 Task: Look for Airbnb stays in Cape Cod with amenties.
Action: Mouse moved to (432, 126)
Screenshot: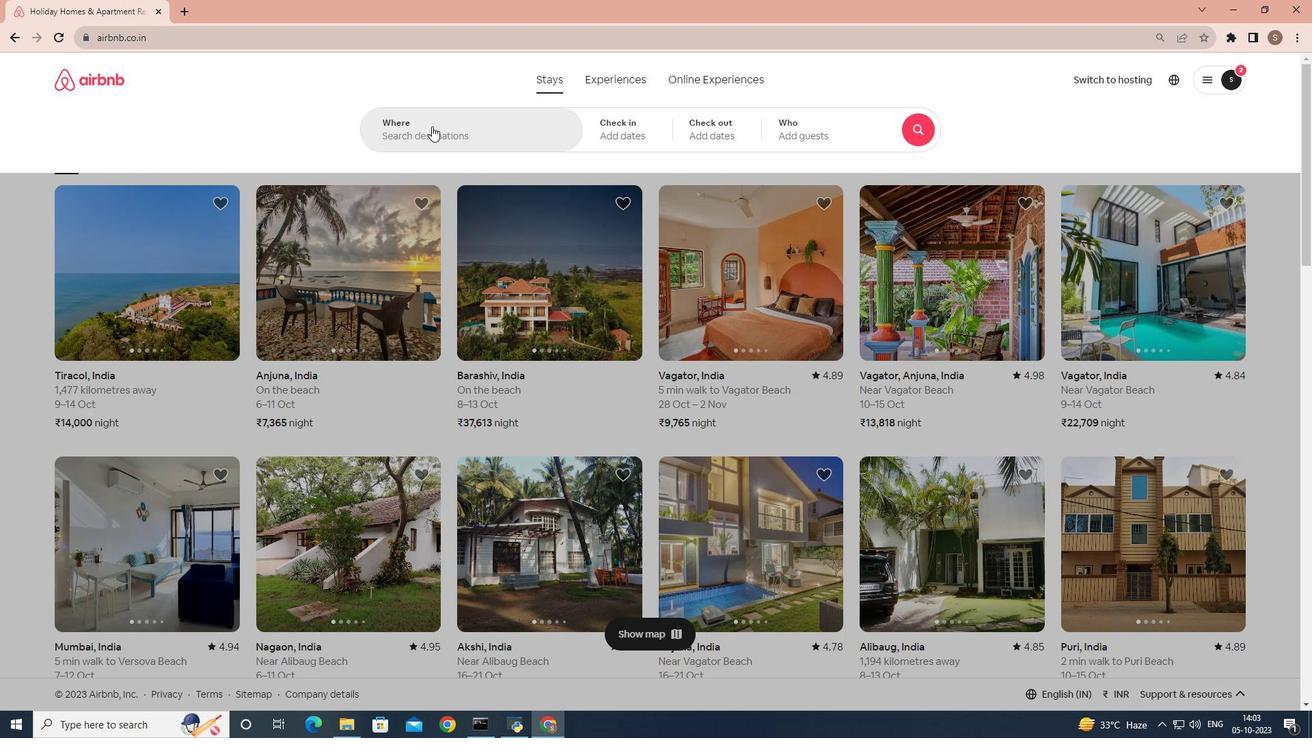 
Action: Mouse pressed left at (432, 126)
Screenshot: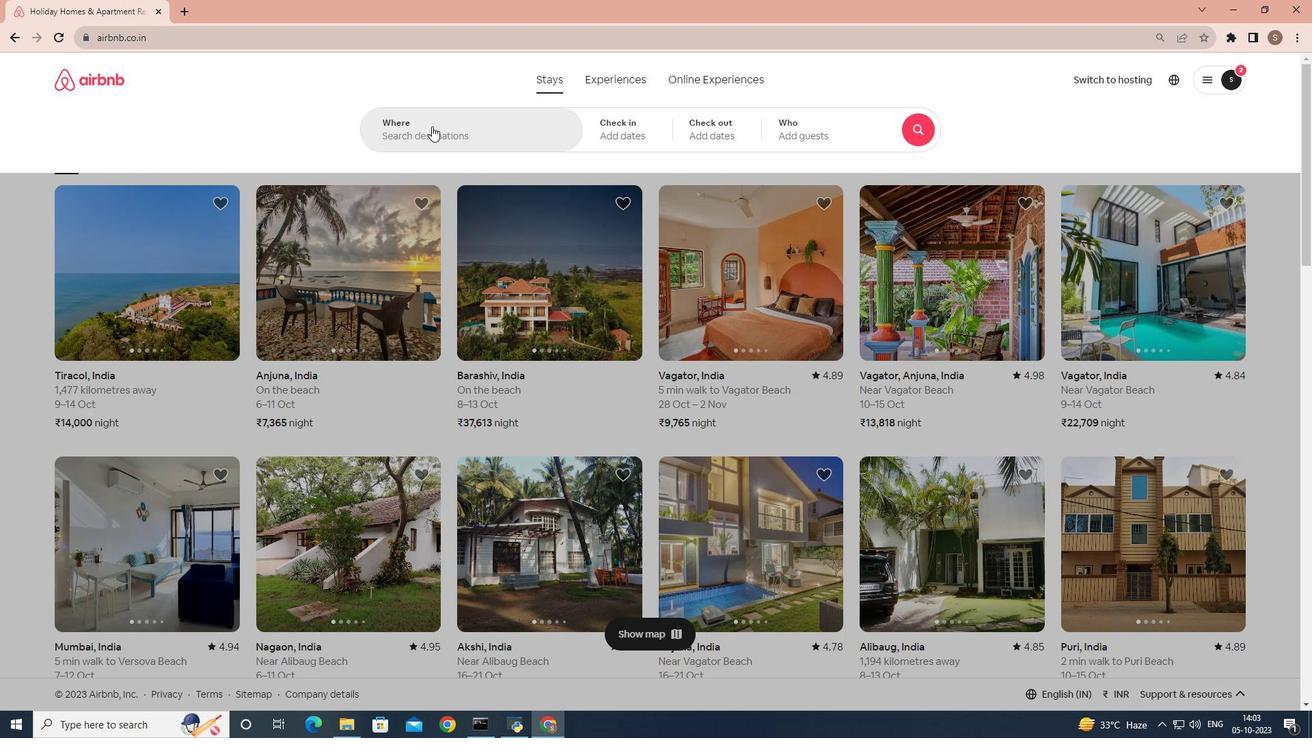 
Action: Key pressed cape<Key.space>cod
Screenshot: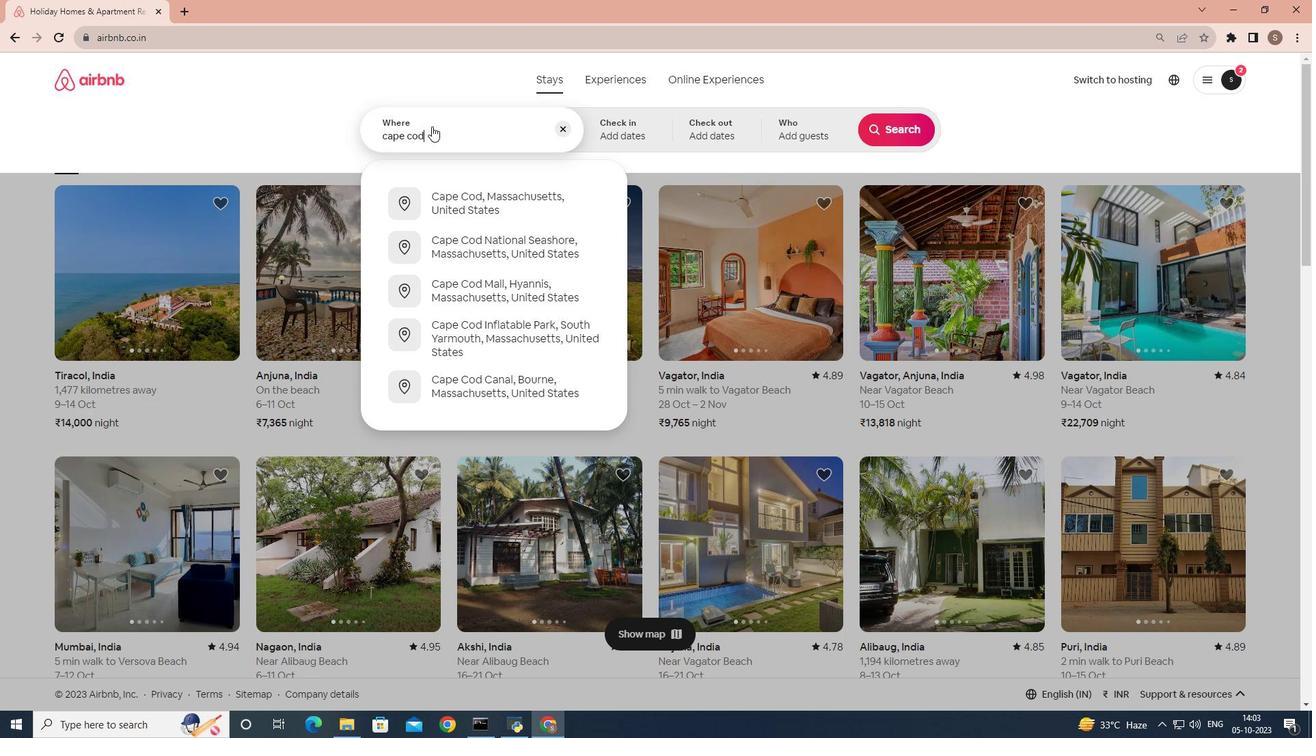
Action: Mouse moved to (438, 196)
Screenshot: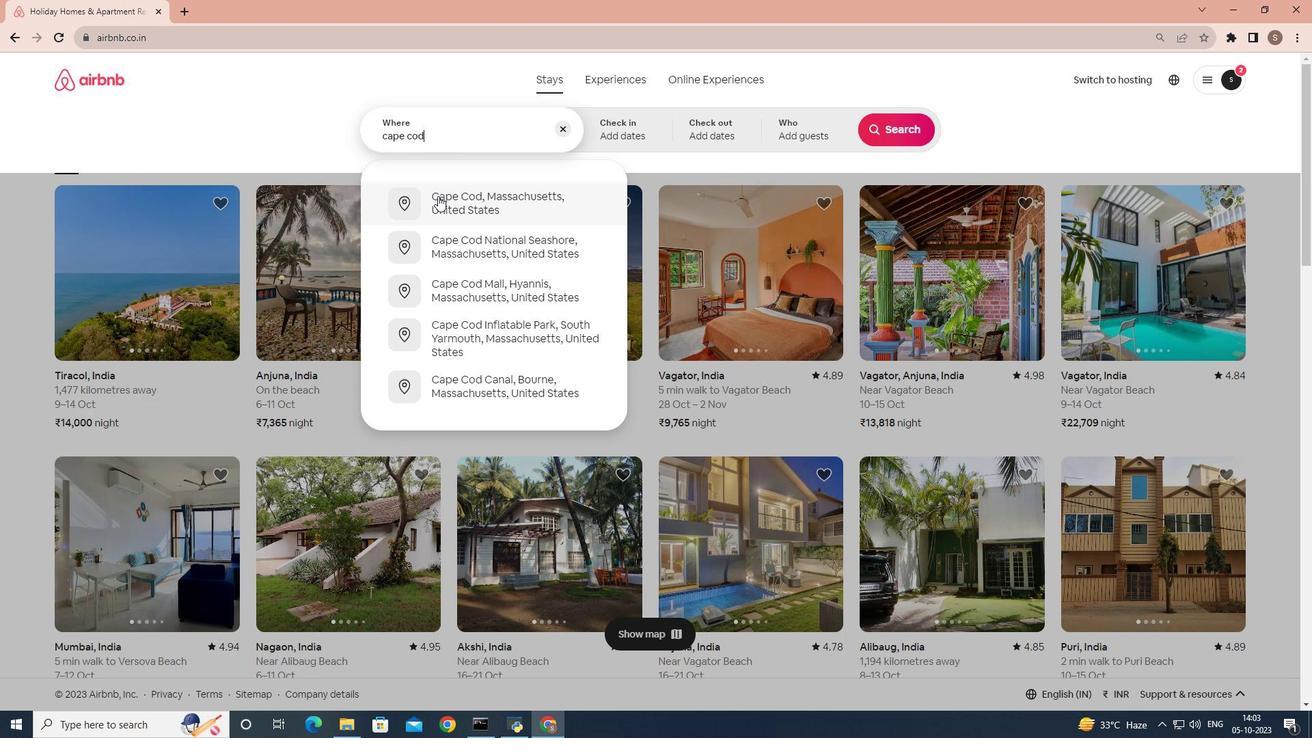 
Action: Mouse pressed left at (438, 196)
Screenshot: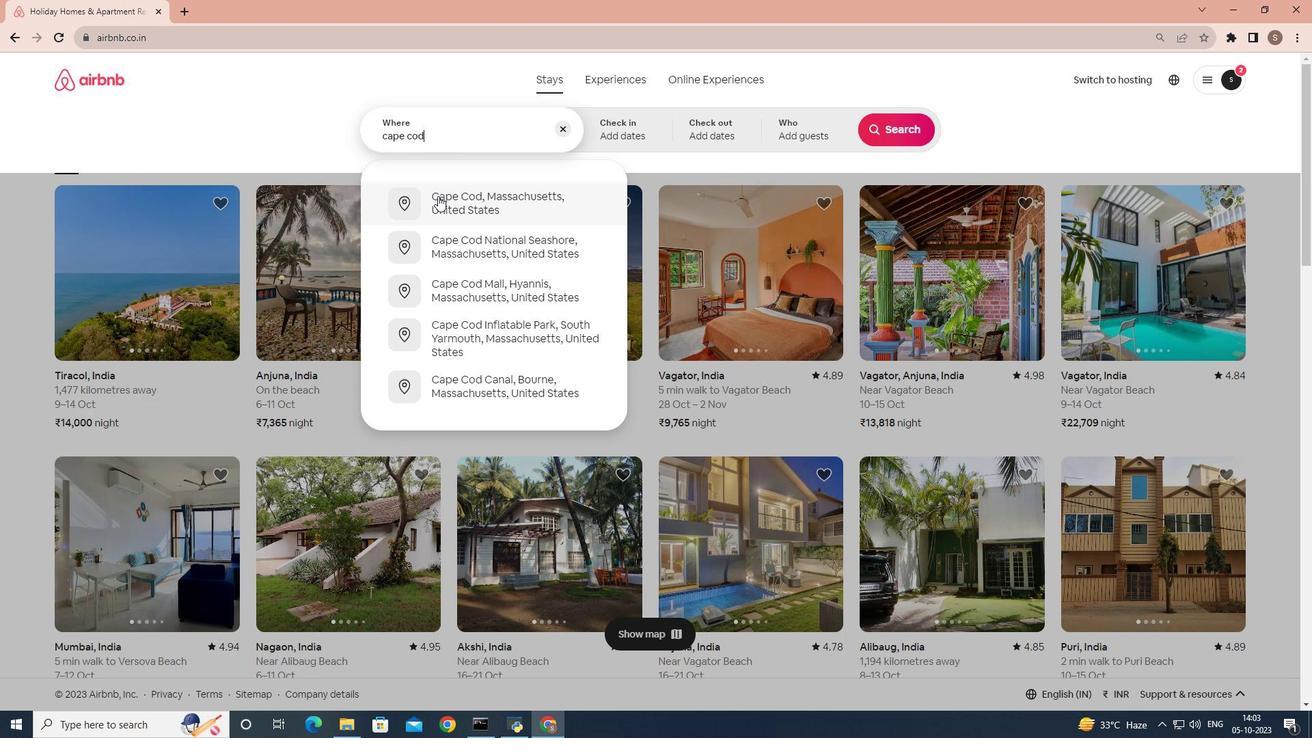 
Action: Mouse moved to (888, 130)
Screenshot: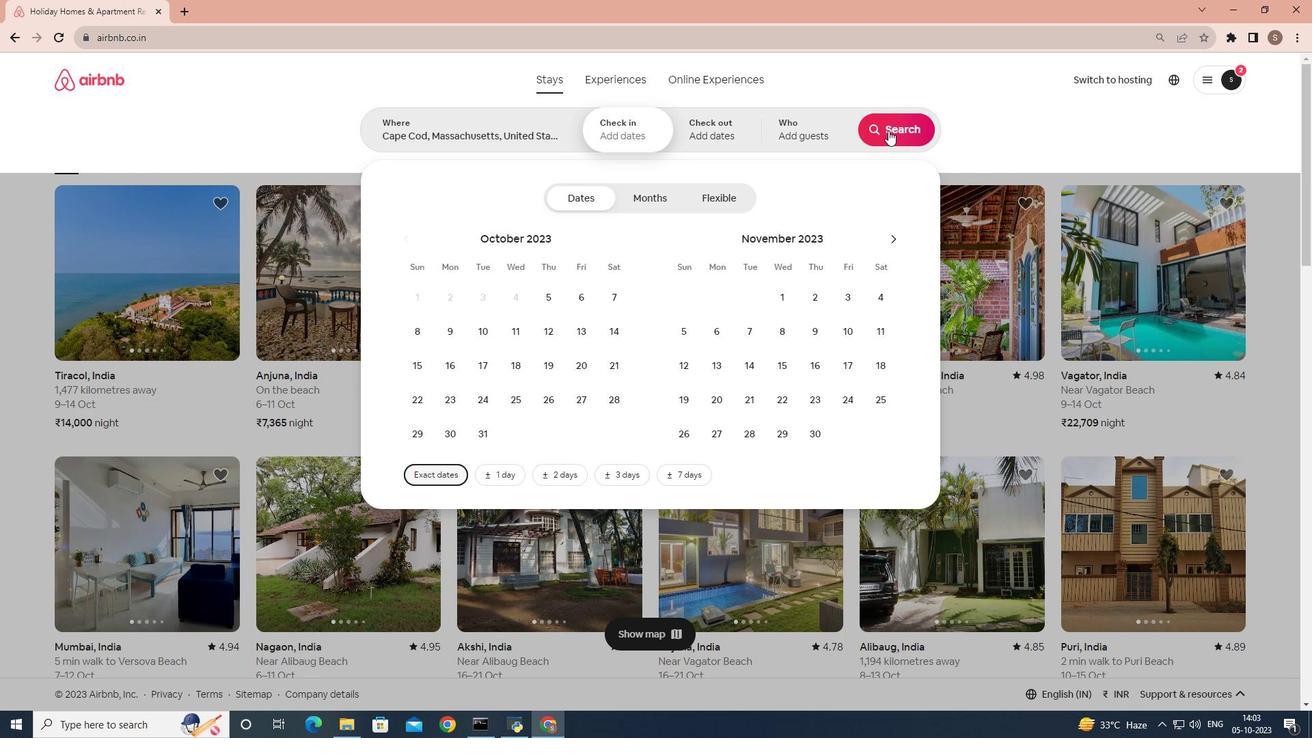 
Action: Mouse pressed left at (888, 130)
Screenshot: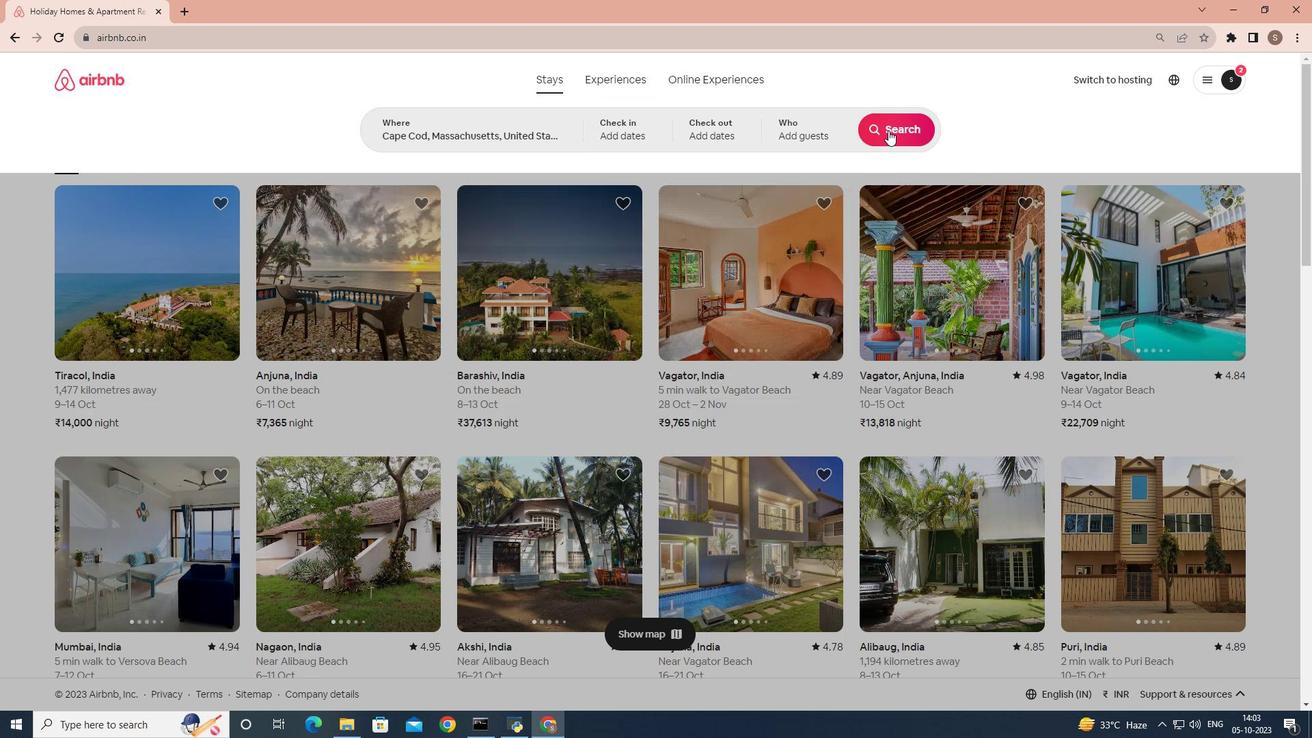 
Action: Mouse moved to (1102, 120)
Screenshot: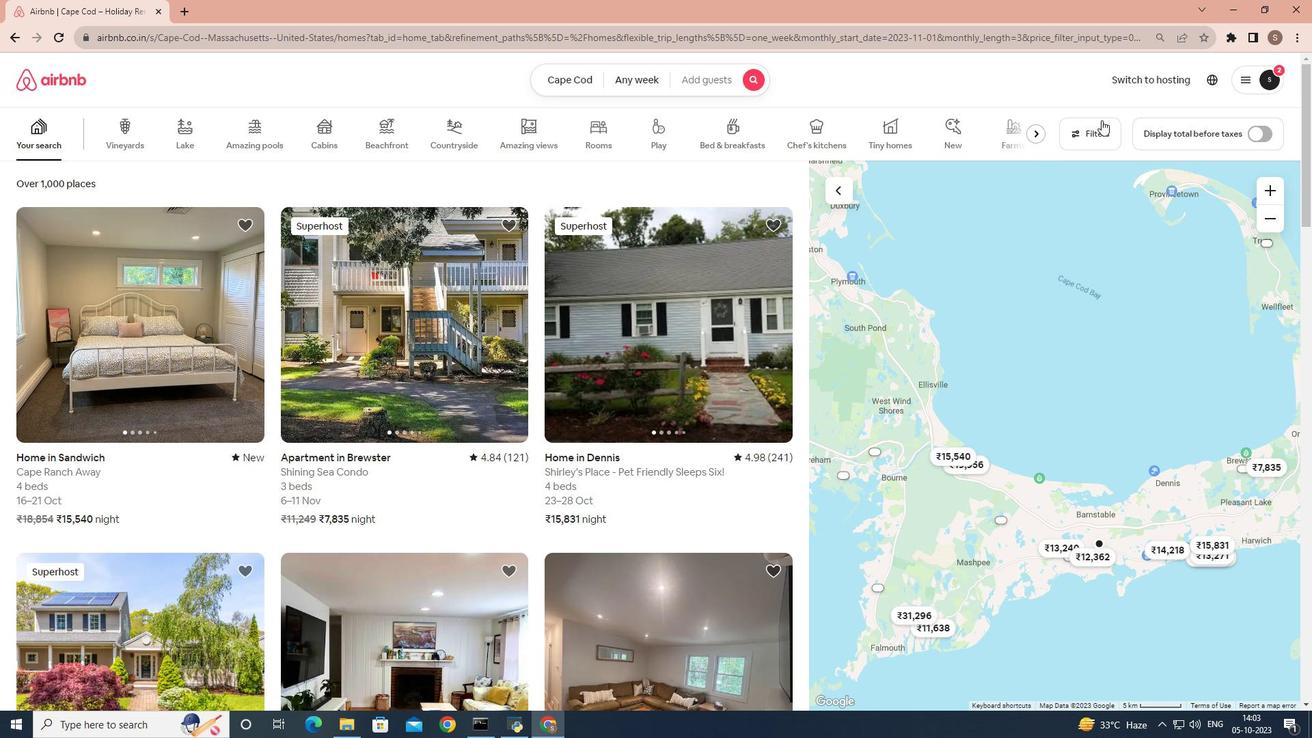 
Action: Mouse pressed left at (1102, 120)
Screenshot: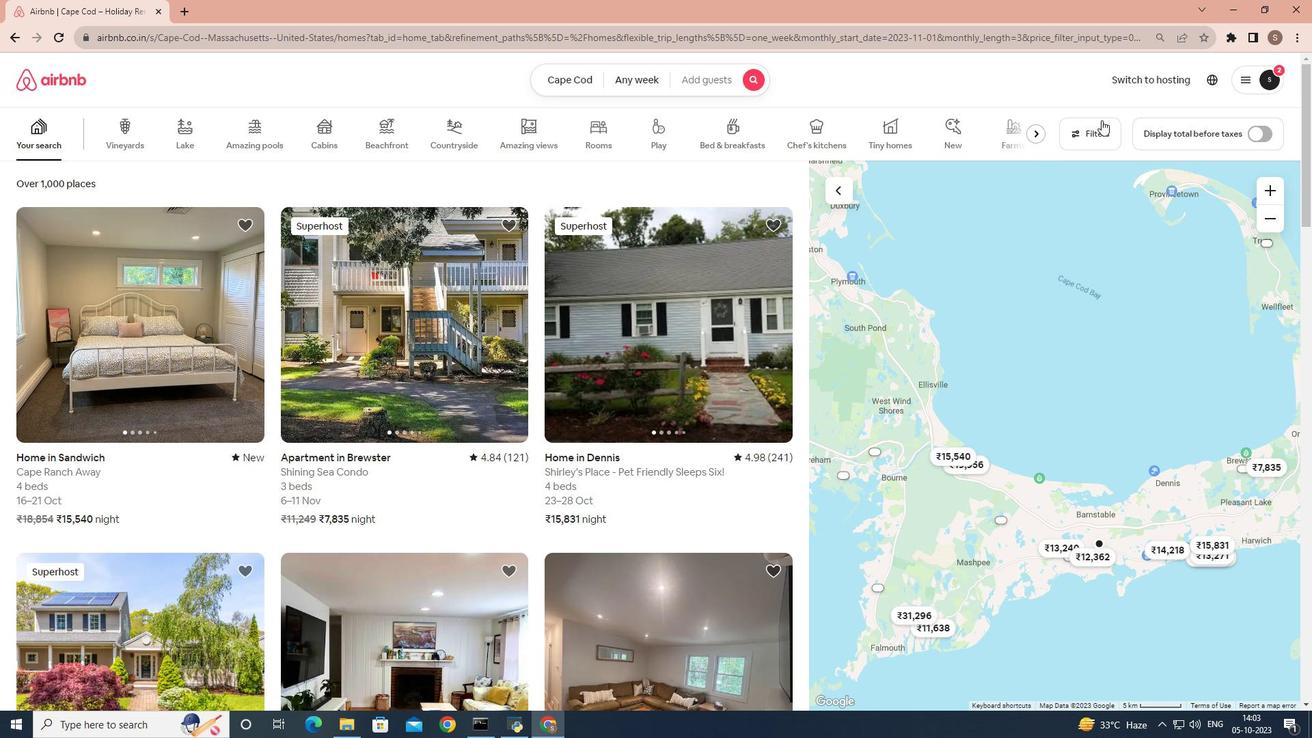 
Action: Mouse moved to (633, 329)
Screenshot: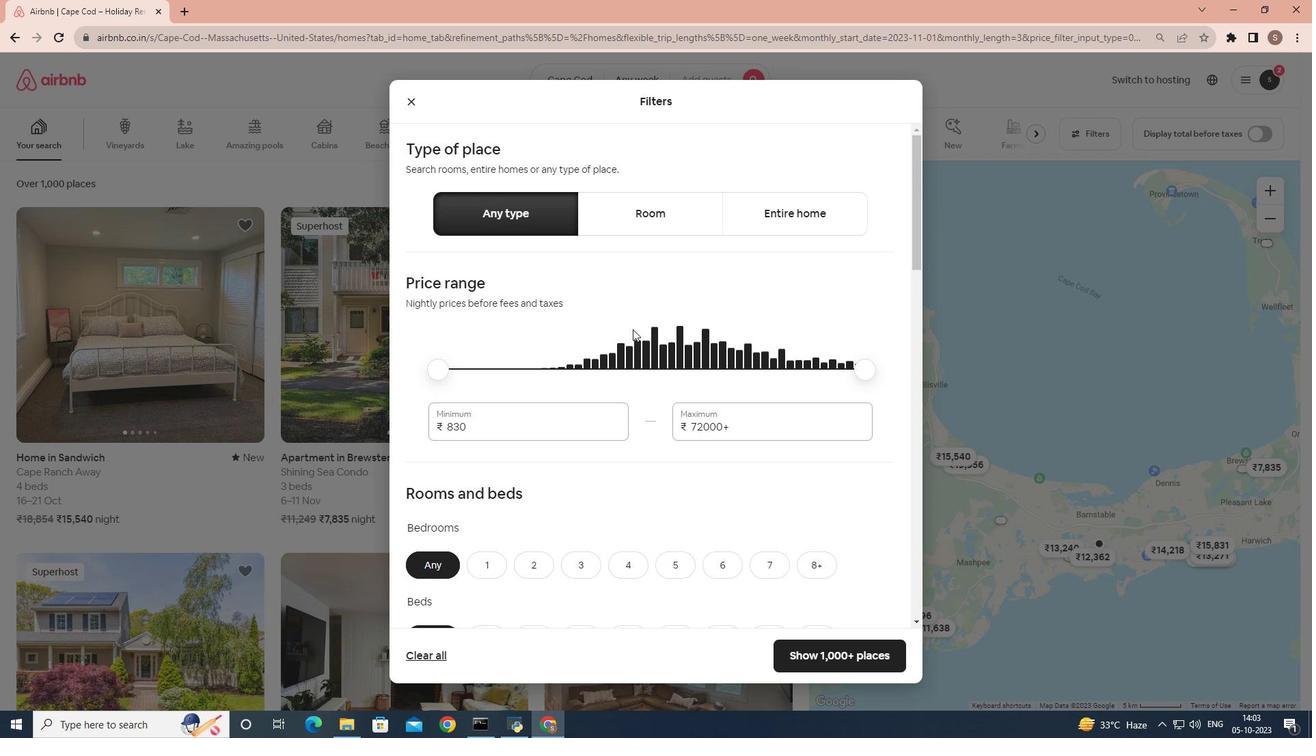 
Action: Mouse scrolled (633, 328) with delta (0, 0)
Screenshot: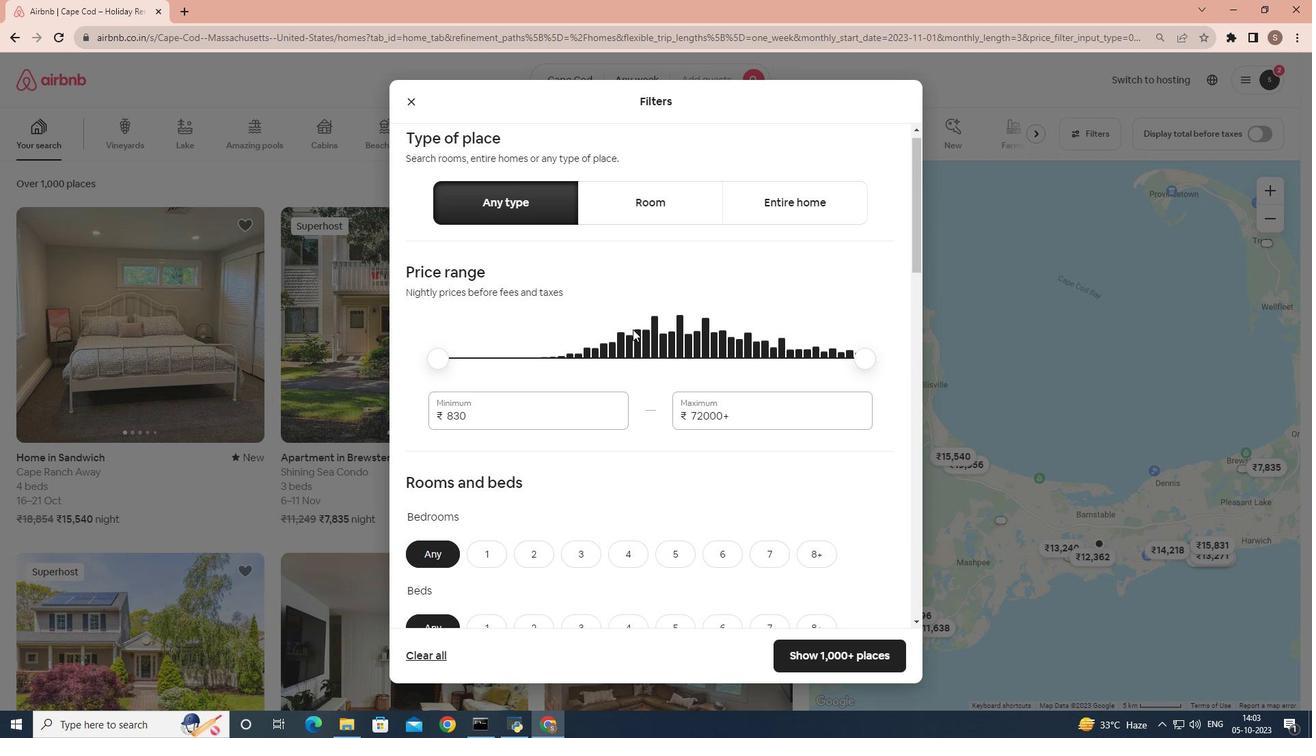 
Action: Mouse scrolled (633, 328) with delta (0, 0)
Screenshot: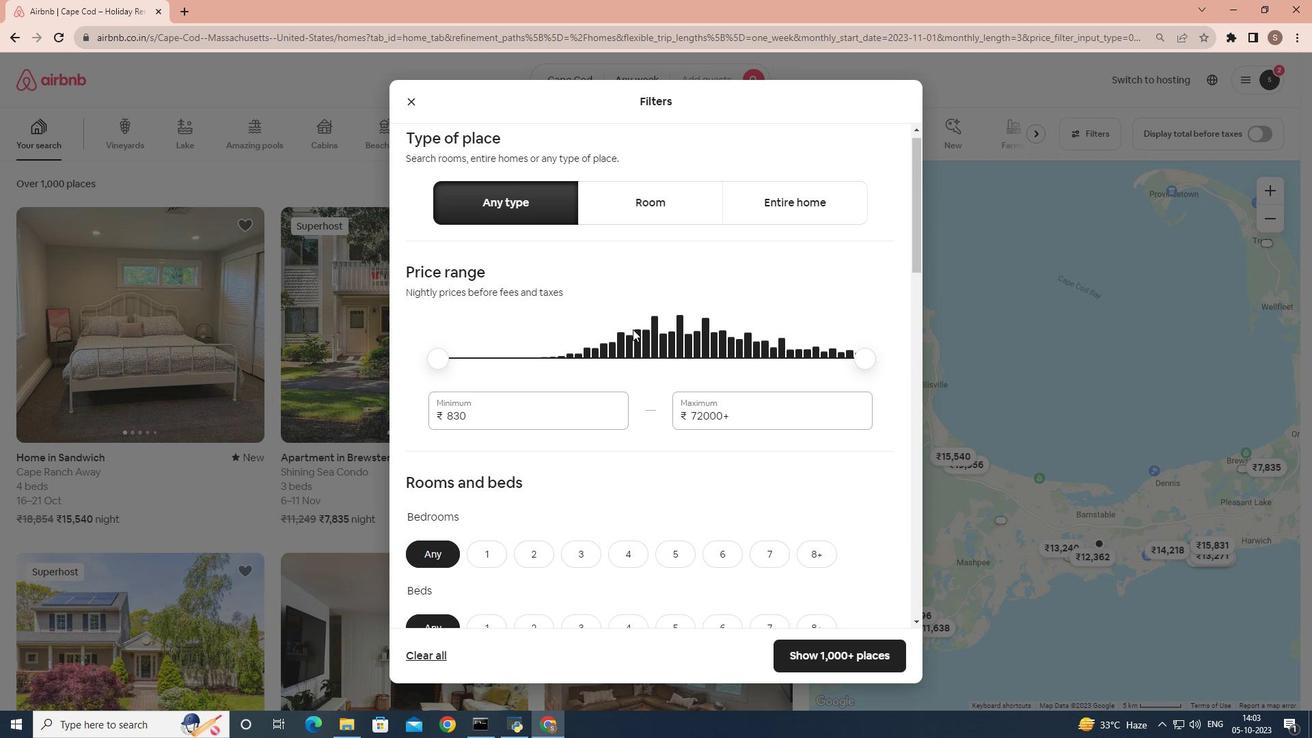 
Action: Mouse scrolled (633, 328) with delta (0, 0)
Screenshot: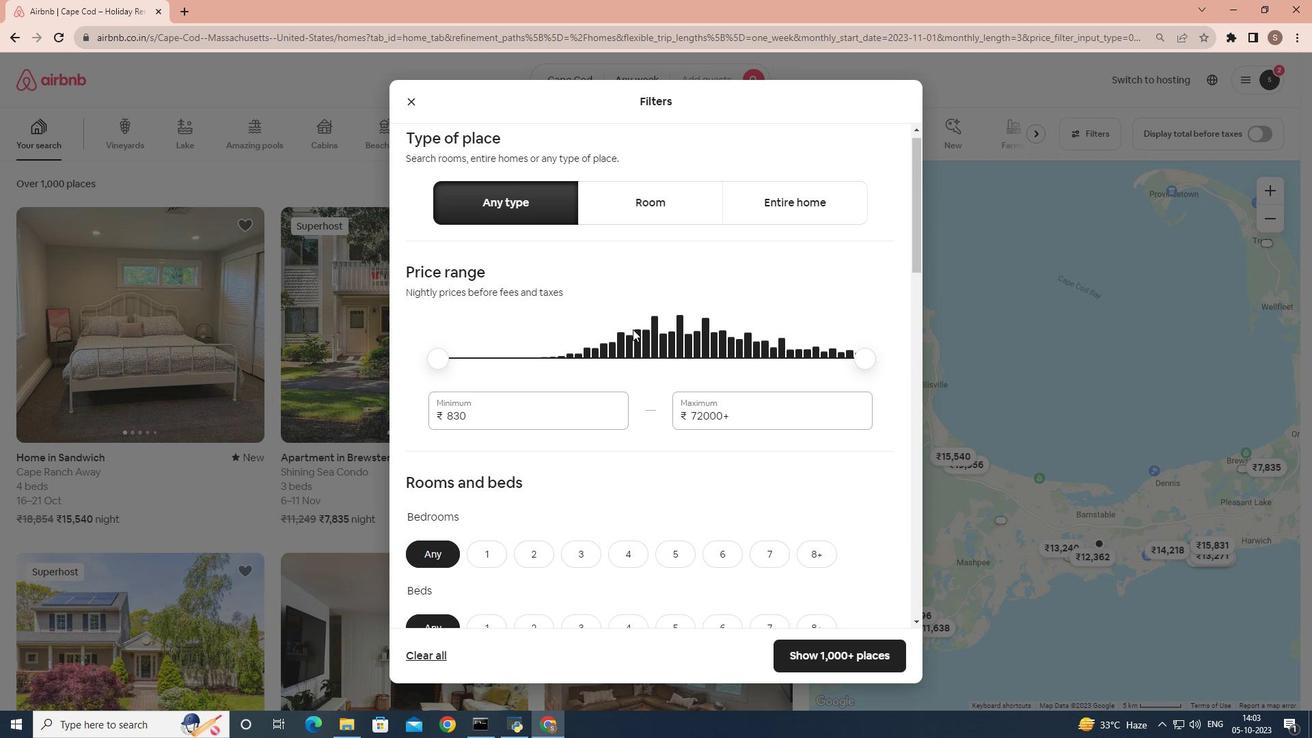 
Action: Mouse scrolled (633, 328) with delta (0, 0)
Screenshot: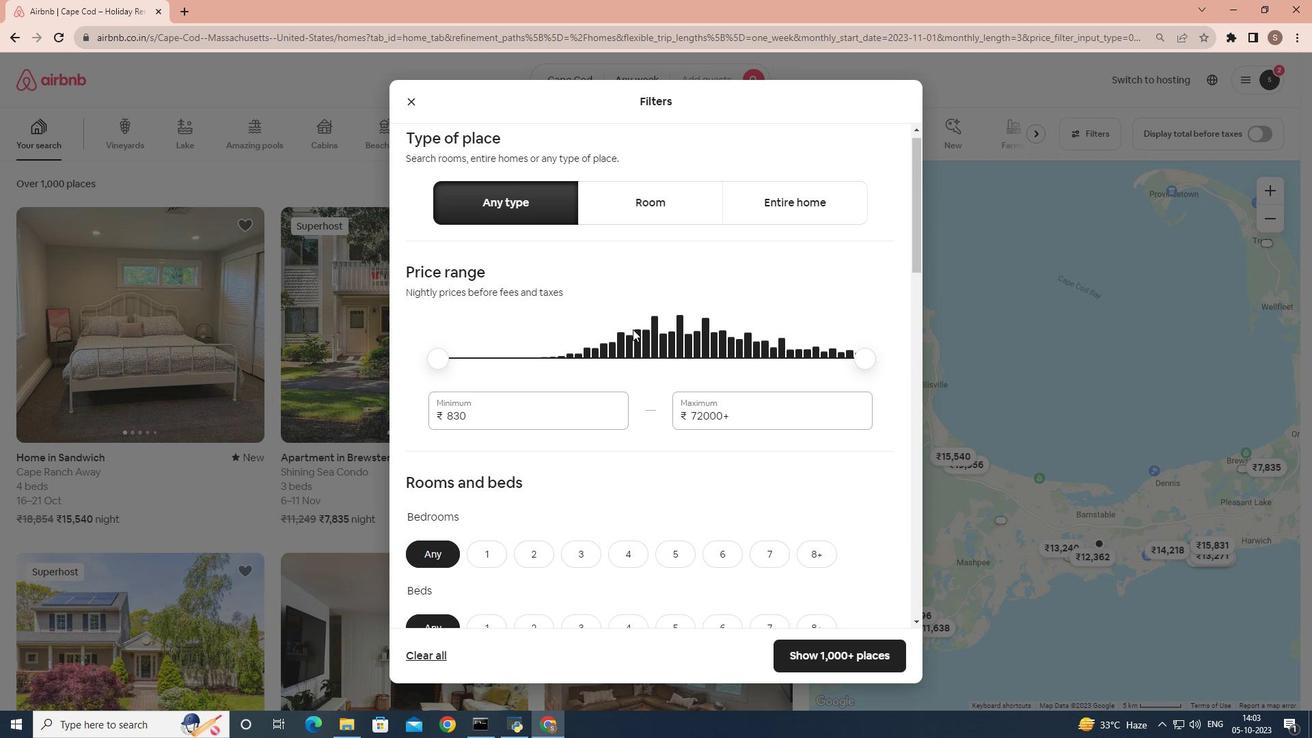 
Action: Mouse scrolled (633, 328) with delta (0, 0)
Screenshot: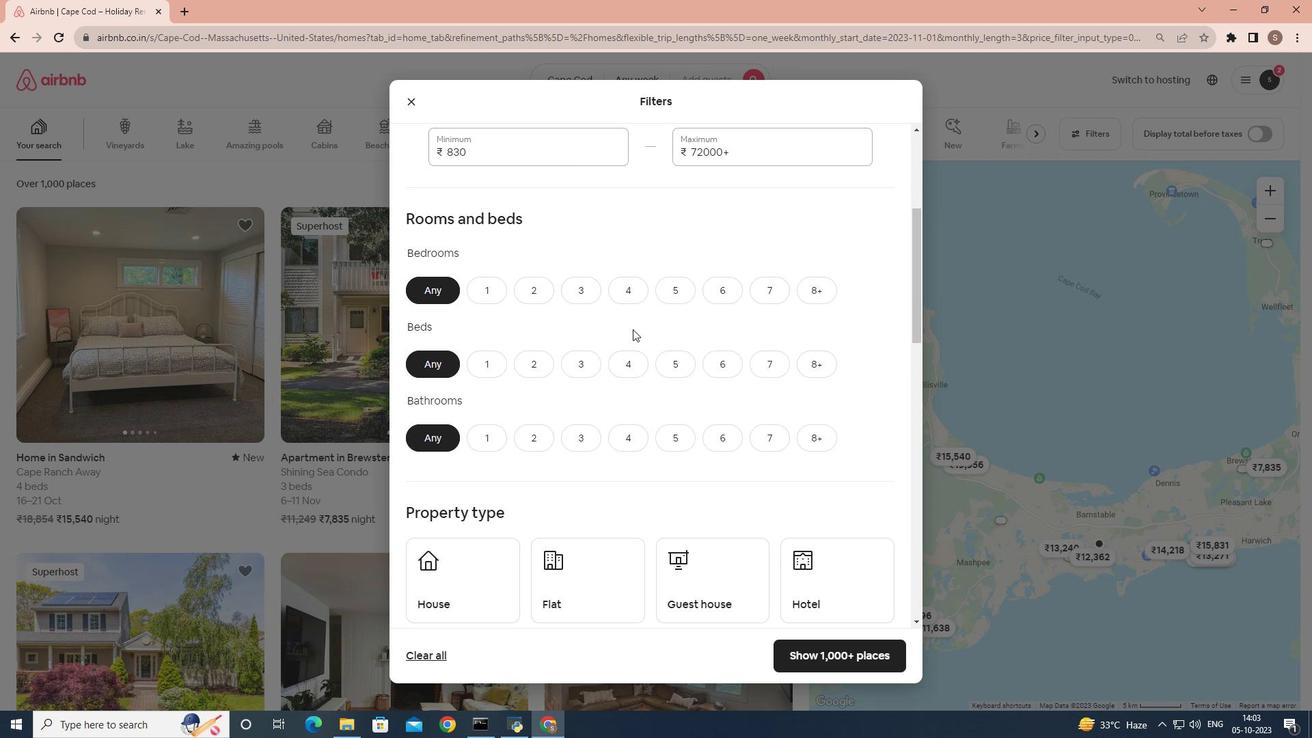 
Action: Mouse scrolled (633, 328) with delta (0, 0)
Screenshot: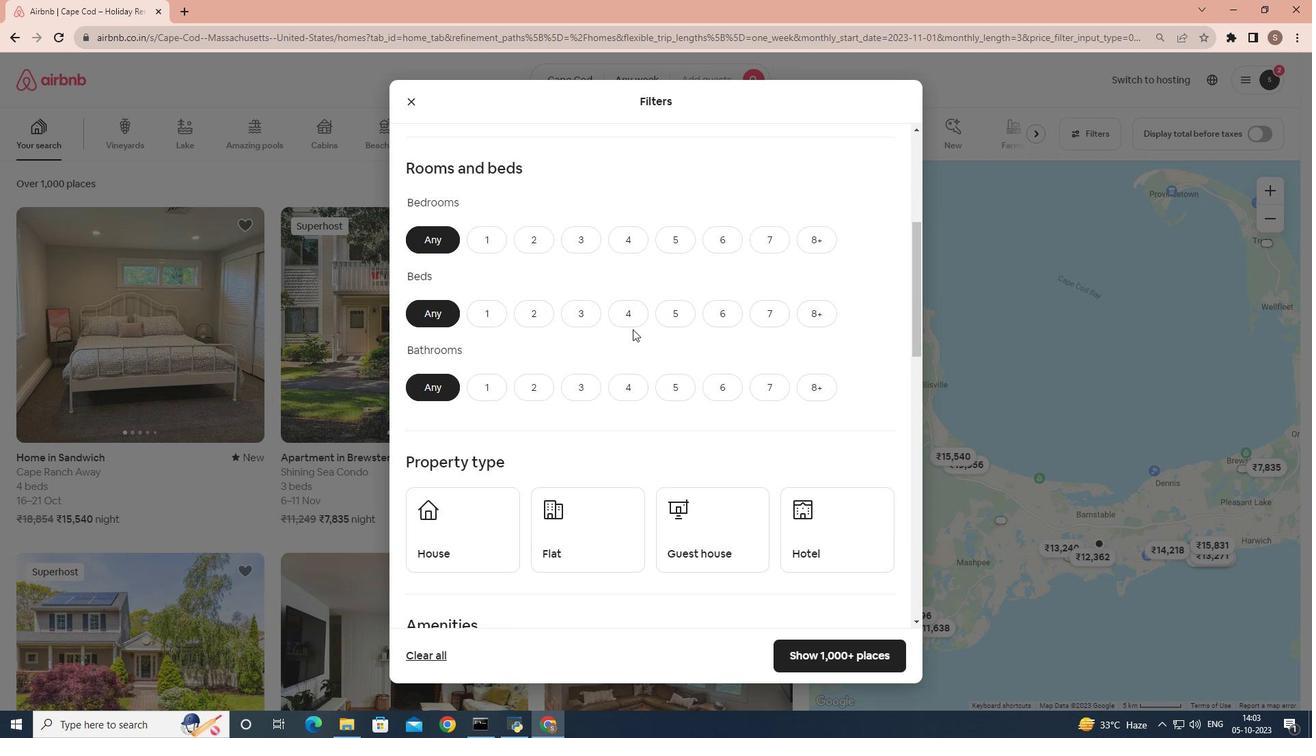 
Action: Mouse scrolled (633, 328) with delta (0, 0)
Screenshot: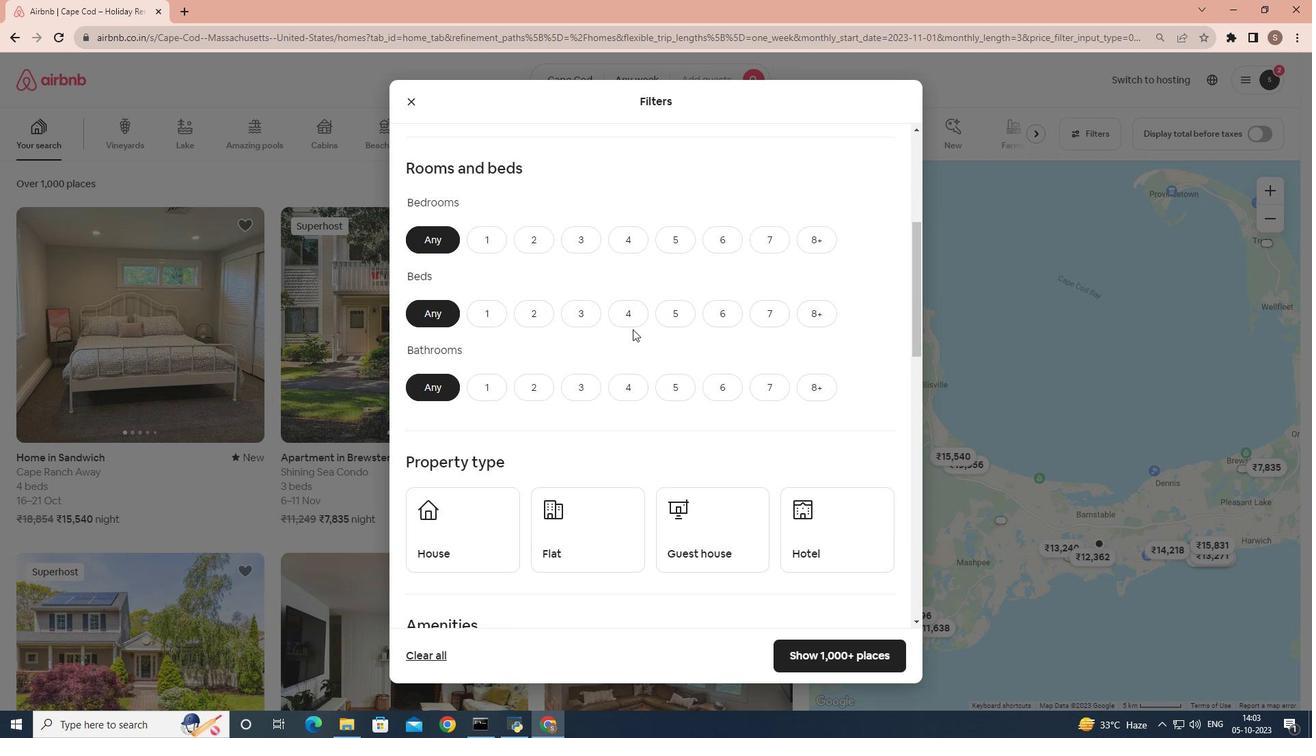 
Action: Mouse scrolled (633, 328) with delta (0, 0)
Screenshot: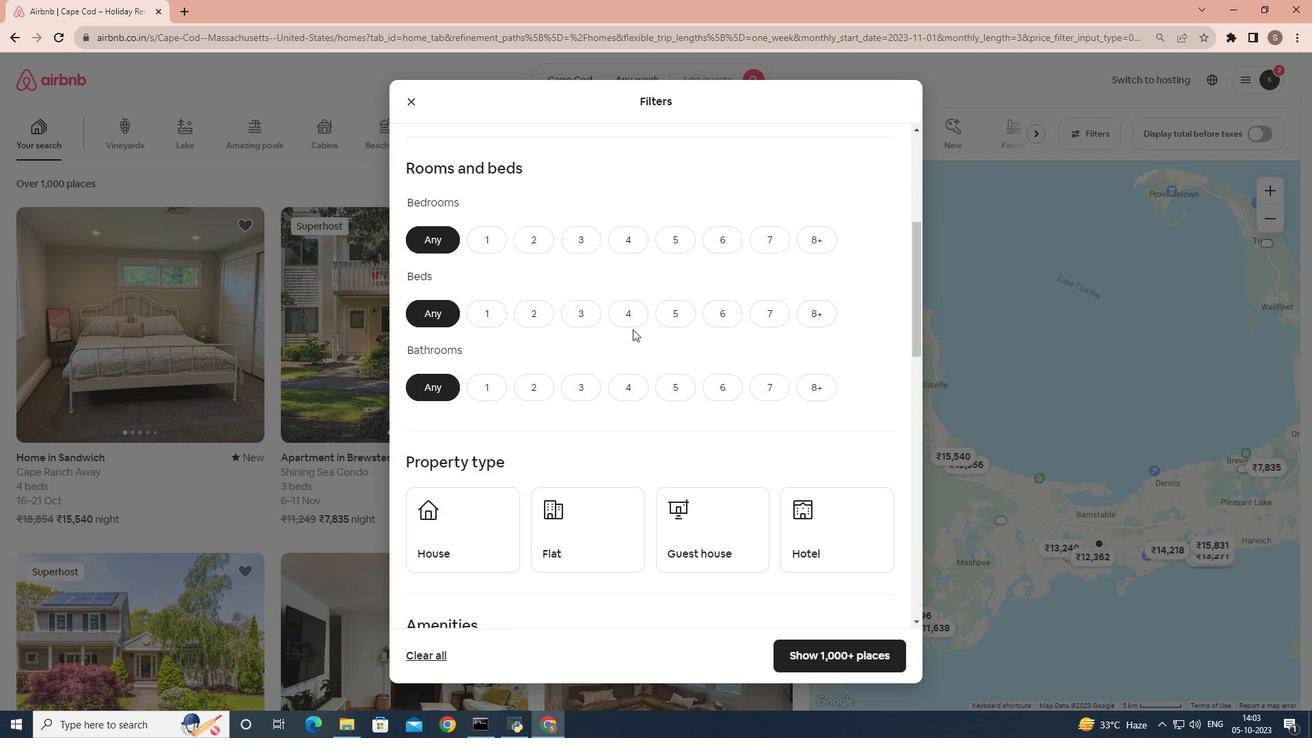 
Action: Mouse scrolled (633, 328) with delta (0, 0)
Screenshot: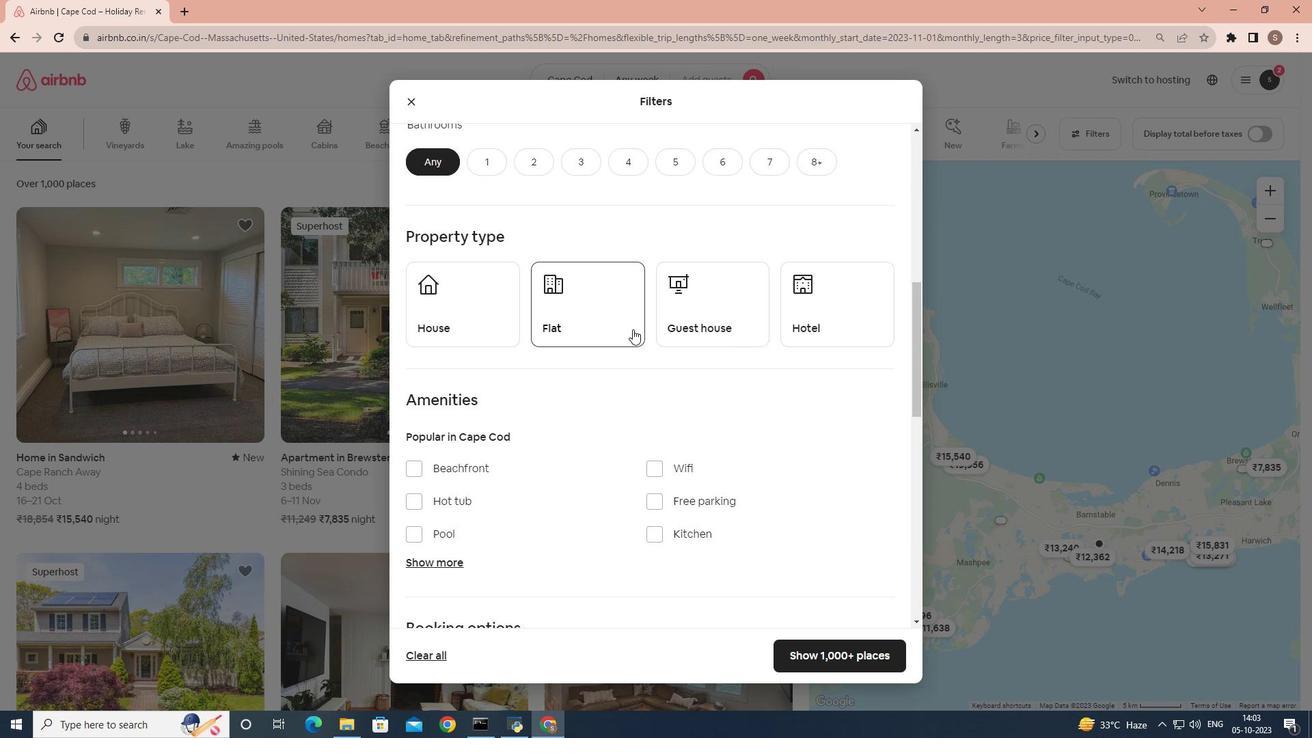 
Action: Mouse scrolled (633, 328) with delta (0, 0)
Screenshot: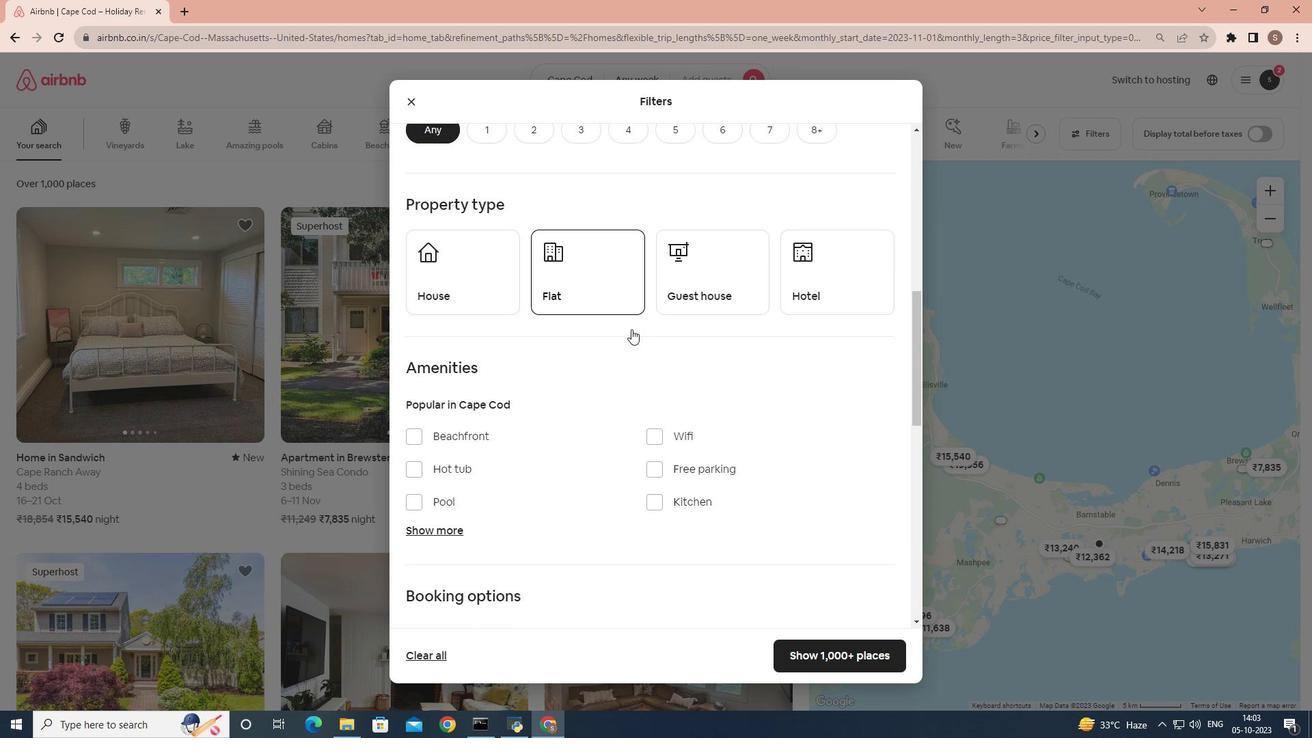
Action: Mouse moved to (461, 326)
Screenshot: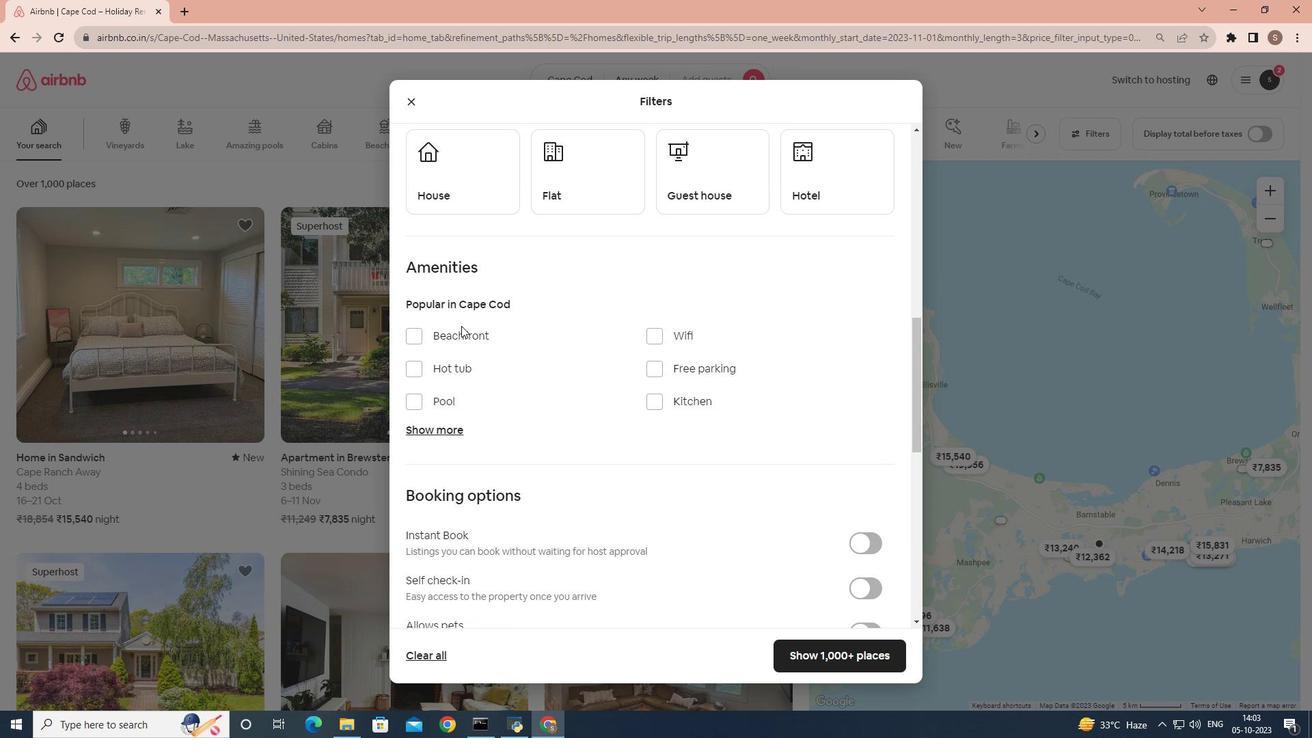 
Action: Mouse pressed left at (461, 326)
Screenshot: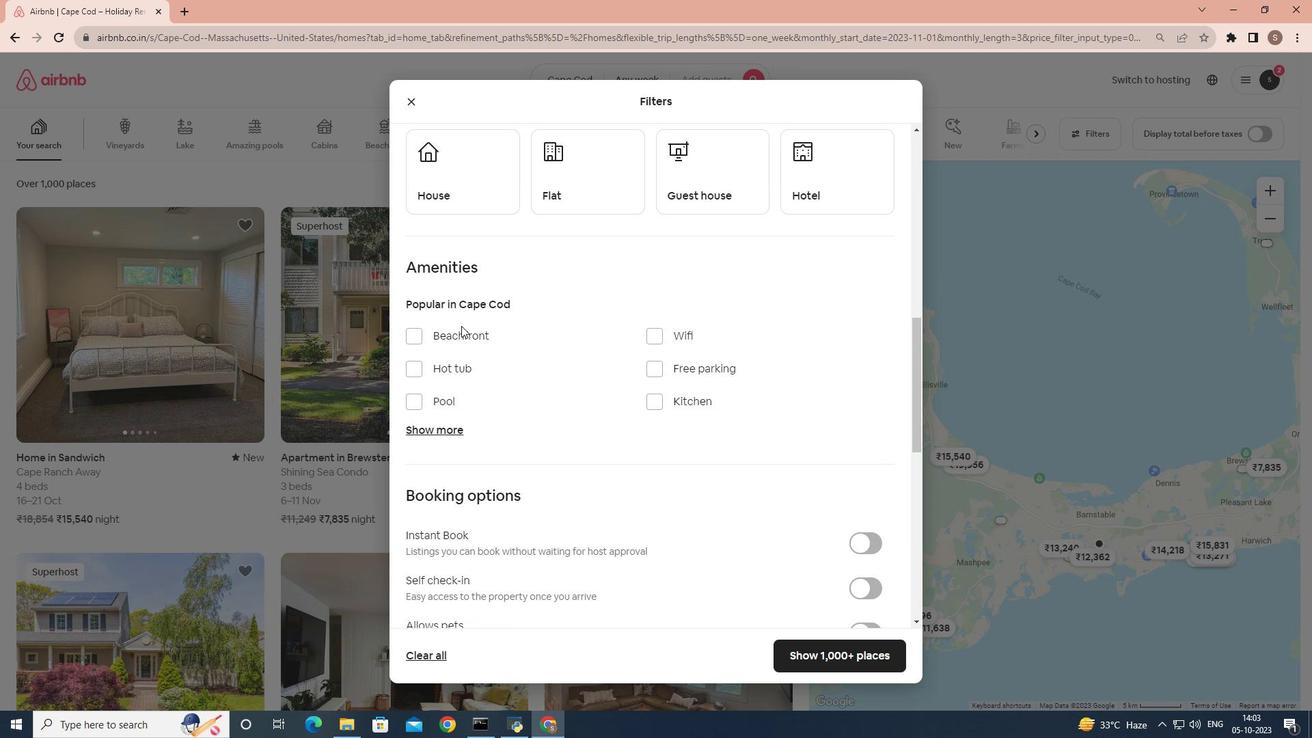 
Action: Mouse moved to (458, 332)
Screenshot: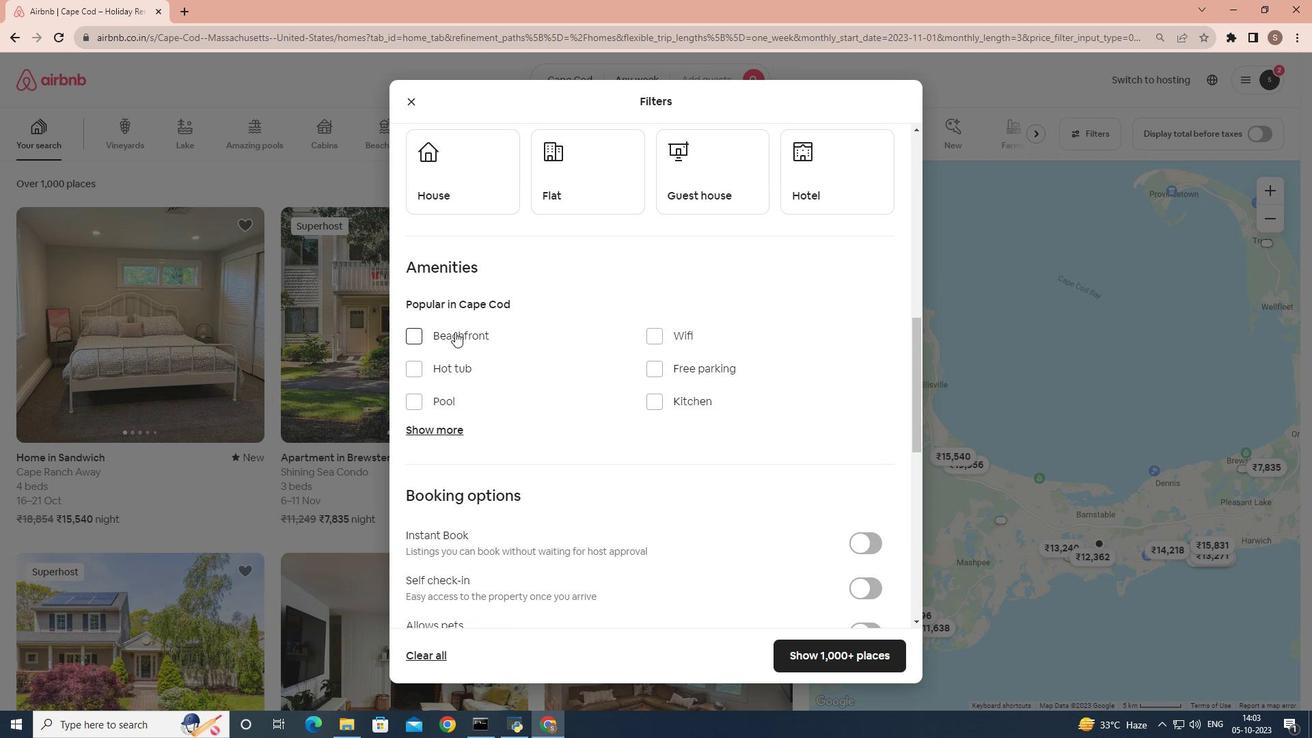 
Action: Mouse pressed left at (458, 332)
Screenshot: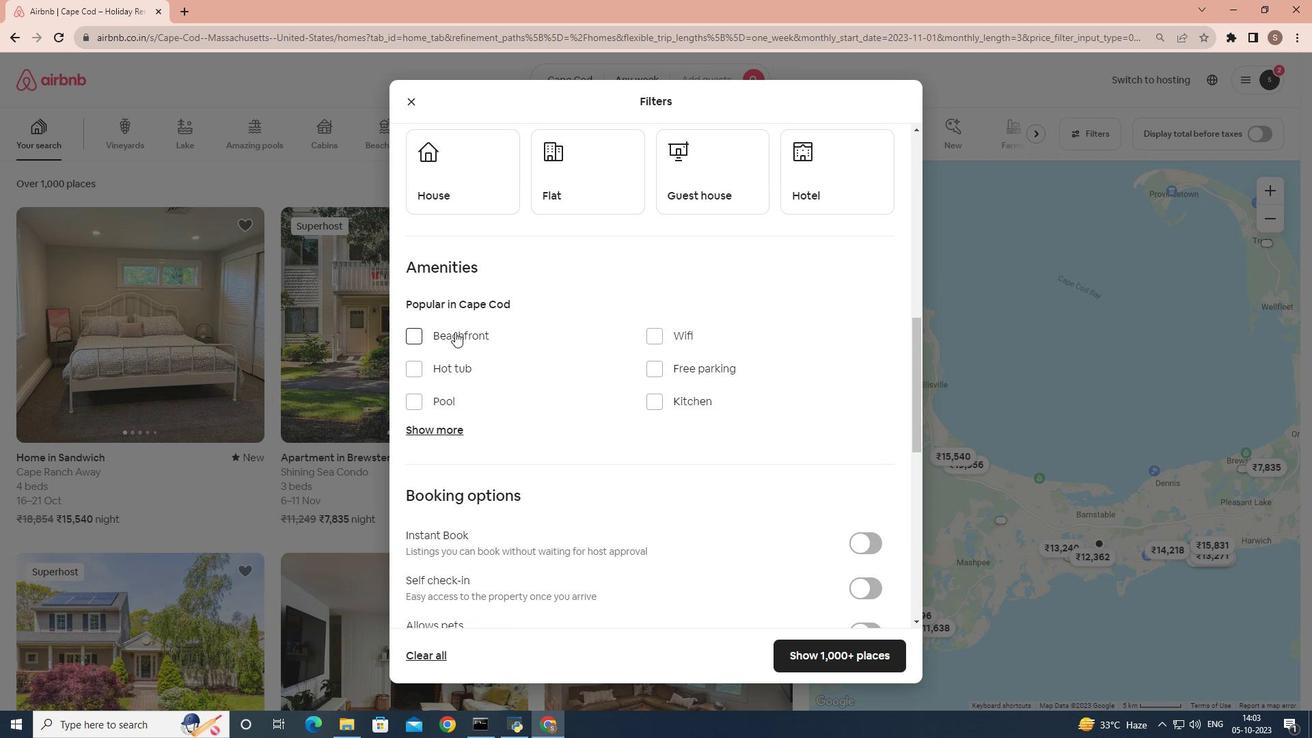 
Action: Mouse moved to (825, 659)
Screenshot: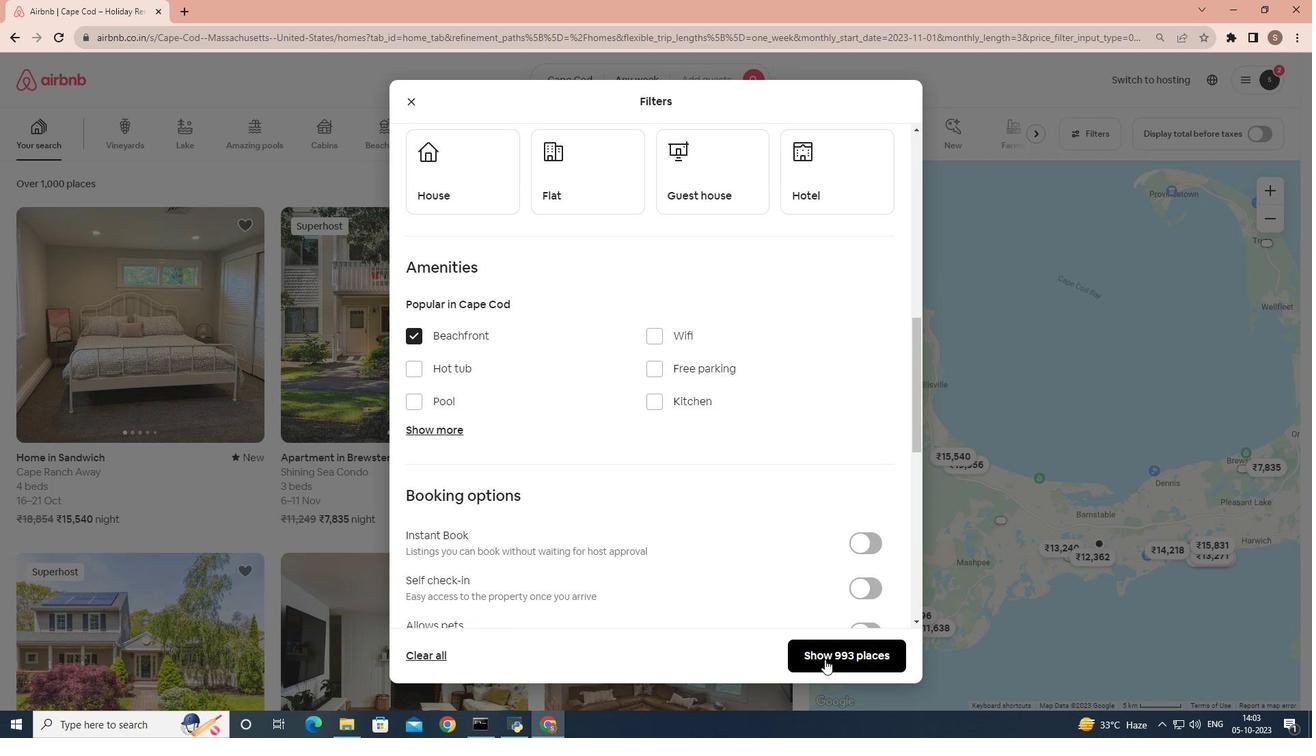
Action: Mouse pressed left at (825, 659)
Screenshot: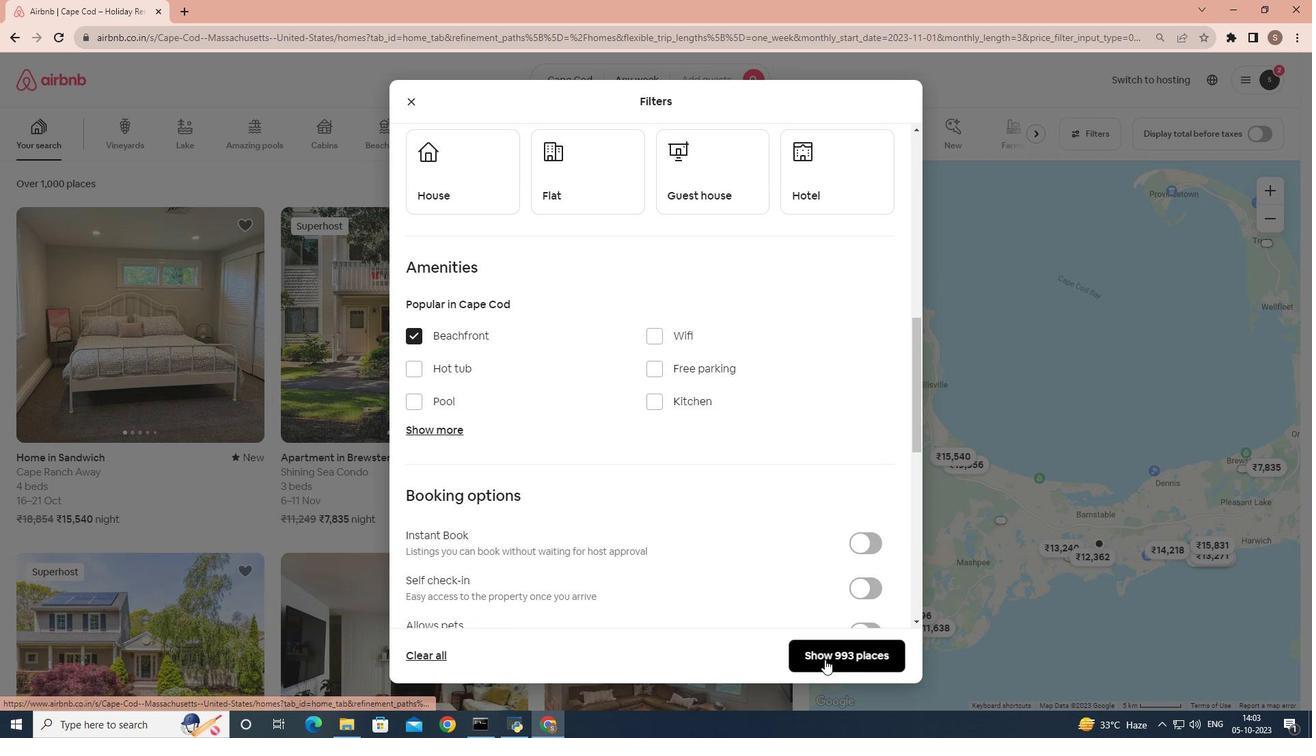 
Action: Mouse moved to (172, 322)
Screenshot: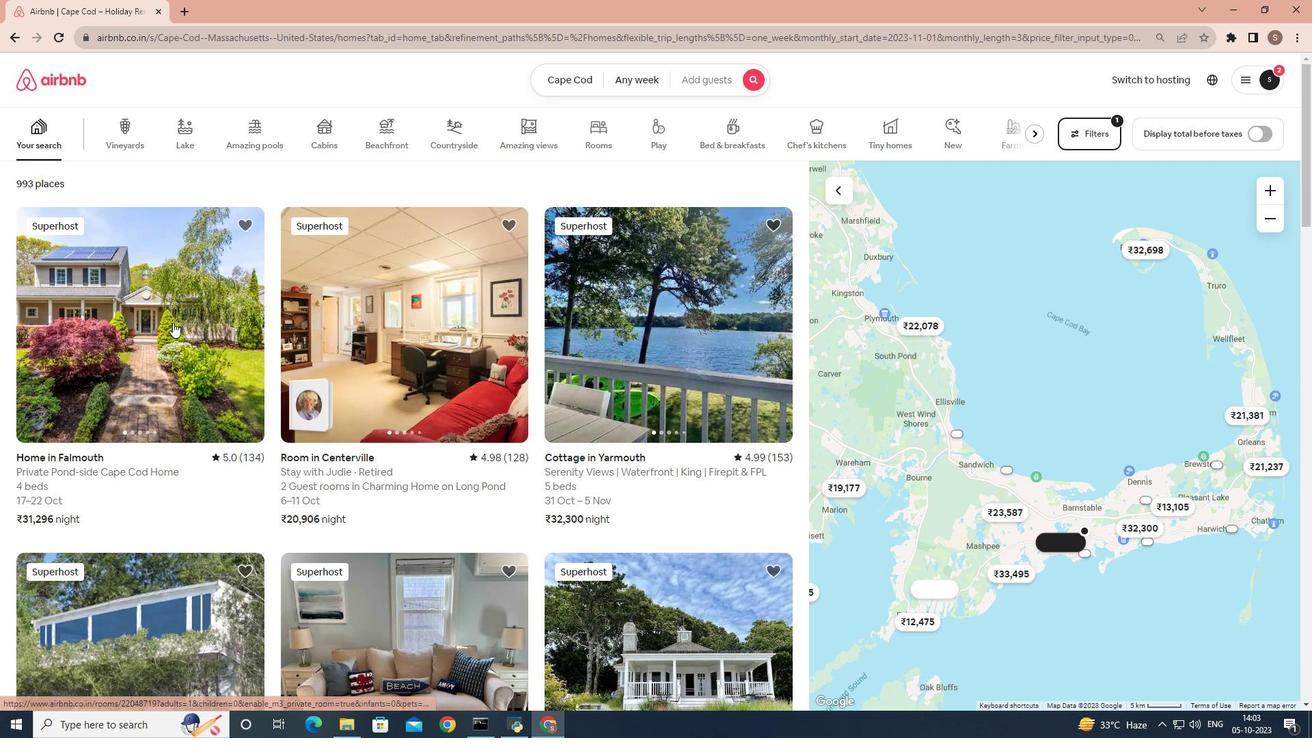 
Action: Mouse scrolled (172, 321) with delta (0, 0)
Screenshot: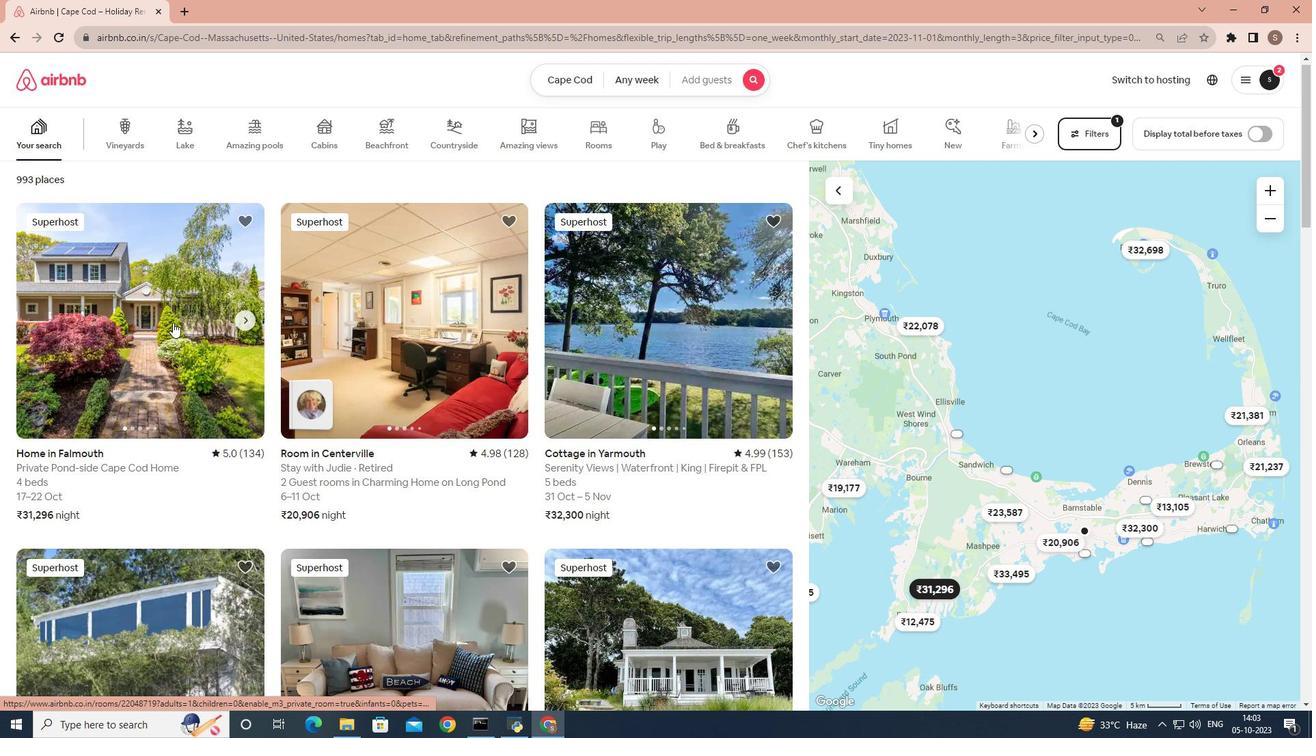 
Action: Mouse scrolled (172, 321) with delta (0, 0)
Screenshot: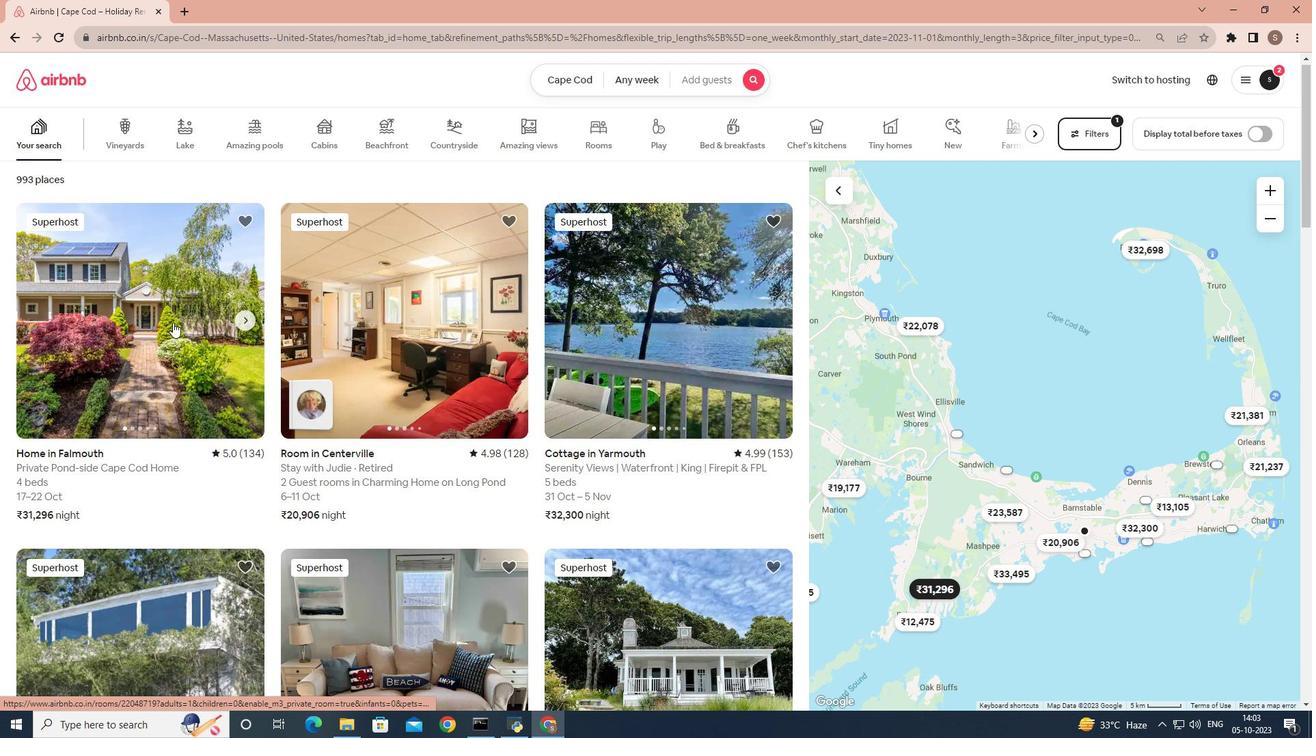 
Action: Mouse scrolled (172, 321) with delta (0, 0)
Screenshot: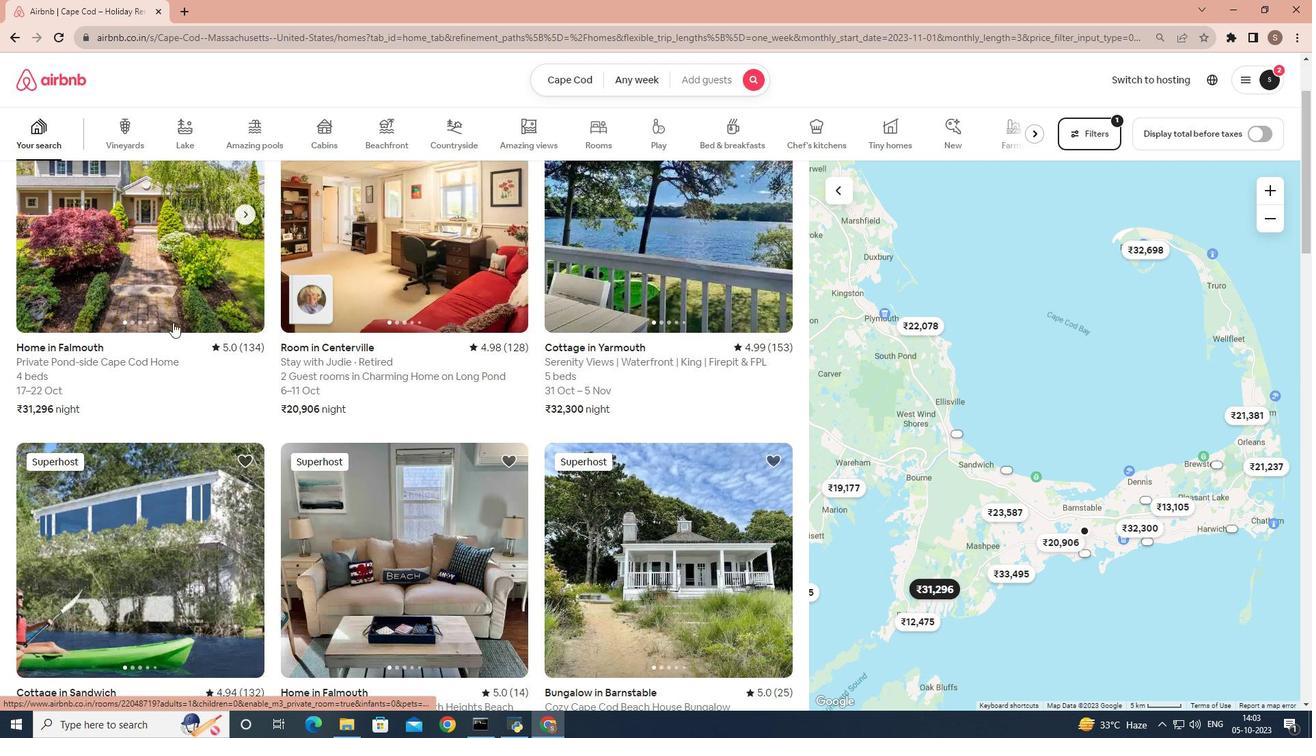 
Action: Mouse scrolled (172, 321) with delta (0, 0)
Screenshot: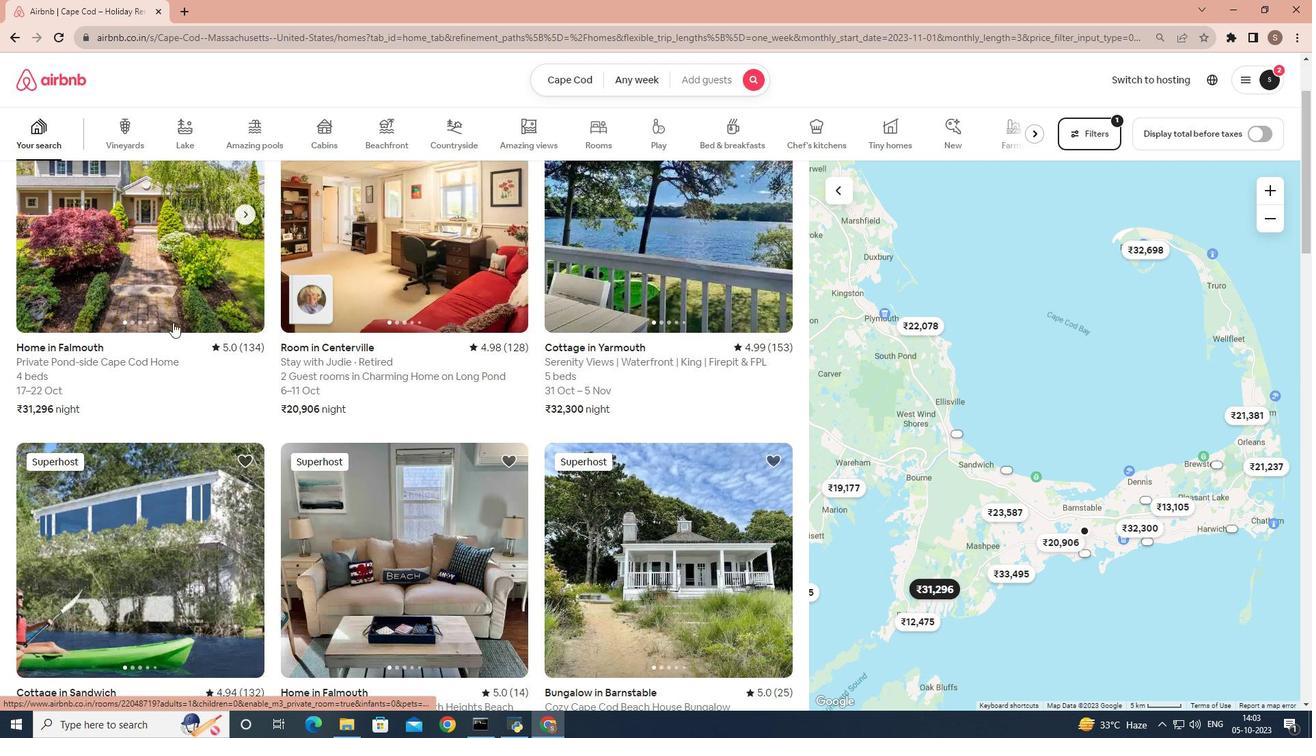 
Action: Mouse scrolled (172, 321) with delta (0, 0)
Screenshot: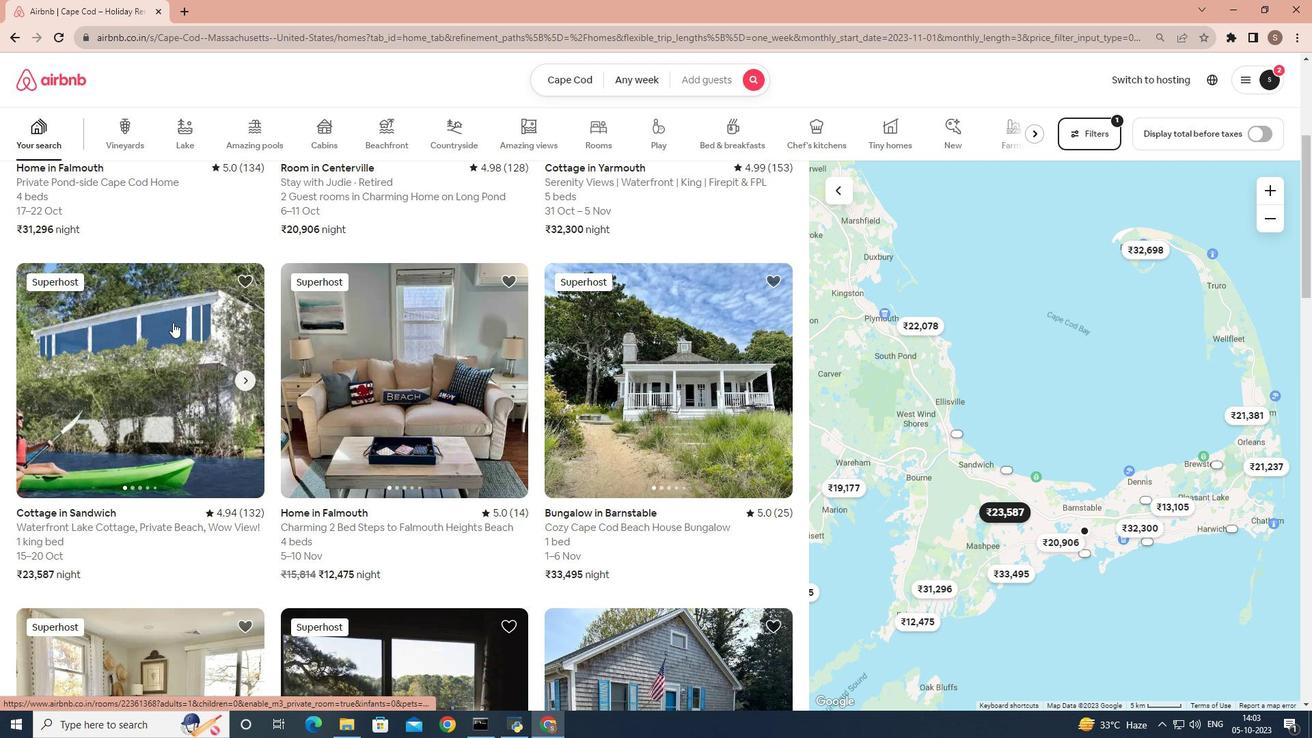 
Action: Mouse scrolled (172, 321) with delta (0, 0)
Screenshot: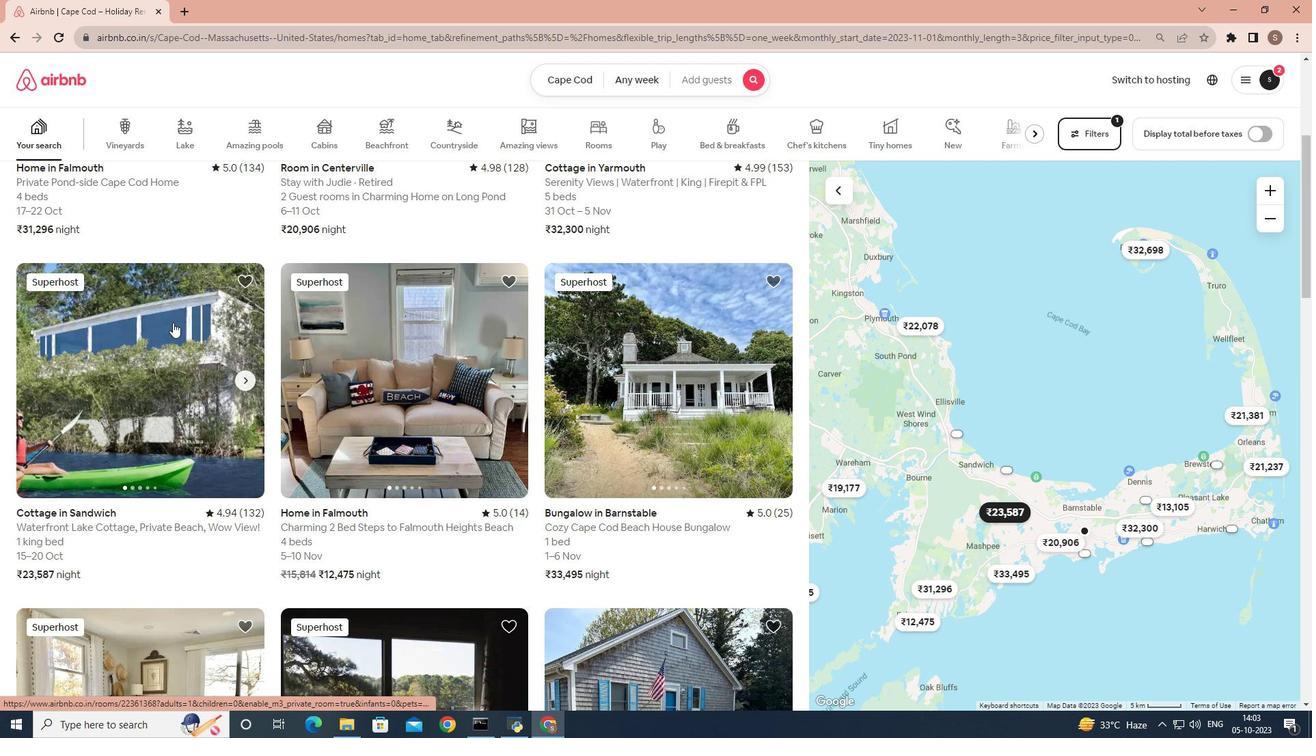 
Action: Mouse scrolled (172, 321) with delta (0, 0)
Screenshot: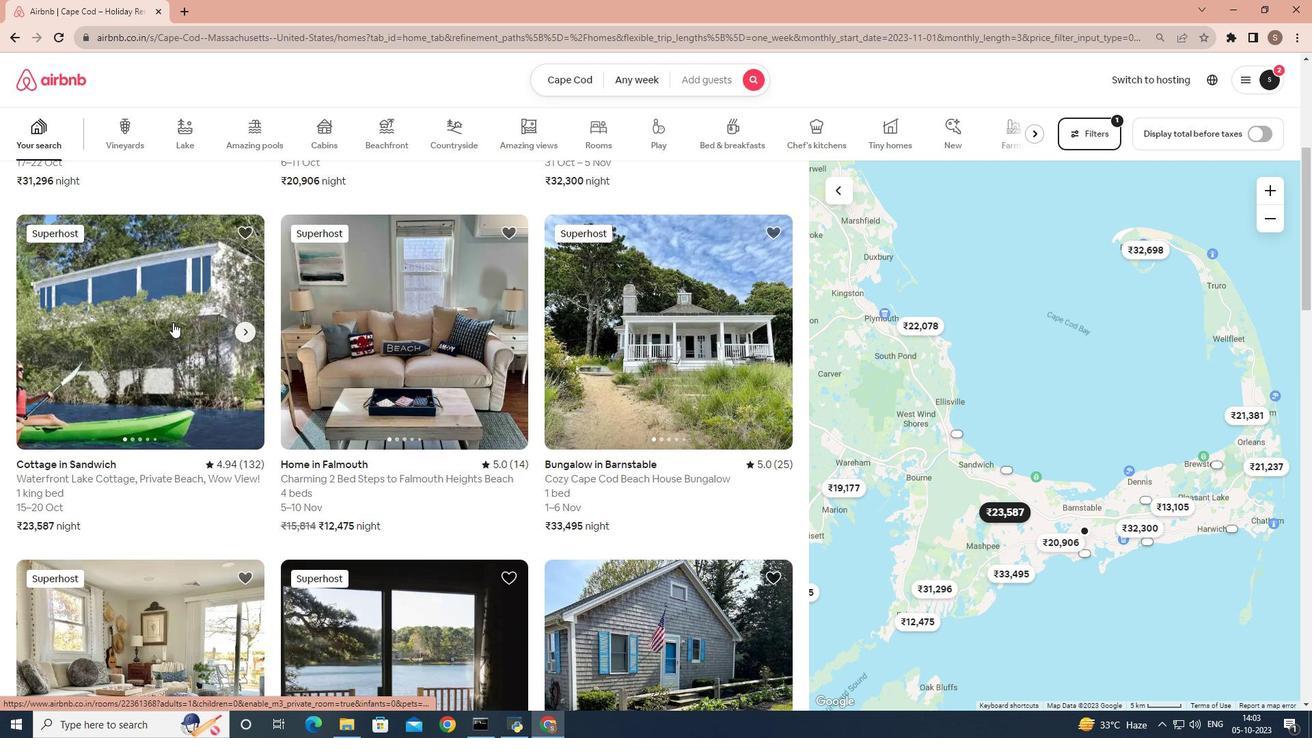 
Action: Mouse moved to (327, 246)
Screenshot: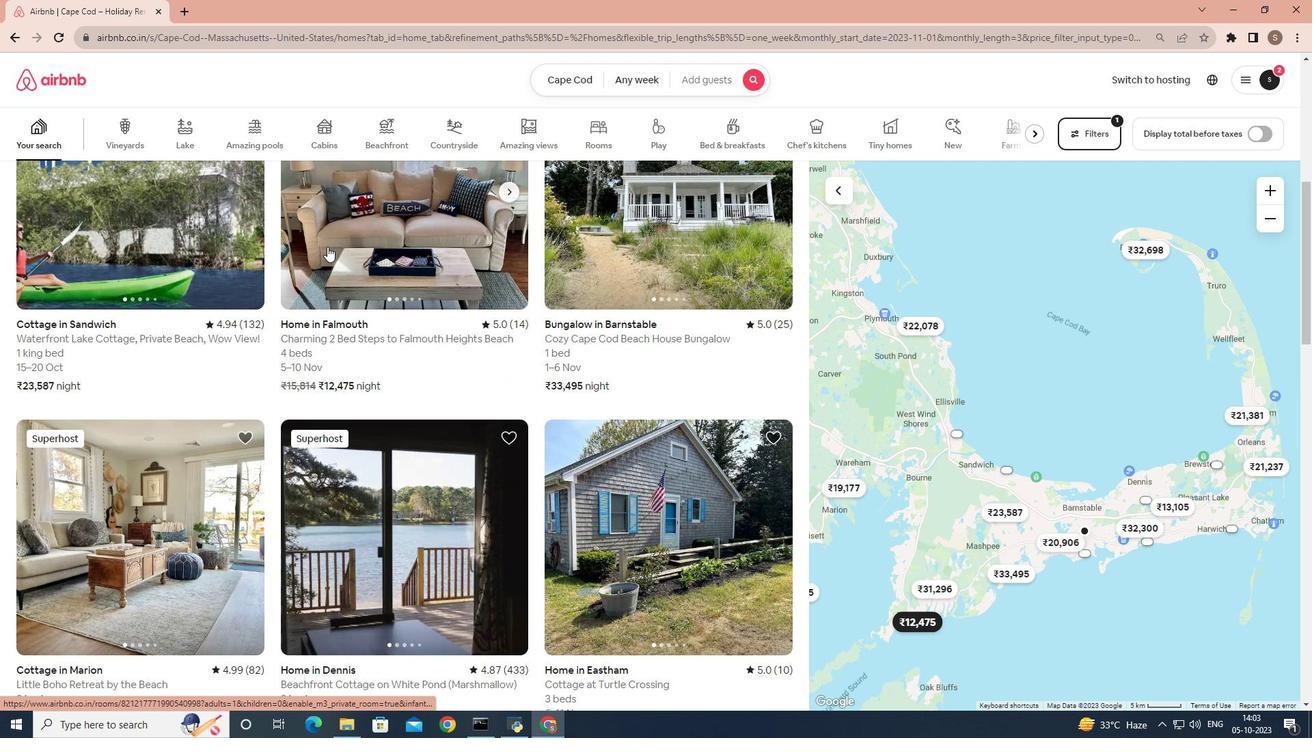 
Action: Mouse pressed left at (327, 246)
Screenshot: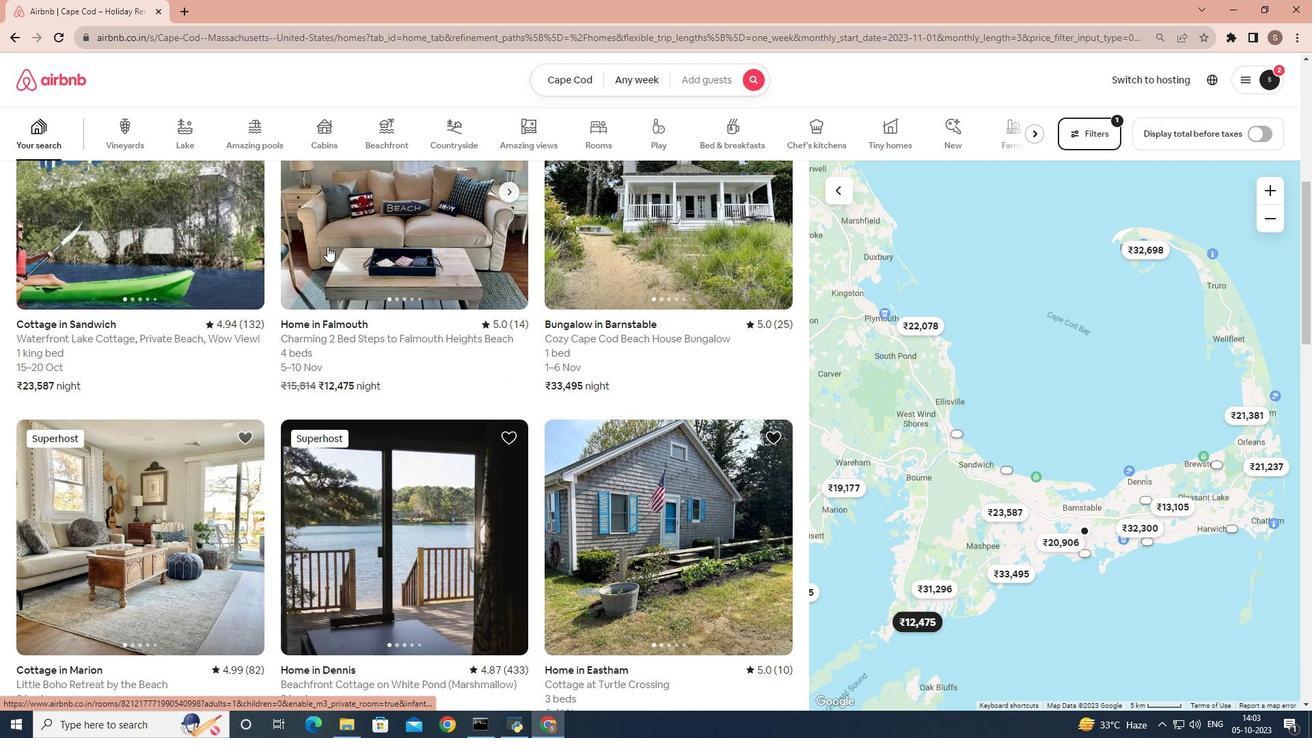 
Action: Mouse scrolled (327, 246) with delta (0, 0)
Screenshot: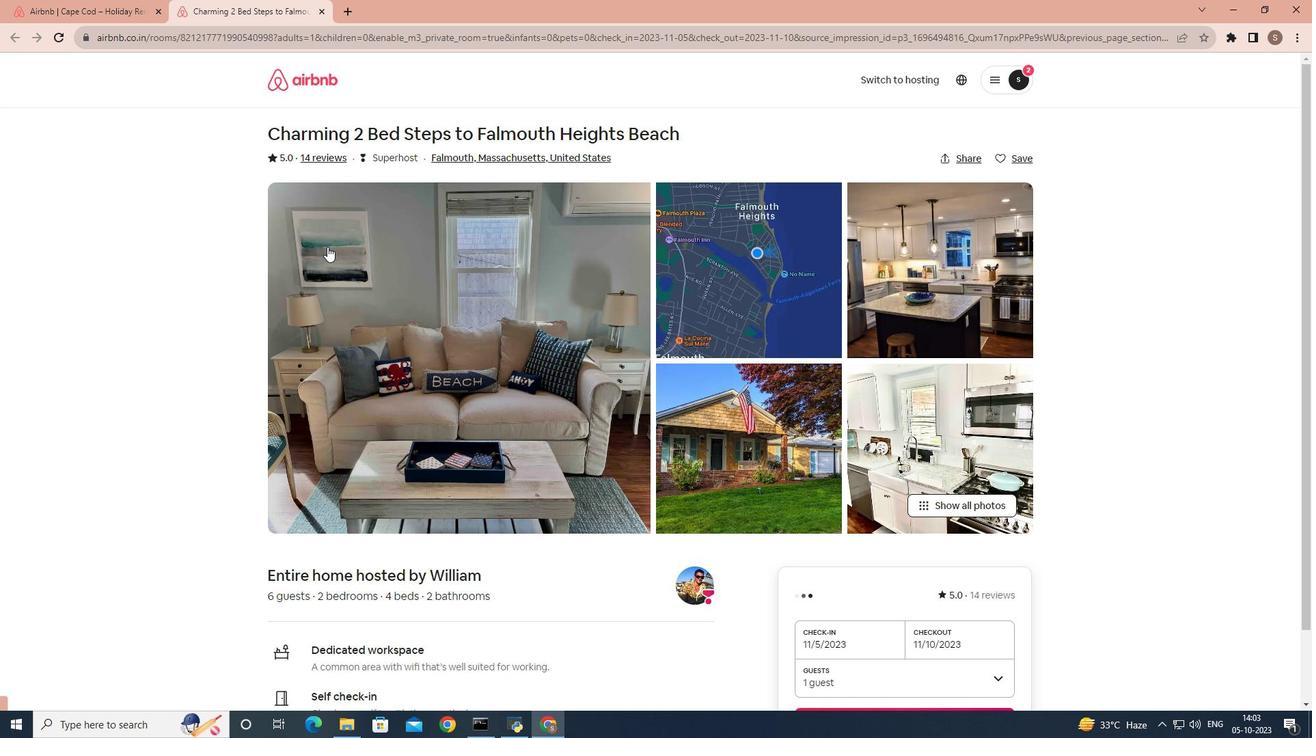 
Action: Mouse scrolled (327, 246) with delta (0, 0)
Screenshot: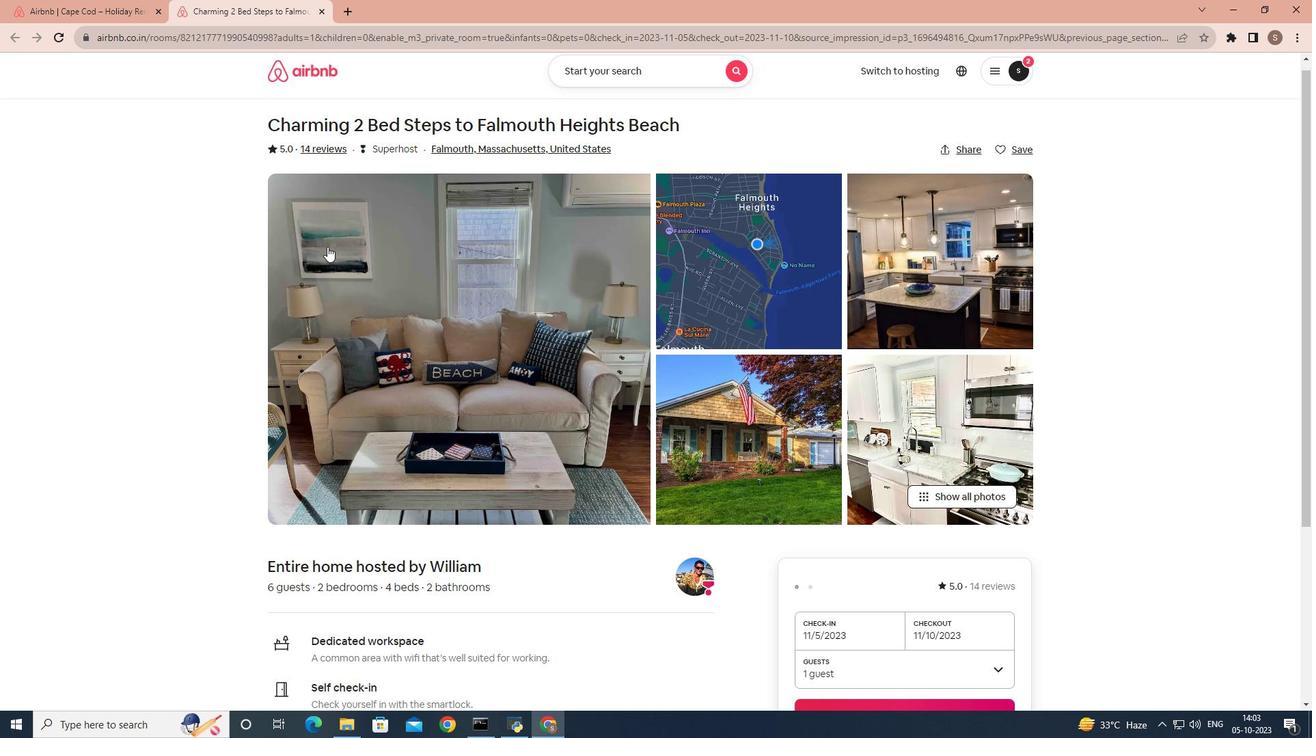 
Action: Mouse scrolled (327, 246) with delta (0, 0)
Screenshot: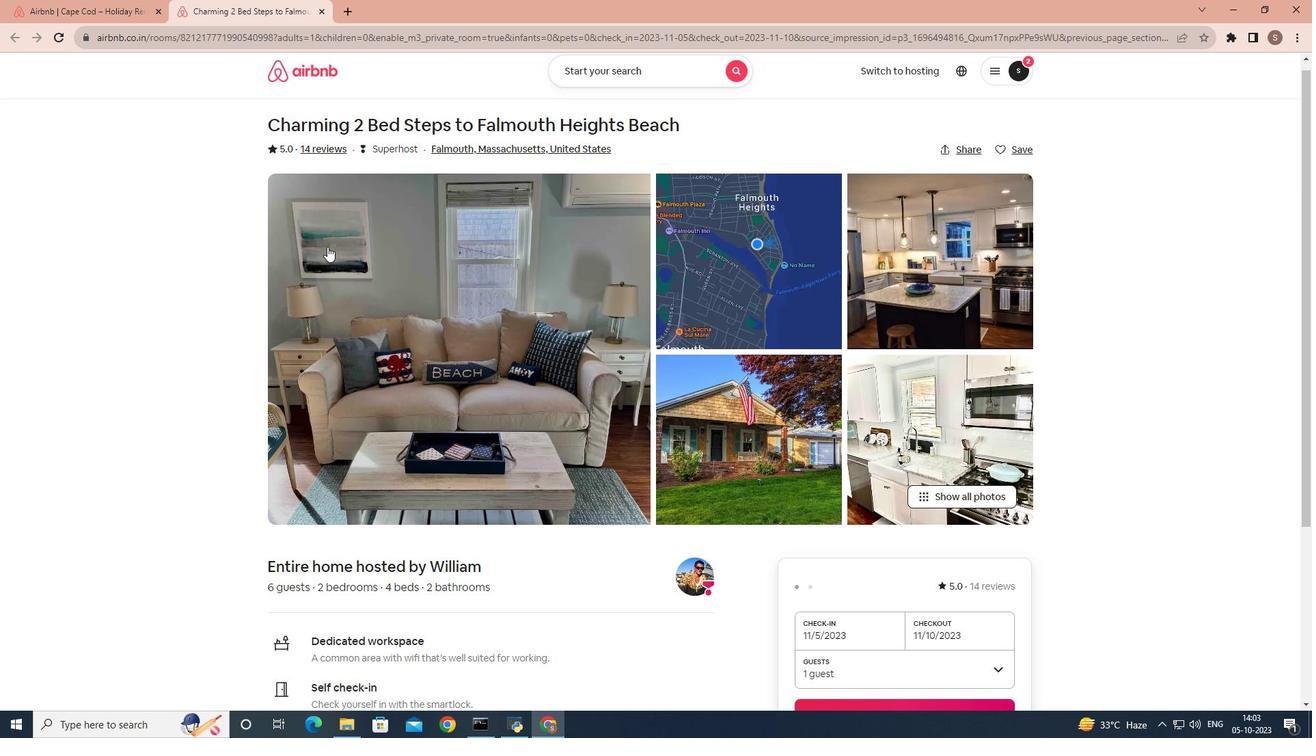 
Action: Mouse scrolled (327, 246) with delta (0, 0)
Screenshot: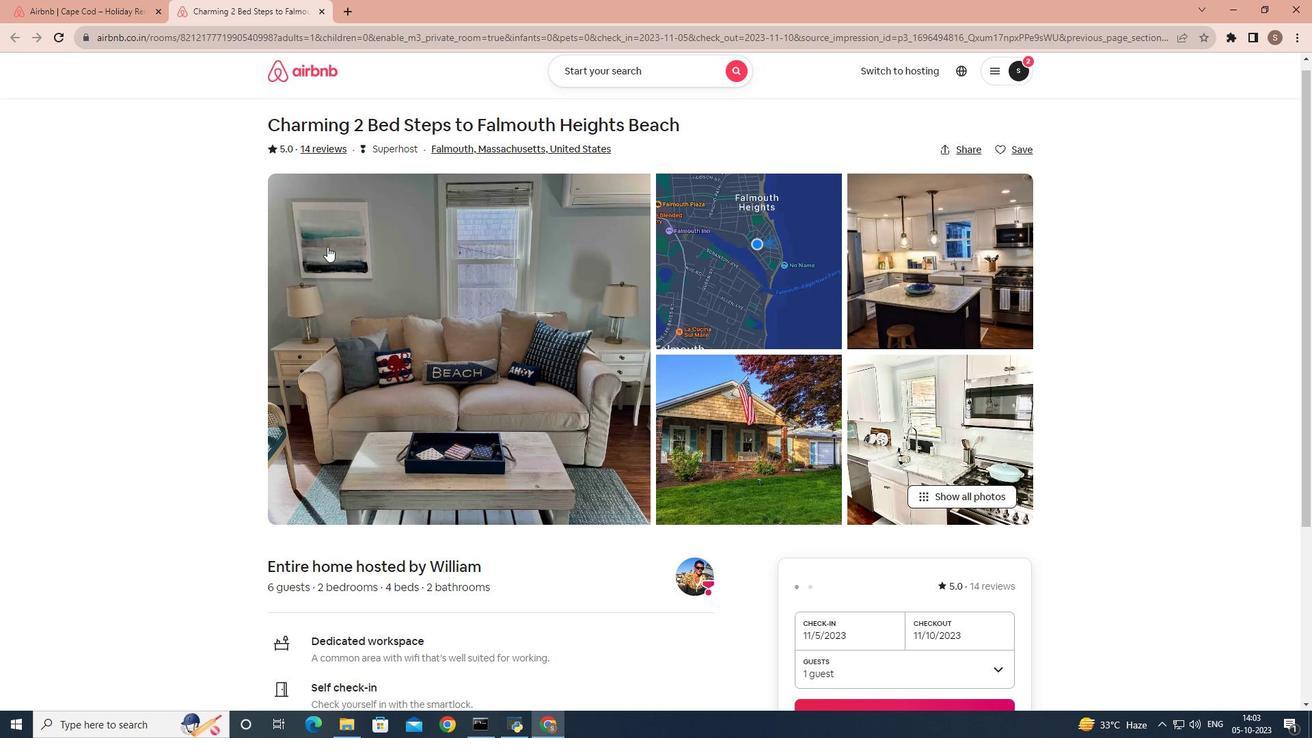 
Action: Mouse scrolled (327, 246) with delta (0, 0)
Screenshot: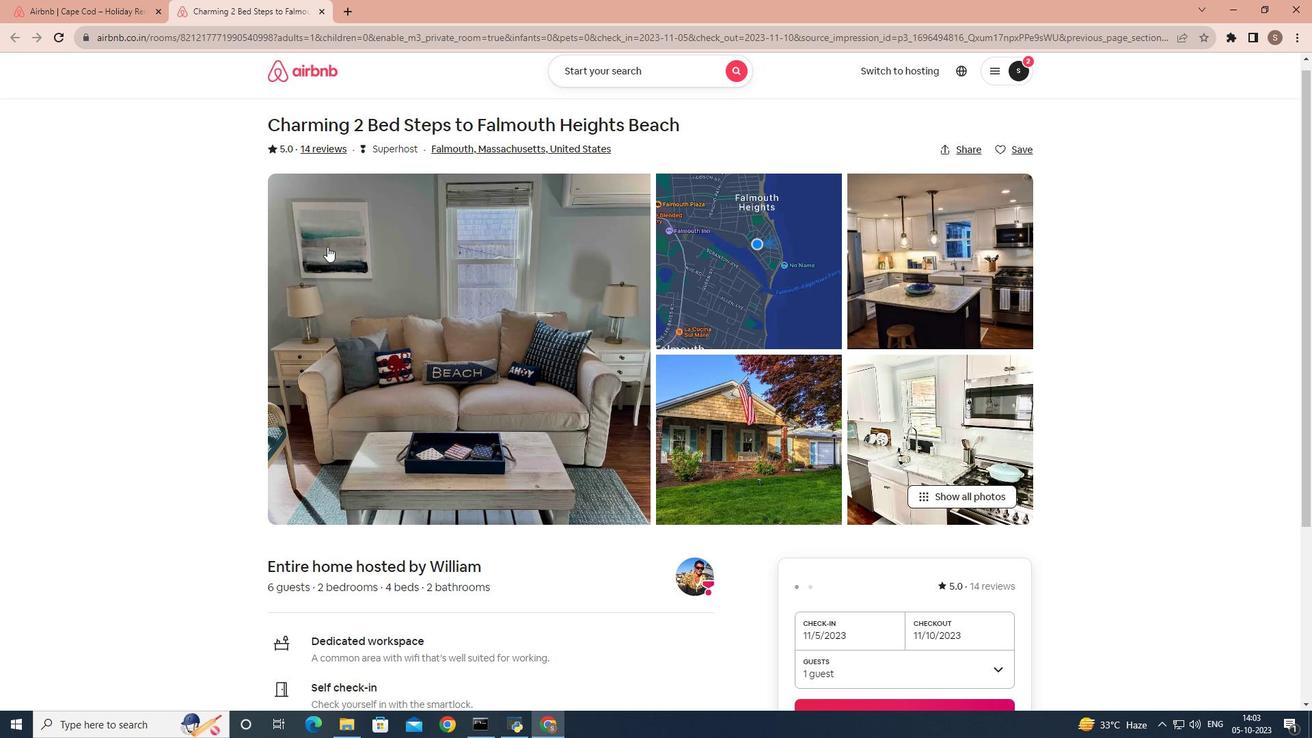 
Action: Mouse scrolled (327, 246) with delta (0, 0)
Screenshot: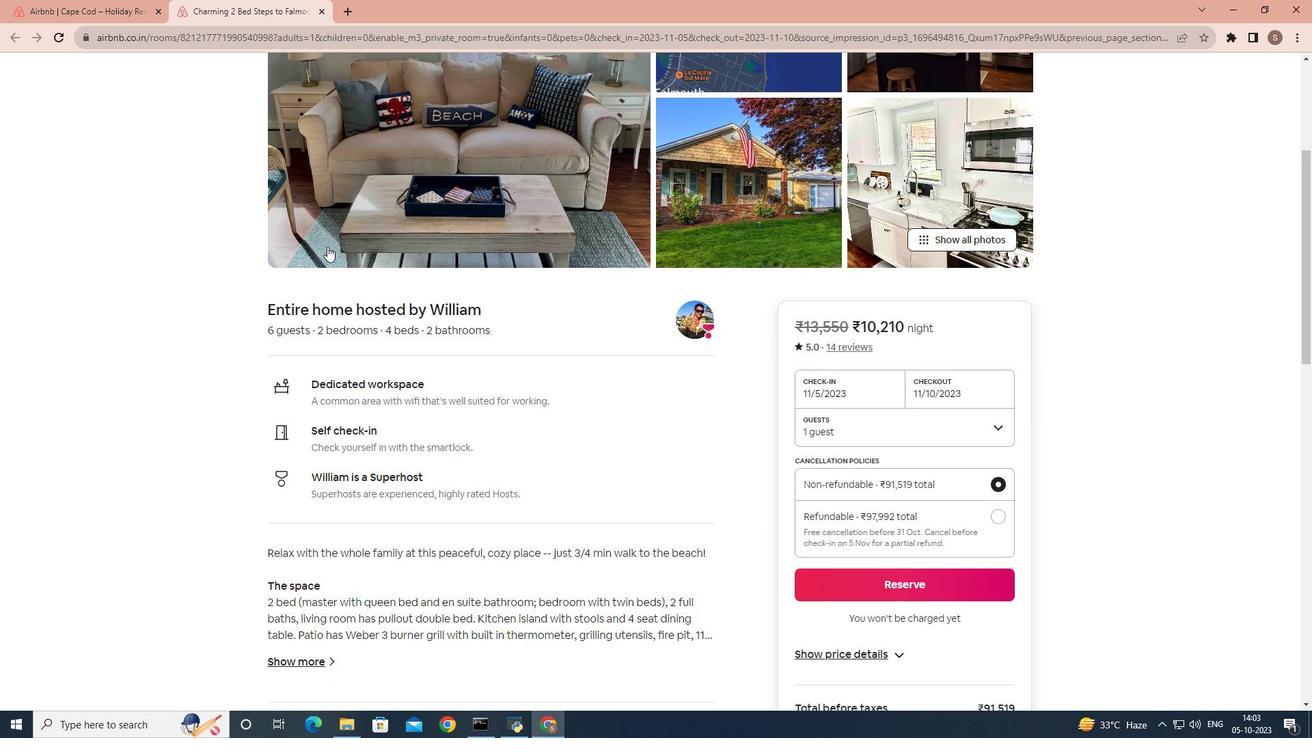 
Action: Mouse scrolled (327, 246) with delta (0, 0)
Screenshot: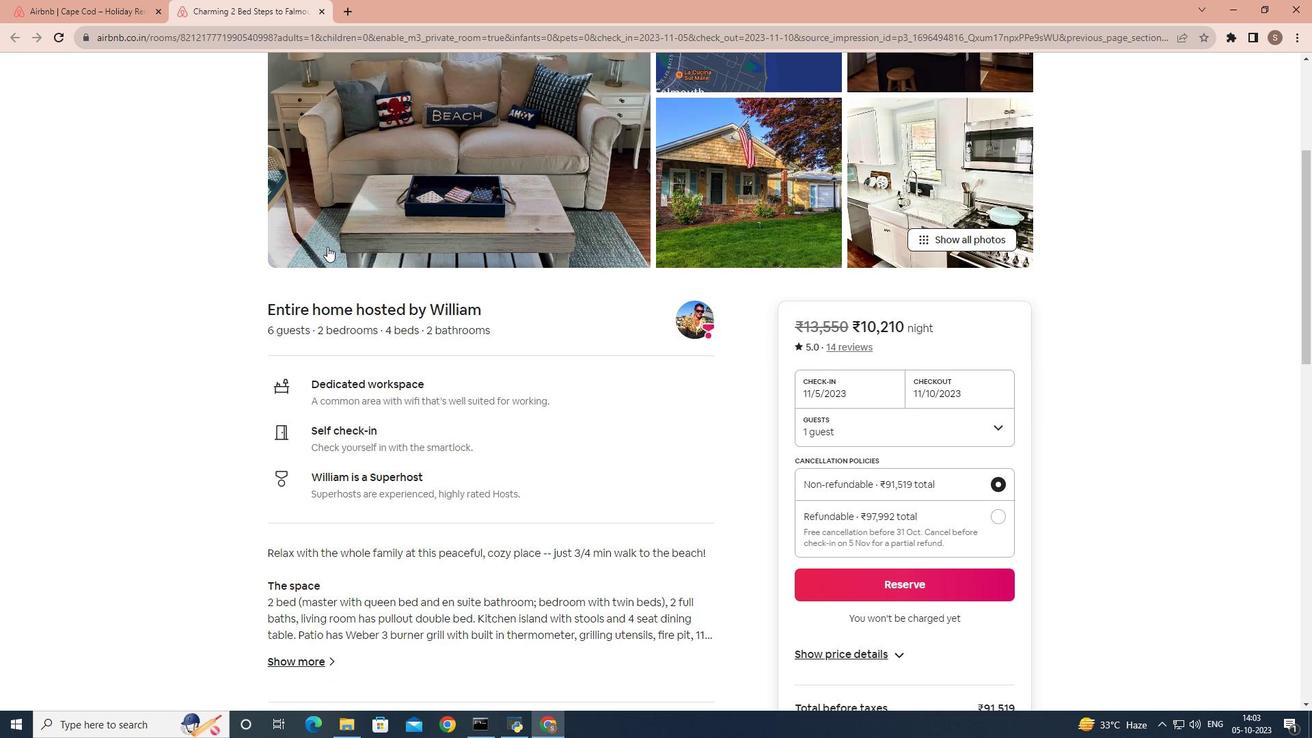 
Action: Mouse scrolled (327, 246) with delta (0, 0)
Screenshot: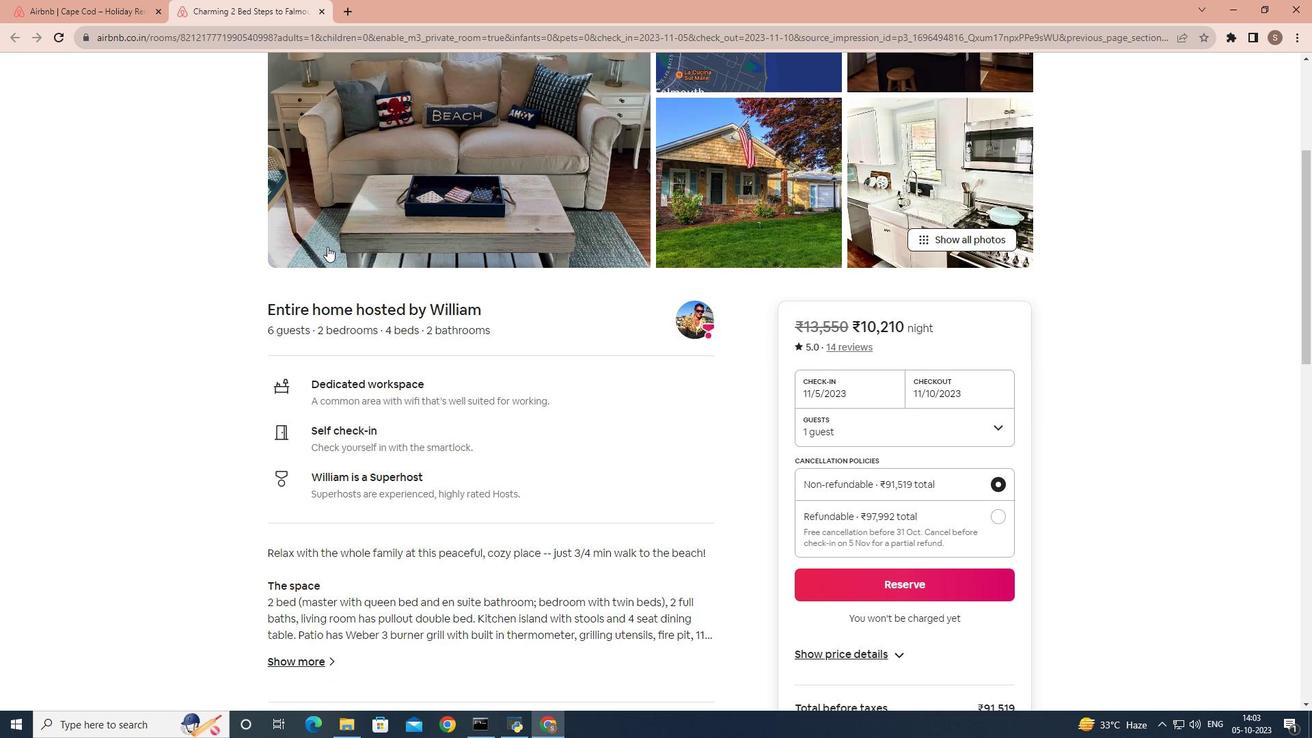 
Action: Mouse scrolled (327, 246) with delta (0, 0)
Screenshot: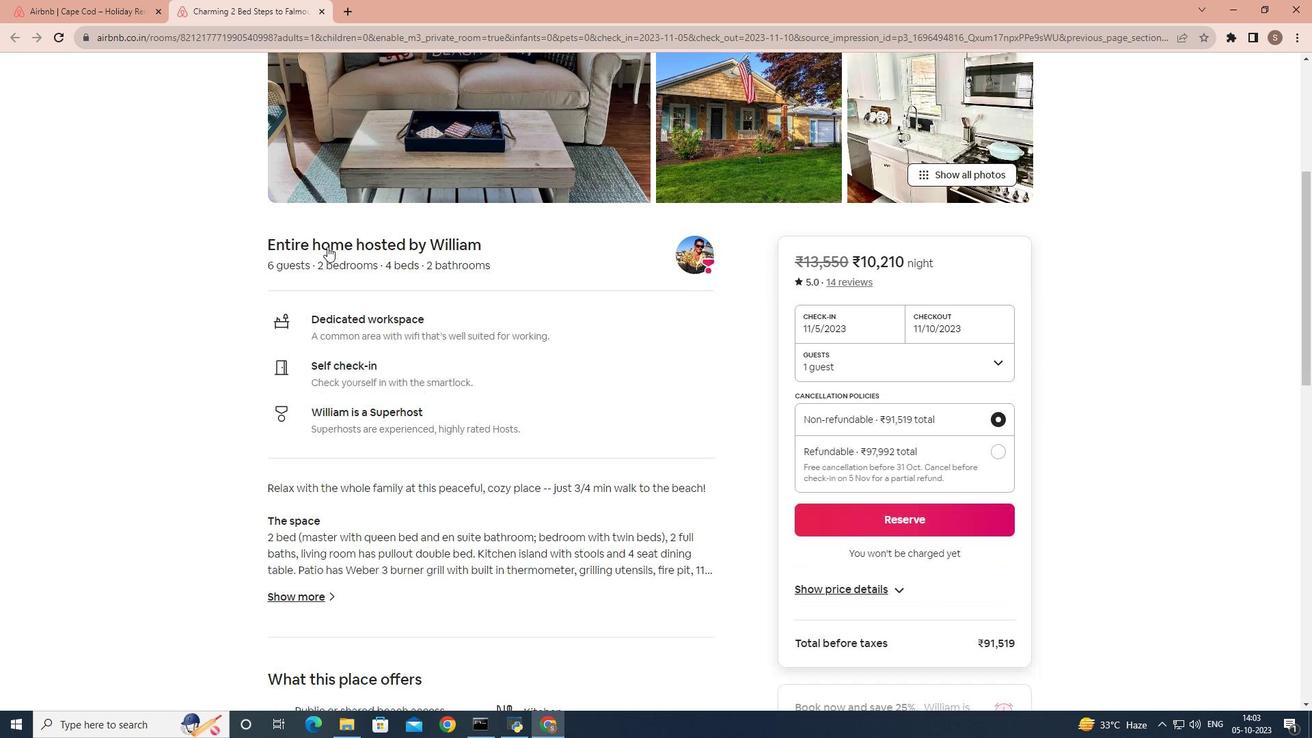 
Action: Mouse moved to (316, 409)
Screenshot: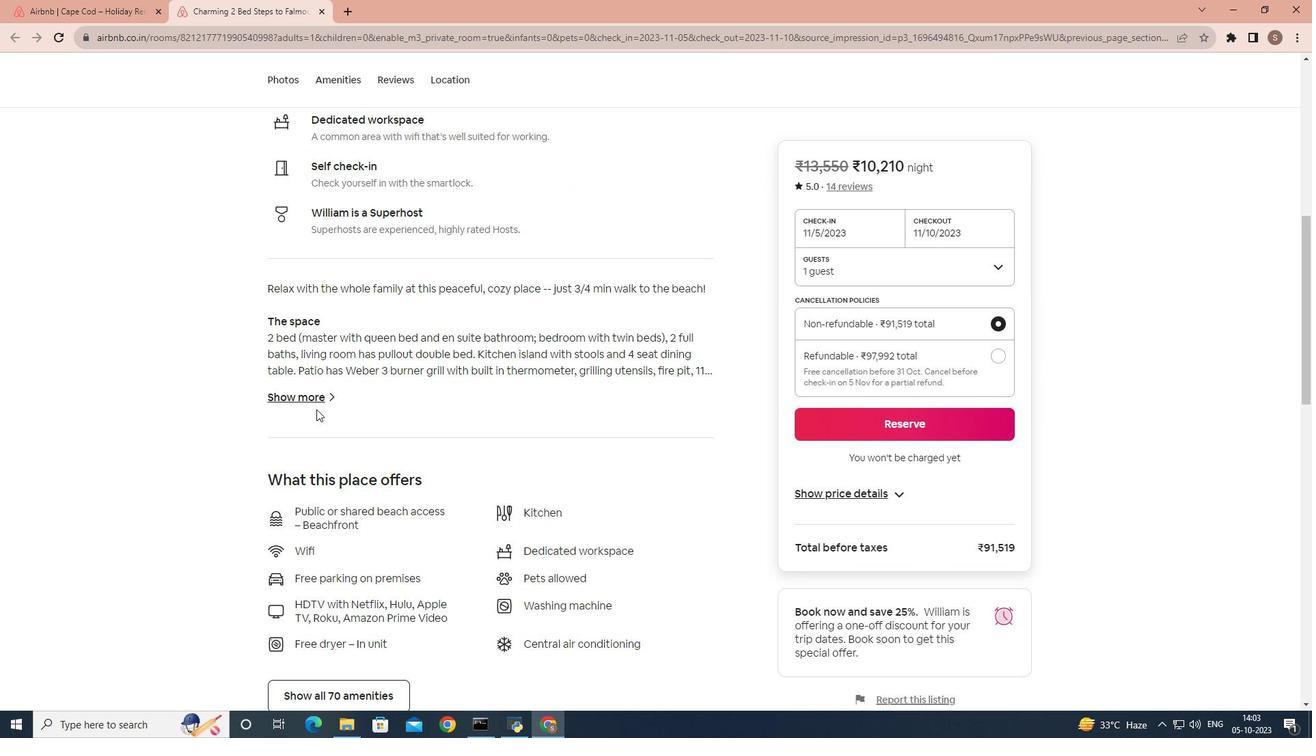 
Action: Mouse pressed left at (316, 409)
Screenshot: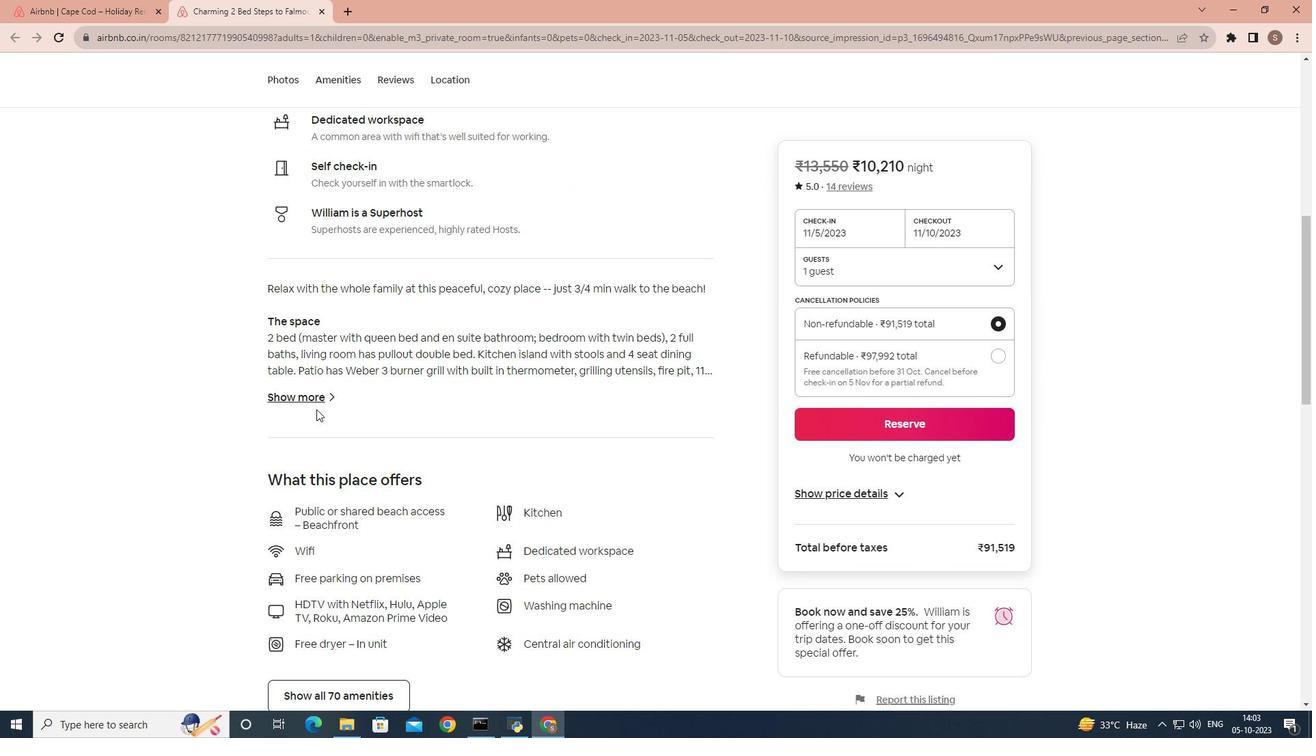 
Action: Mouse moved to (323, 394)
Screenshot: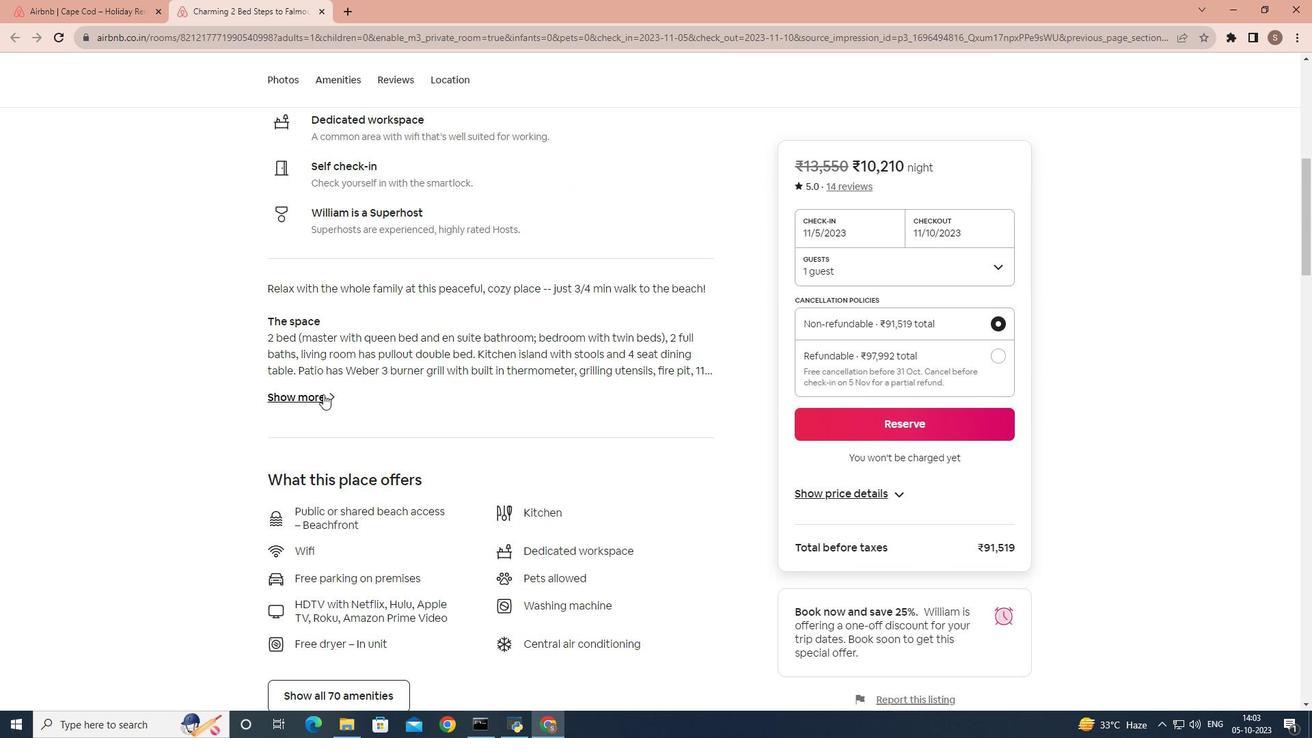 
Action: Mouse pressed left at (323, 394)
Screenshot: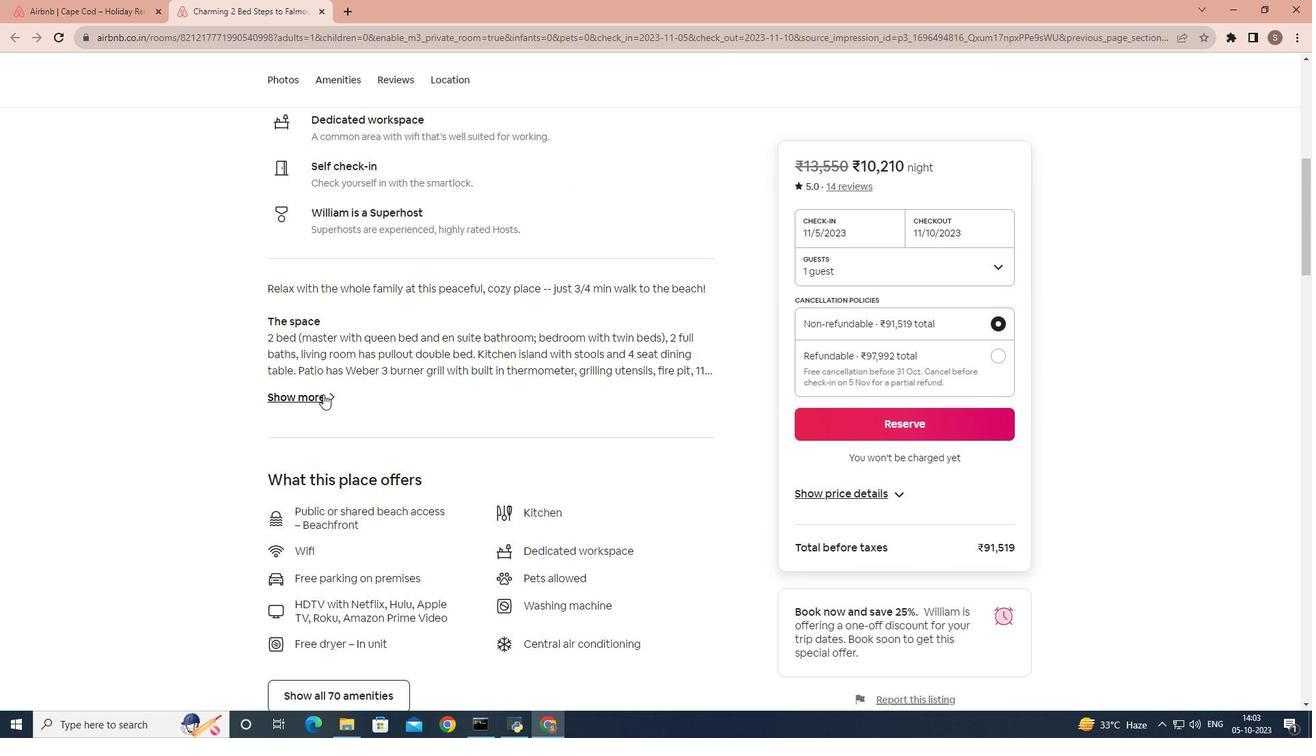 
Action: Mouse moved to (419, 261)
Screenshot: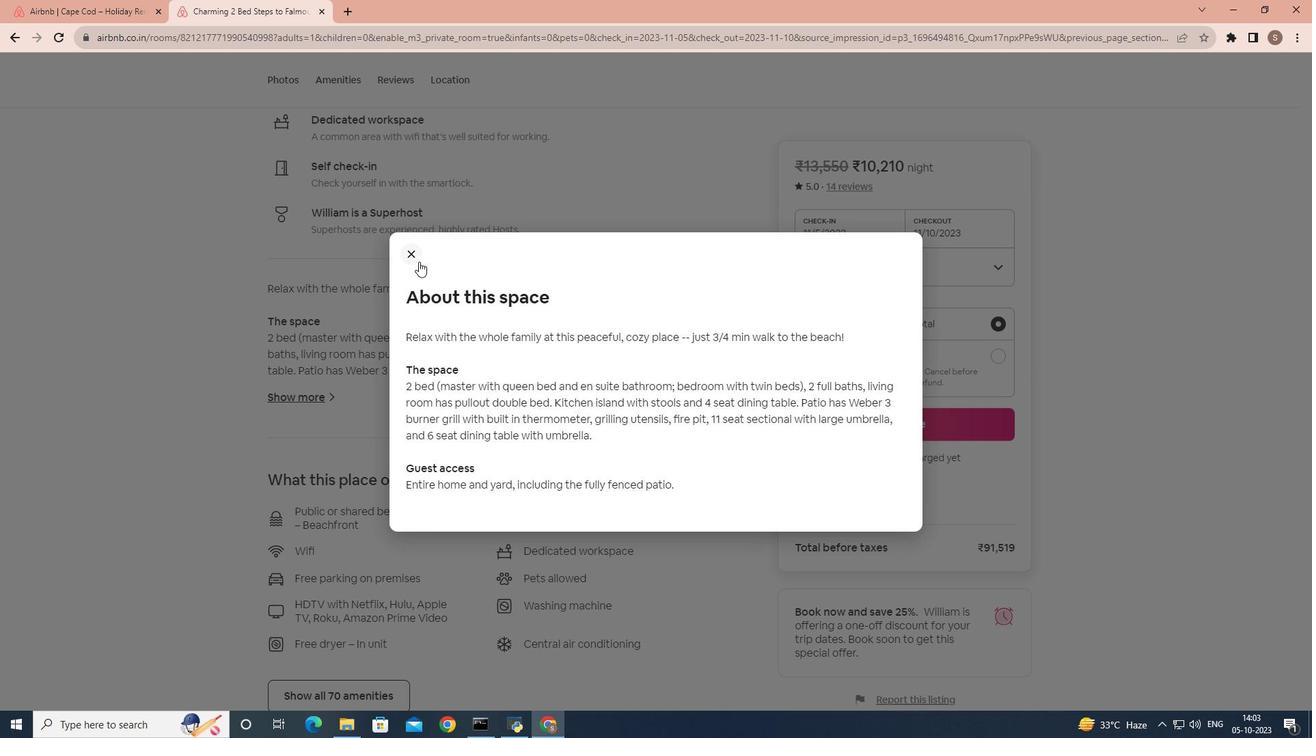 
Action: Mouse pressed left at (419, 261)
Screenshot: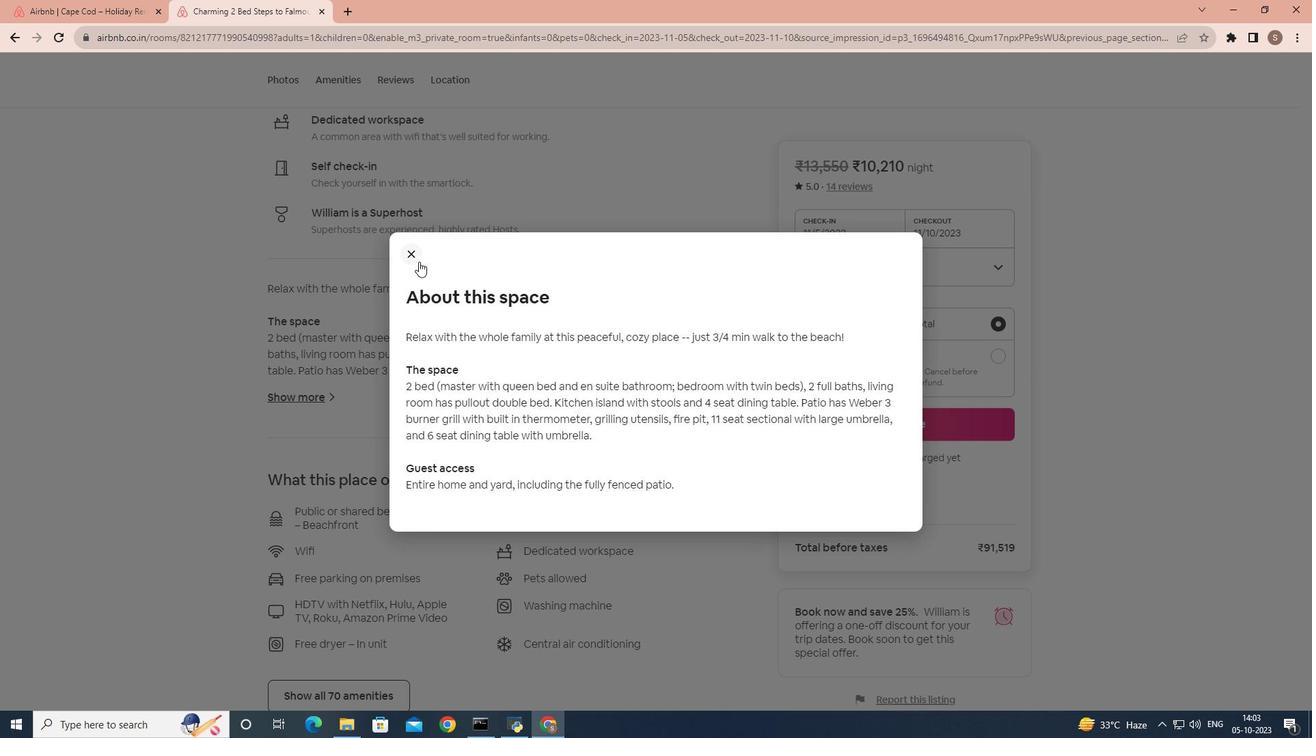 
Action: Mouse moved to (406, 248)
Screenshot: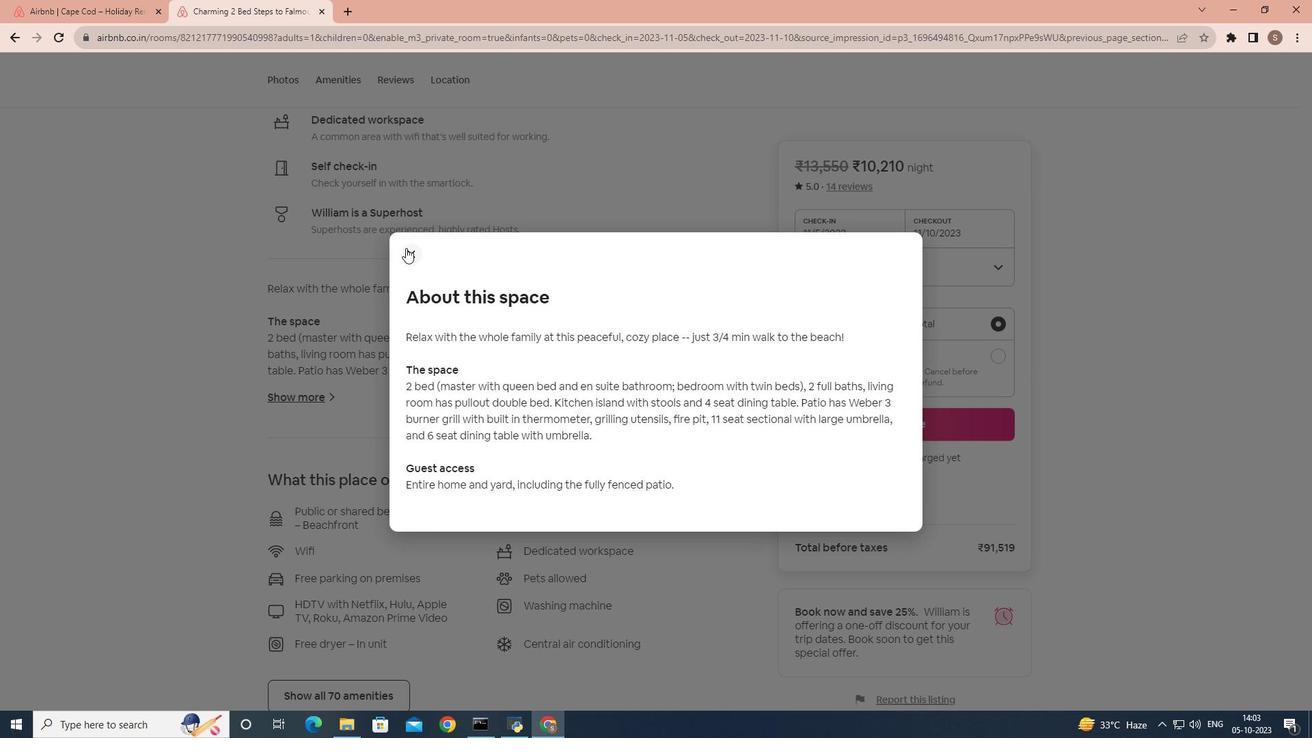 
Action: Mouse pressed left at (406, 248)
Screenshot: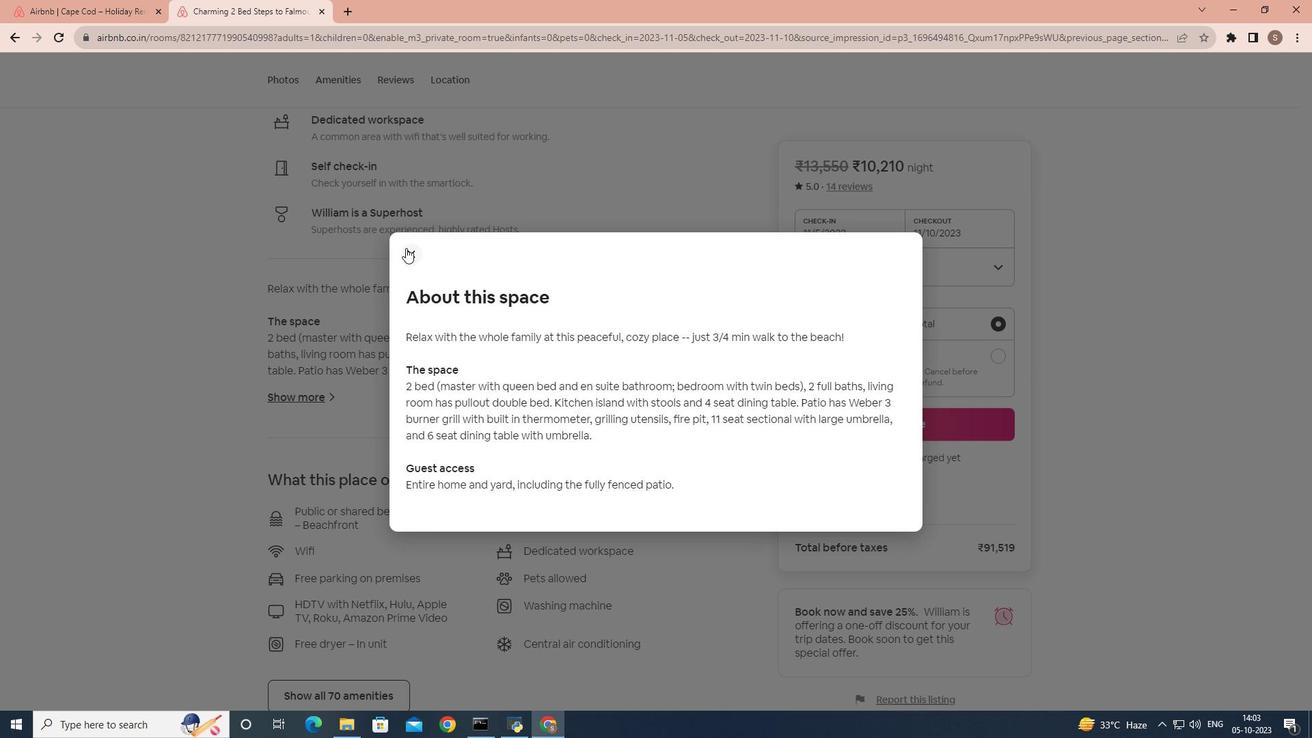 
Action: Mouse moved to (370, 313)
Screenshot: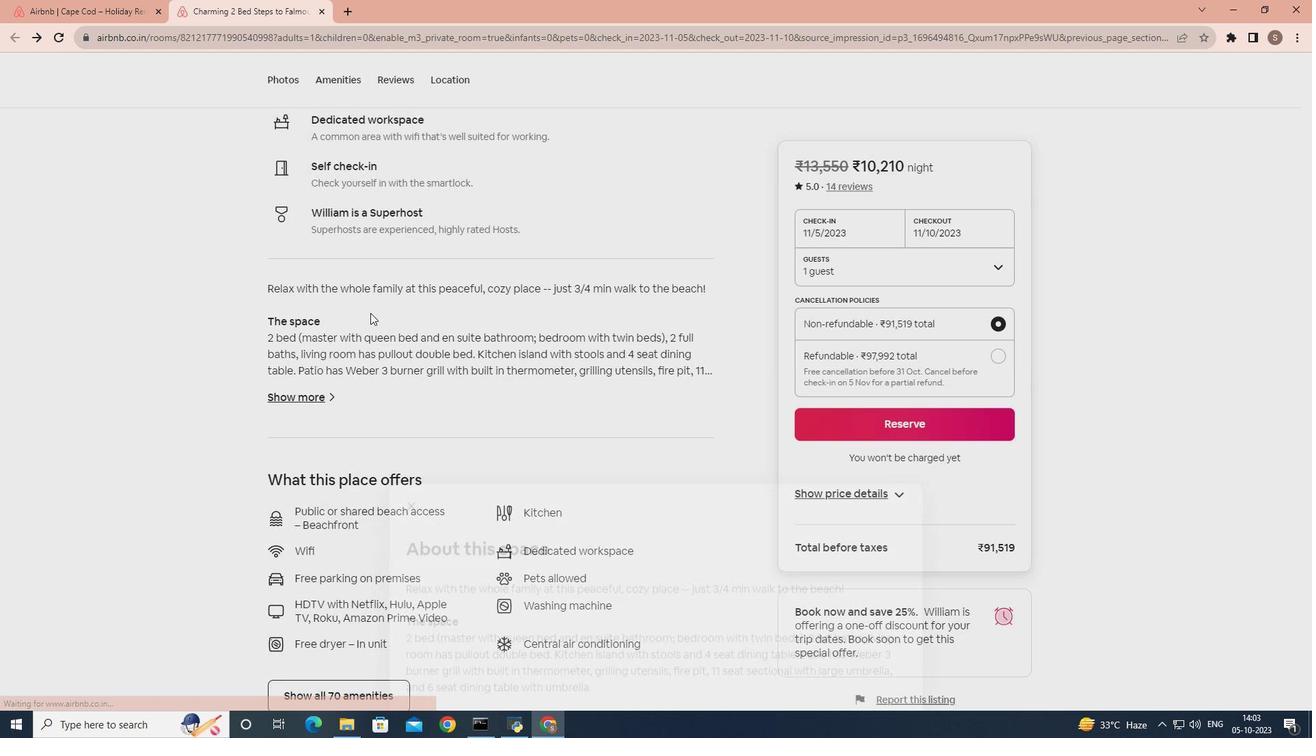 
Action: Mouse scrolled (370, 312) with delta (0, 0)
Screenshot: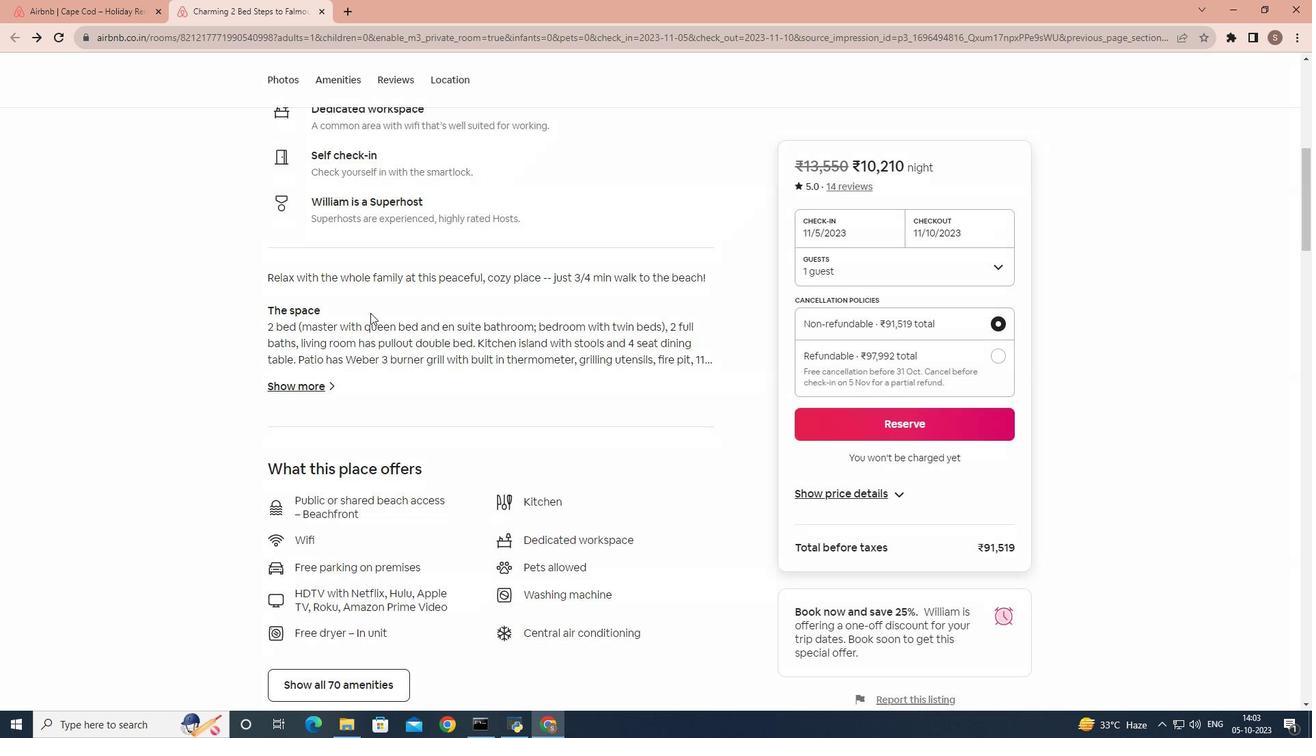 
Action: Mouse scrolled (370, 312) with delta (0, 0)
Screenshot: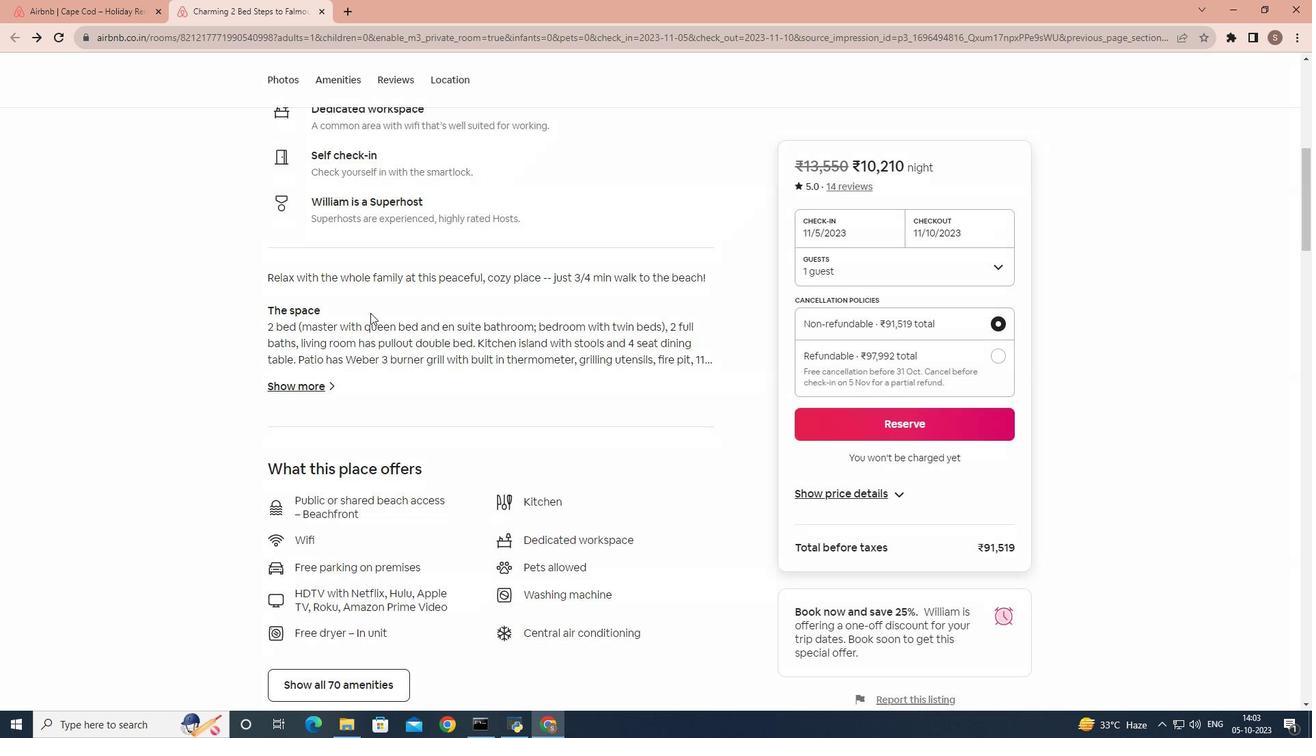 
Action: Mouse scrolled (370, 312) with delta (0, 0)
Screenshot: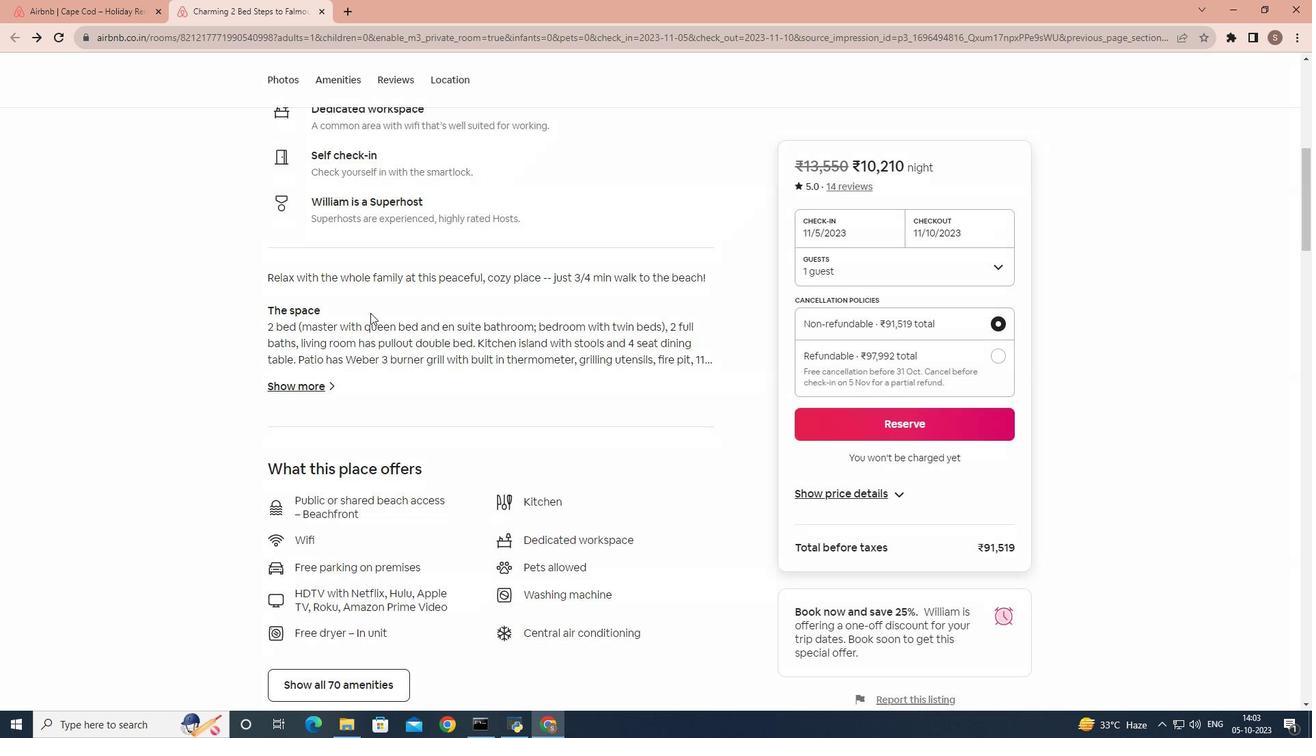 
Action: Mouse scrolled (370, 312) with delta (0, 0)
Screenshot: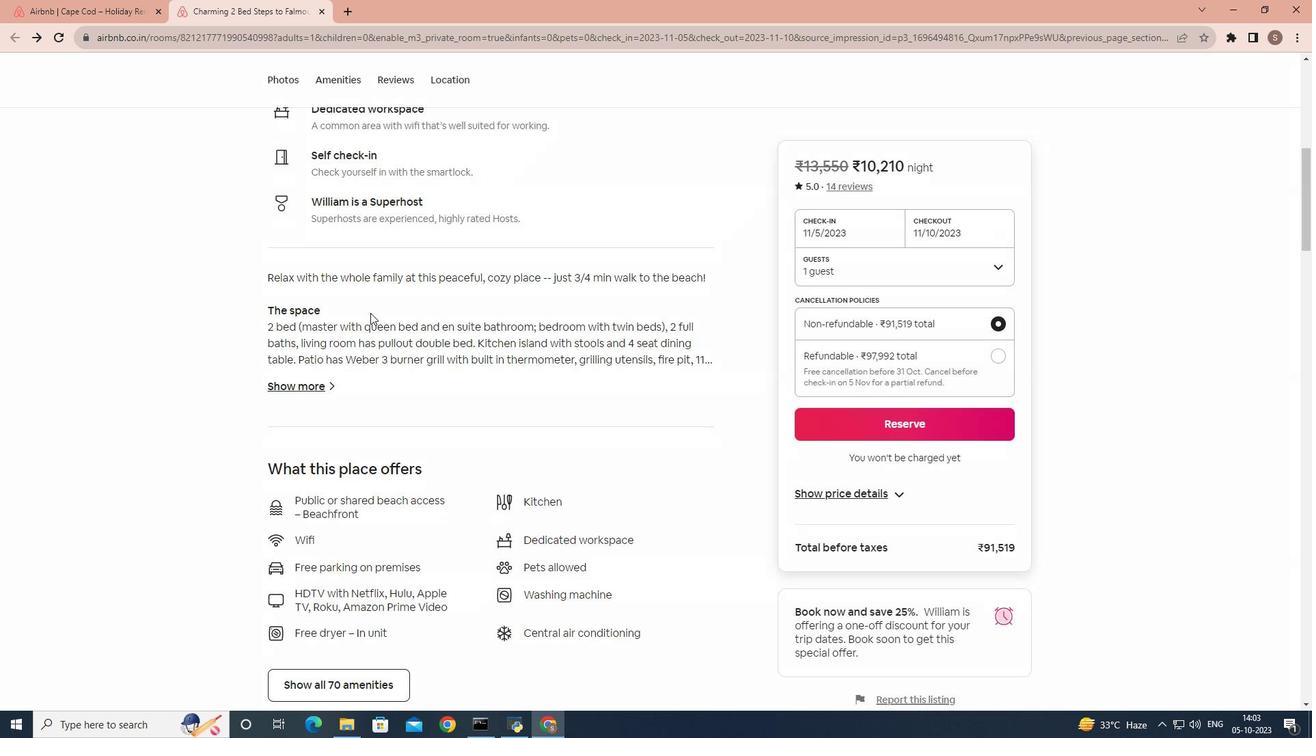 
Action: Mouse scrolled (370, 312) with delta (0, 0)
Screenshot: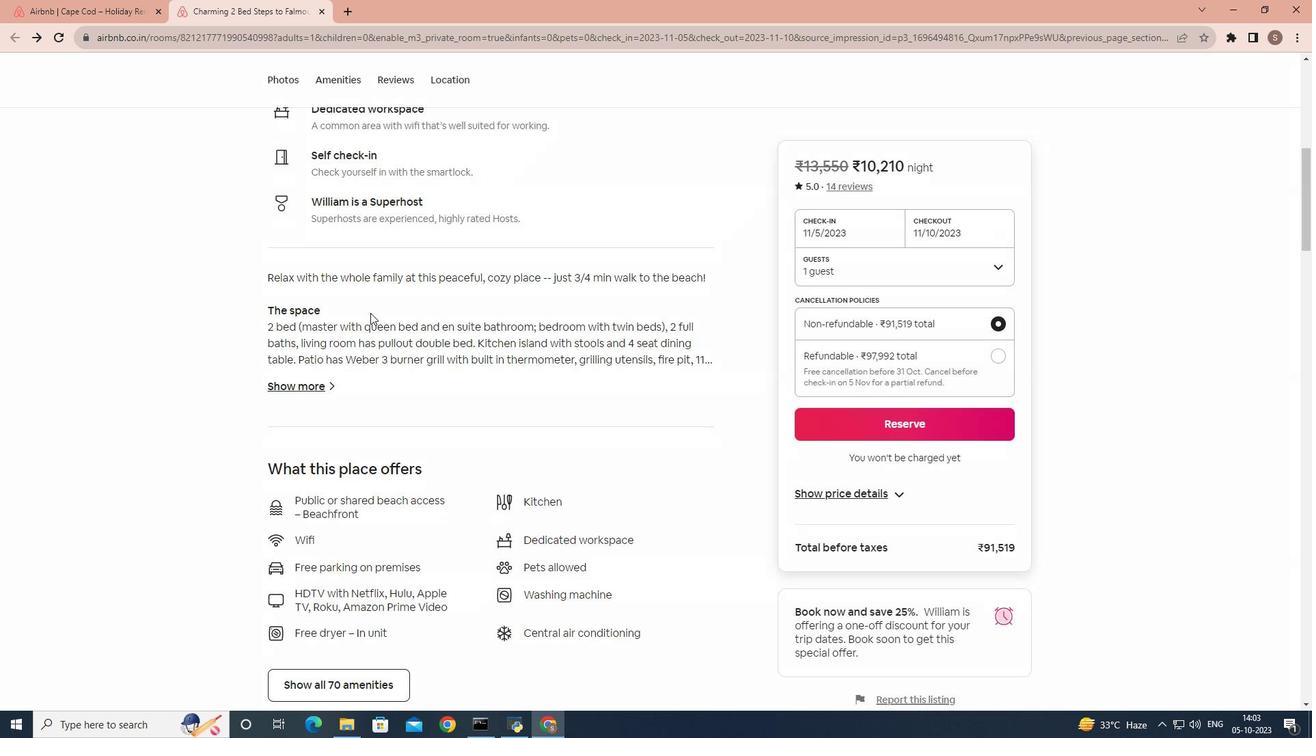 
Action: Mouse scrolled (370, 312) with delta (0, 0)
Screenshot: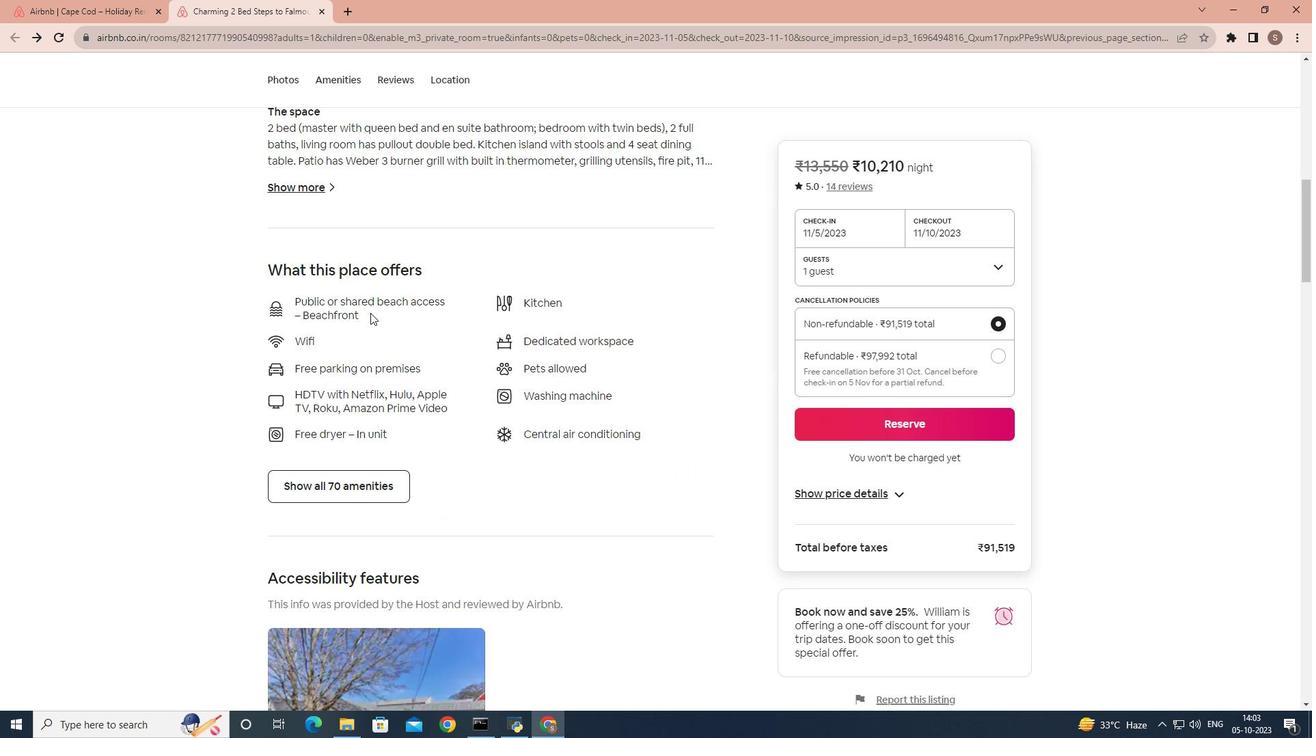 
Action: Mouse scrolled (370, 312) with delta (0, 0)
Screenshot: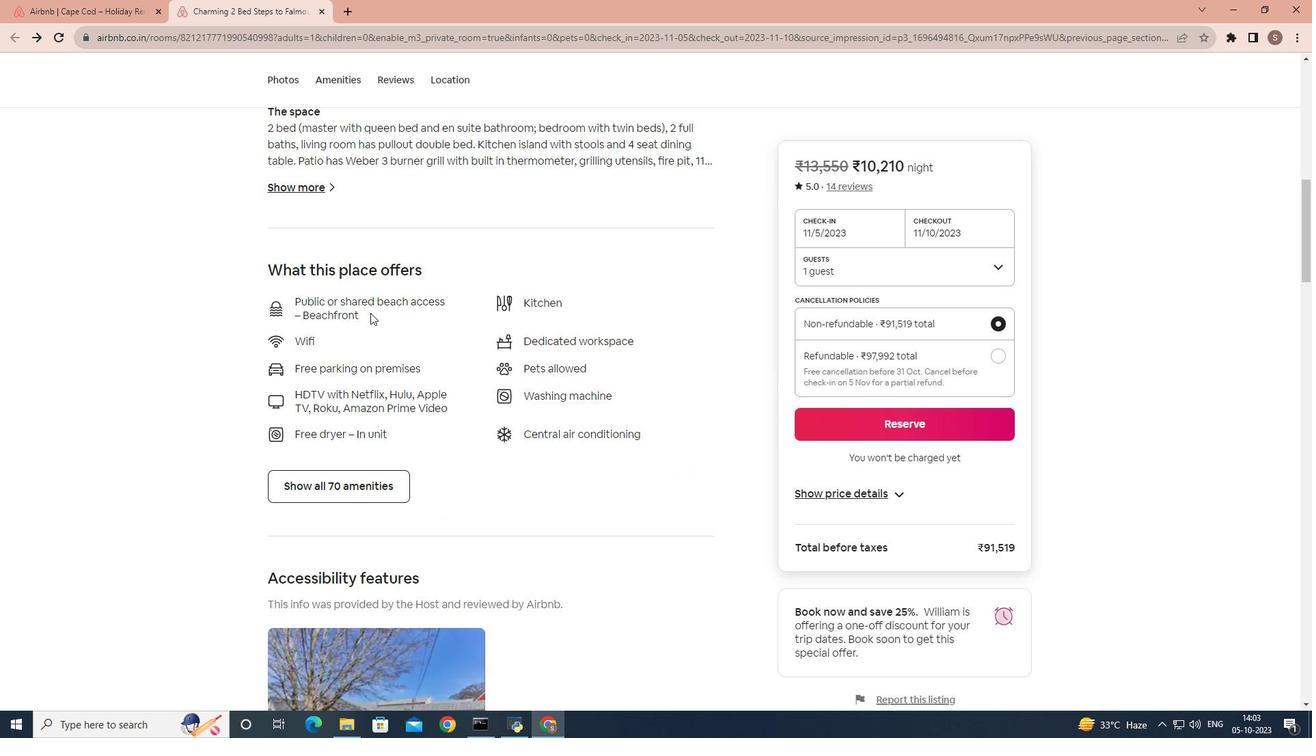 
Action: Mouse scrolled (370, 312) with delta (0, 0)
Screenshot: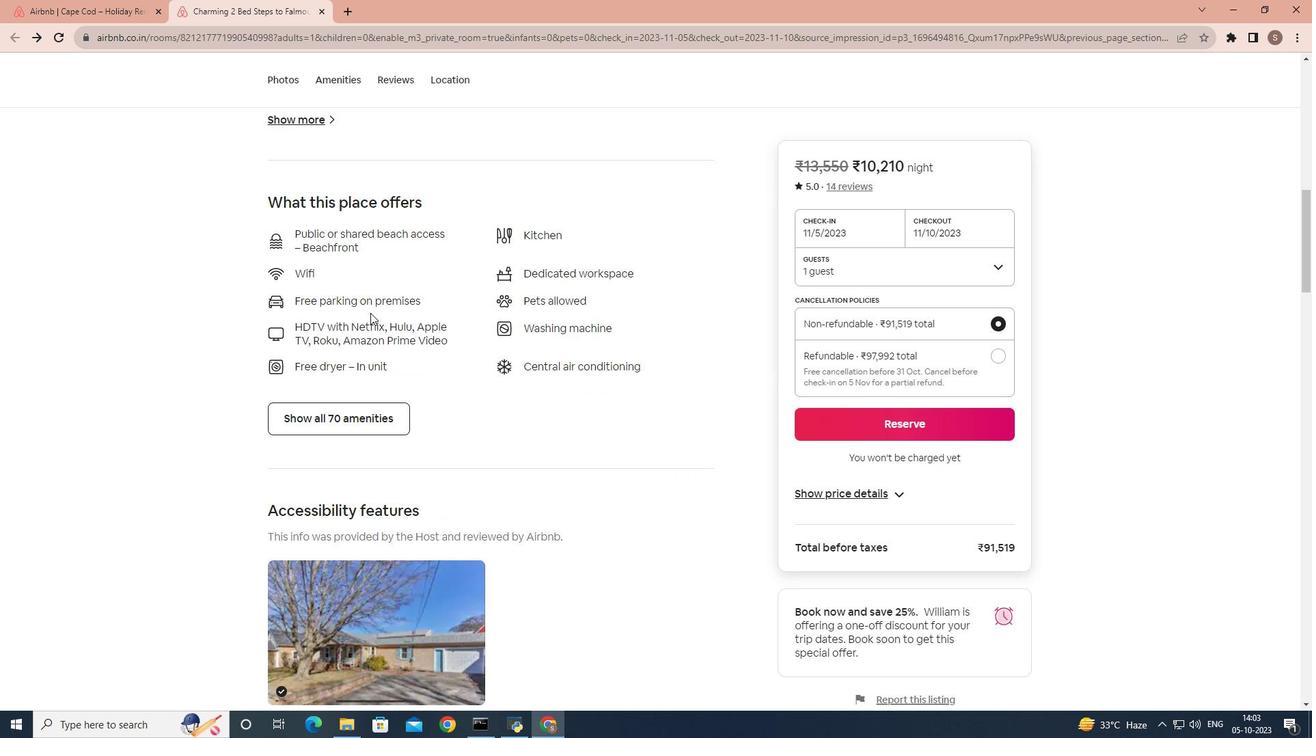 
Action: Mouse moved to (370, 287)
Screenshot: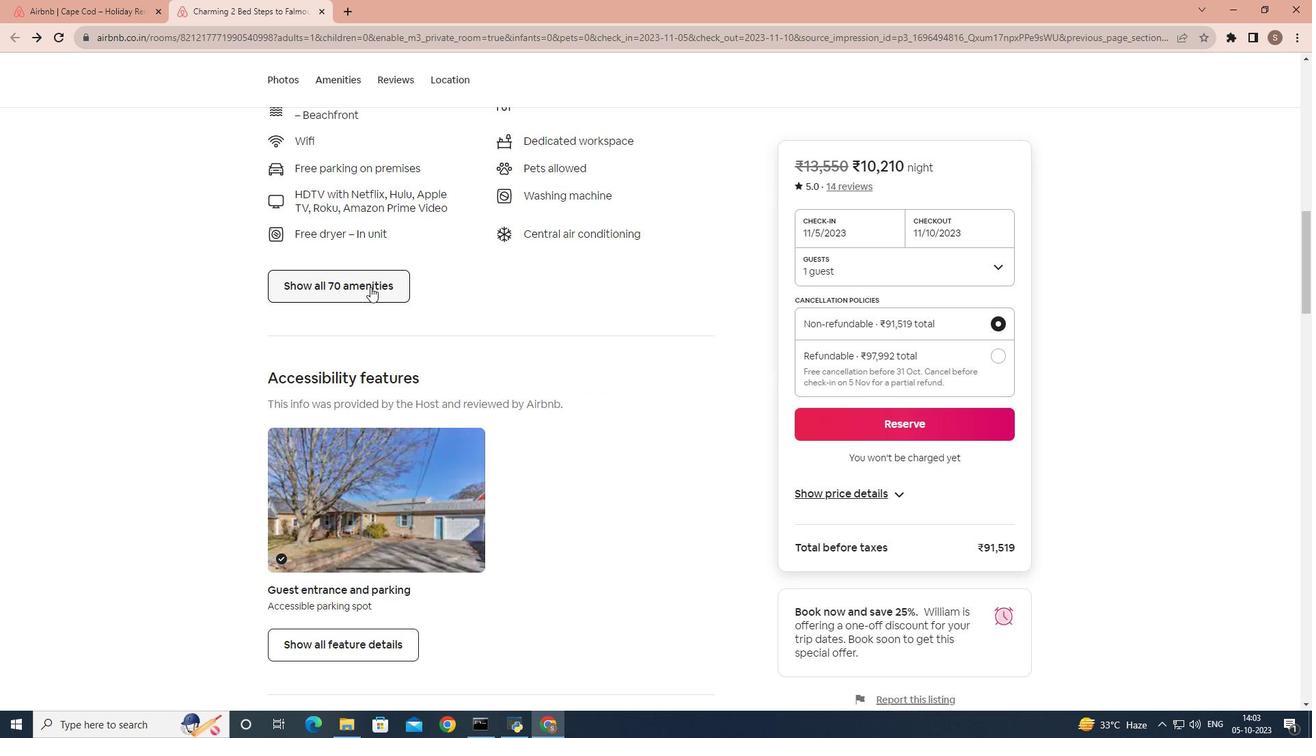
Action: Mouse pressed left at (370, 287)
Screenshot: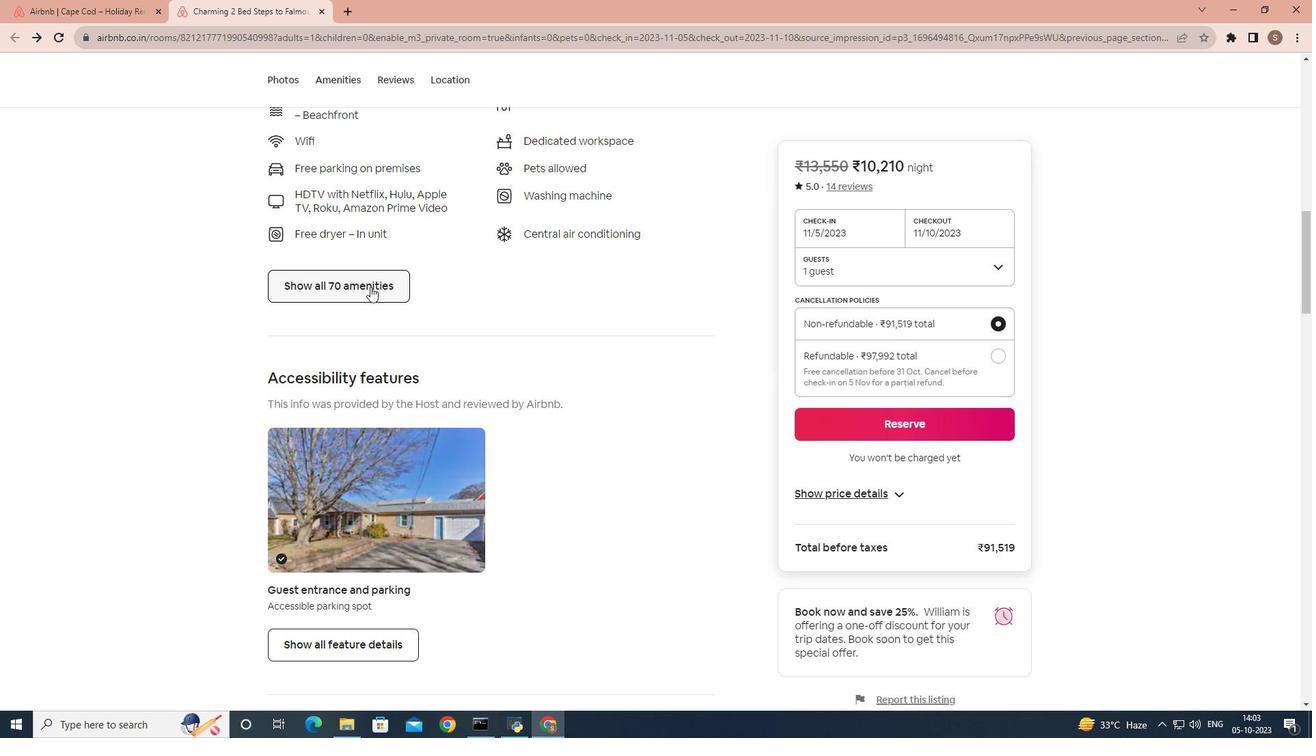 
Action: Mouse moved to (523, 308)
Screenshot: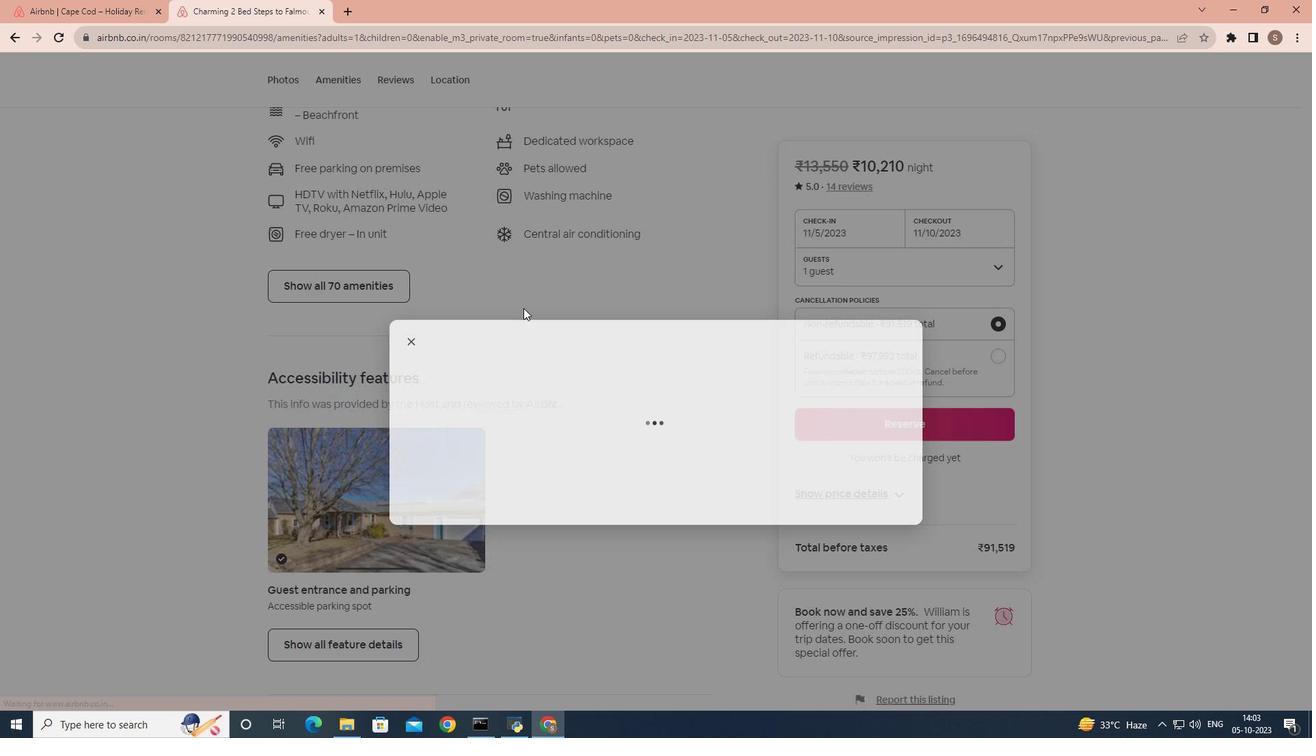 
Action: Mouse scrolled (523, 307) with delta (0, 0)
Screenshot: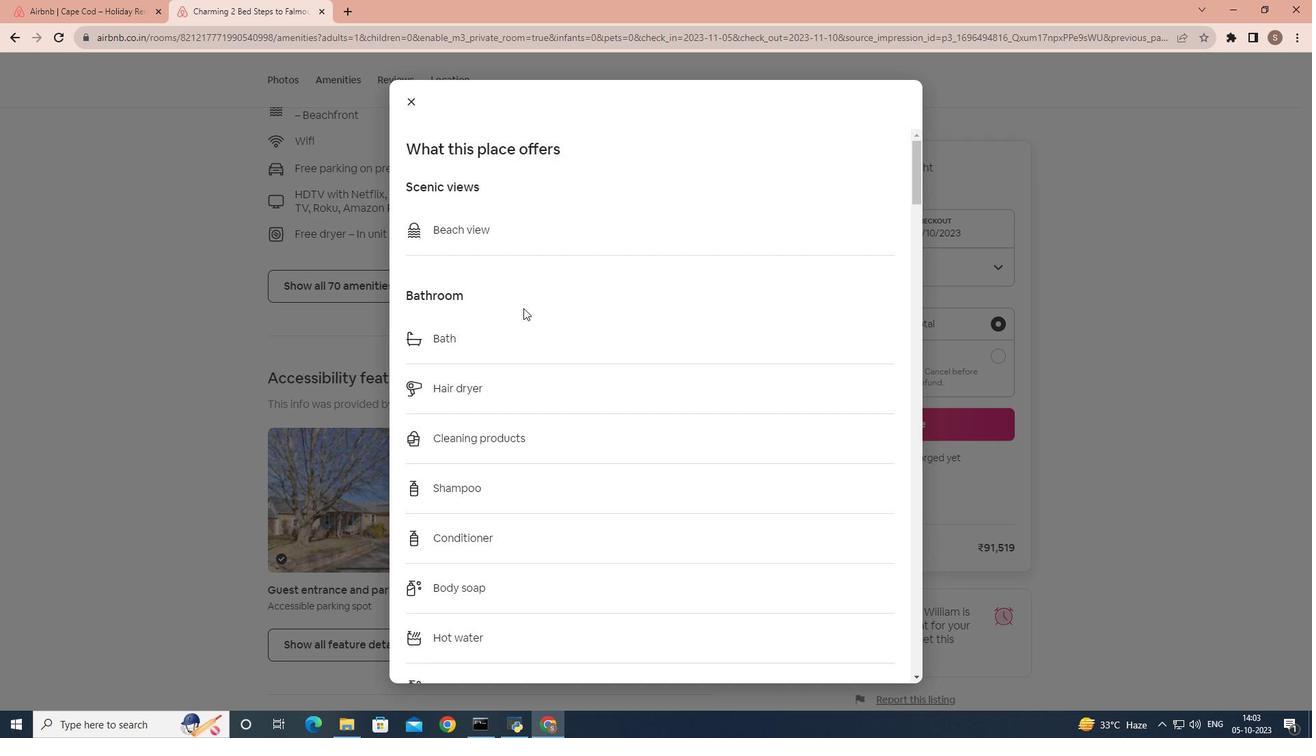 
Action: Mouse scrolled (523, 307) with delta (0, 0)
Screenshot: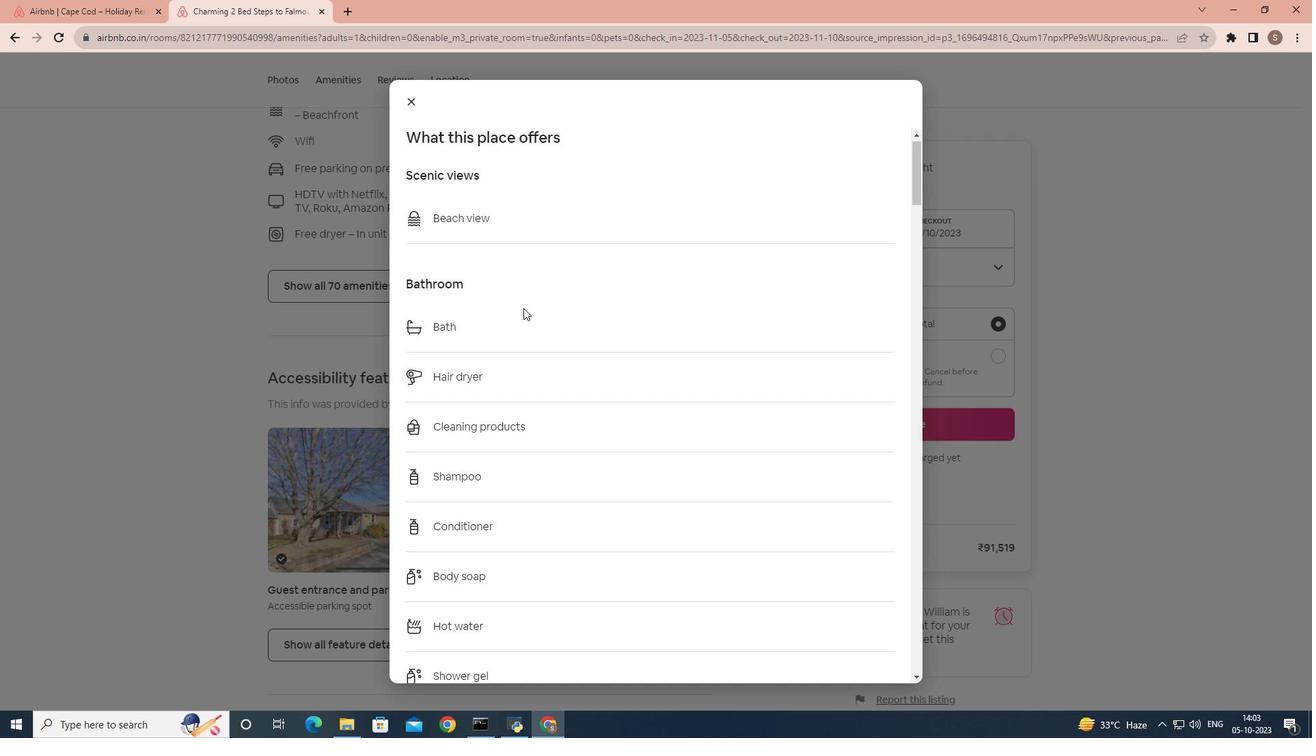 
Action: Mouse scrolled (523, 307) with delta (0, 0)
Screenshot: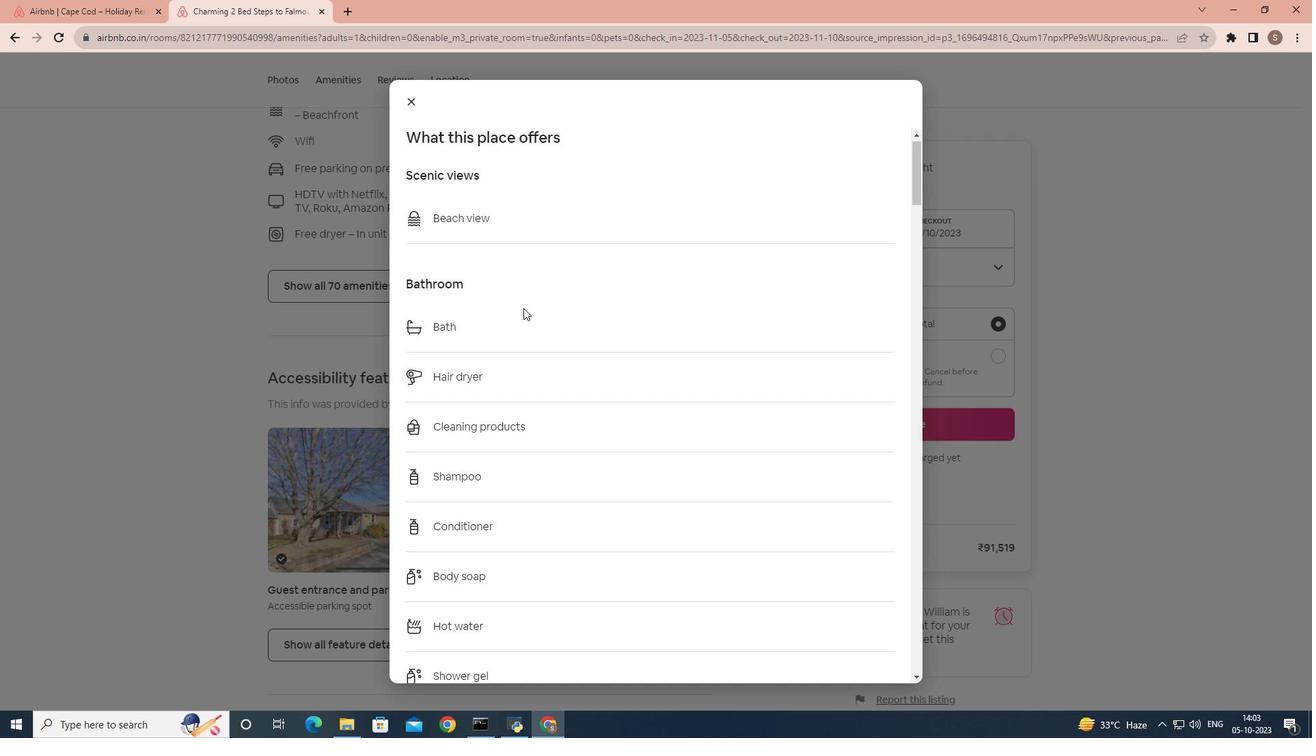 
Action: Mouse scrolled (523, 307) with delta (0, 0)
Screenshot: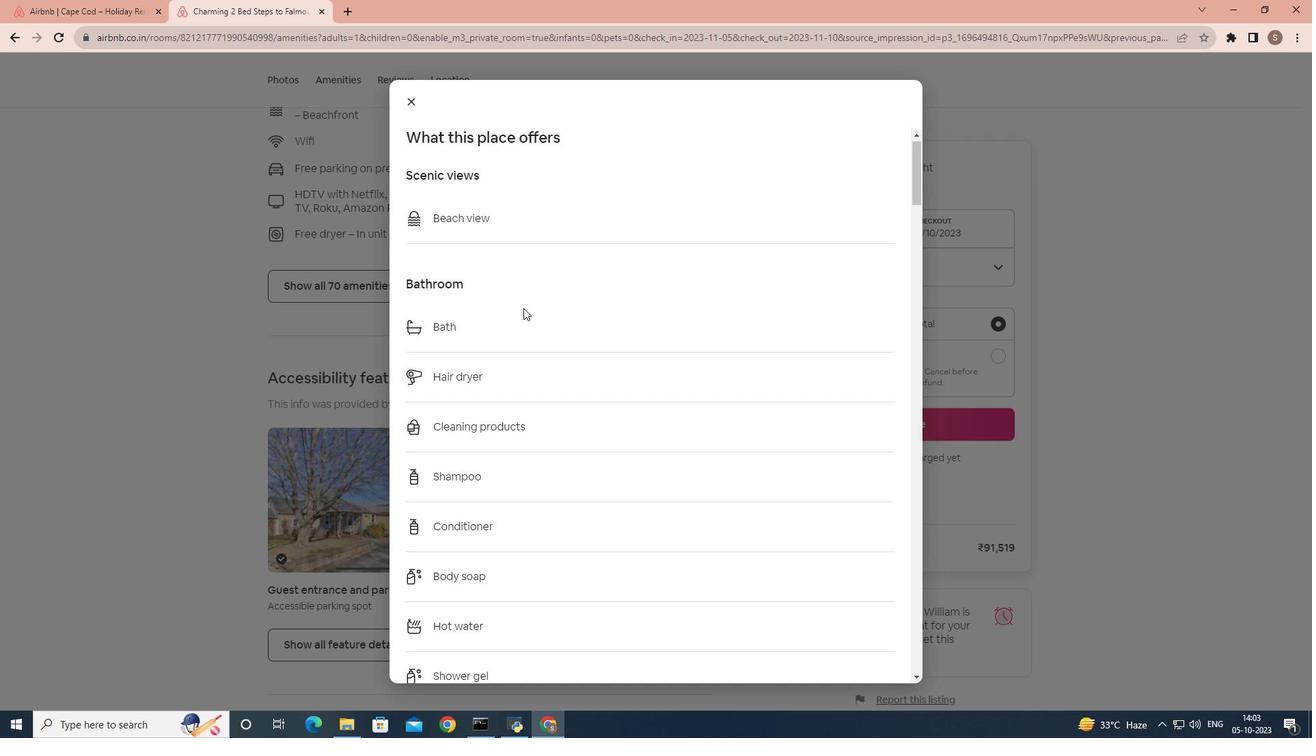 
Action: Mouse scrolled (523, 307) with delta (0, 0)
Screenshot: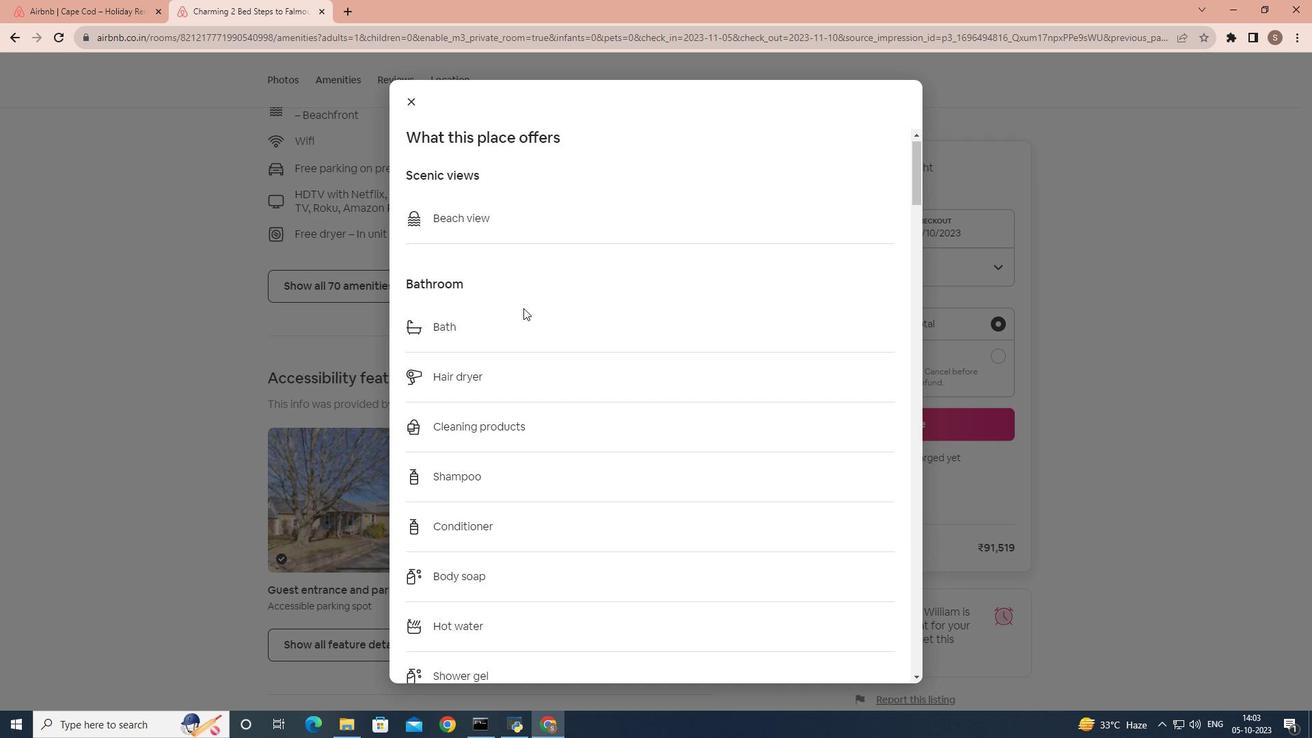 
Action: Mouse scrolled (523, 307) with delta (0, 0)
Screenshot: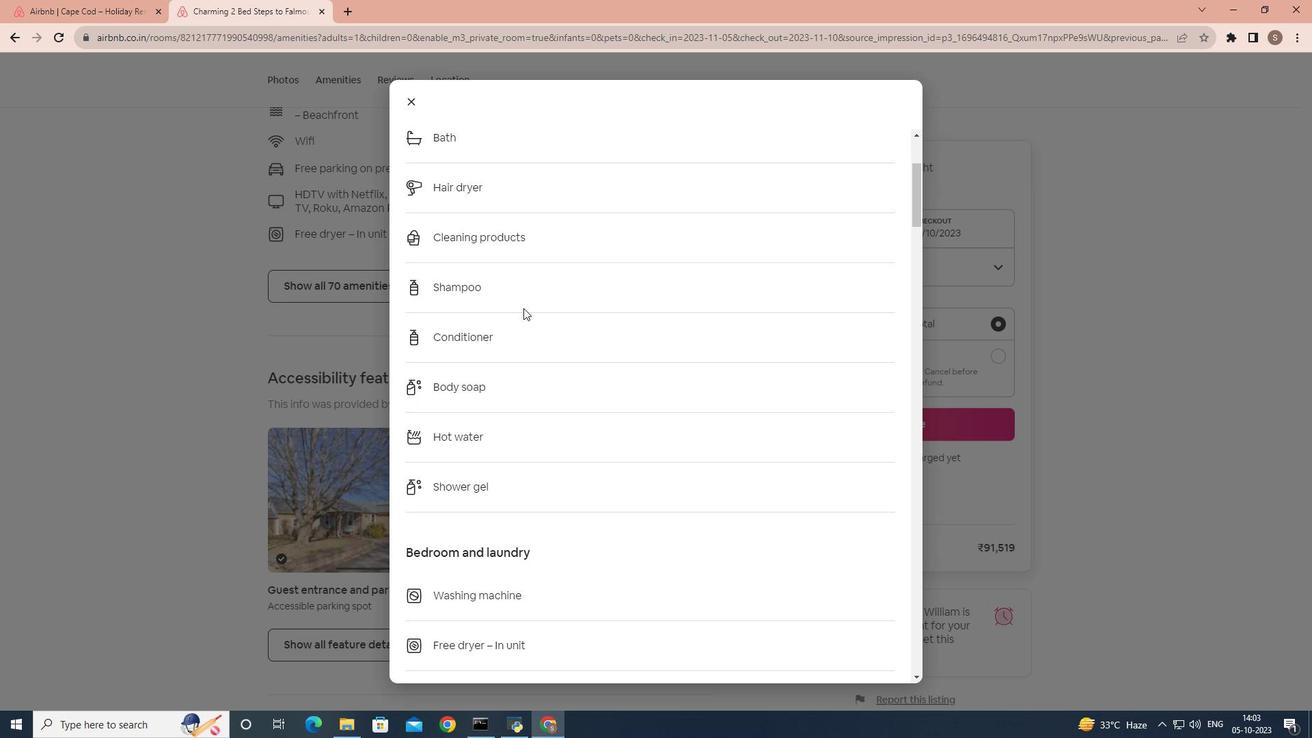 
Action: Mouse scrolled (523, 307) with delta (0, 0)
Screenshot: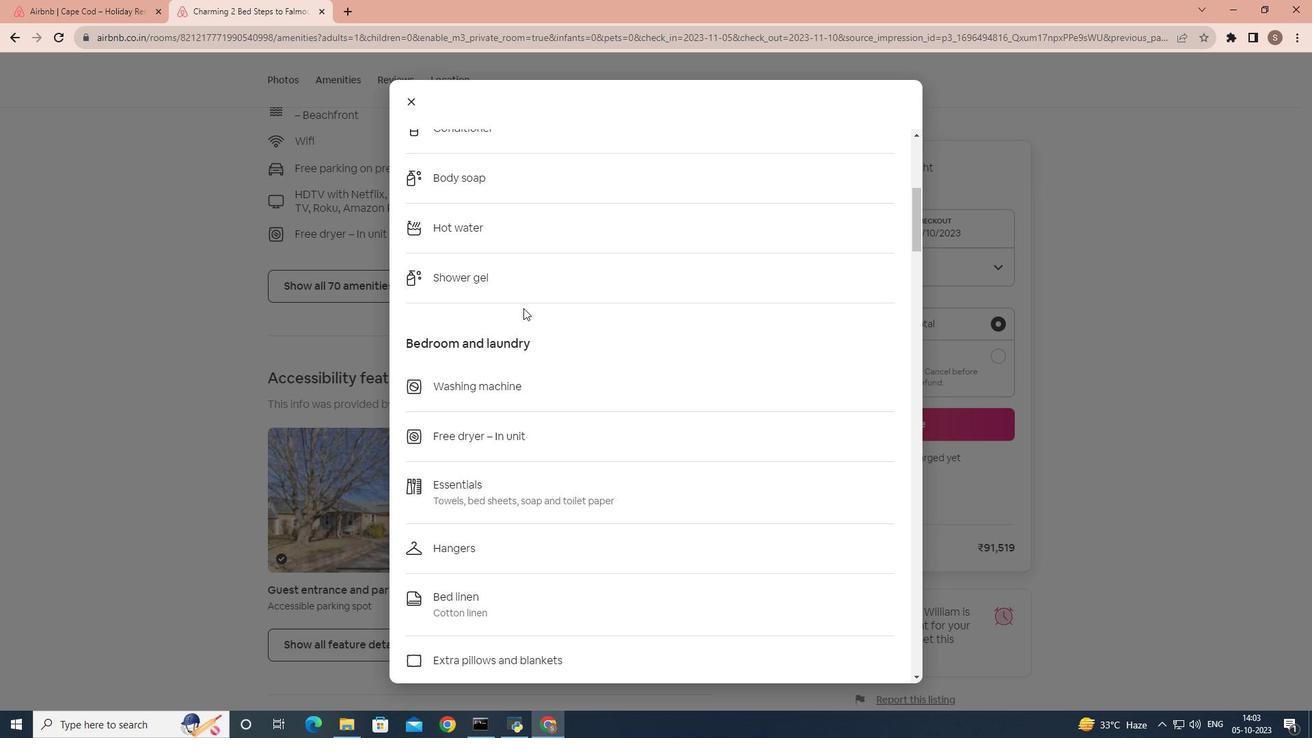 
Action: Mouse scrolled (523, 307) with delta (0, 0)
Screenshot: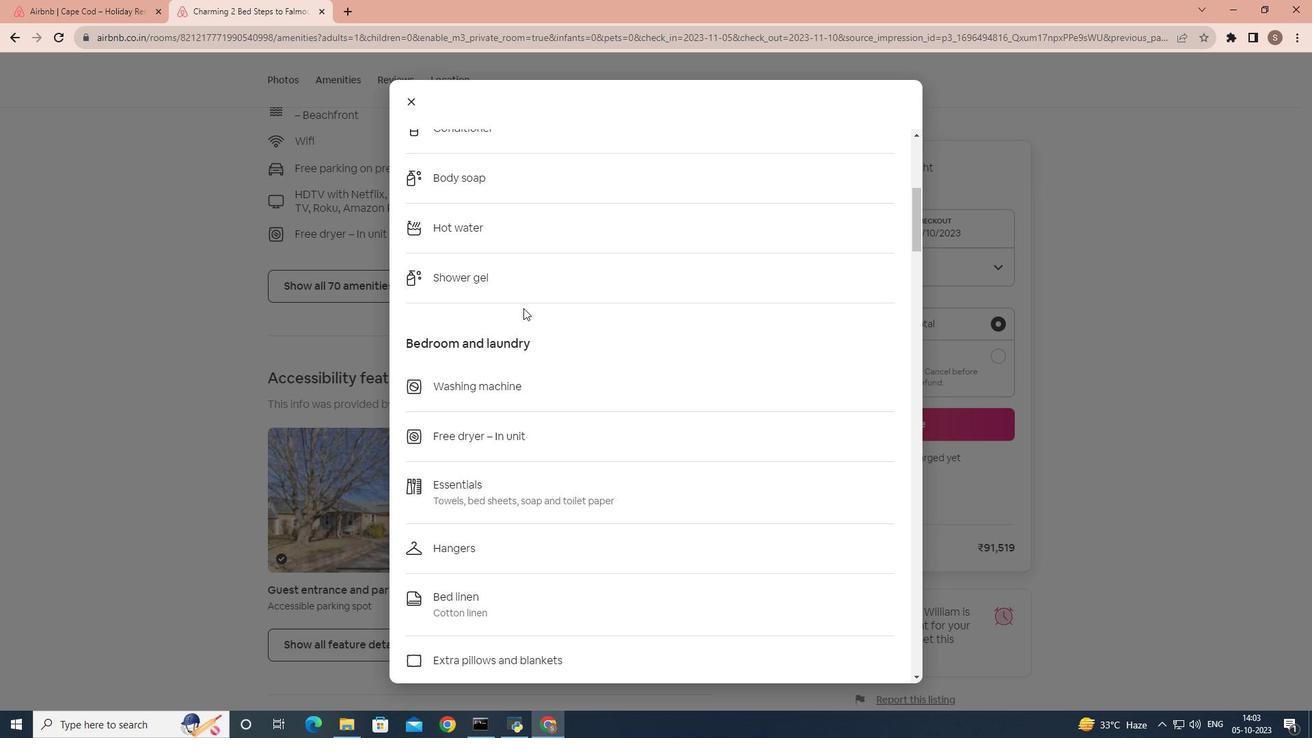 
Action: Mouse scrolled (523, 307) with delta (0, 0)
Screenshot: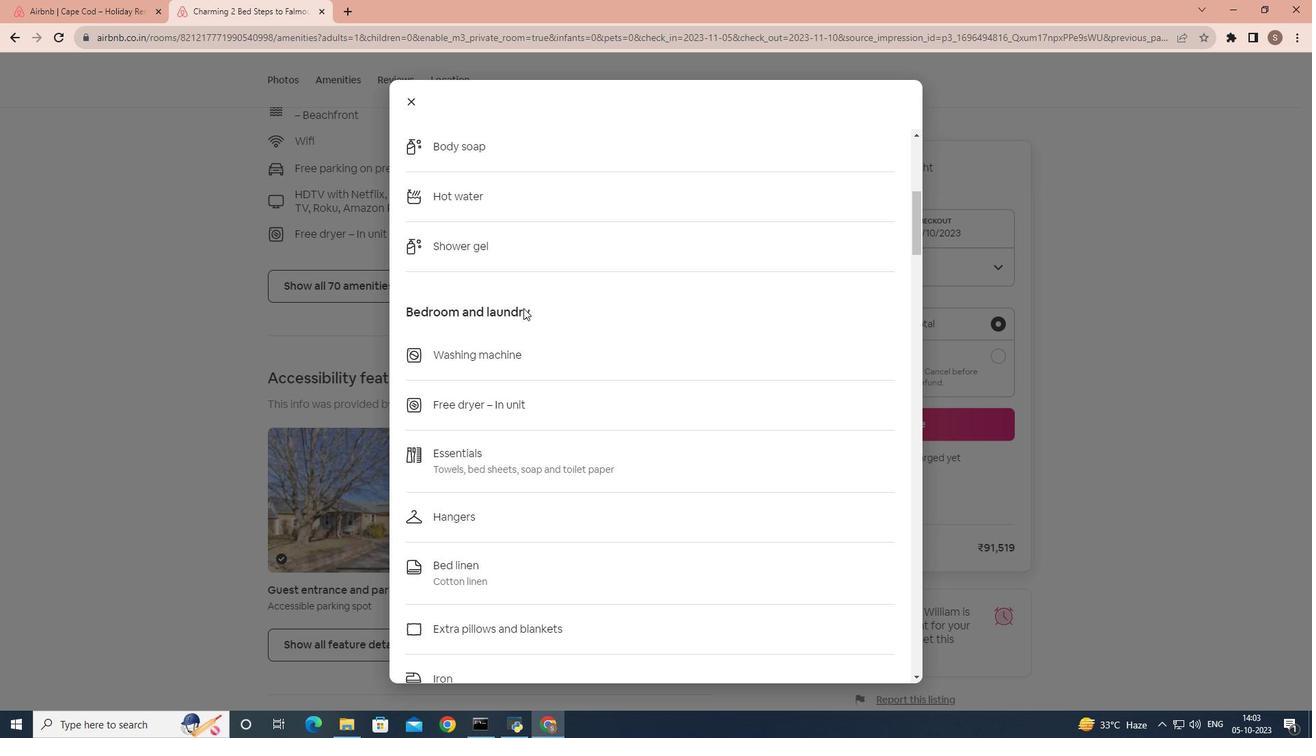 
Action: Mouse scrolled (523, 307) with delta (0, 0)
Screenshot: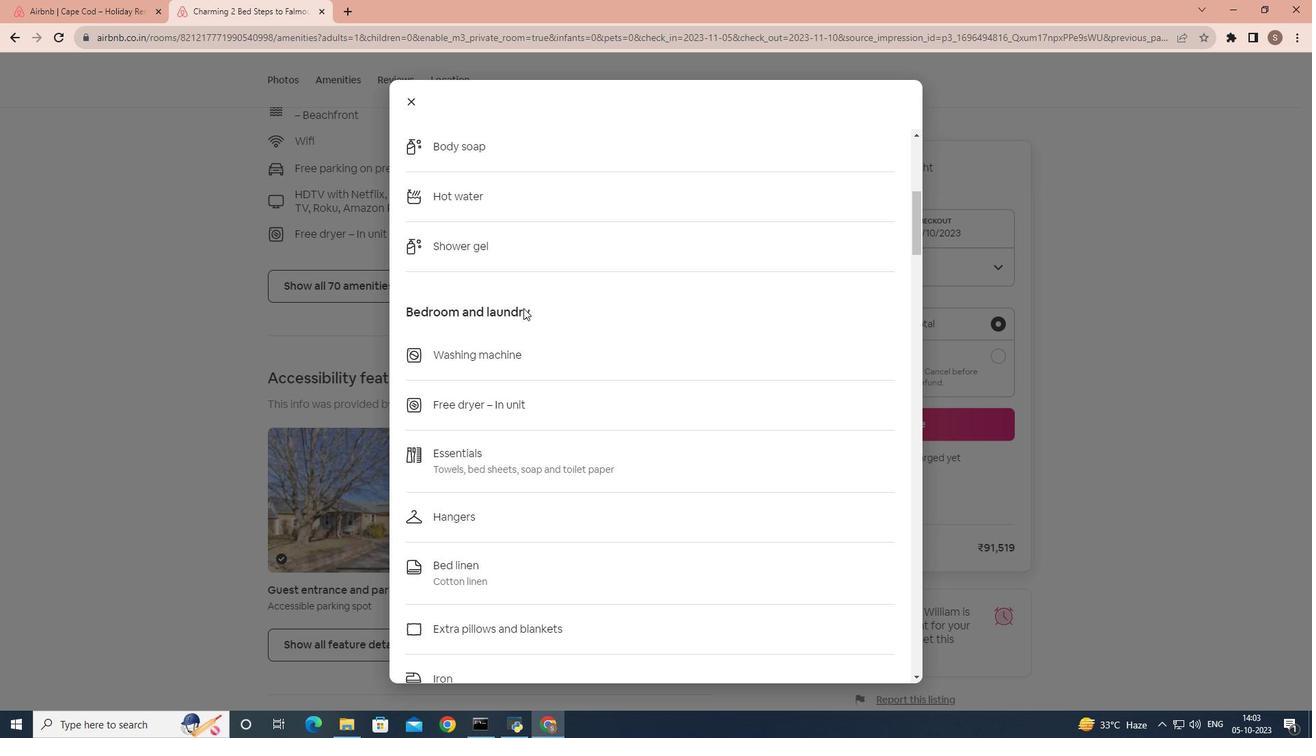 
Action: Mouse scrolled (523, 307) with delta (0, 0)
Screenshot: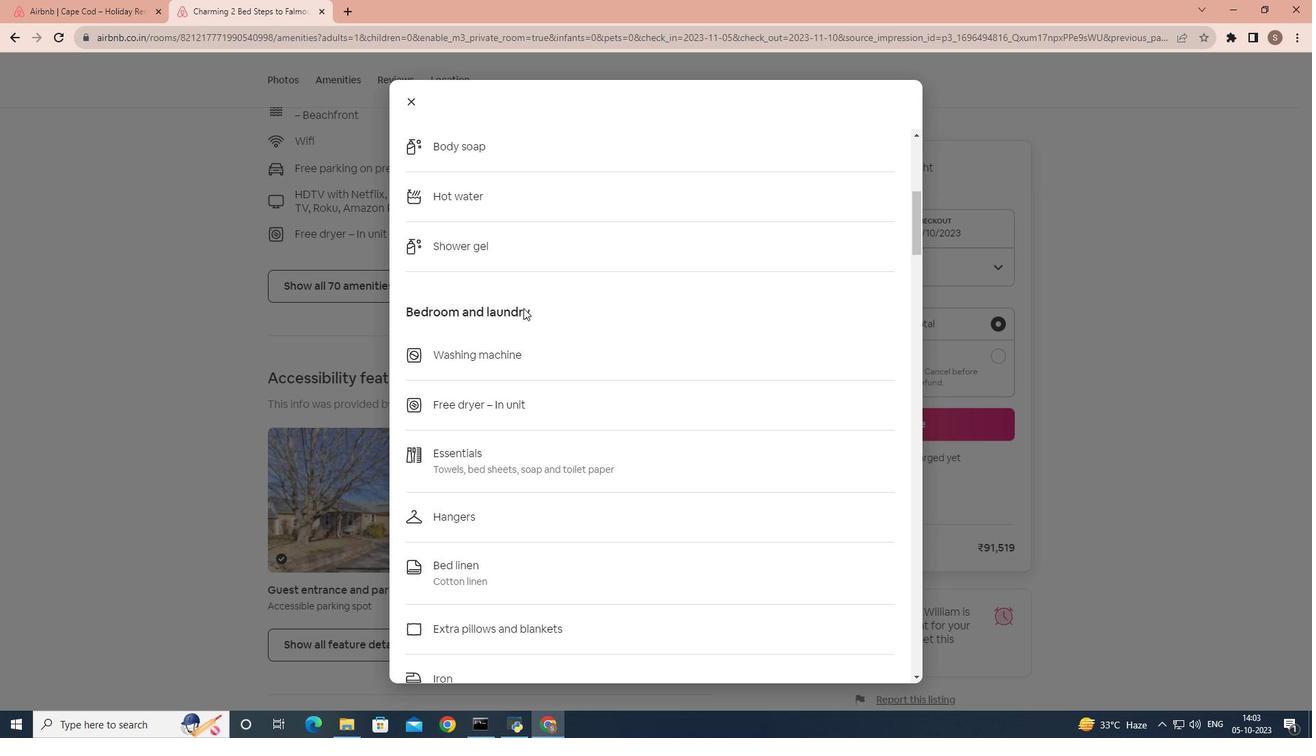 
Action: Mouse scrolled (523, 307) with delta (0, 0)
Screenshot: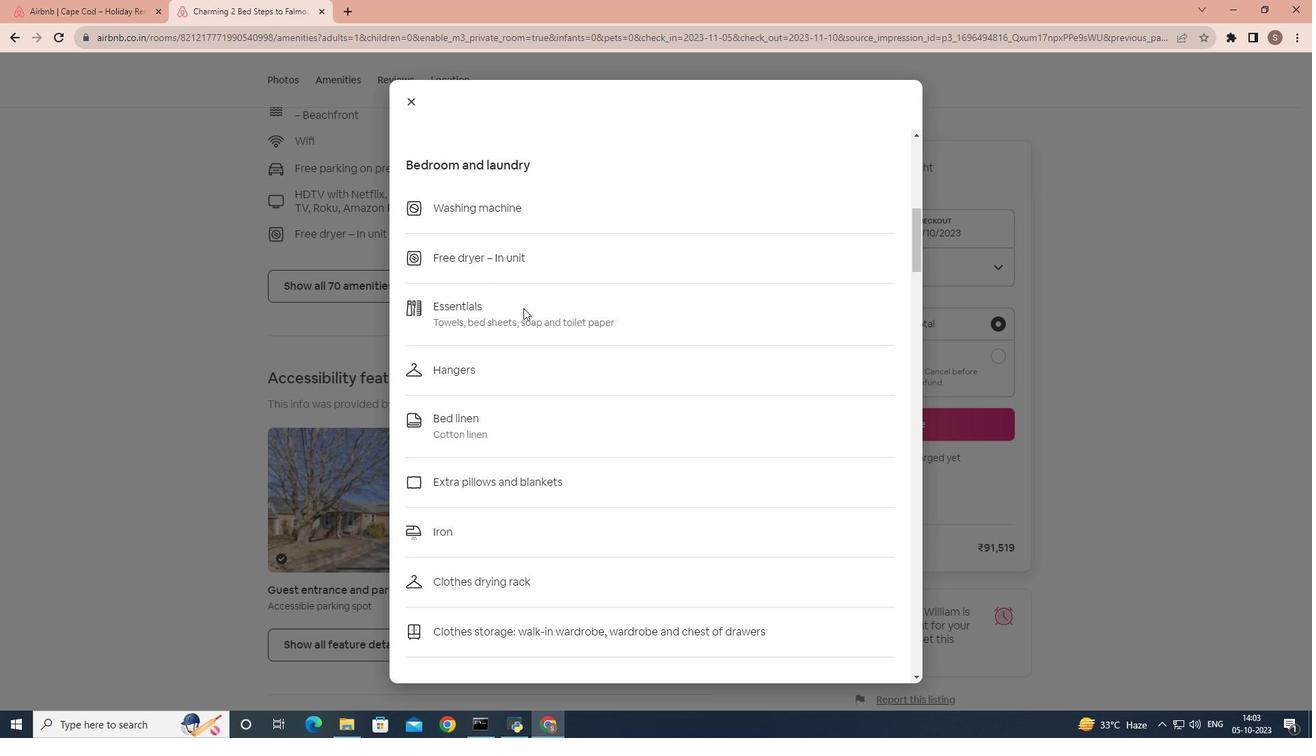 
Action: Mouse scrolled (523, 307) with delta (0, 0)
Screenshot: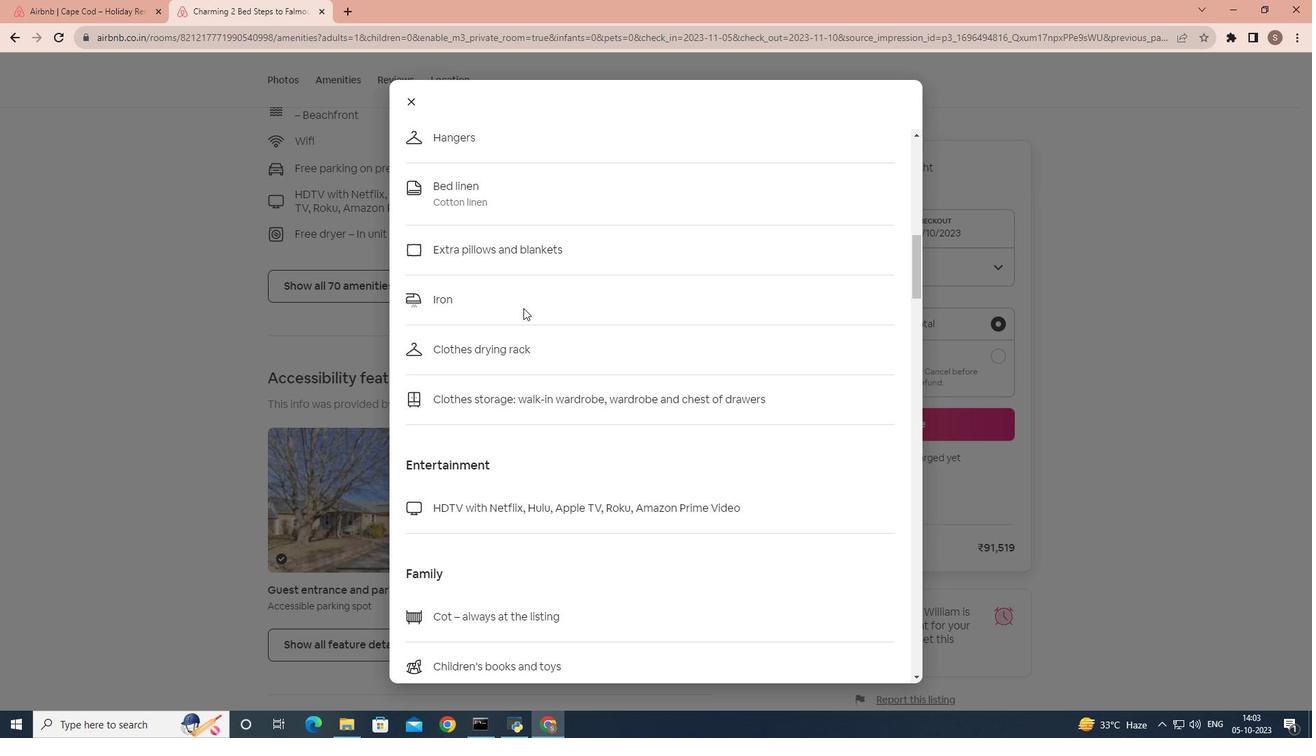 
Action: Mouse scrolled (523, 307) with delta (0, 0)
Screenshot: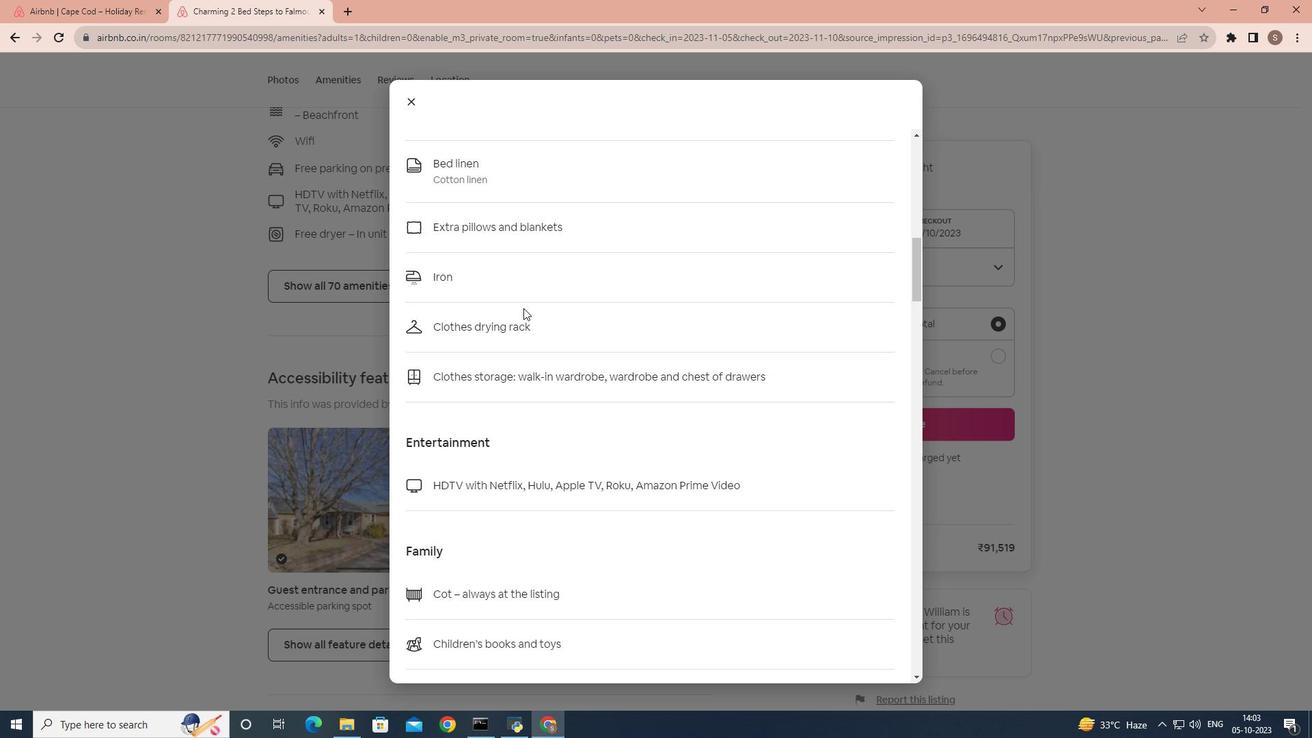 
Action: Mouse scrolled (523, 307) with delta (0, 0)
Screenshot: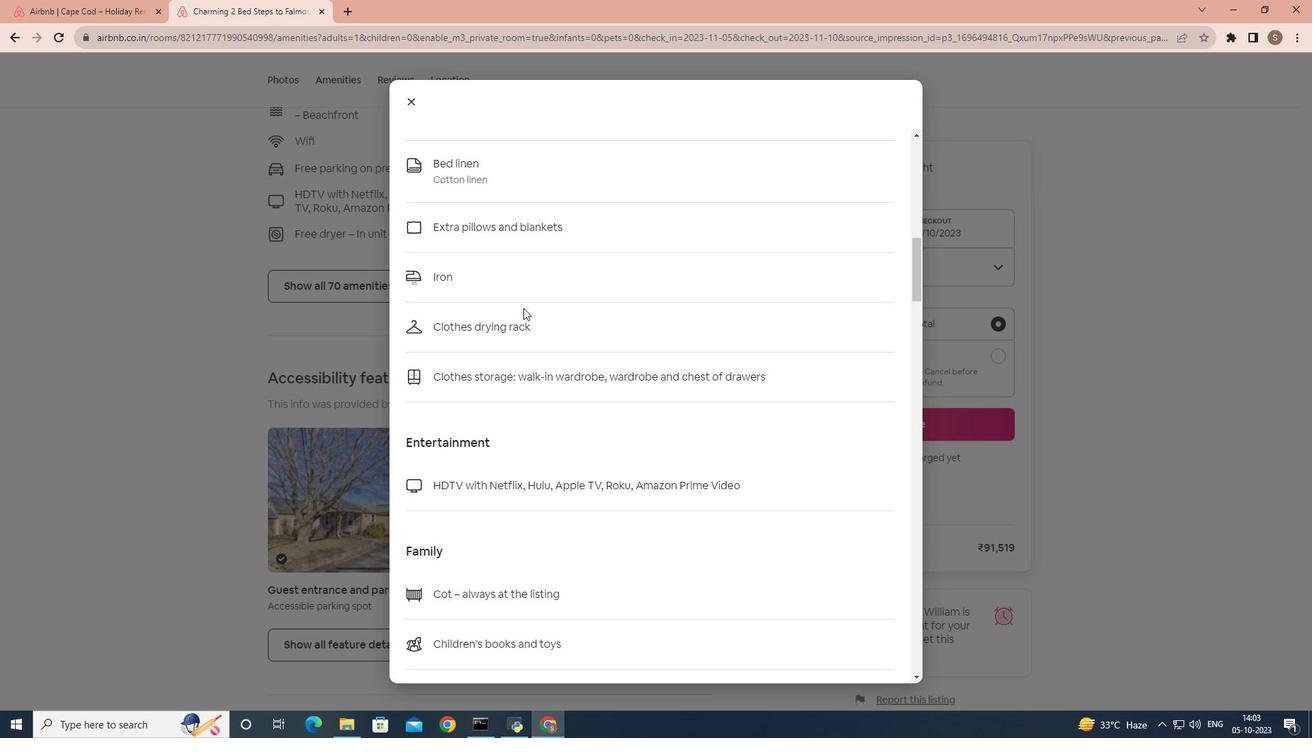 
Action: Mouse scrolled (523, 307) with delta (0, 0)
Screenshot: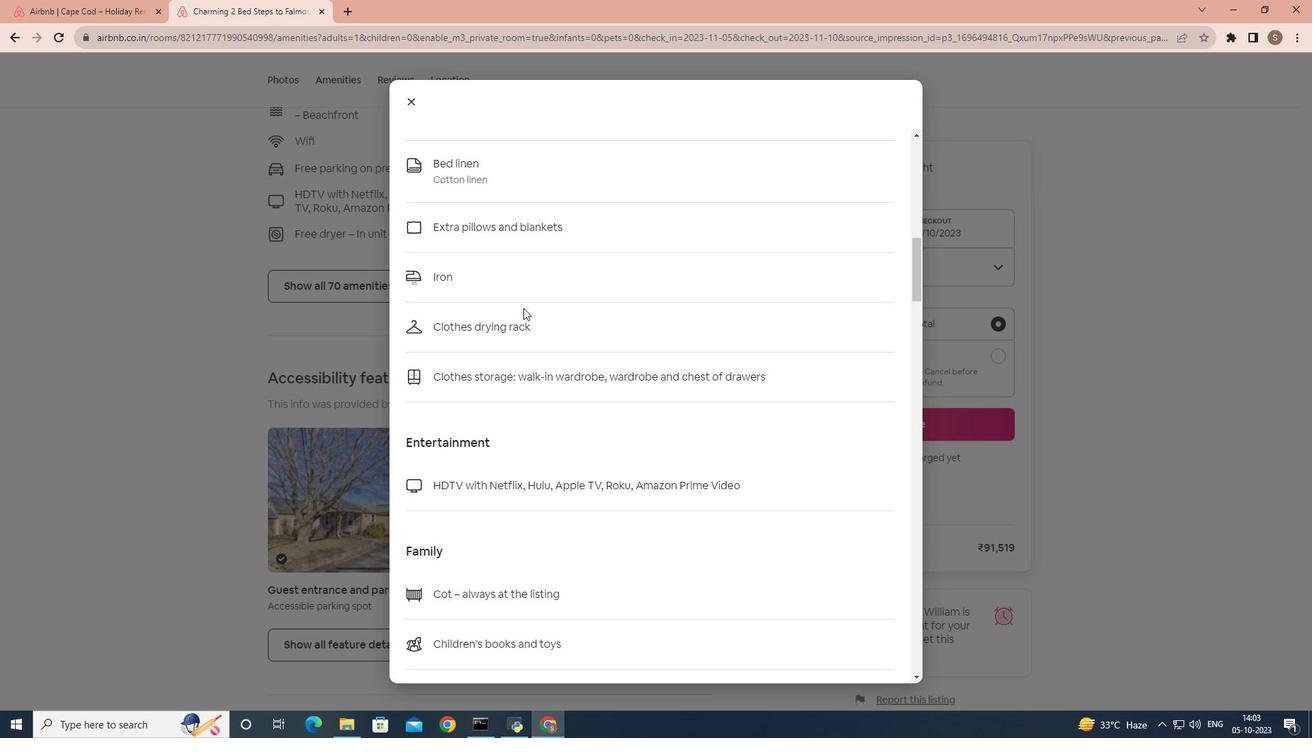 
Action: Mouse scrolled (523, 307) with delta (0, 0)
Screenshot: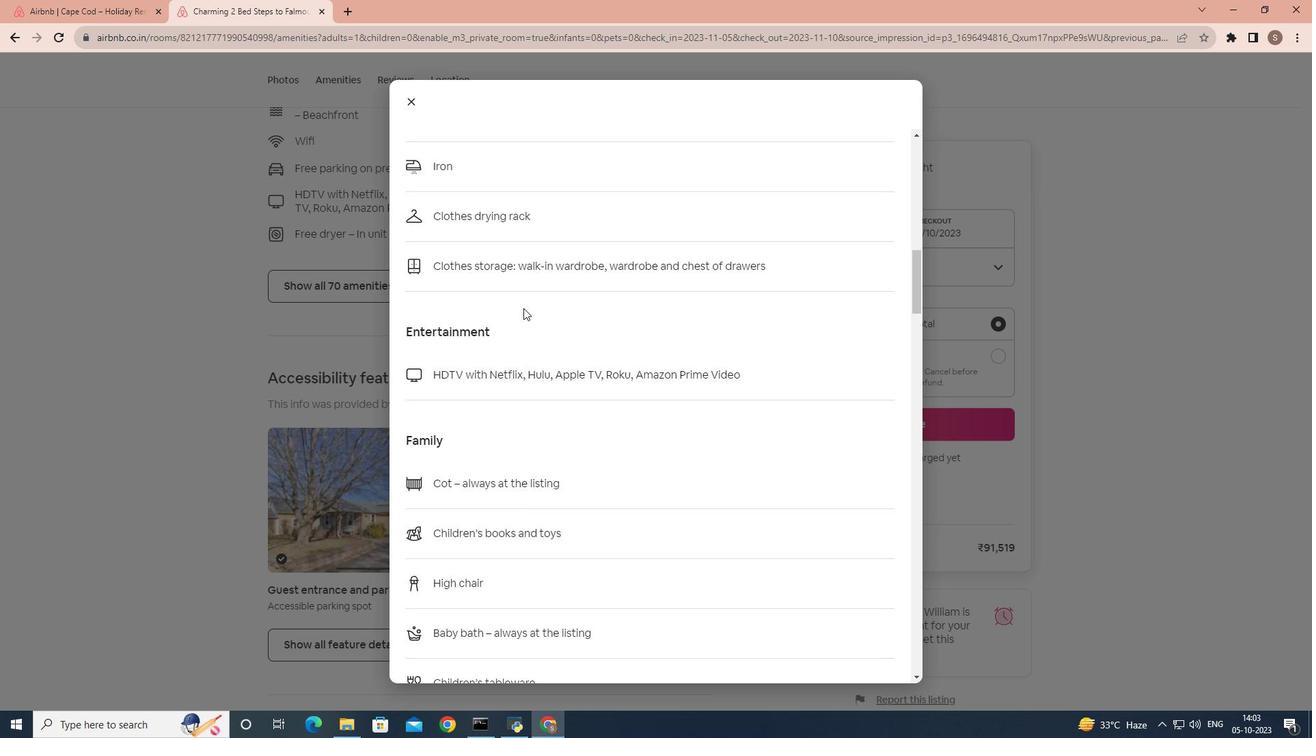 
Action: Mouse scrolled (523, 307) with delta (0, 0)
Screenshot: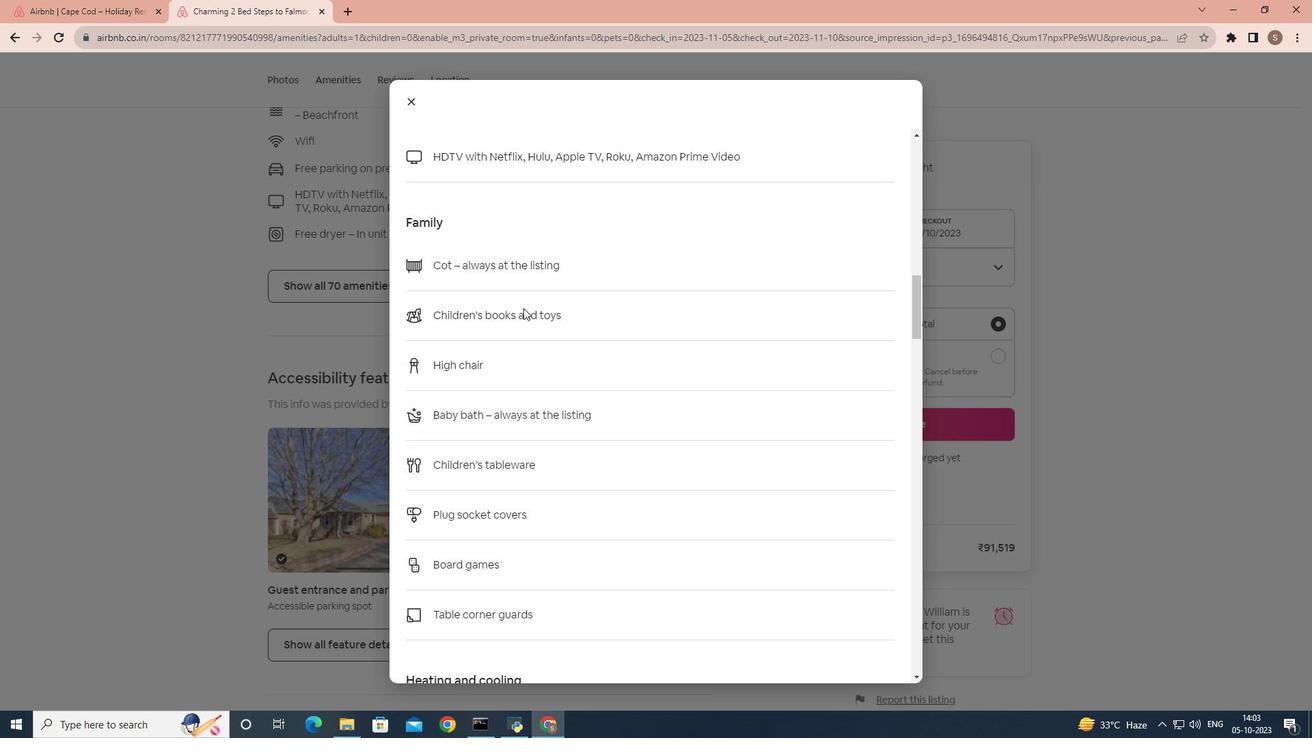 
Action: Mouse scrolled (523, 307) with delta (0, 0)
Screenshot: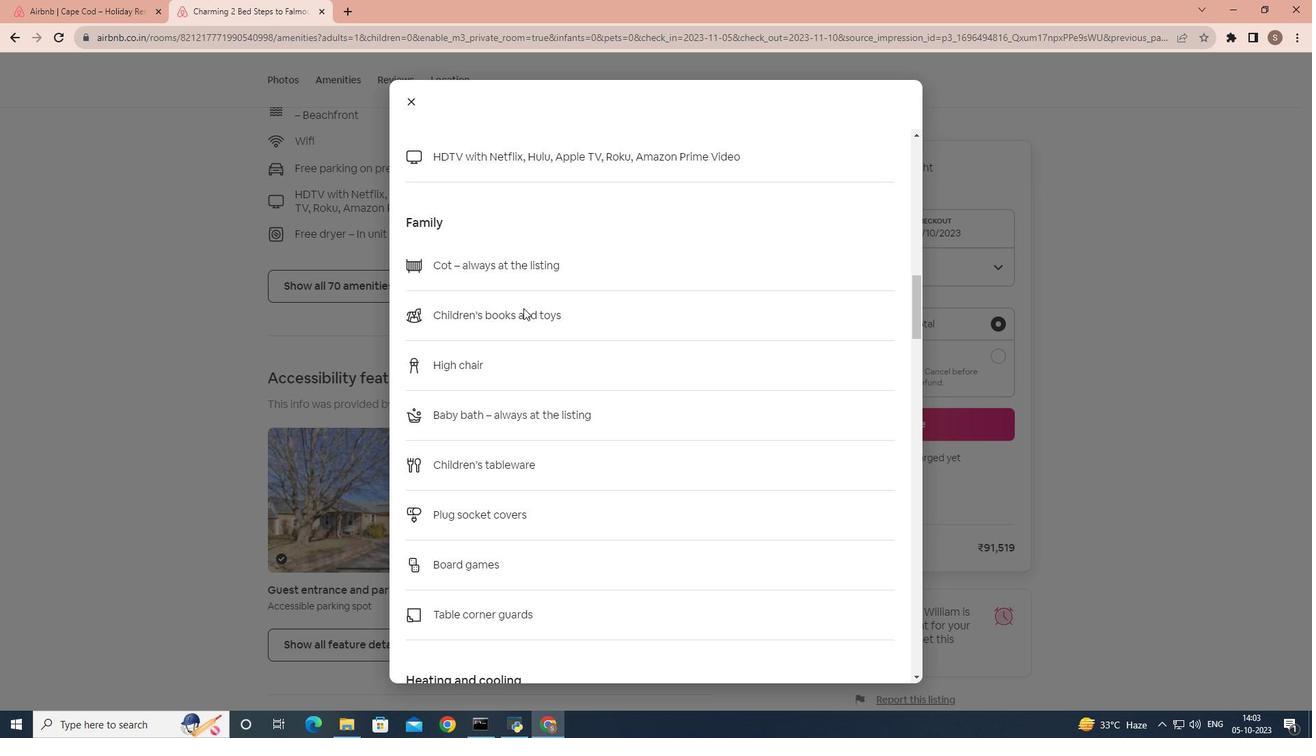 
Action: Mouse scrolled (523, 307) with delta (0, 0)
Screenshot: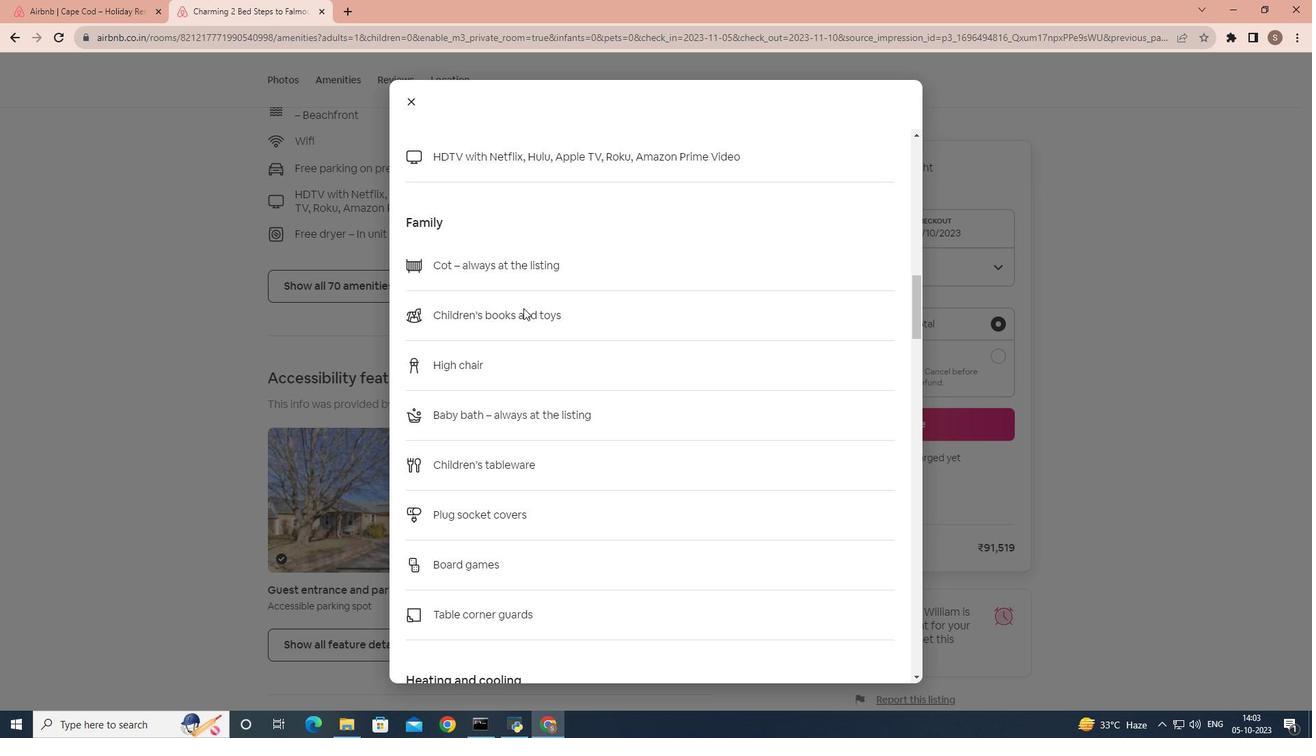 
Action: Mouse scrolled (523, 307) with delta (0, 0)
Screenshot: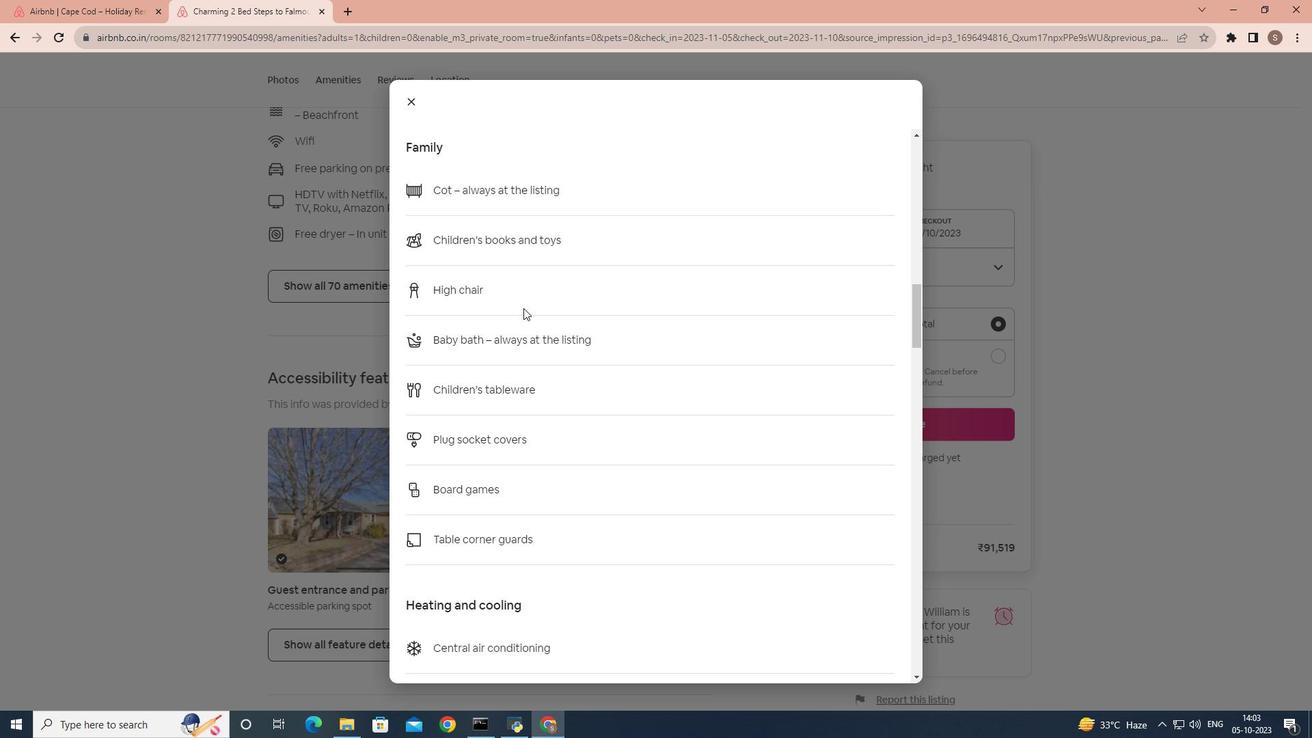 
Action: Mouse scrolled (523, 307) with delta (0, 0)
Screenshot: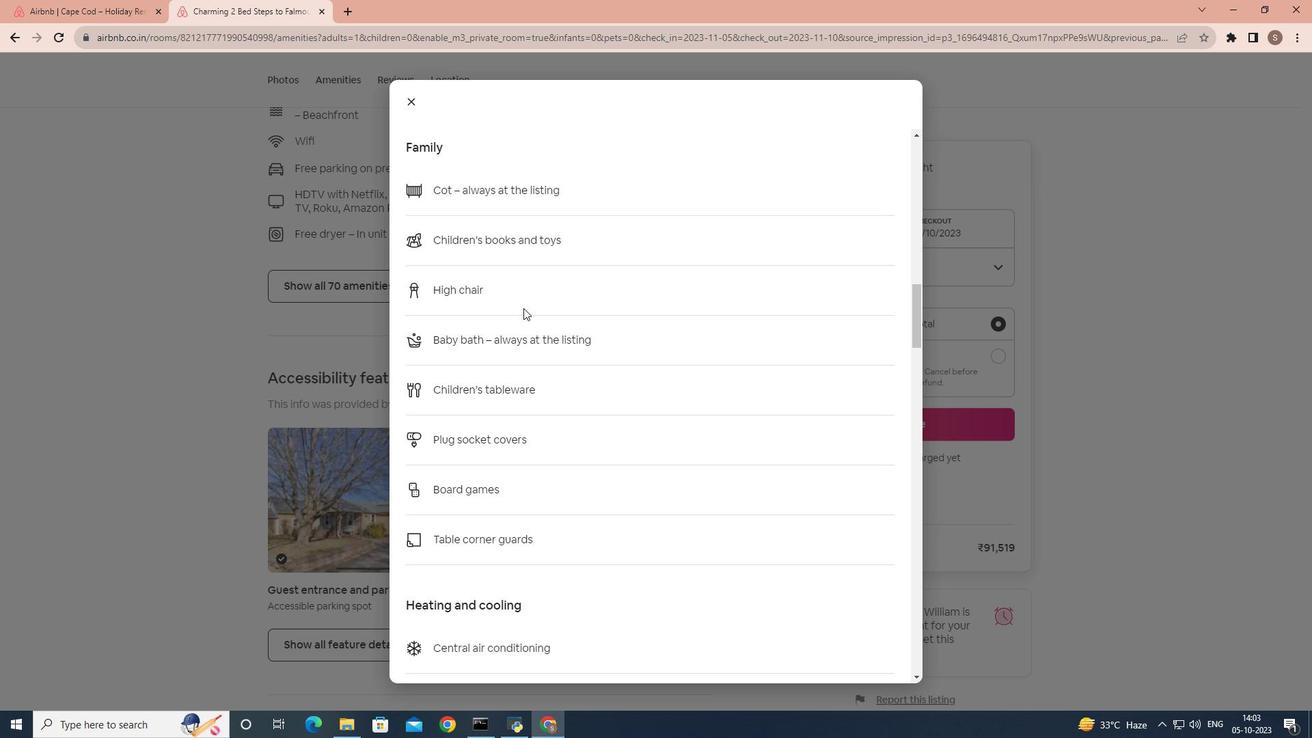
Action: Mouse scrolled (523, 307) with delta (0, 0)
Screenshot: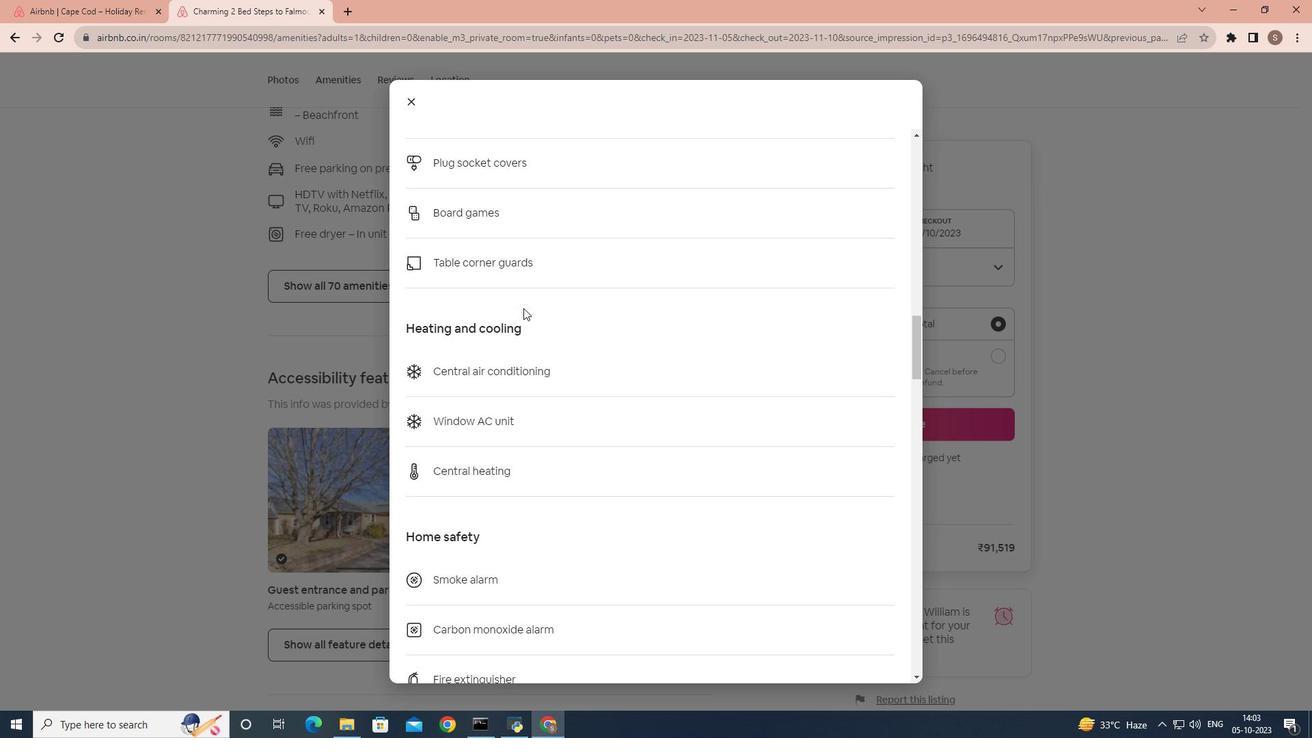 
Action: Mouse scrolled (523, 307) with delta (0, 0)
Screenshot: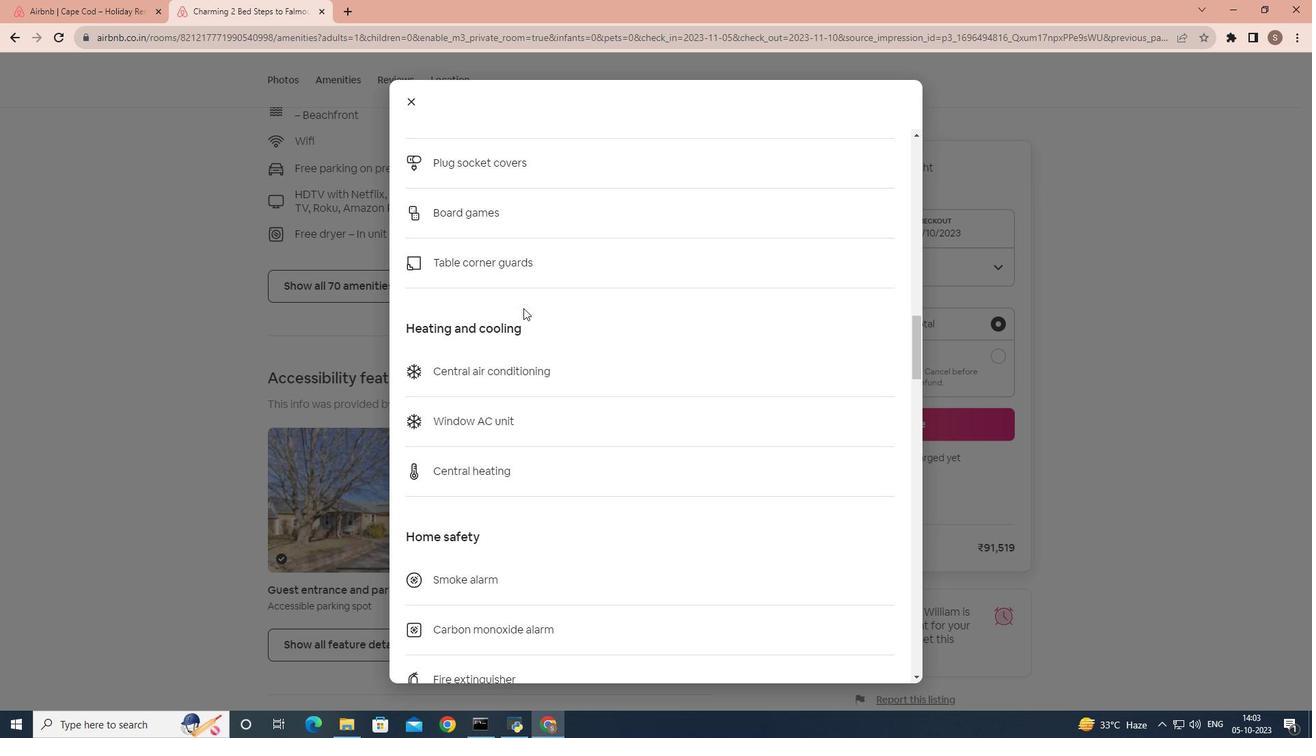 
Action: Mouse scrolled (523, 307) with delta (0, 0)
Screenshot: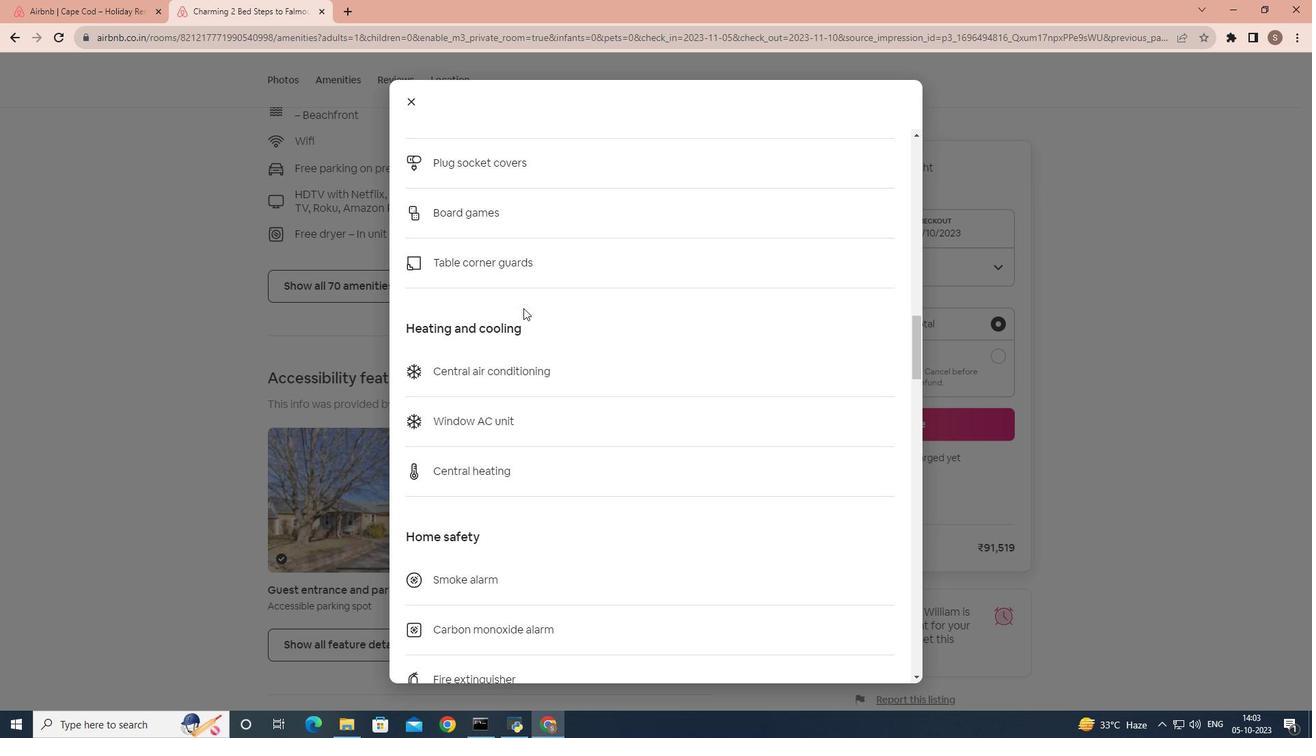 
Action: Mouse scrolled (523, 307) with delta (0, 0)
Screenshot: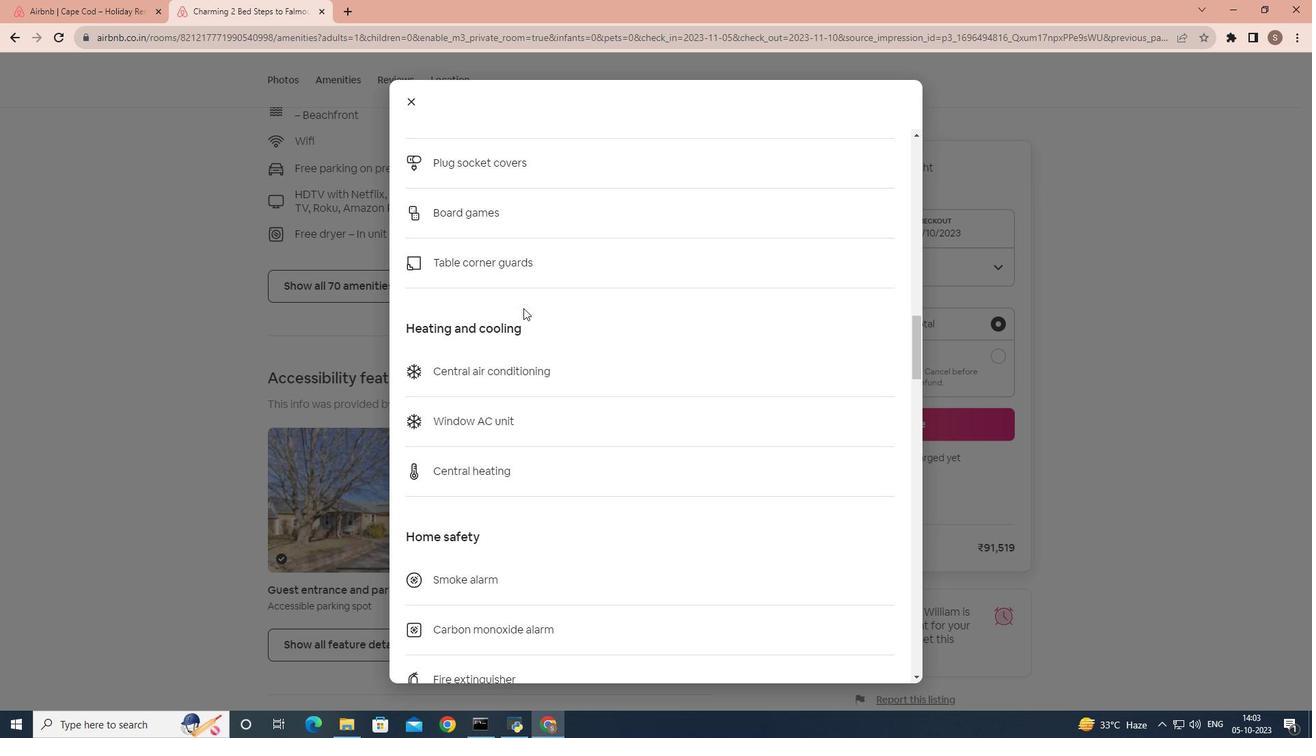
Action: Mouse scrolled (523, 307) with delta (0, 0)
Screenshot: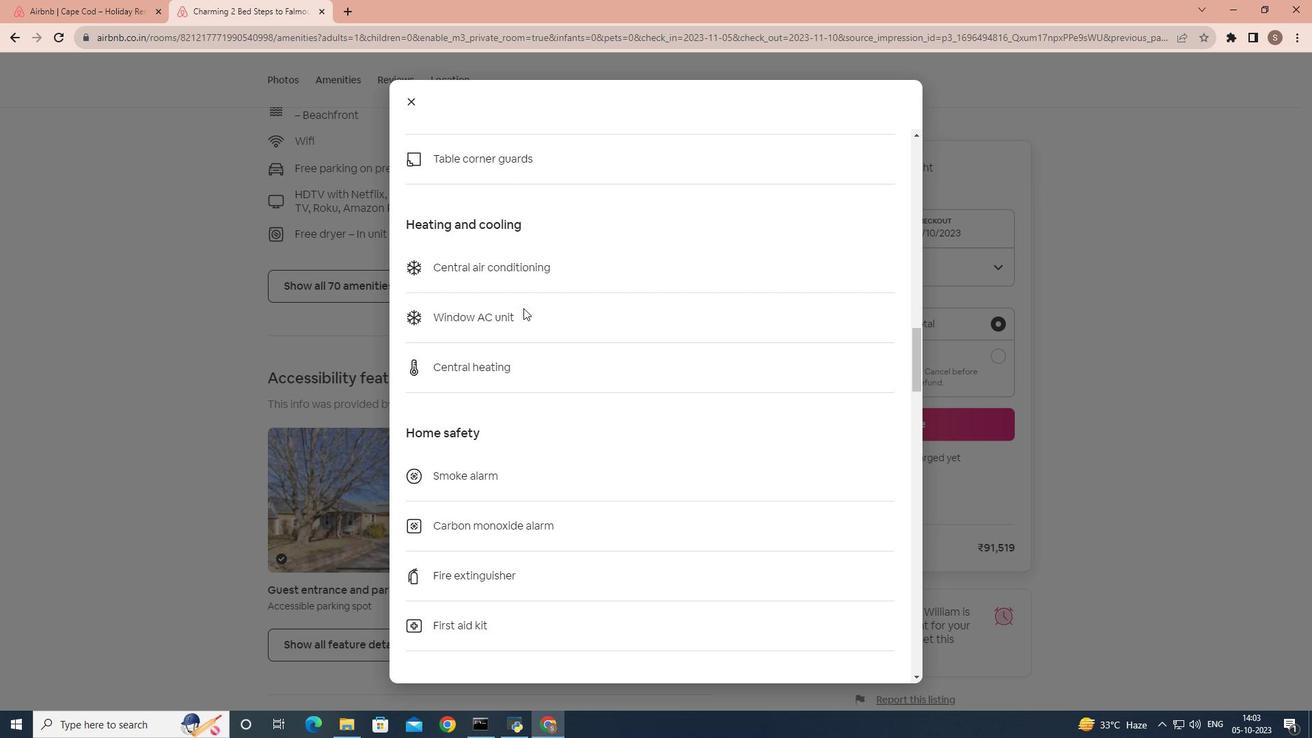 
Action: Mouse scrolled (523, 307) with delta (0, 0)
Screenshot: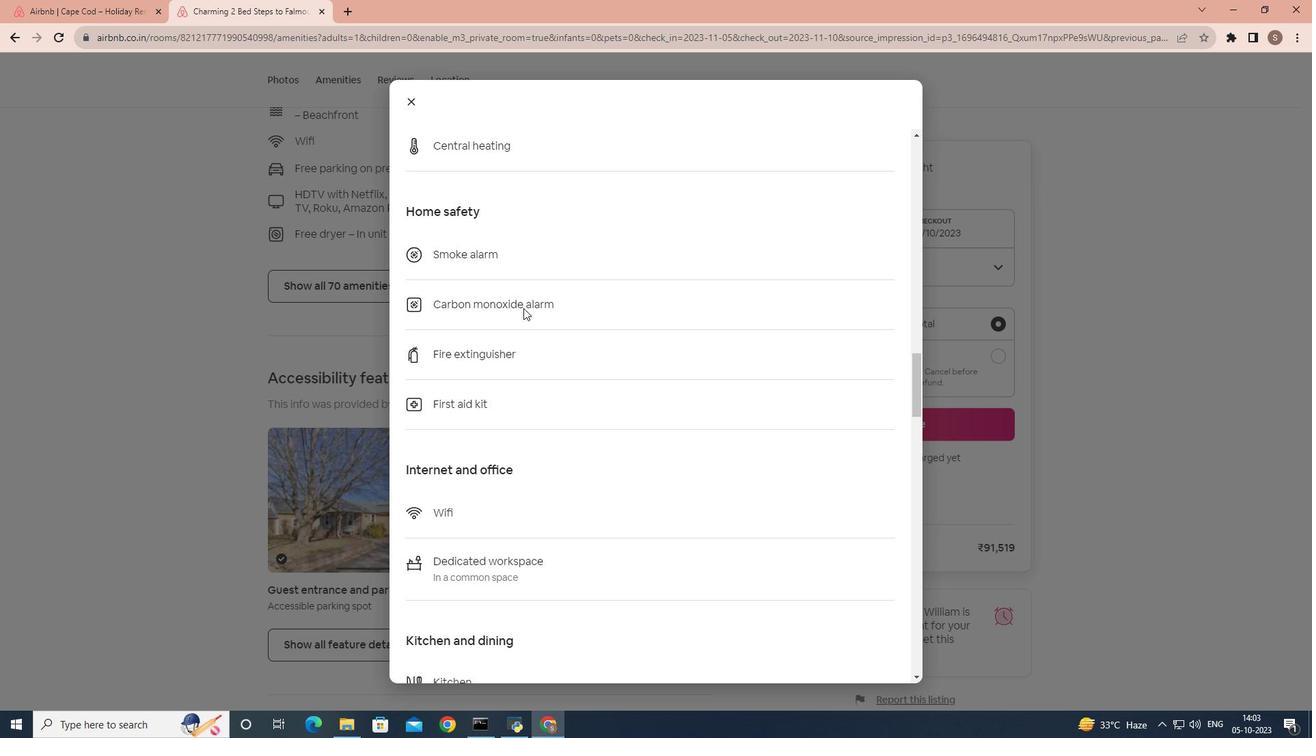 
Action: Mouse scrolled (523, 307) with delta (0, 0)
Screenshot: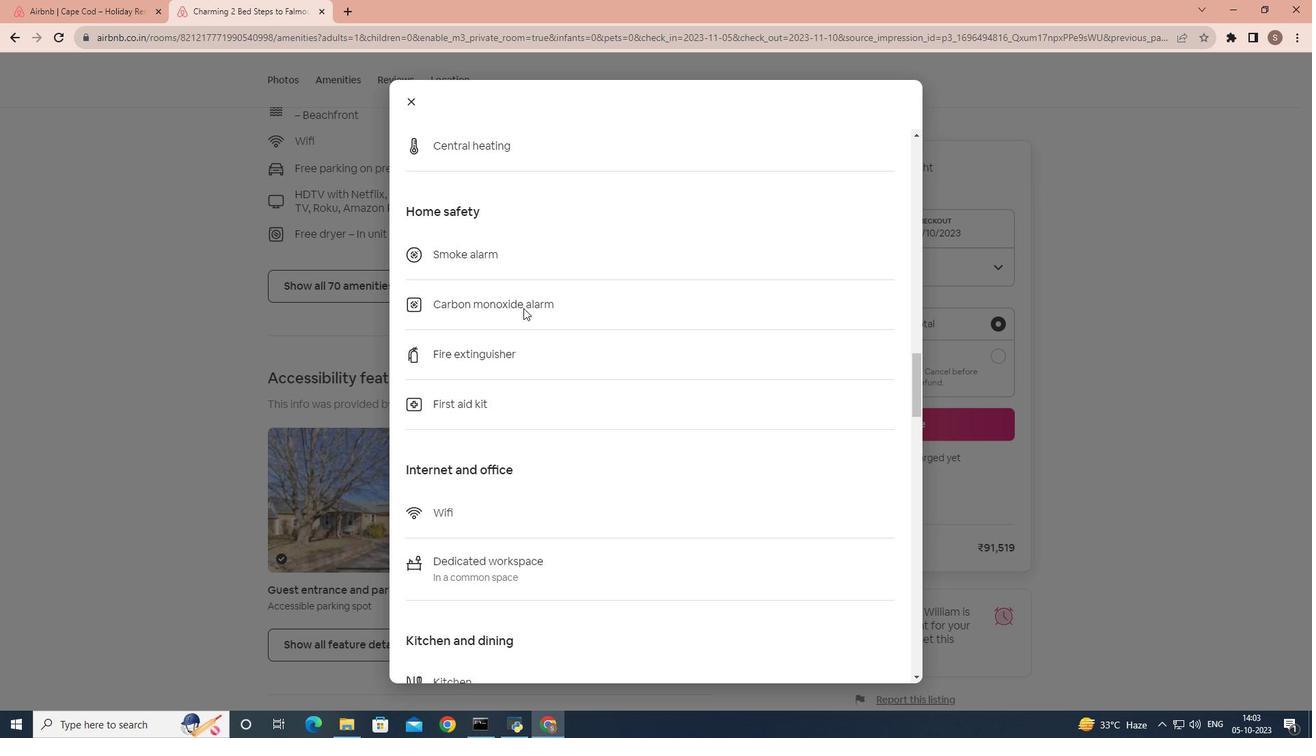 
Action: Mouse scrolled (523, 307) with delta (0, 0)
Screenshot: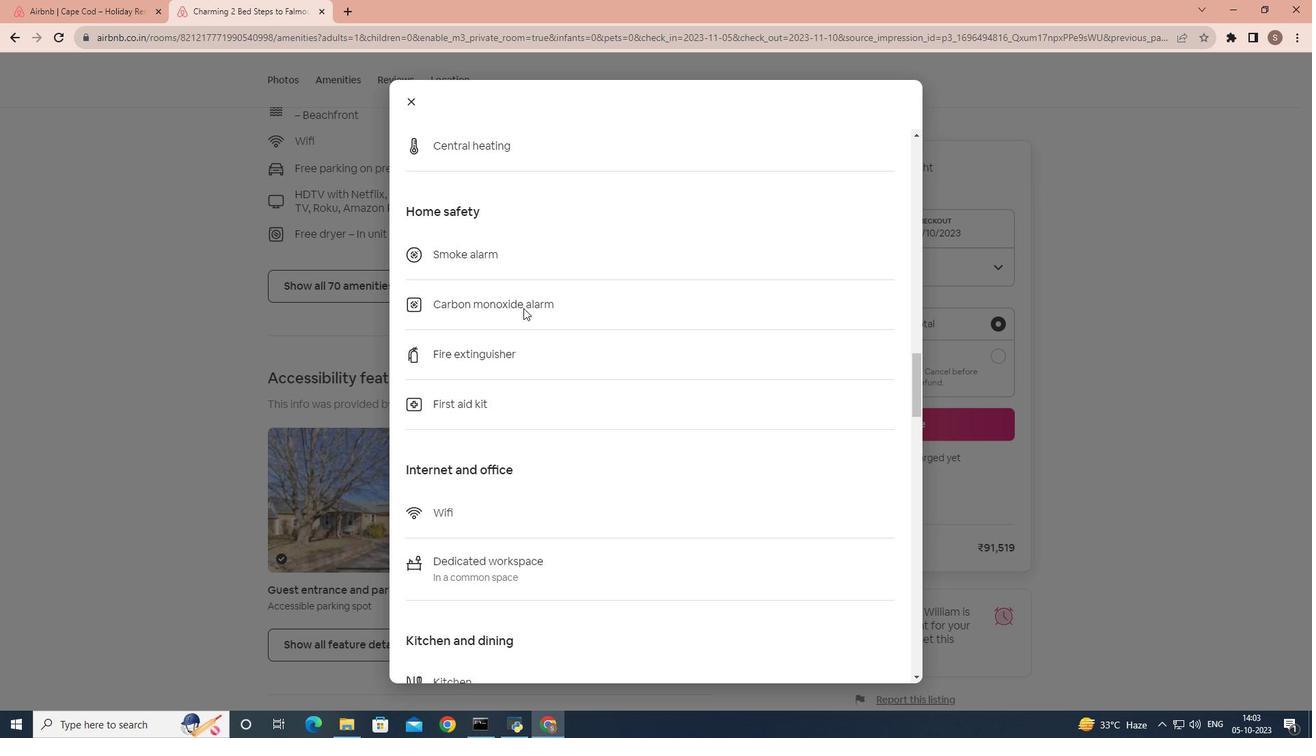 
Action: Mouse scrolled (523, 307) with delta (0, 0)
Screenshot: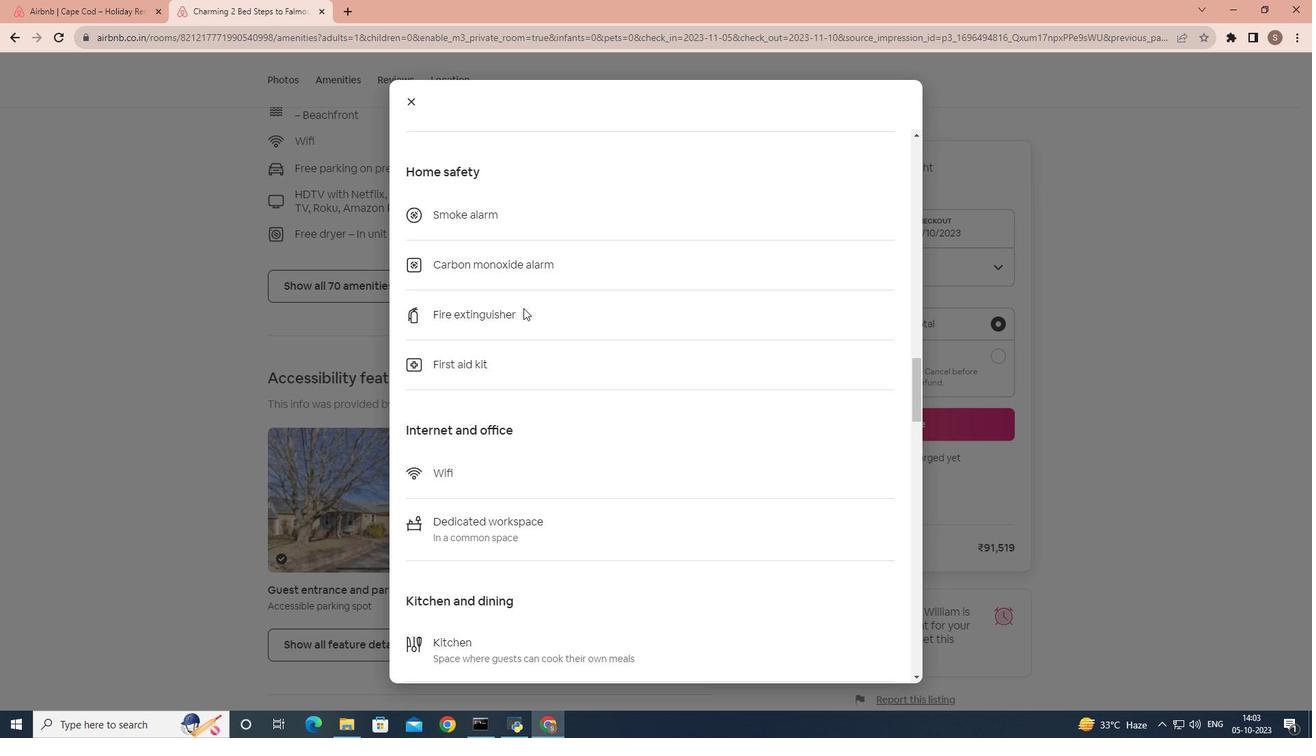 
Action: Mouse scrolled (523, 307) with delta (0, 0)
Screenshot: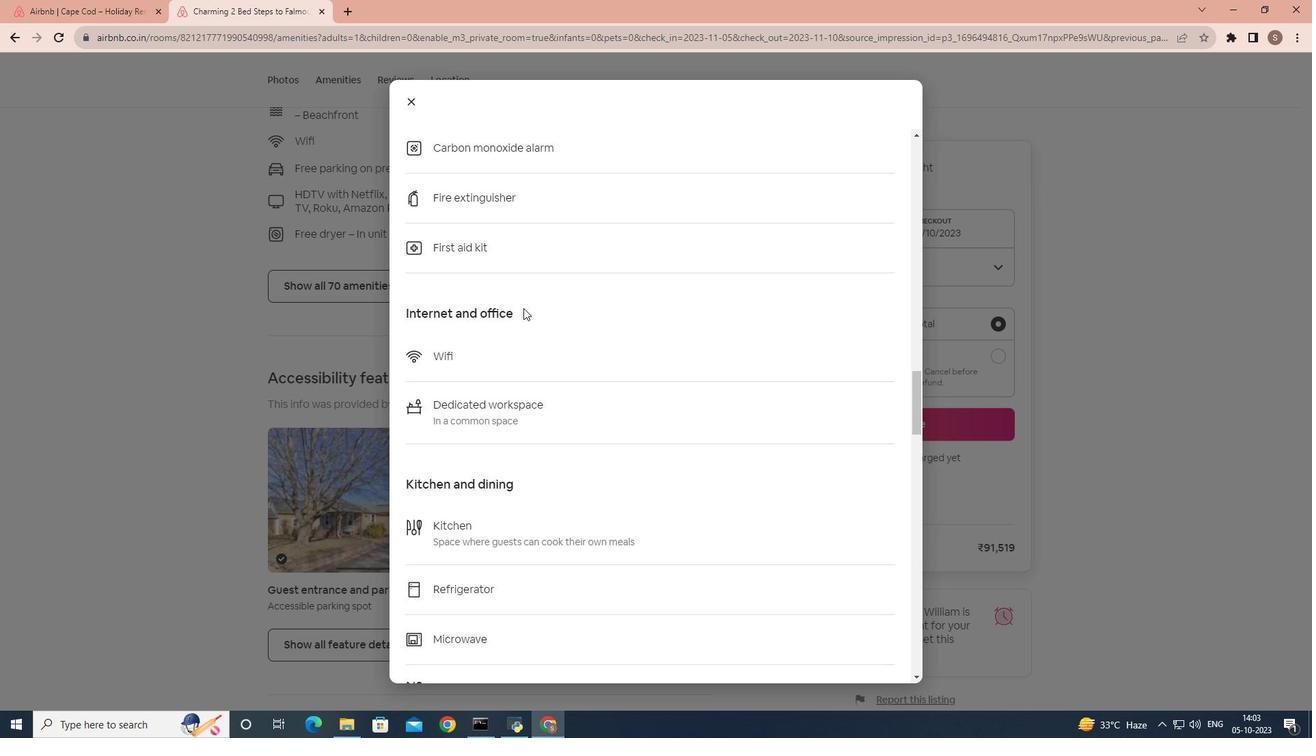 
Action: Mouse scrolled (523, 307) with delta (0, 0)
Screenshot: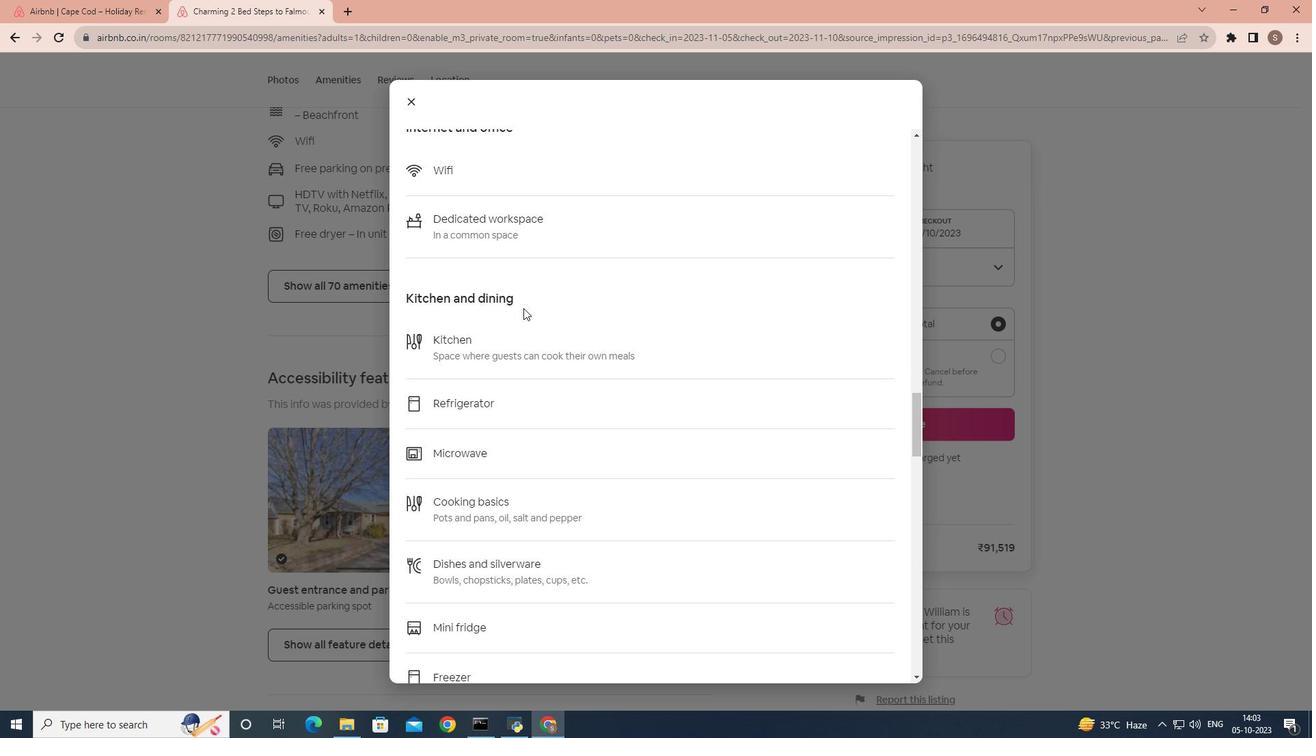 
Action: Mouse scrolled (523, 307) with delta (0, 0)
Screenshot: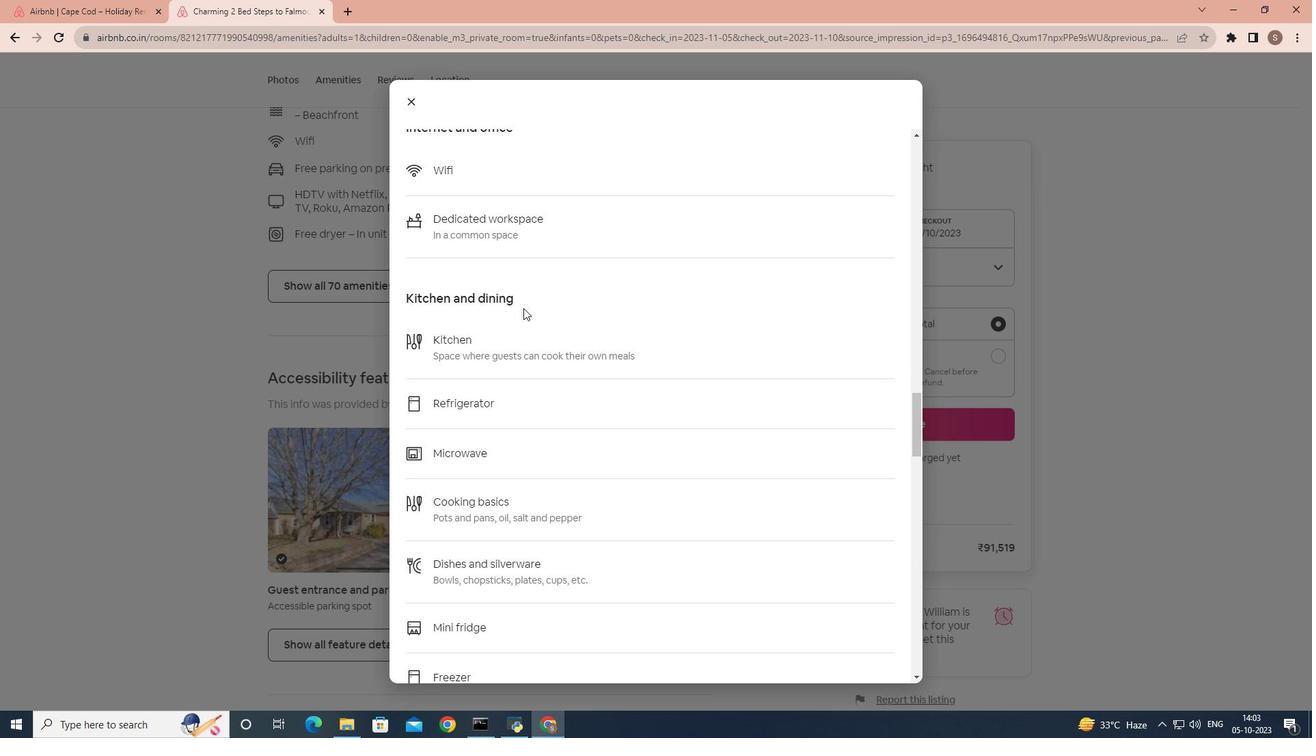 
Action: Mouse scrolled (523, 307) with delta (0, 0)
Screenshot: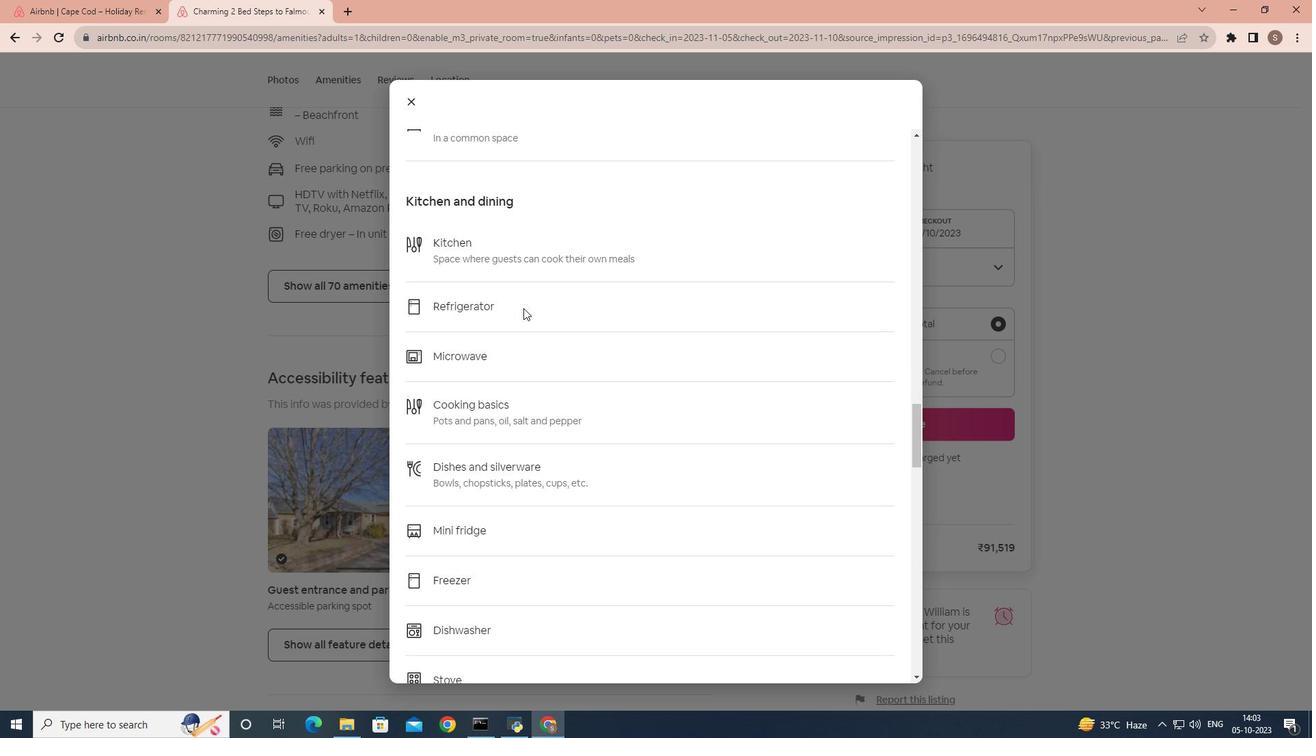 
Action: Mouse scrolled (523, 307) with delta (0, 0)
Screenshot: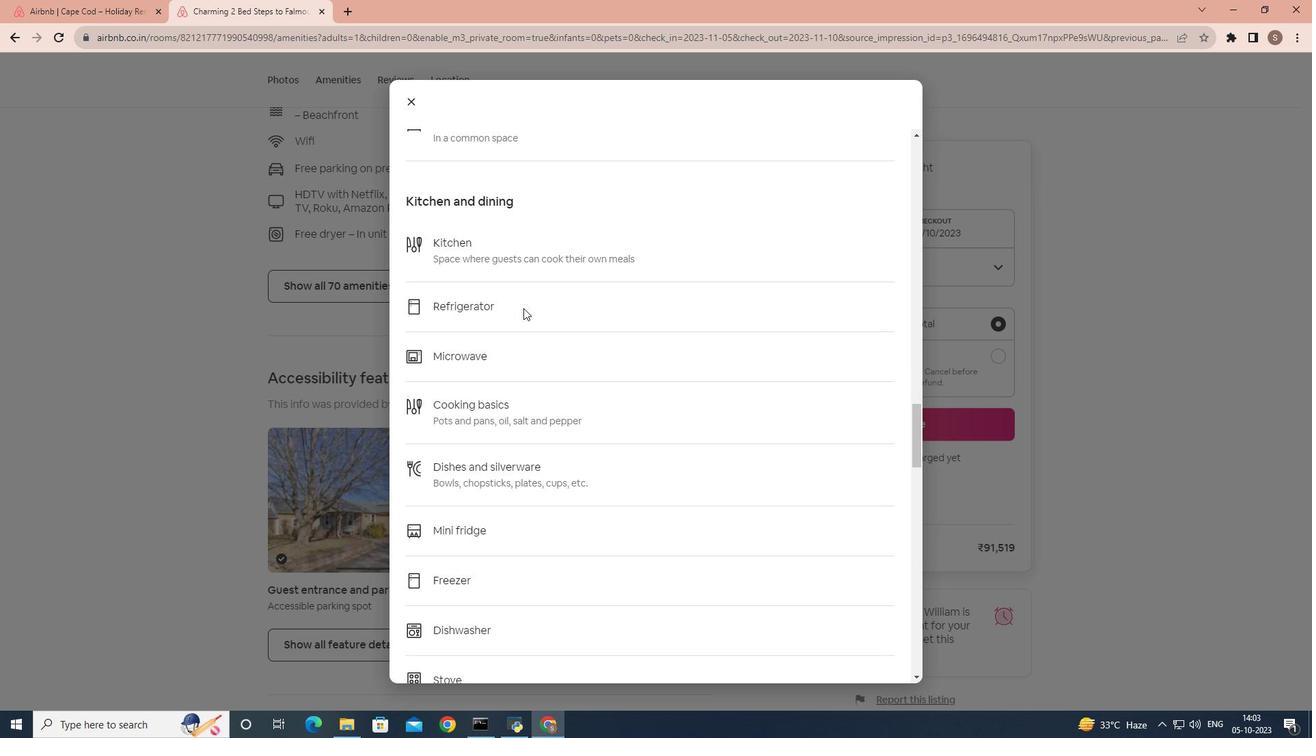 
Action: Mouse scrolled (523, 307) with delta (0, 0)
Screenshot: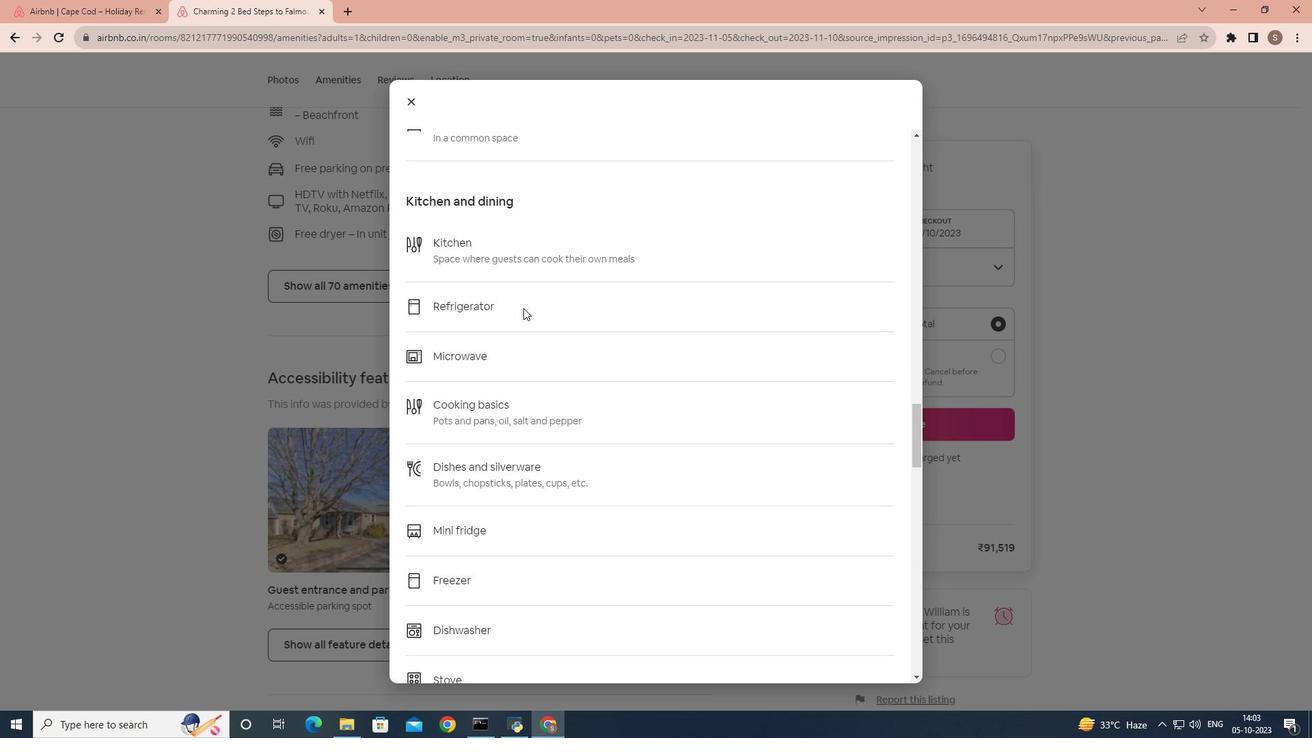 
Action: Mouse scrolled (523, 307) with delta (0, 0)
Screenshot: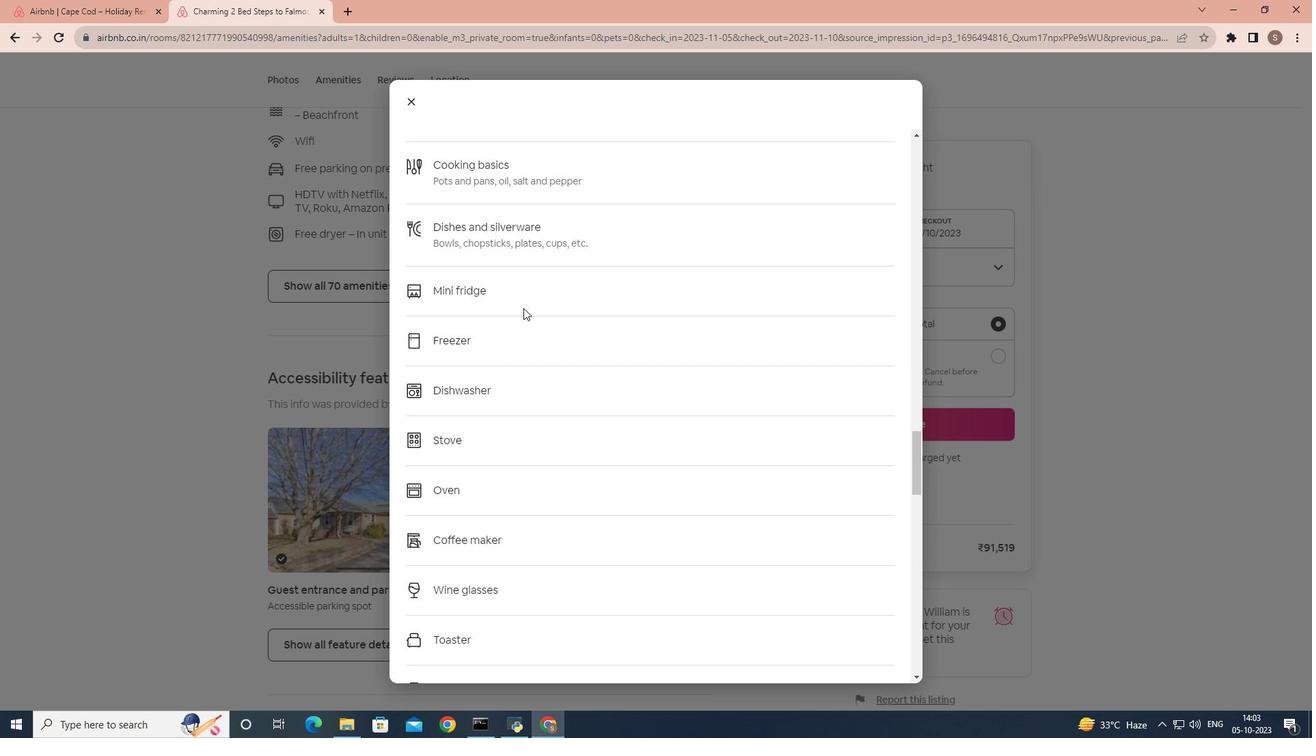 
Action: Mouse scrolled (523, 307) with delta (0, 0)
Screenshot: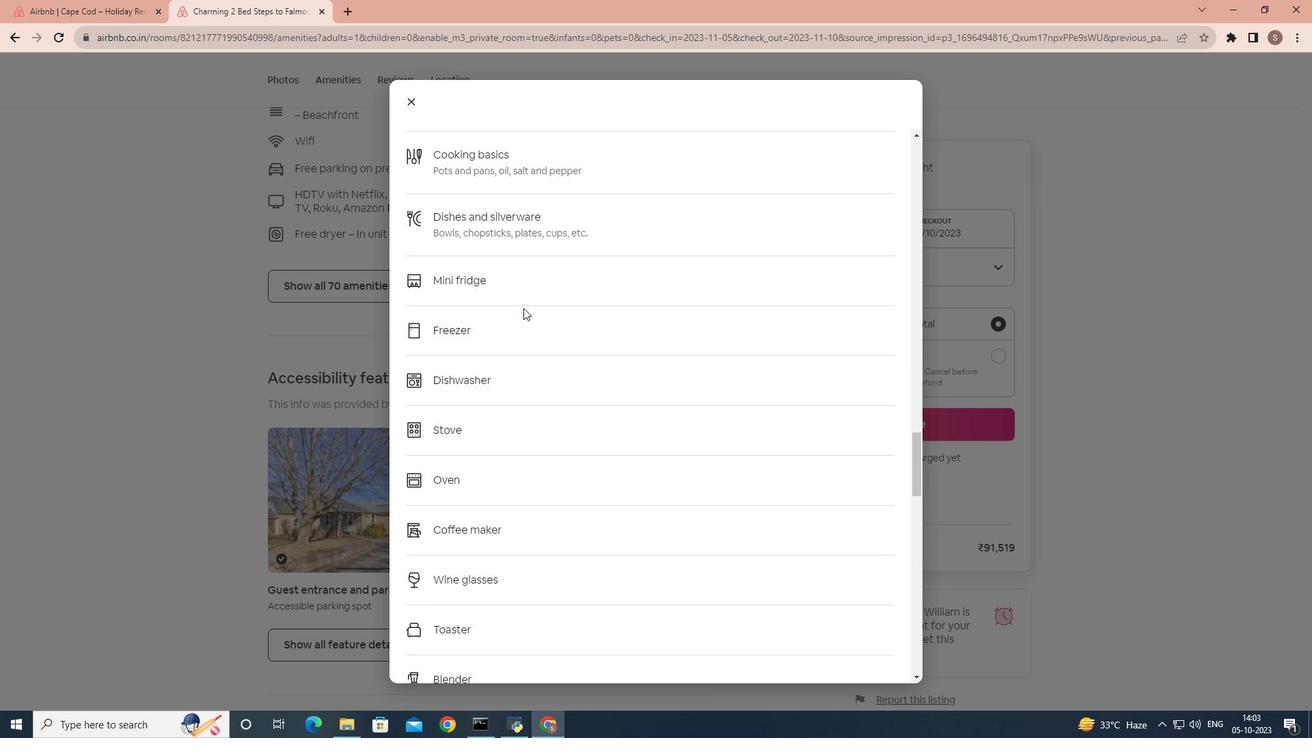 
Action: Mouse scrolled (523, 307) with delta (0, 0)
Screenshot: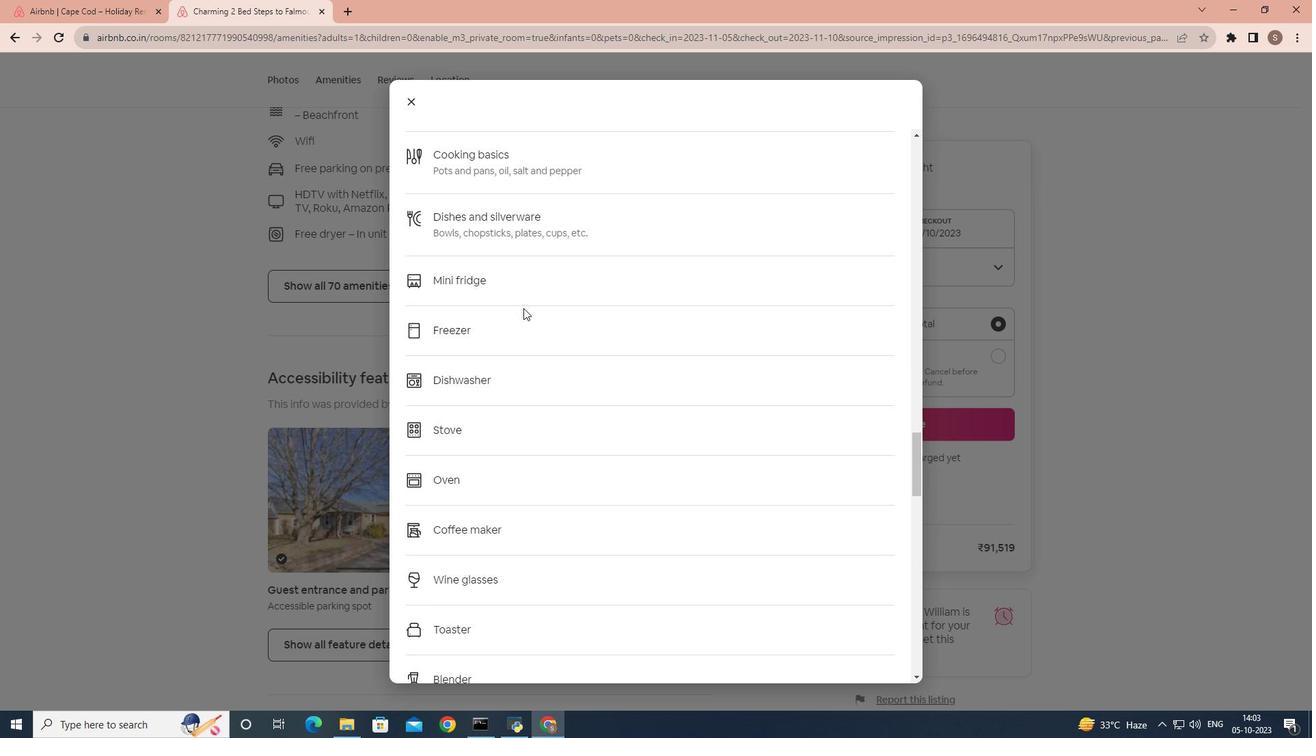 
Action: Mouse scrolled (523, 307) with delta (0, 0)
Screenshot: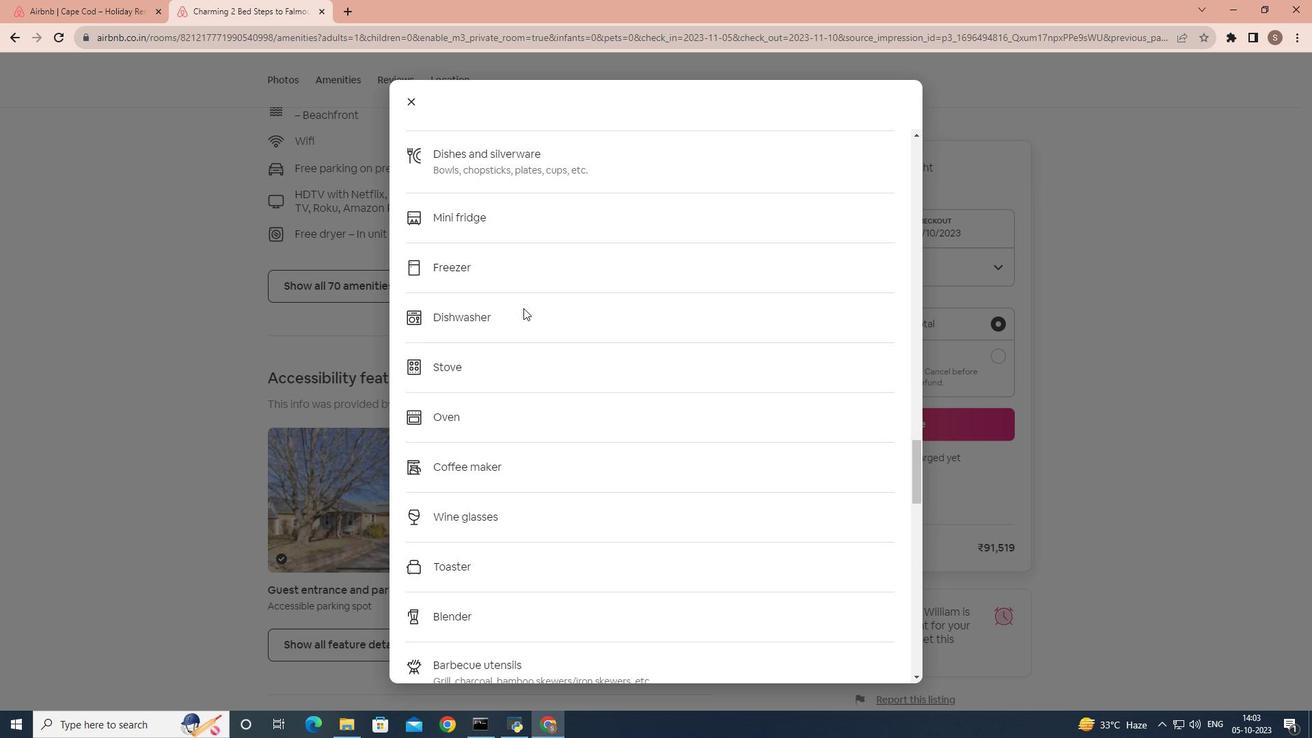 
Action: Mouse scrolled (523, 307) with delta (0, 0)
Screenshot: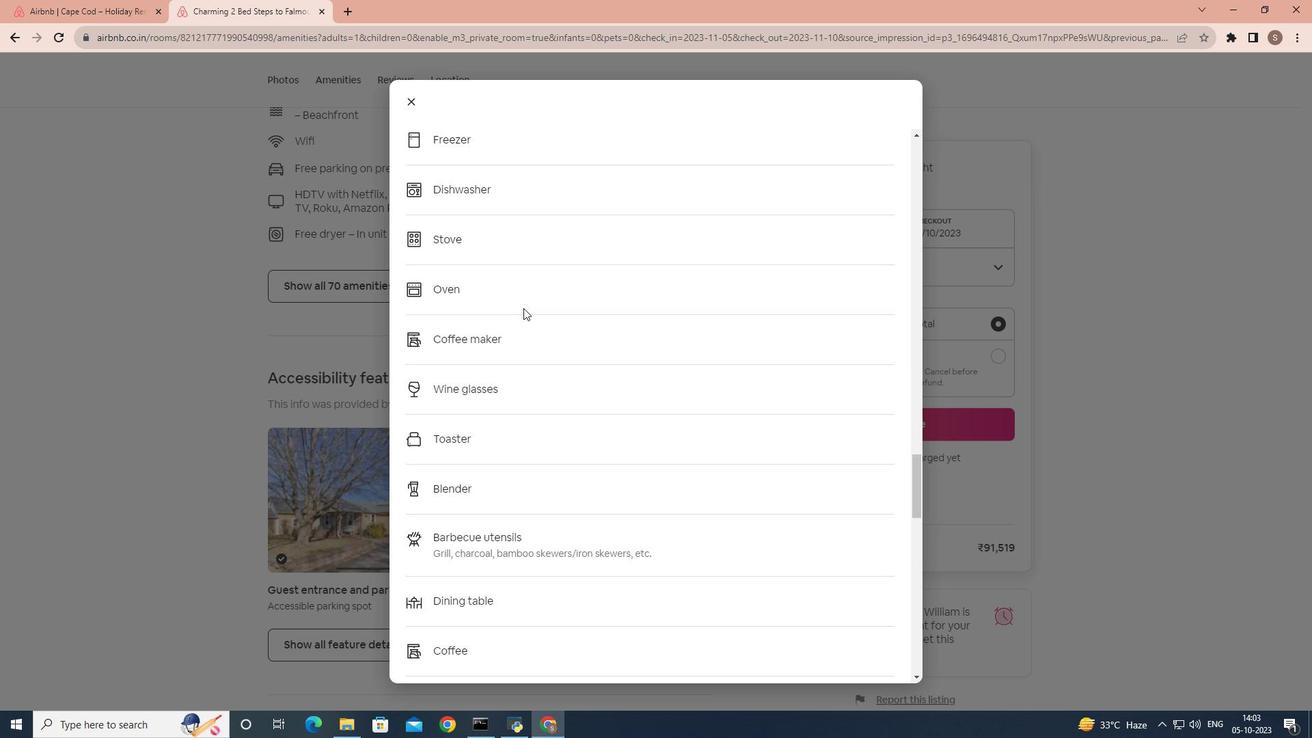 
Action: Mouse scrolled (523, 309) with delta (0, 0)
Screenshot: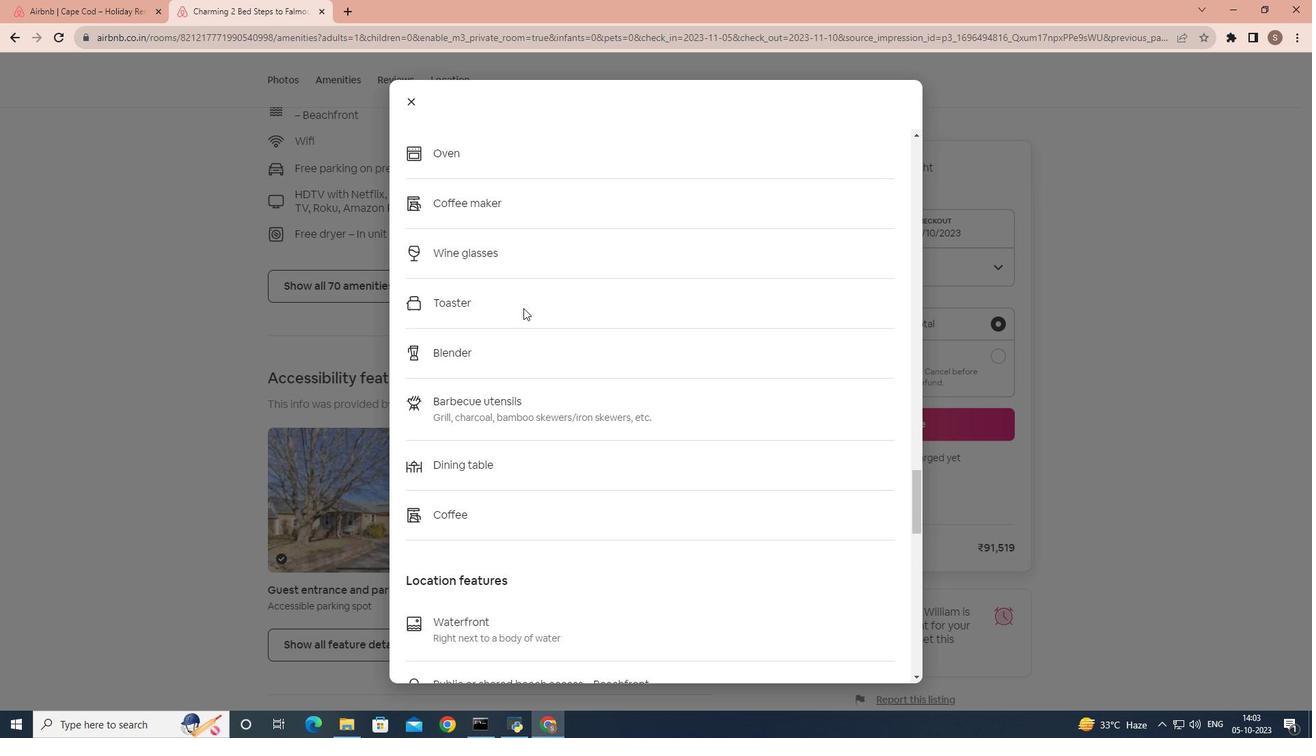 
Action: Mouse scrolled (523, 307) with delta (0, 0)
Screenshot: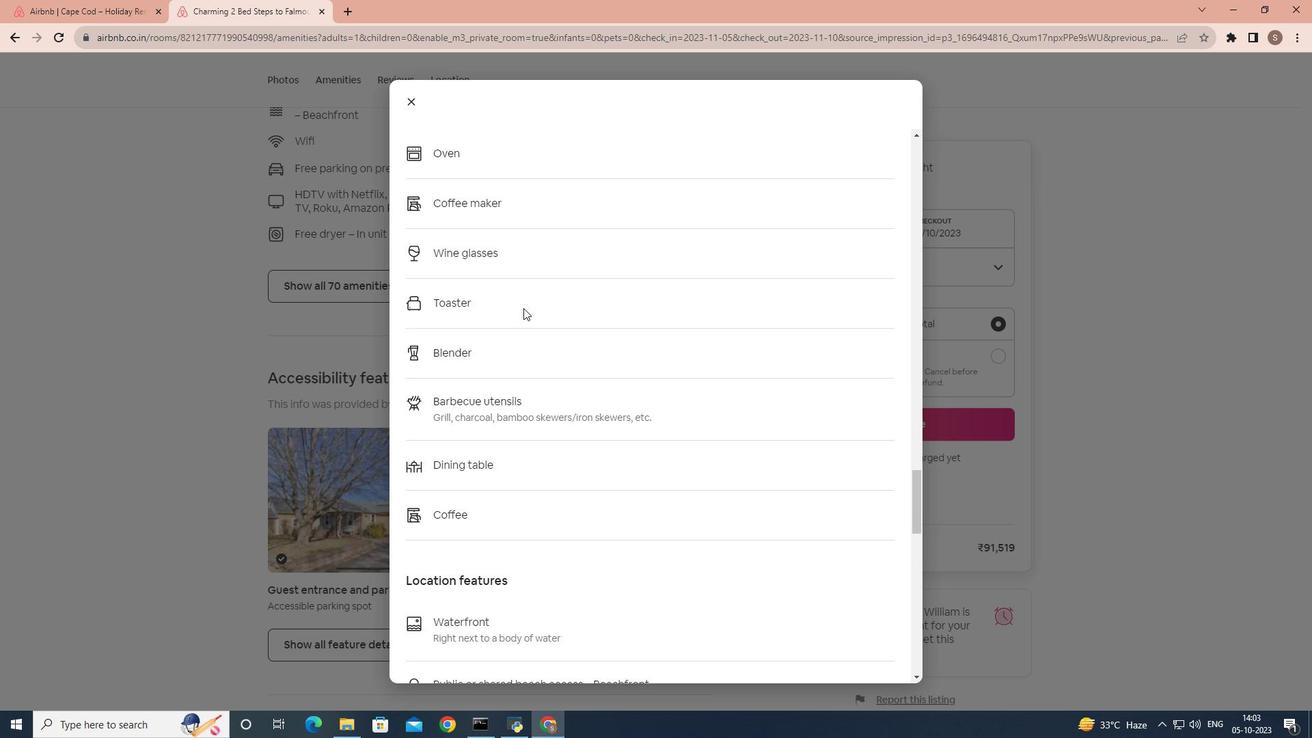 
Action: Mouse scrolled (523, 307) with delta (0, 0)
Screenshot: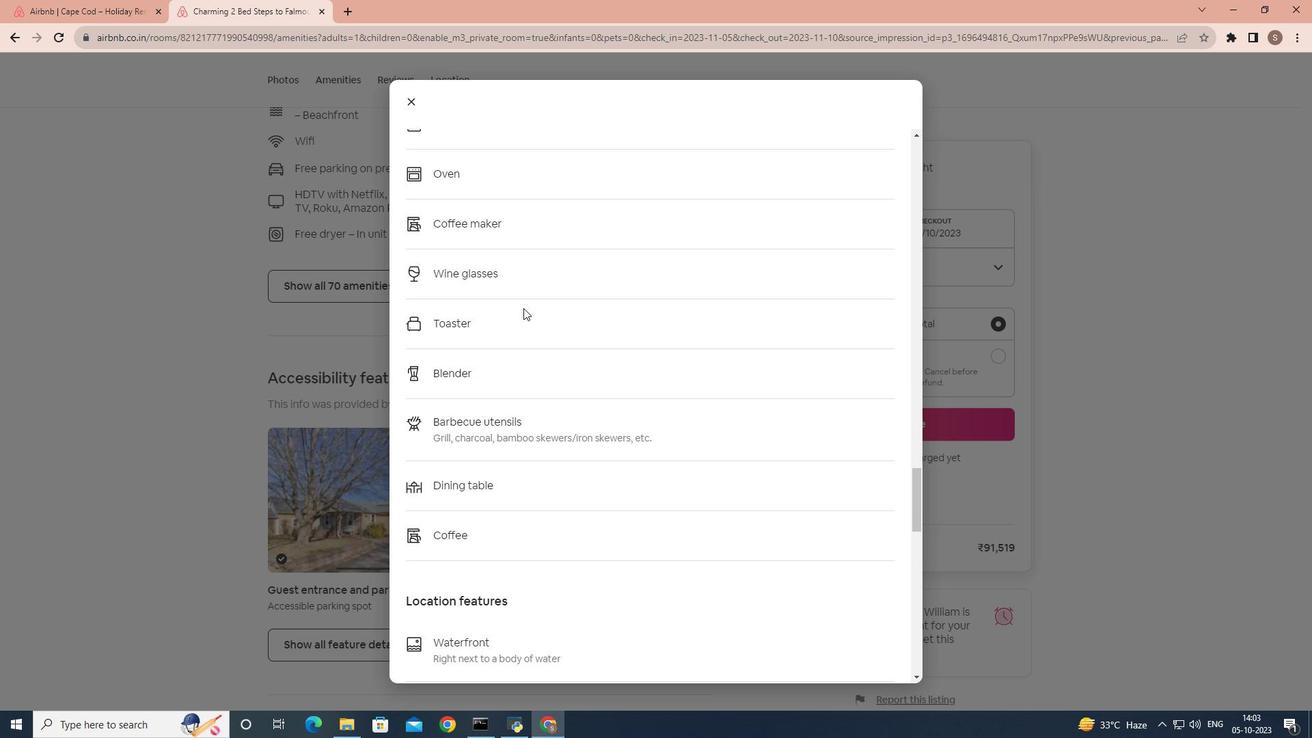 
Action: Mouse scrolled (523, 307) with delta (0, 0)
Screenshot: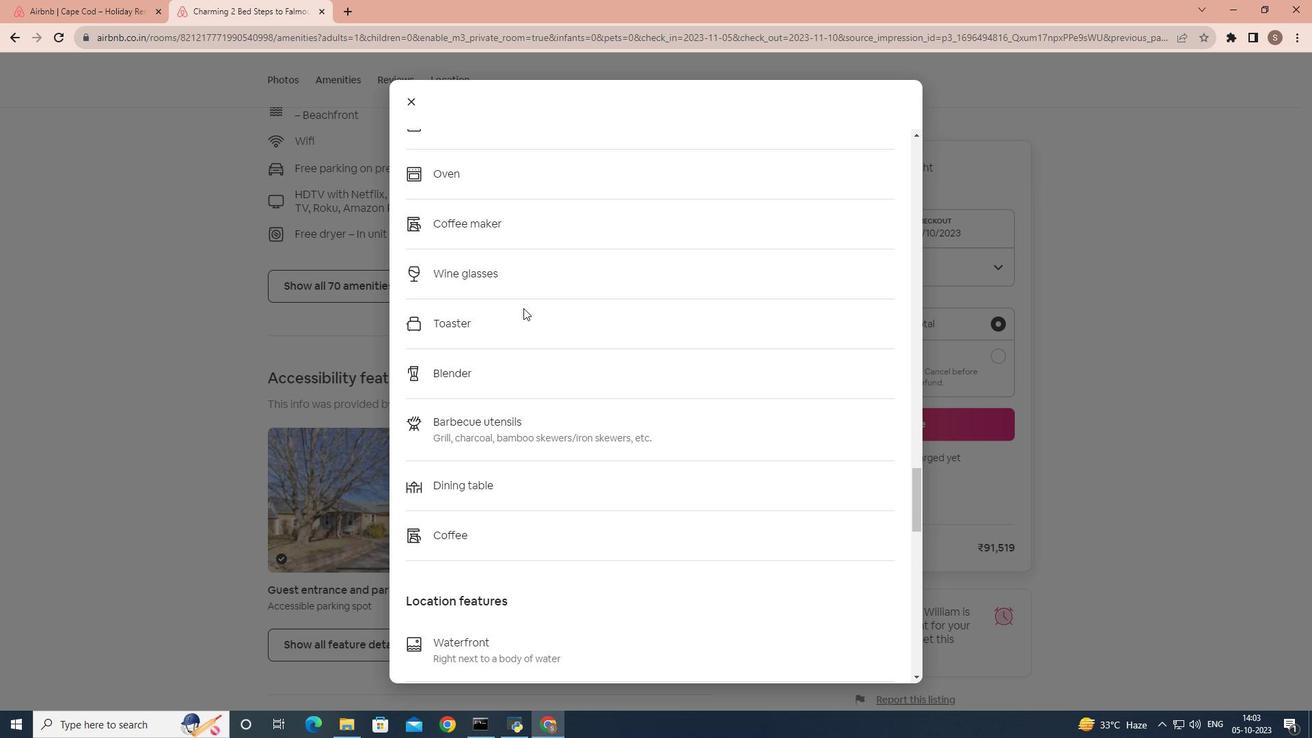 
Action: Mouse scrolled (523, 307) with delta (0, 0)
Screenshot: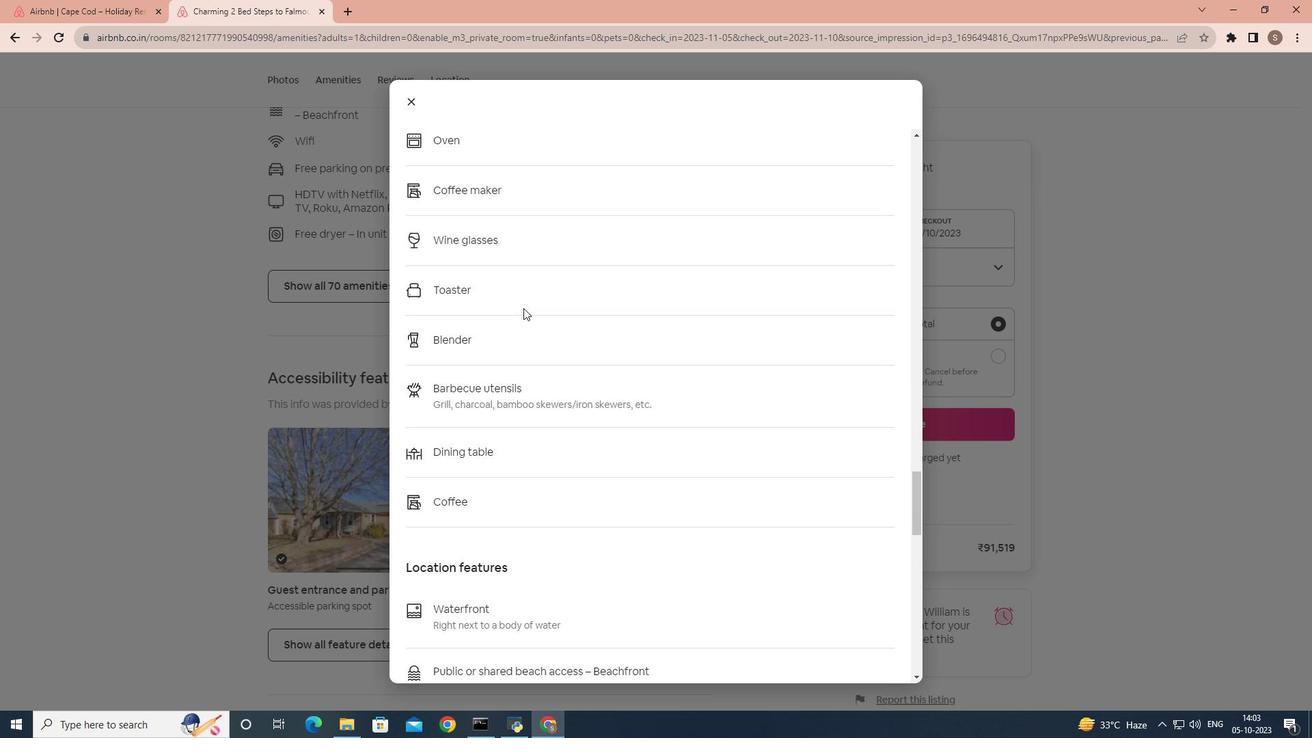 
Action: Mouse scrolled (523, 309) with delta (0, 0)
Screenshot: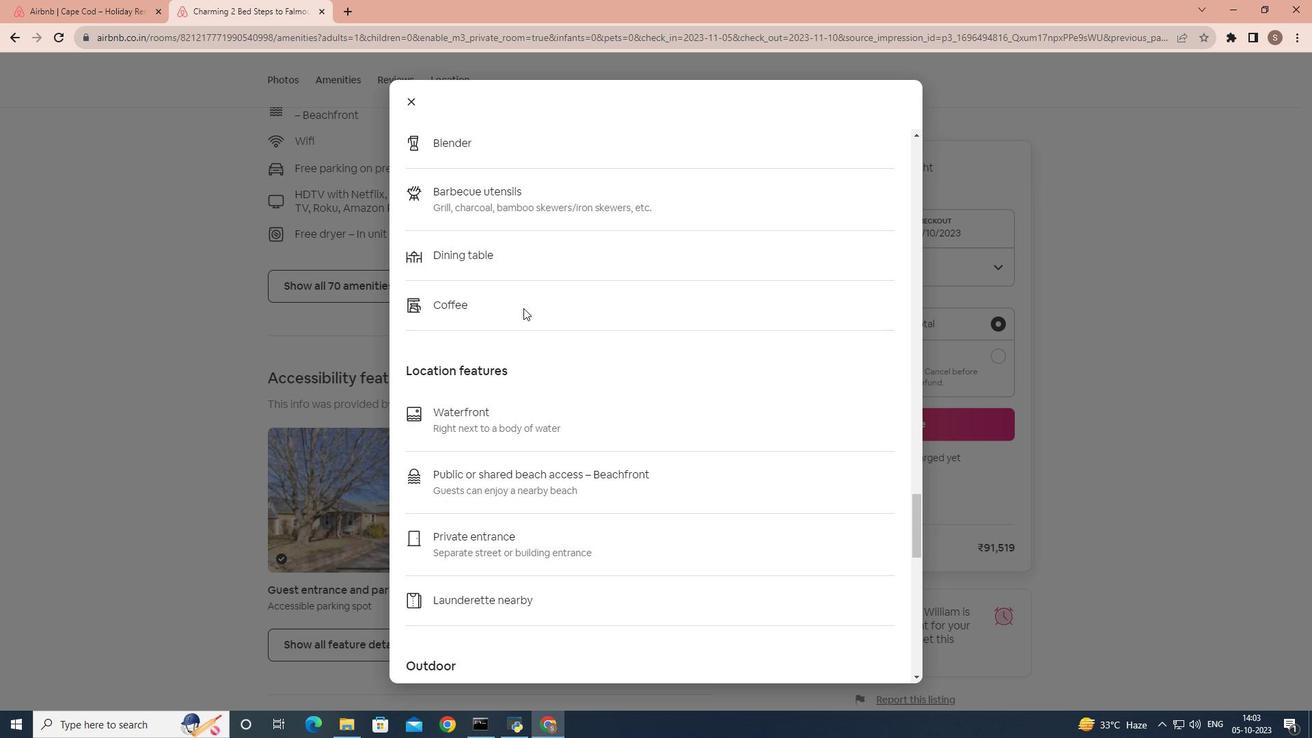 
Action: Mouse scrolled (523, 307) with delta (0, 0)
Screenshot: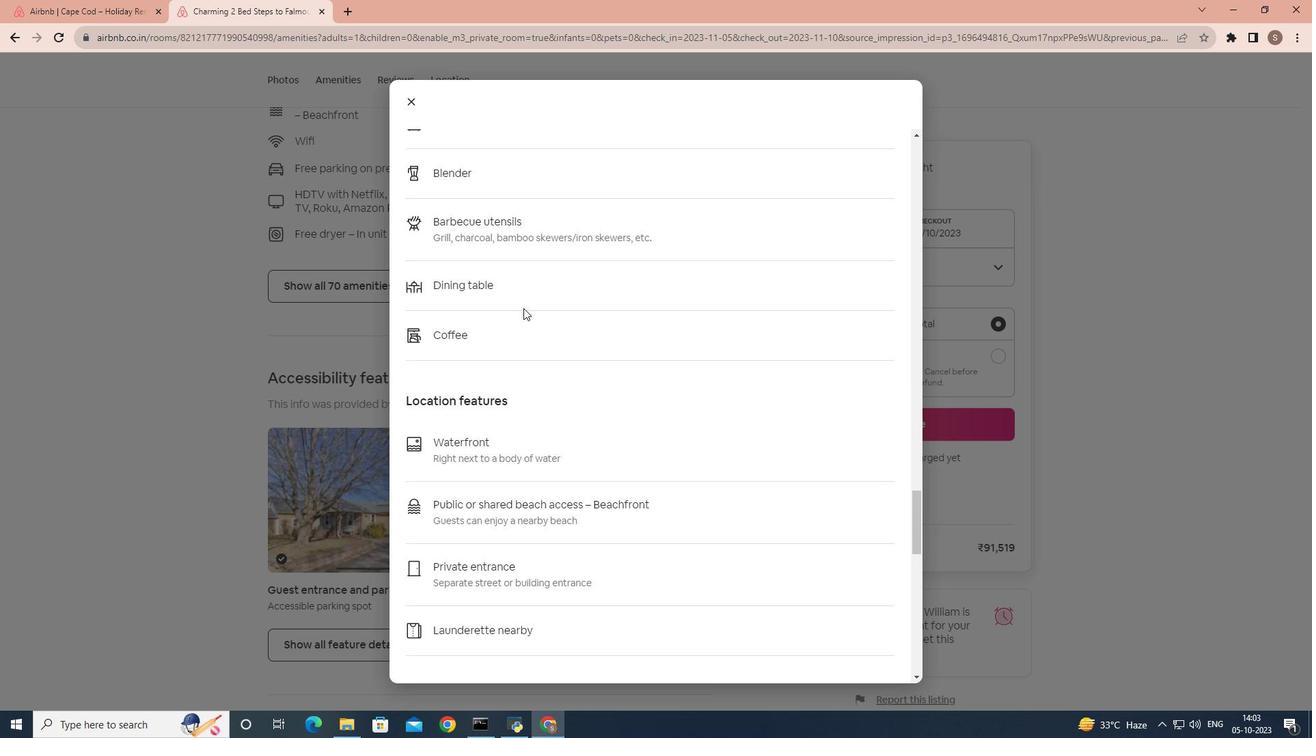 
Action: Mouse scrolled (523, 307) with delta (0, 0)
Screenshot: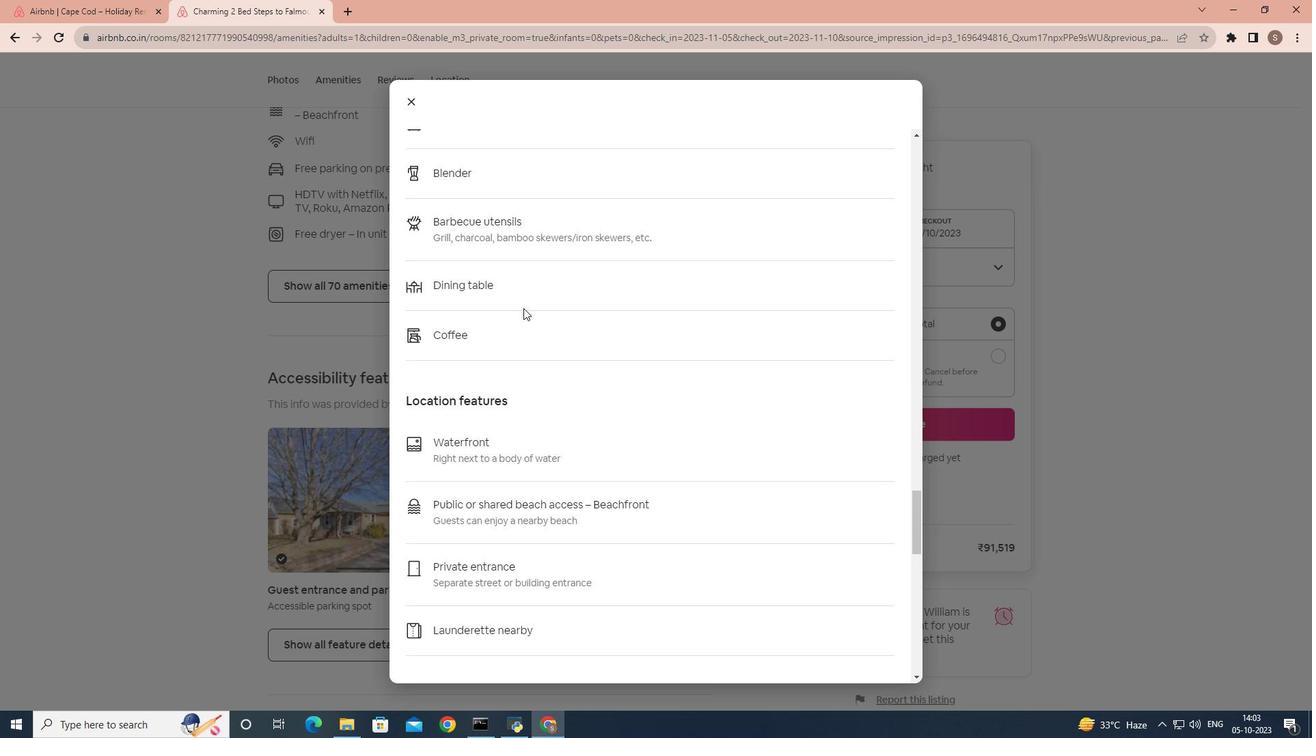 
Action: Mouse scrolled (523, 307) with delta (0, 0)
Screenshot: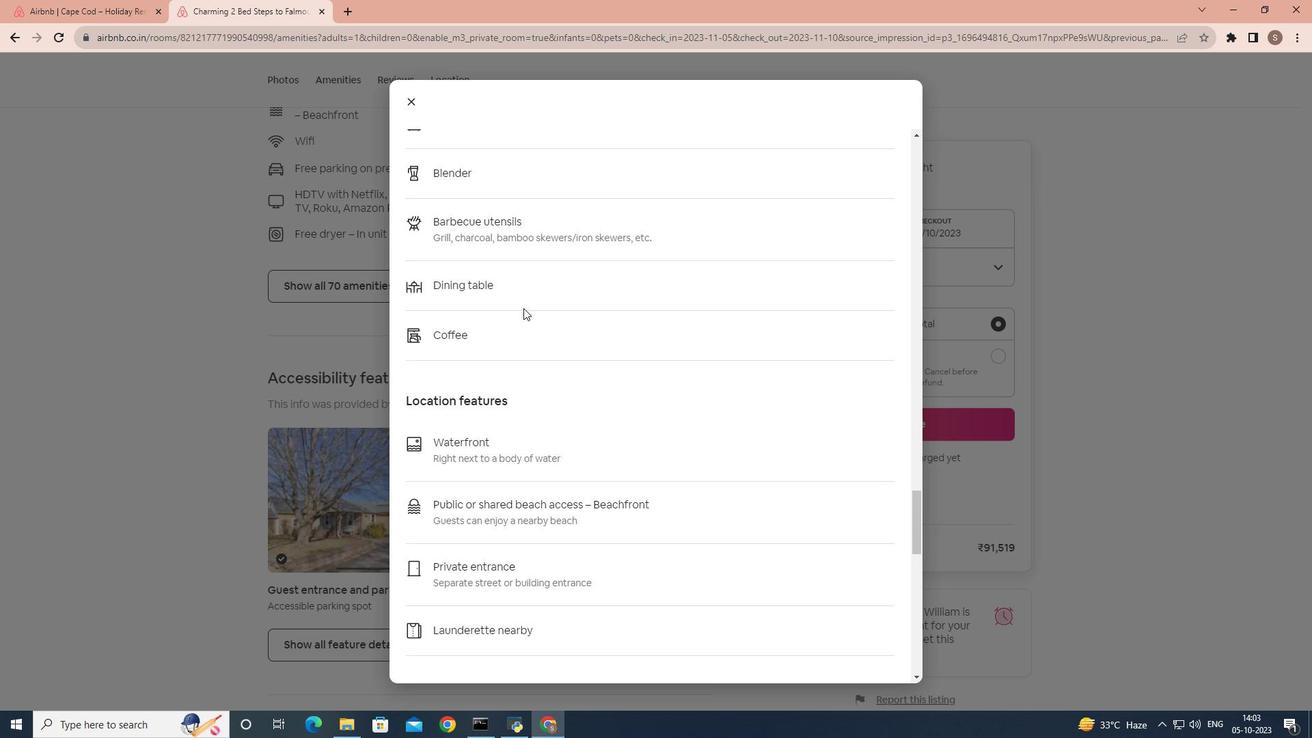 
Action: Mouse scrolled (523, 307) with delta (0, 0)
Screenshot: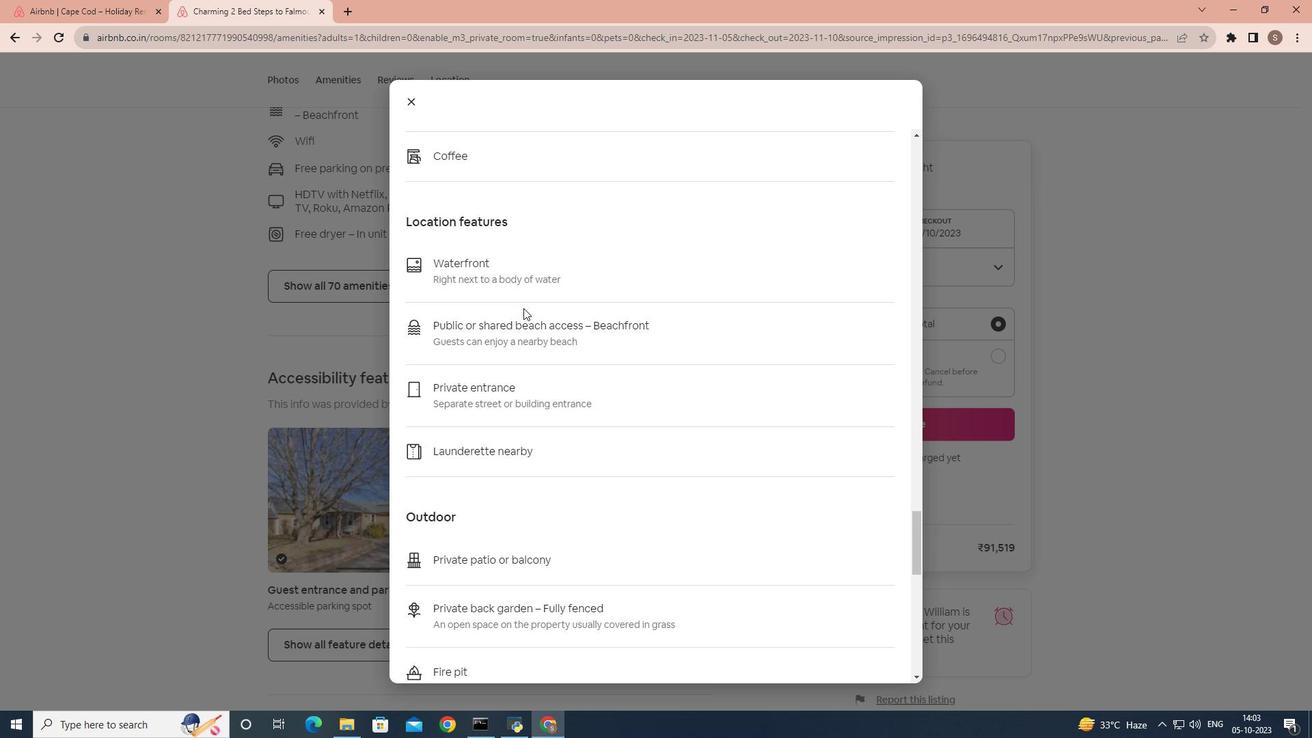 
Action: Mouse scrolled (523, 307) with delta (0, 0)
Screenshot: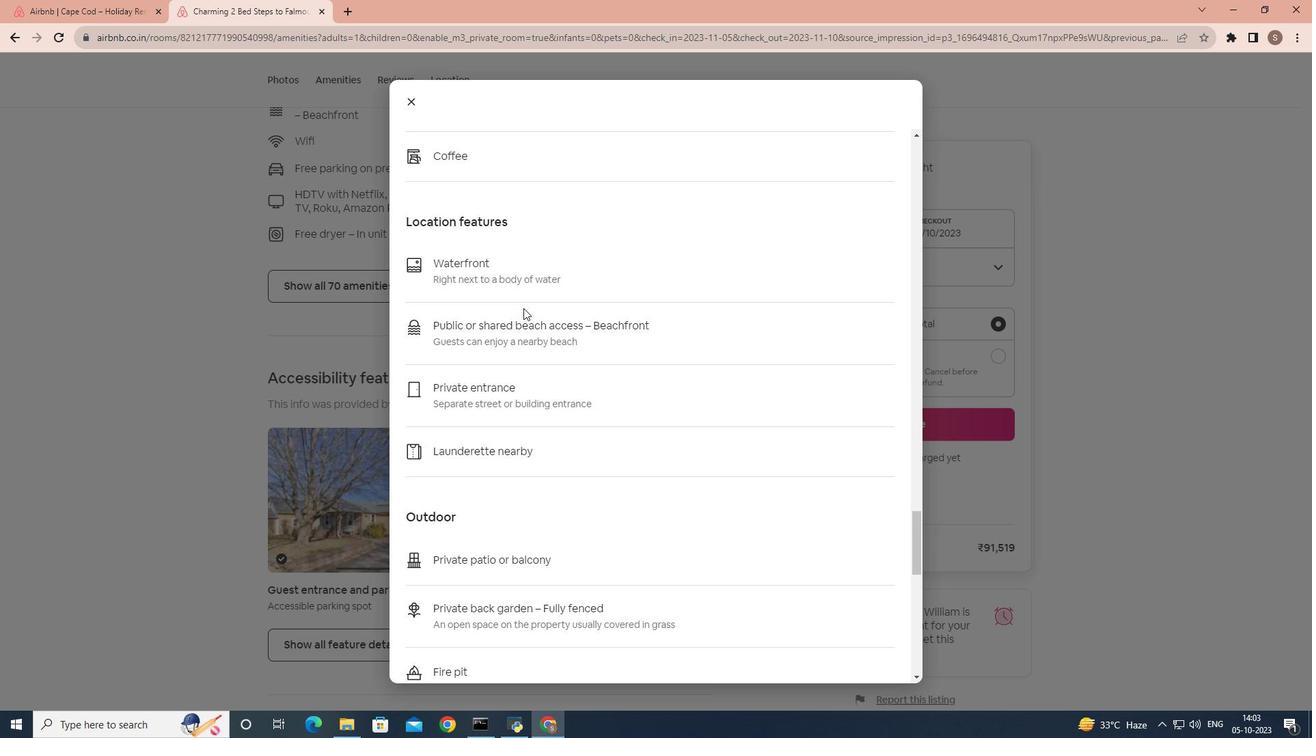 
Action: Mouse scrolled (523, 307) with delta (0, 0)
Screenshot: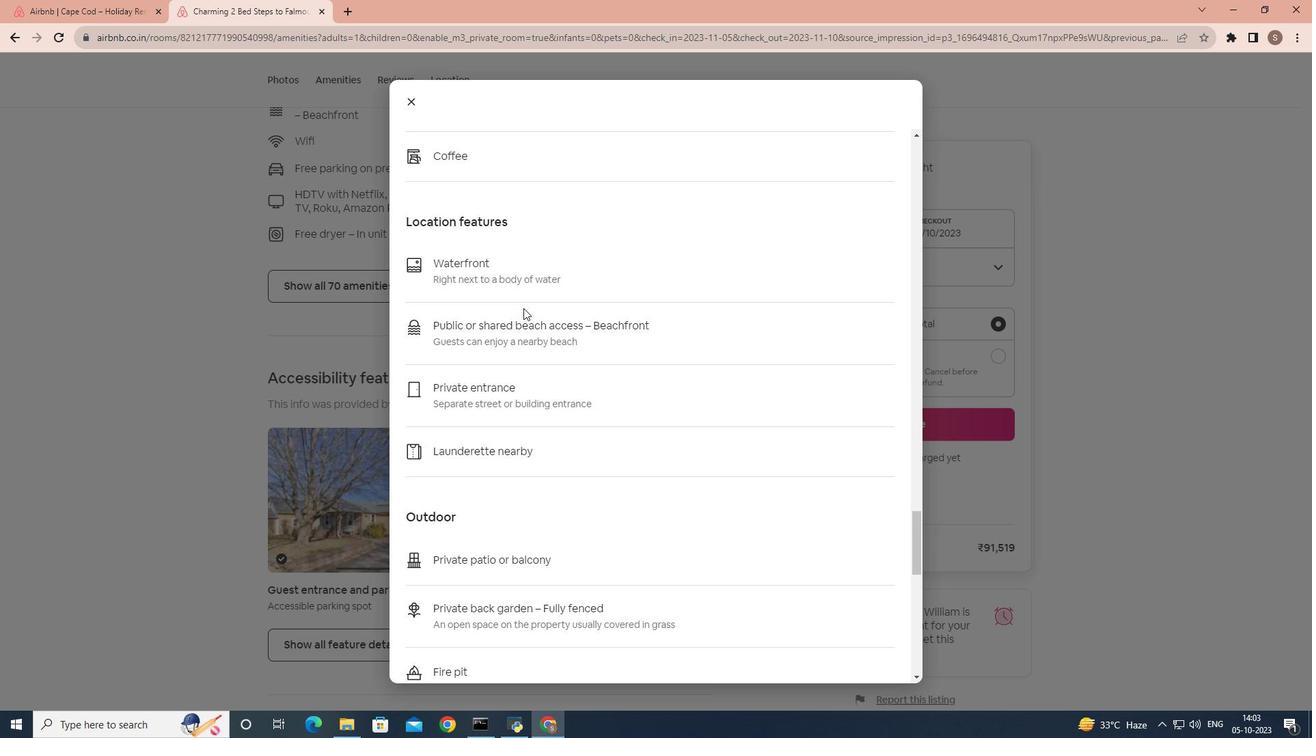 
Action: Mouse scrolled (523, 307) with delta (0, 0)
Screenshot: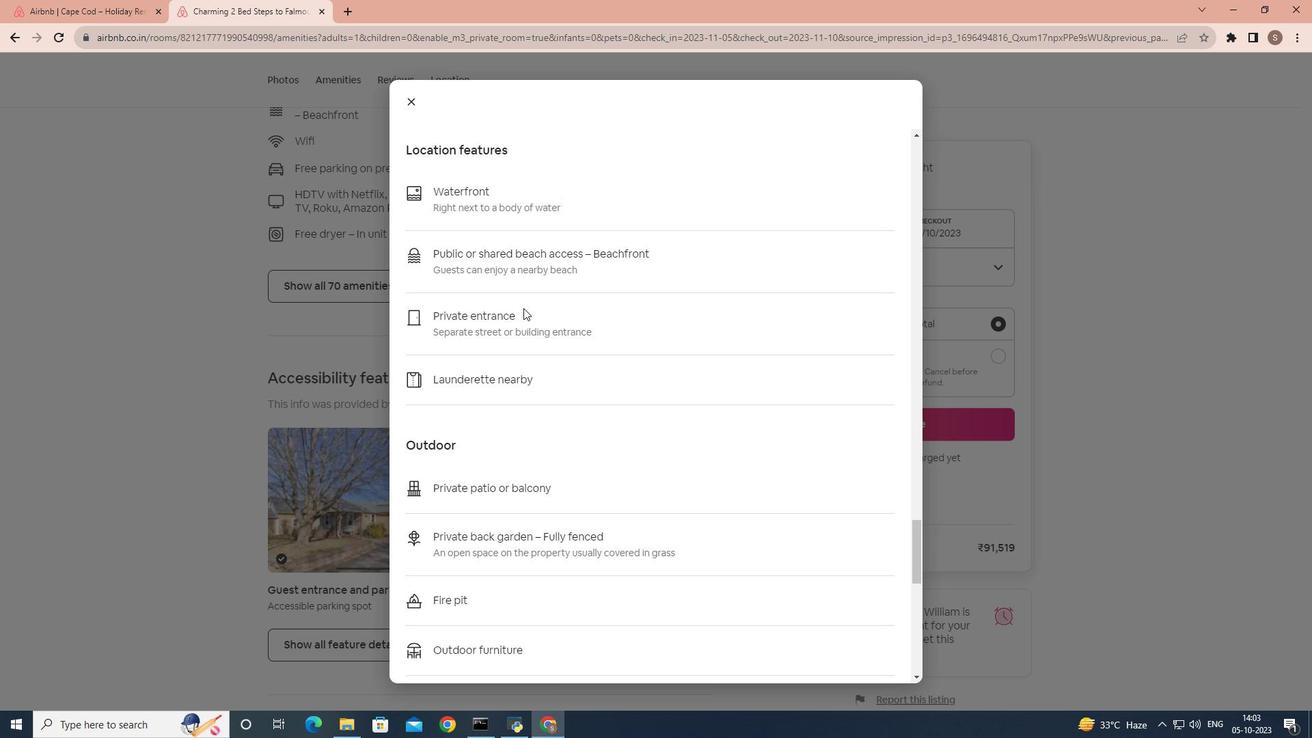 
Action: Mouse scrolled (523, 307) with delta (0, 0)
Screenshot: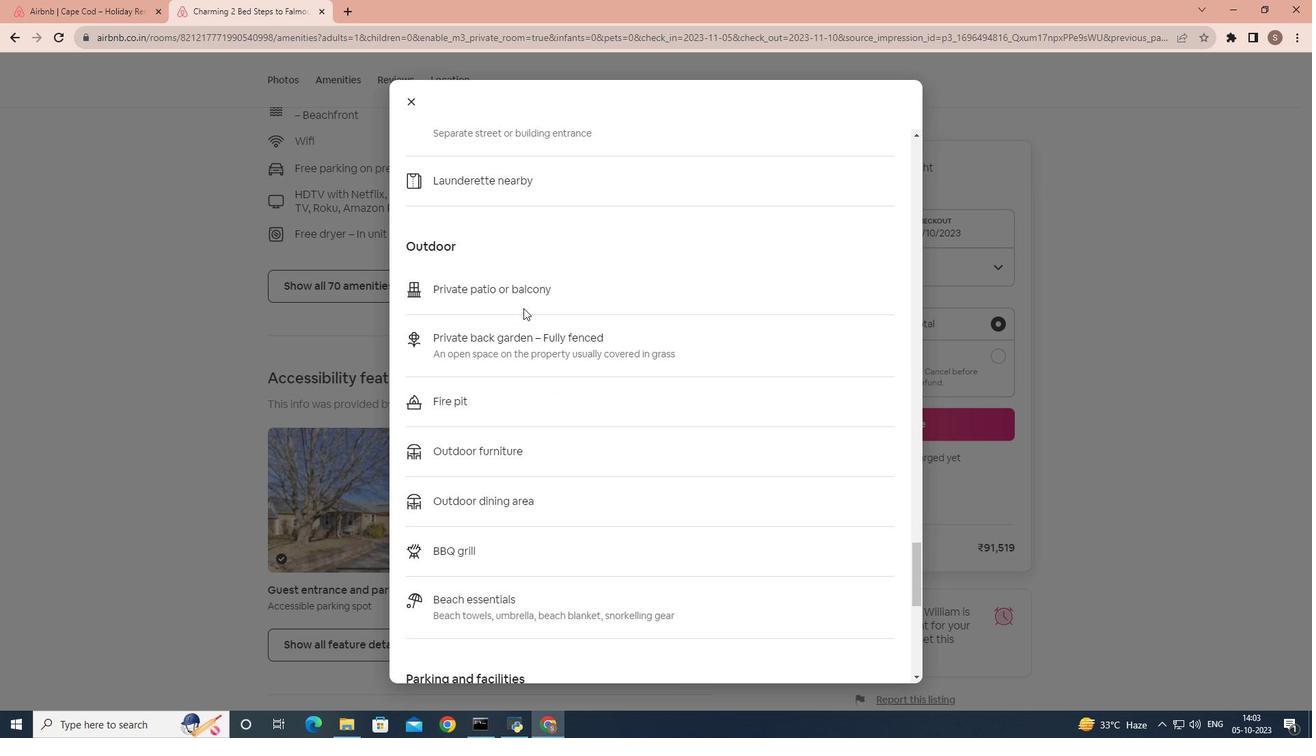 
Action: Mouse scrolled (523, 307) with delta (0, 0)
Screenshot: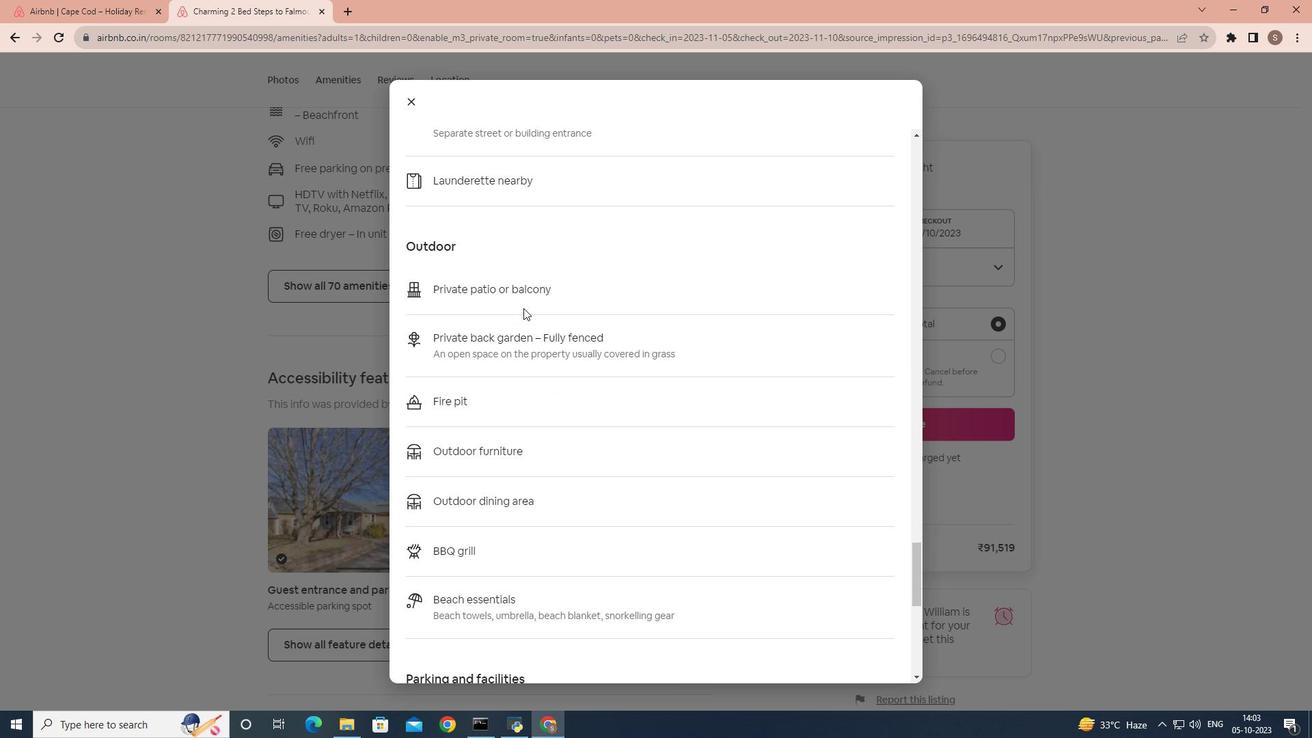 
Action: Mouse scrolled (523, 307) with delta (0, 0)
Screenshot: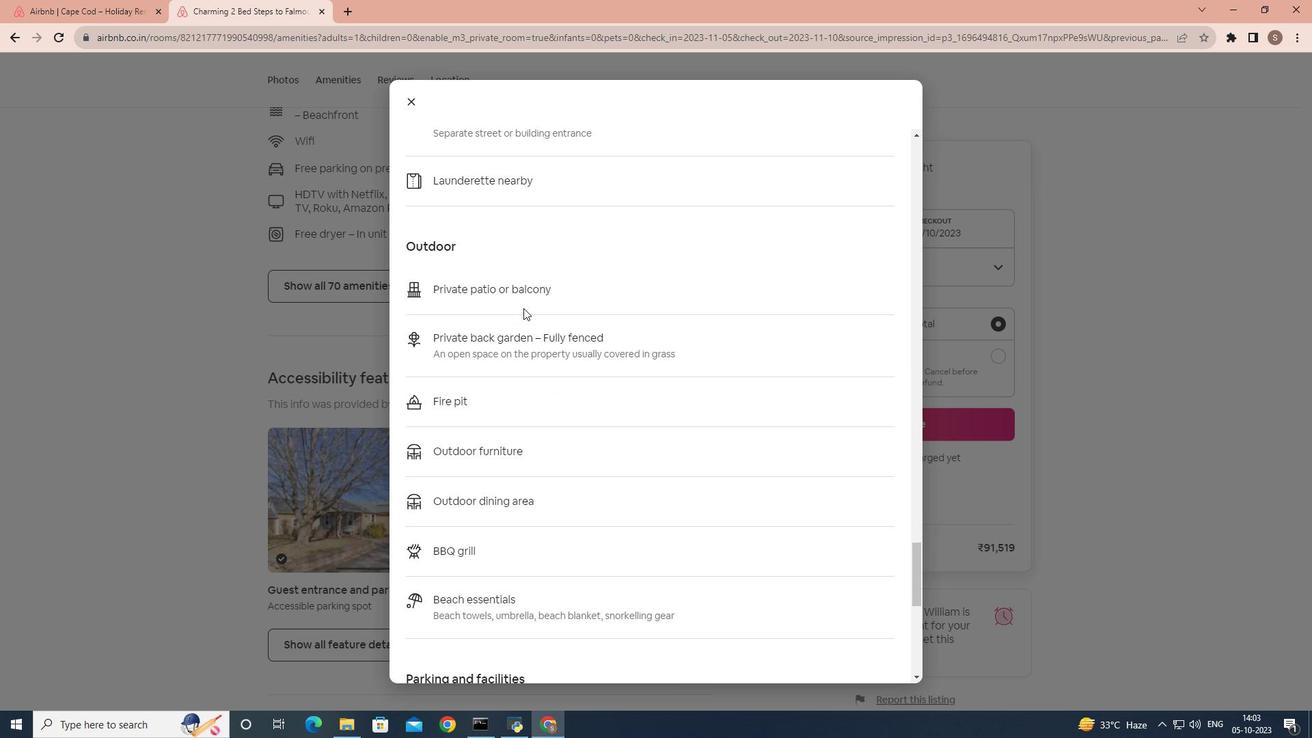 
Action: Mouse scrolled (523, 307) with delta (0, 0)
Screenshot: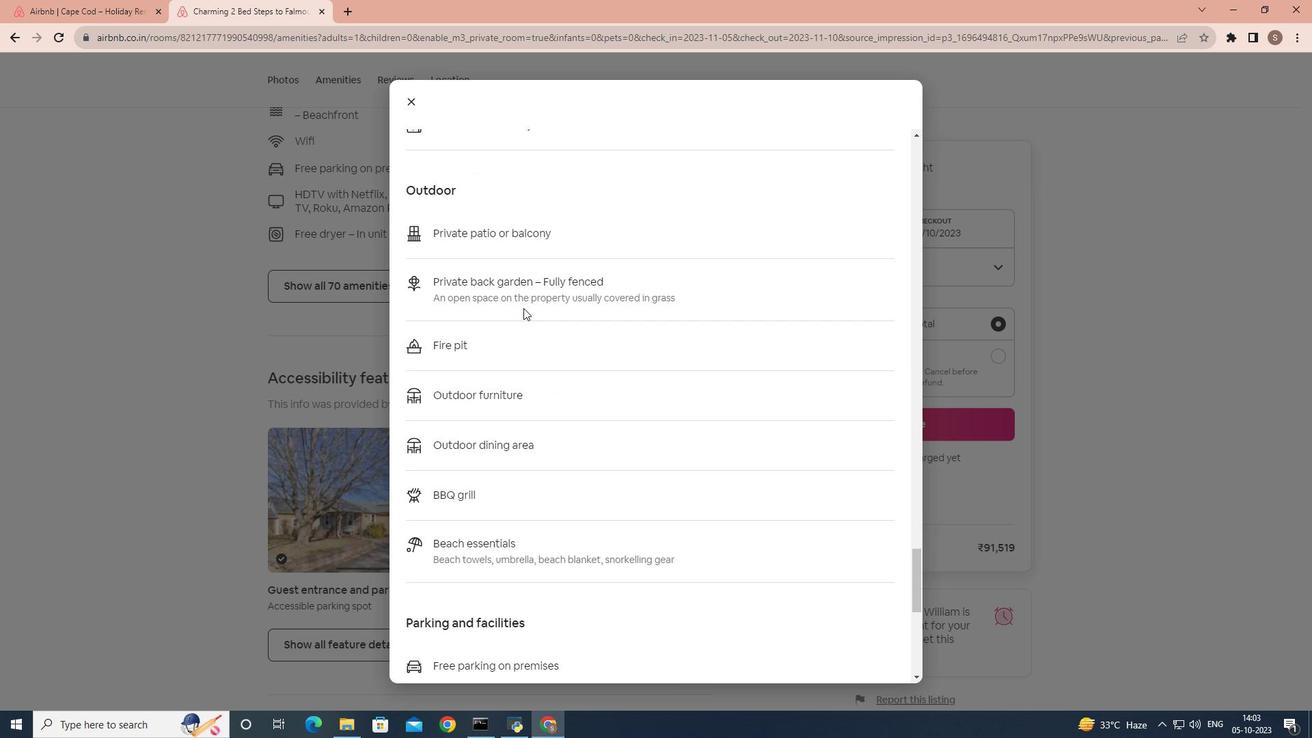 
Action: Mouse moved to (520, 289)
Screenshot: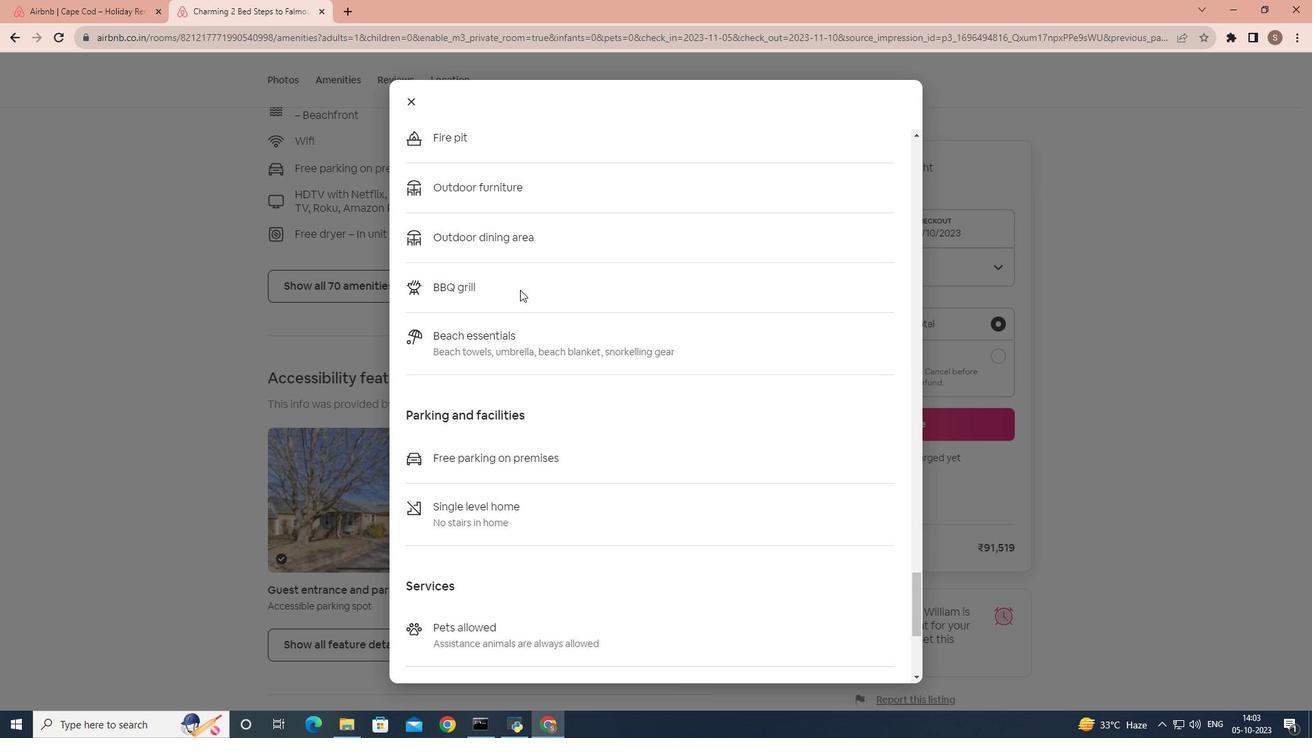 
Action: Mouse scrolled (520, 289) with delta (0, 0)
Screenshot: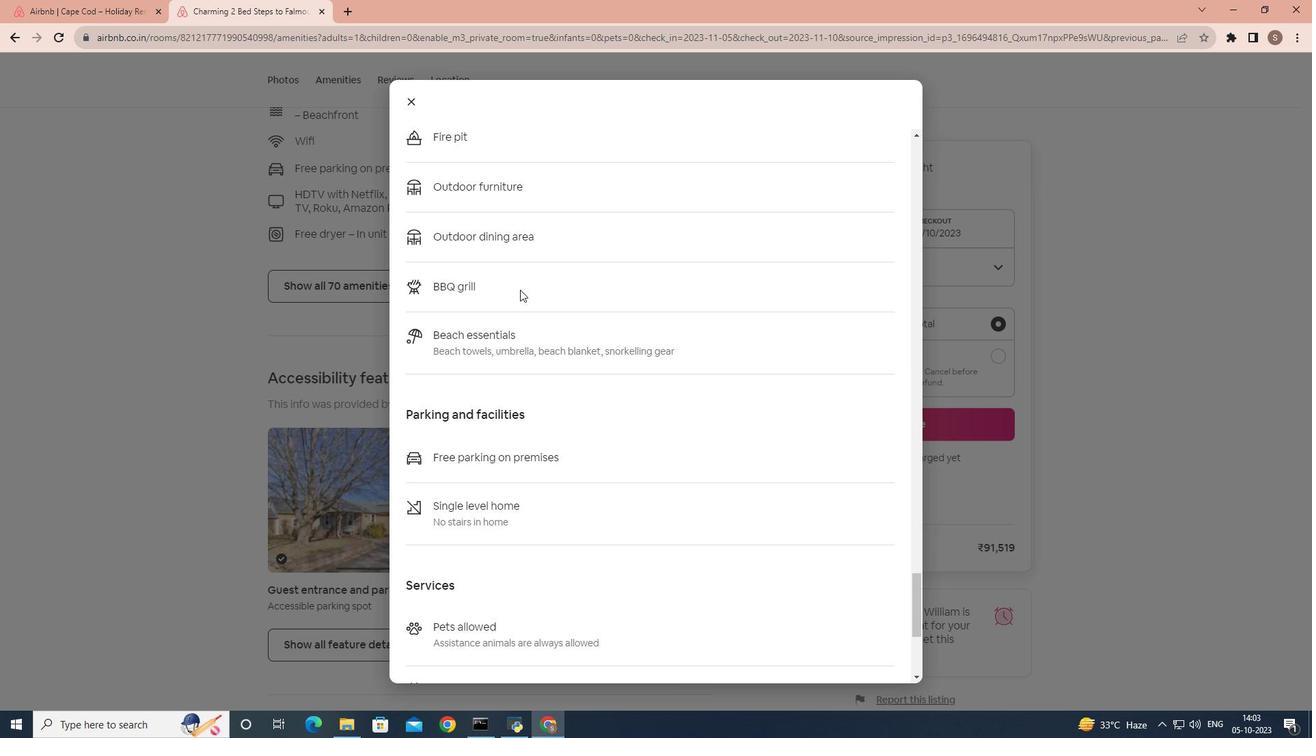 
Action: Mouse scrolled (520, 289) with delta (0, 0)
Screenshot: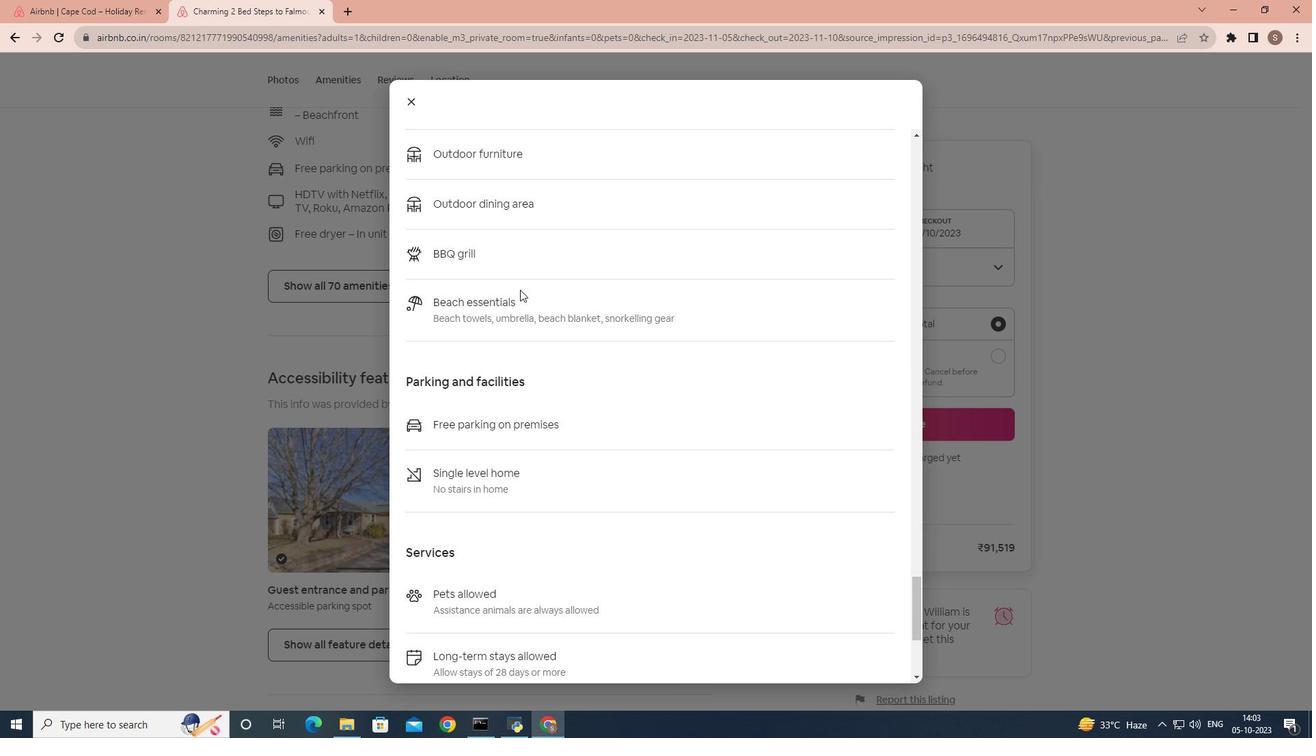 
Action: Mouse scrolled (520, 289) with delta (0, 0)
Screenshot: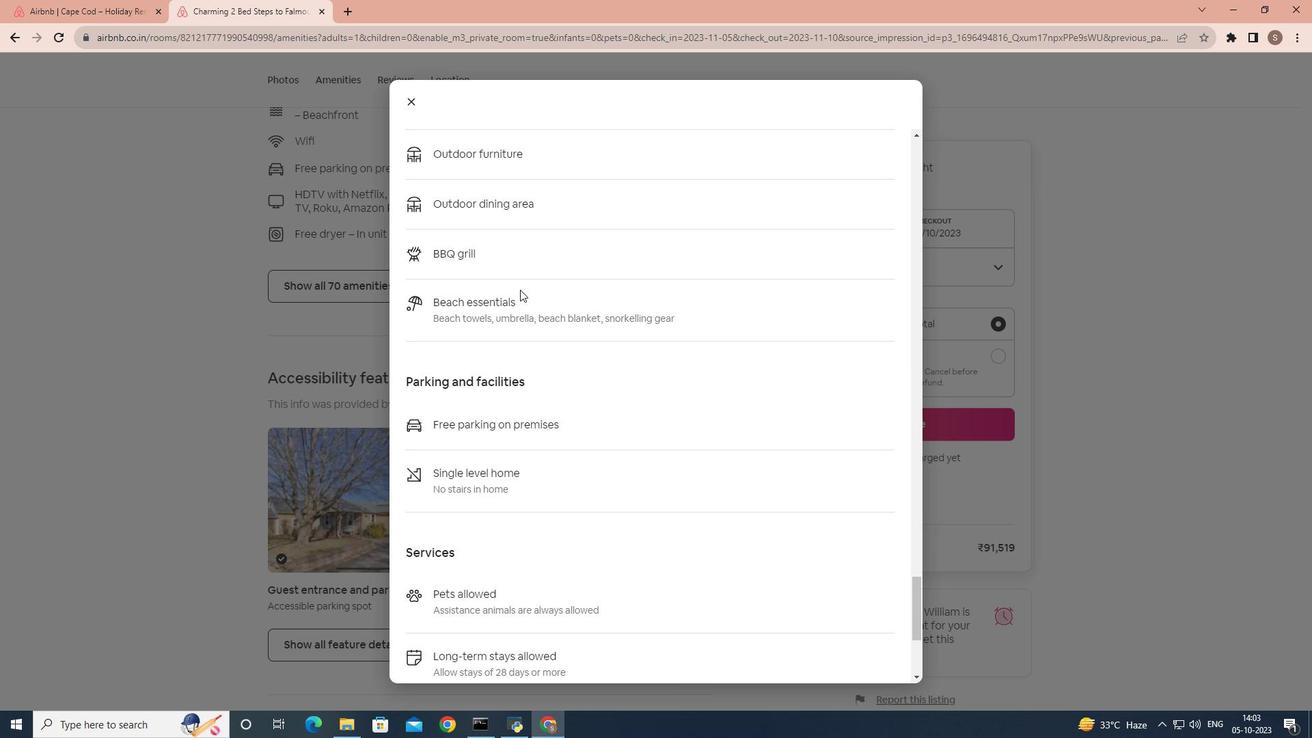
Action: Mouse scrolled (520, 289) with delta (0, 0)
Screenshot: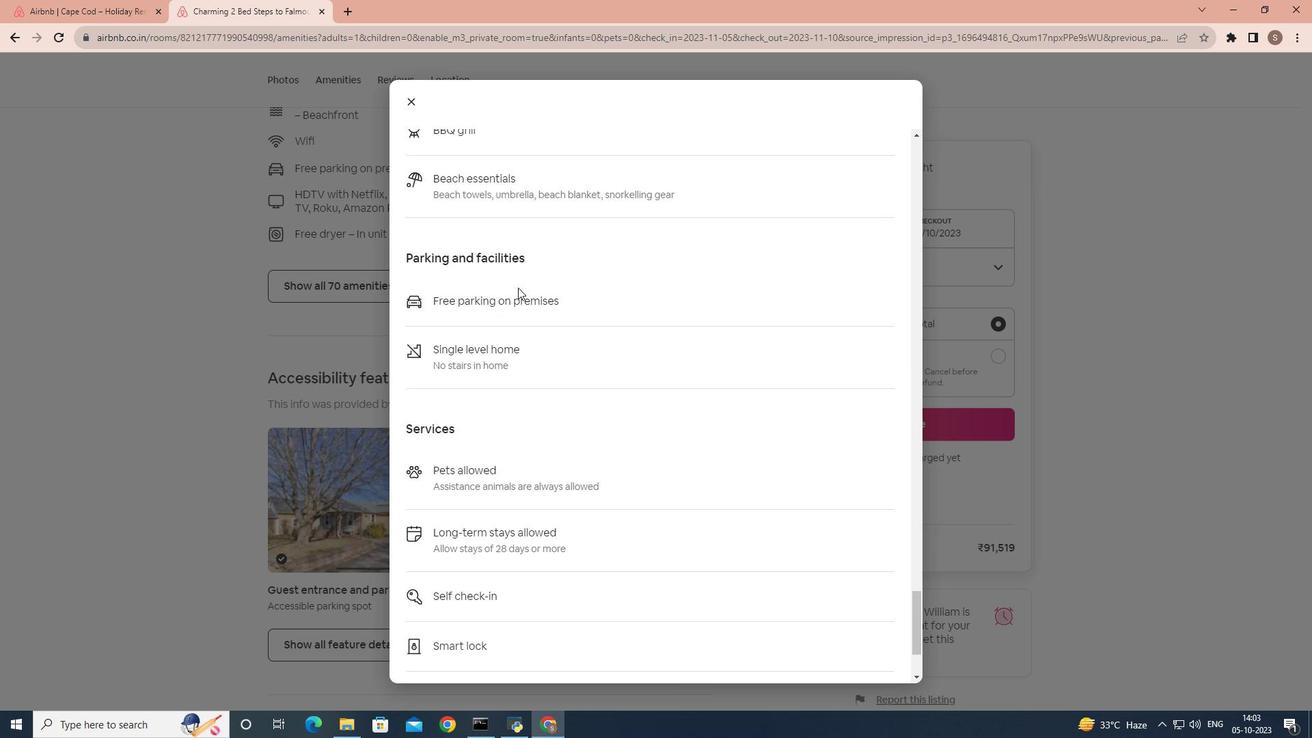 
Action: Mouse moved to (519, 288)
Screenshot: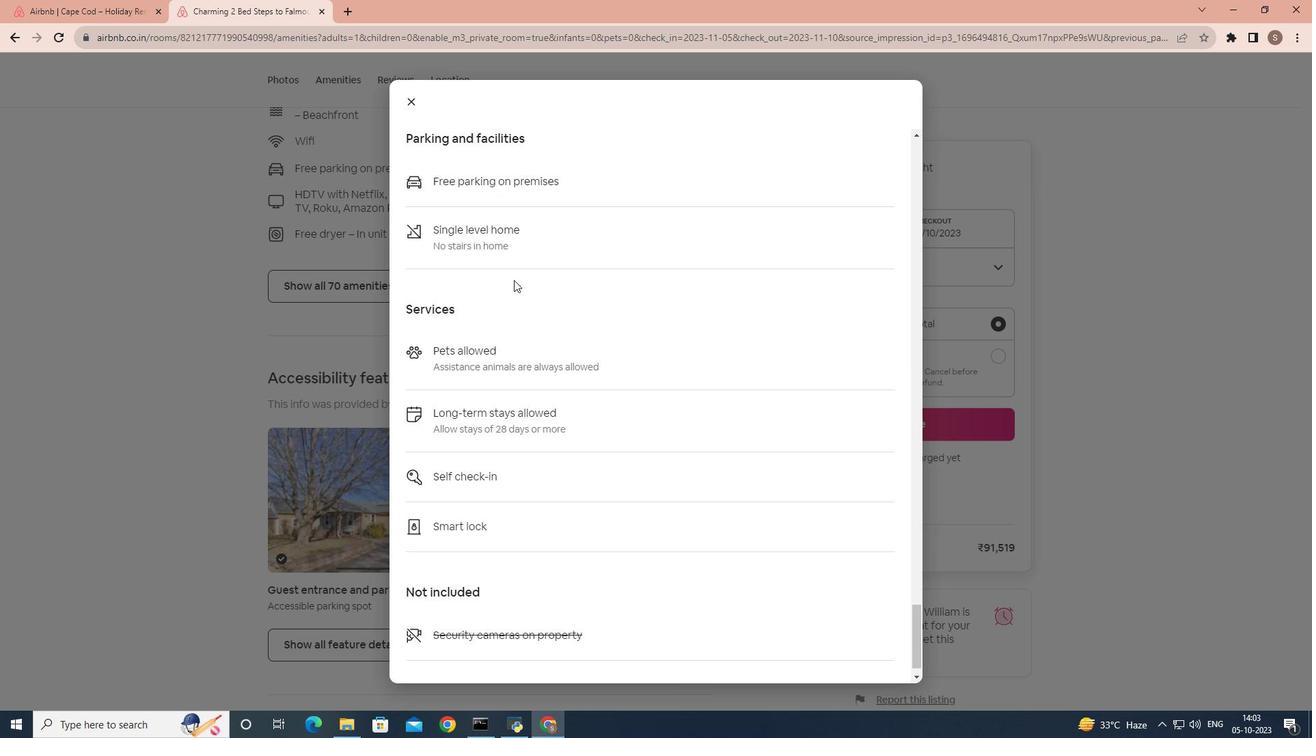 
Action: Mouse scrolled (519, 289) with delta (0, 0)
Screenshot: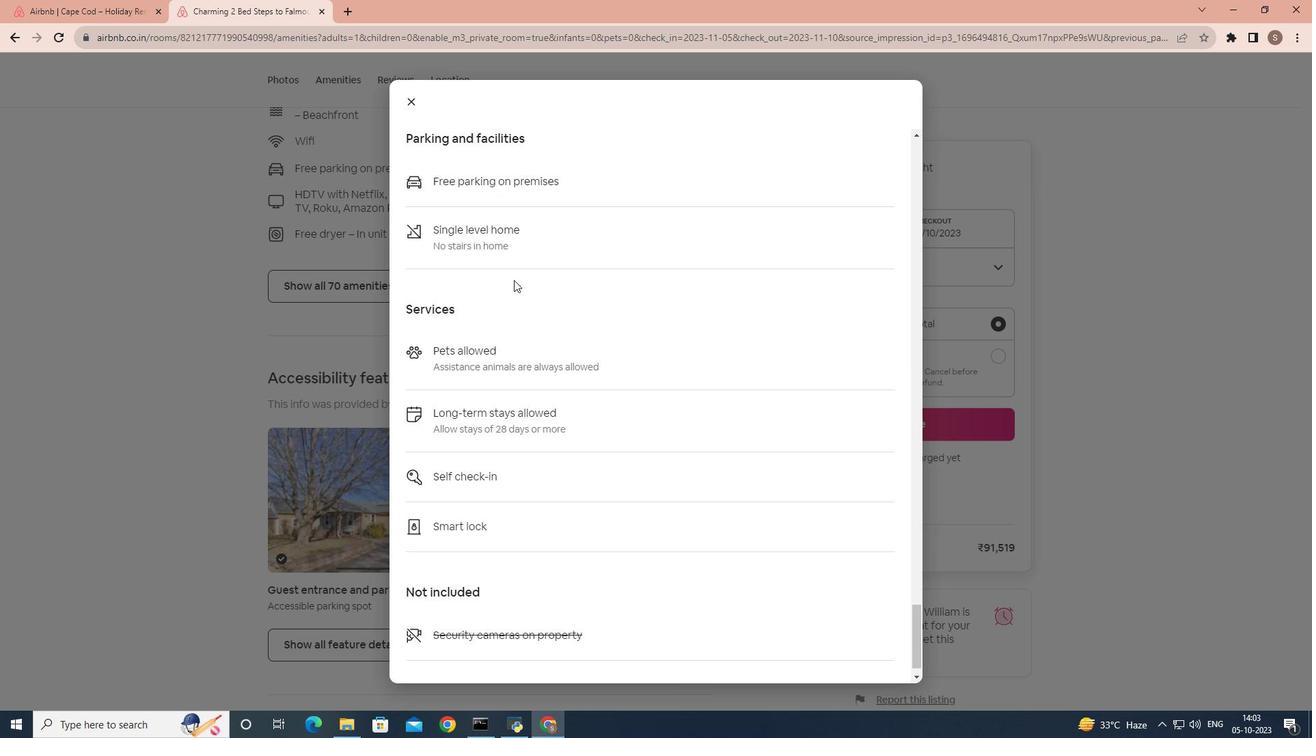 
Action: Mouse moved to (438, 172)
Screenshot: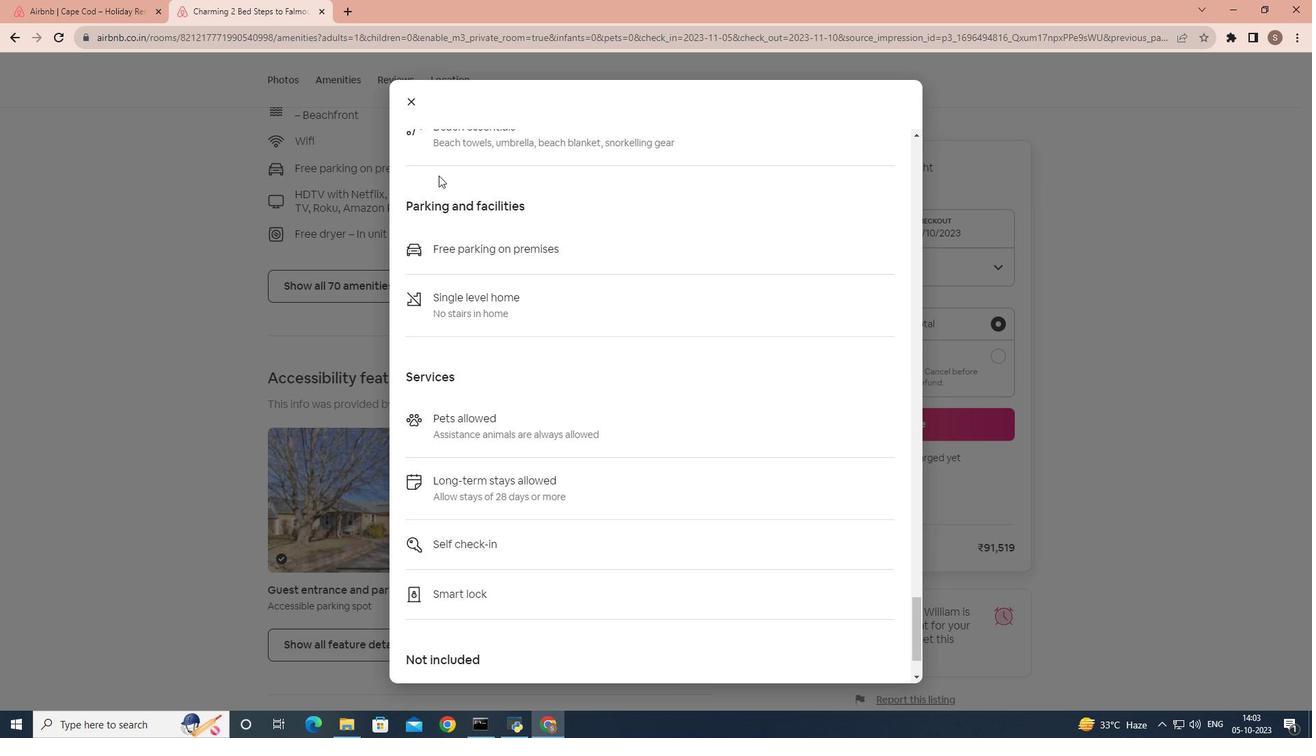 
Action: Mouse scrolled (438, 172) with delta (0, 0)
Screenshot: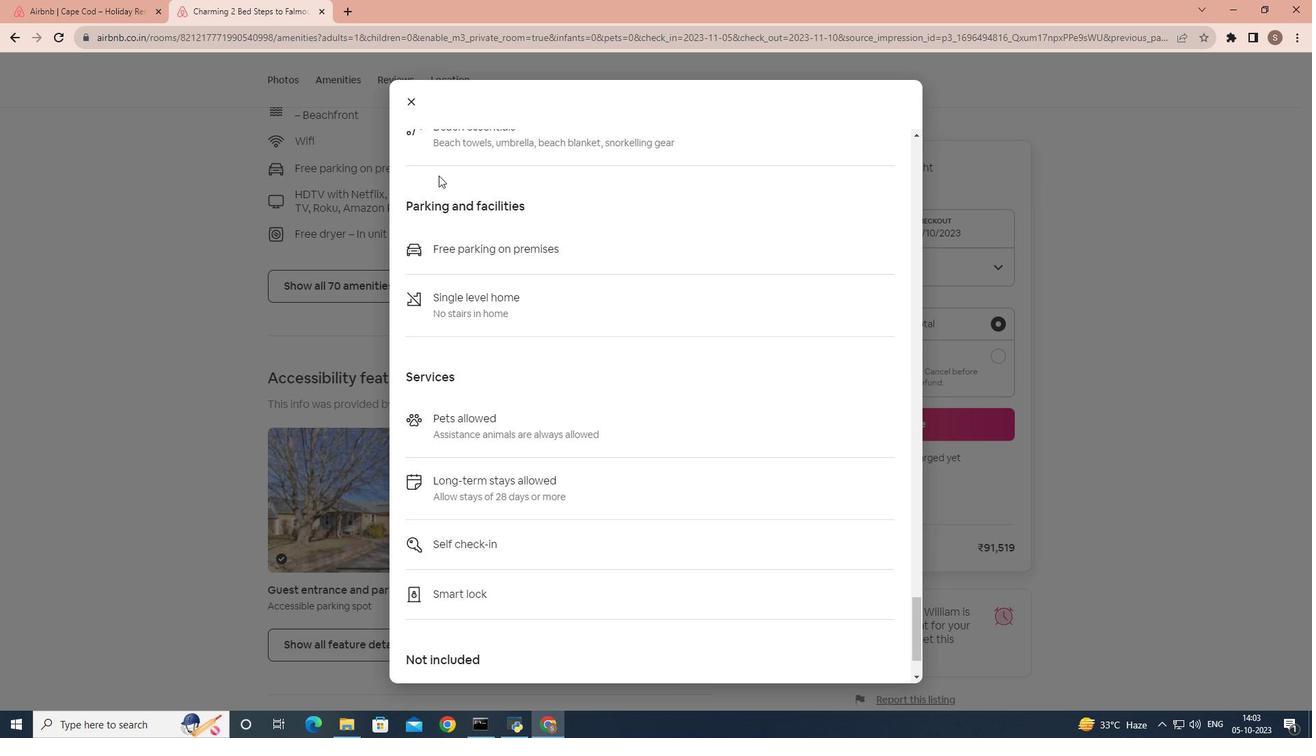 
Action: Mouse moved to (438, 175)
Screenshot: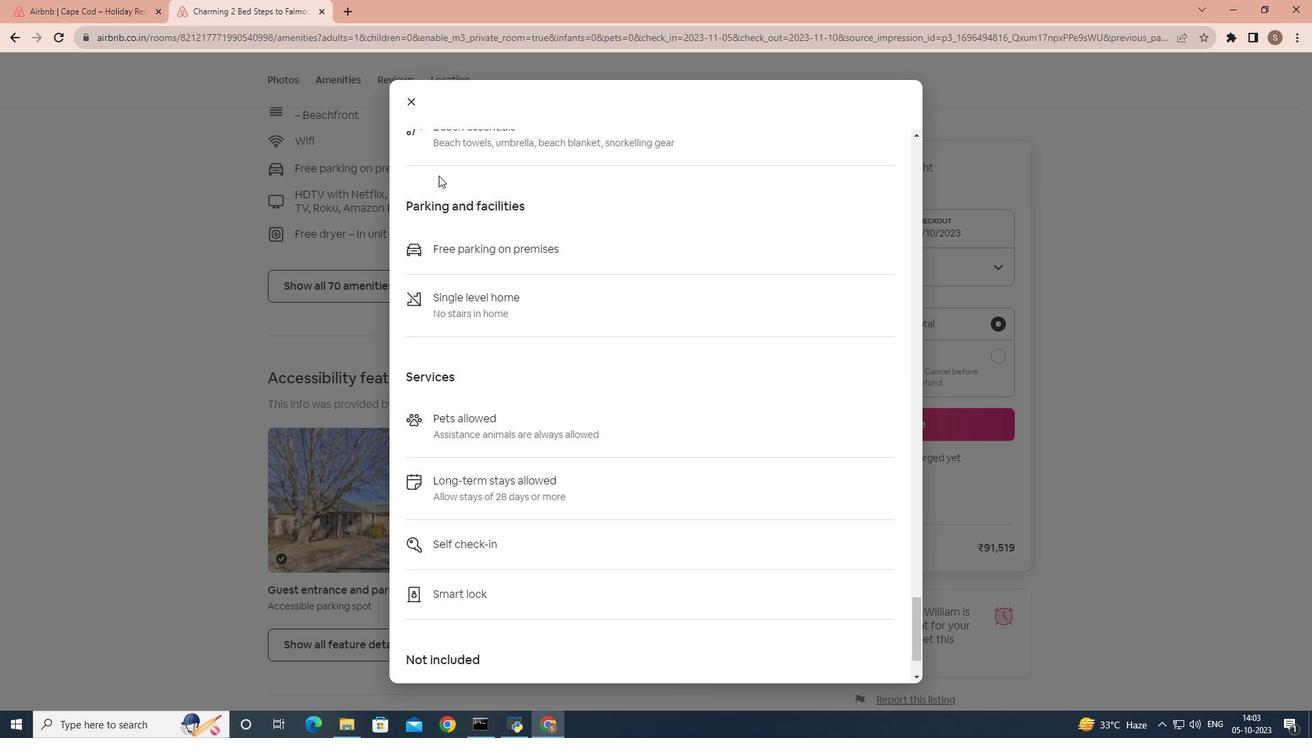 
Action: Mouse scrolled (438, 174) with delta (0, 0)
Screenshot: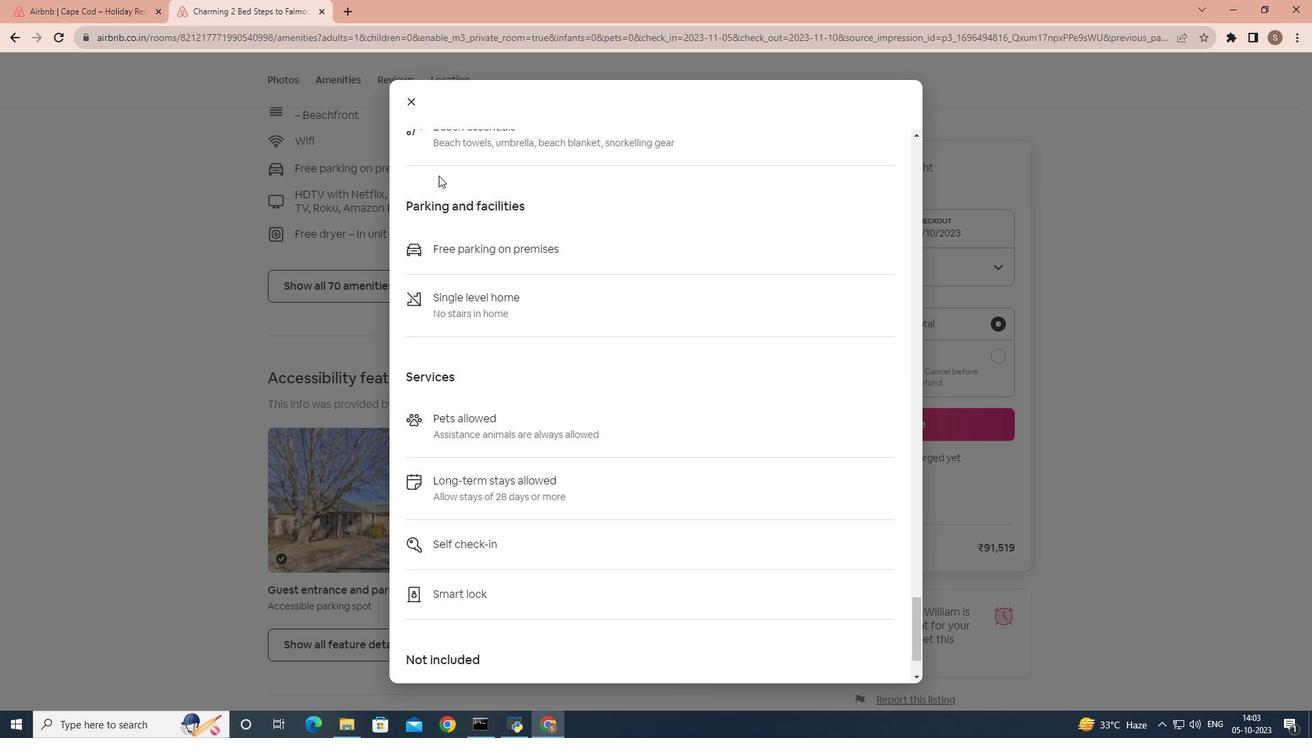 
Action: Mouse moved to (438, 175)
Screenshot: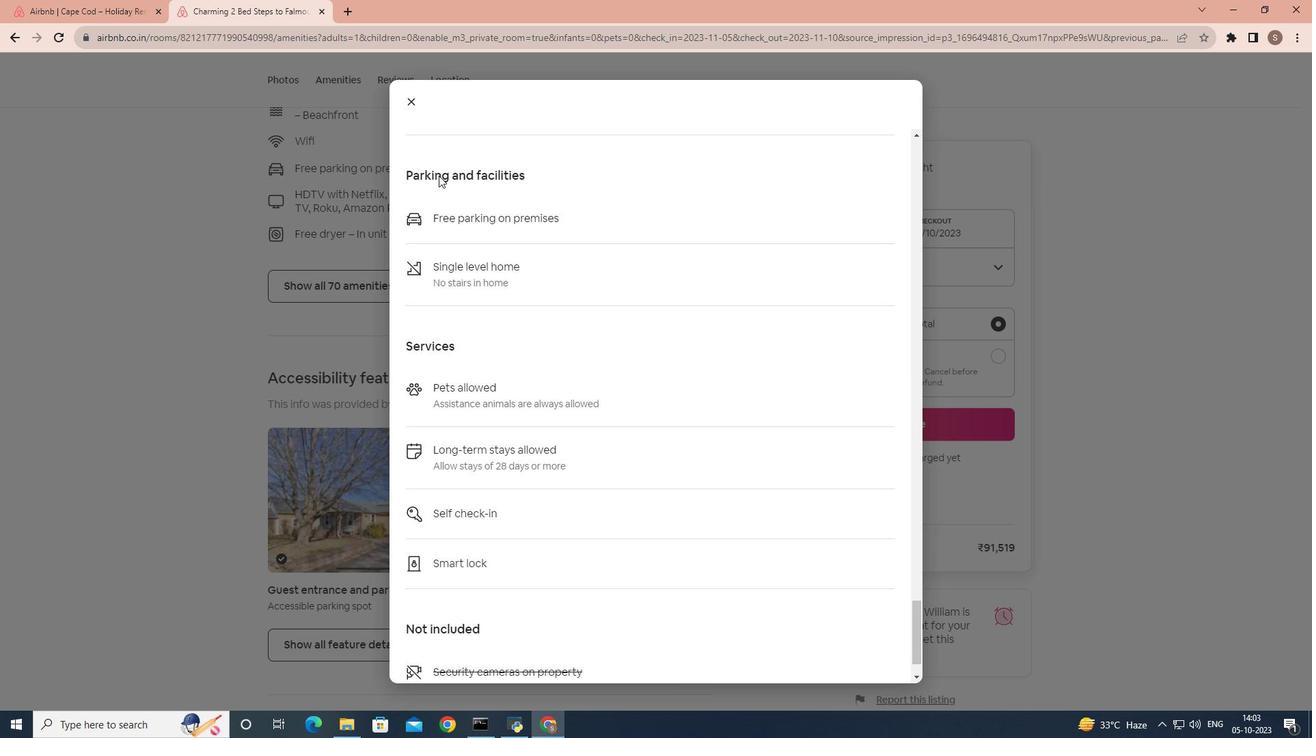 
Action: Mouse scrolled (438, 175) with delta (0, 0)
Screenshot: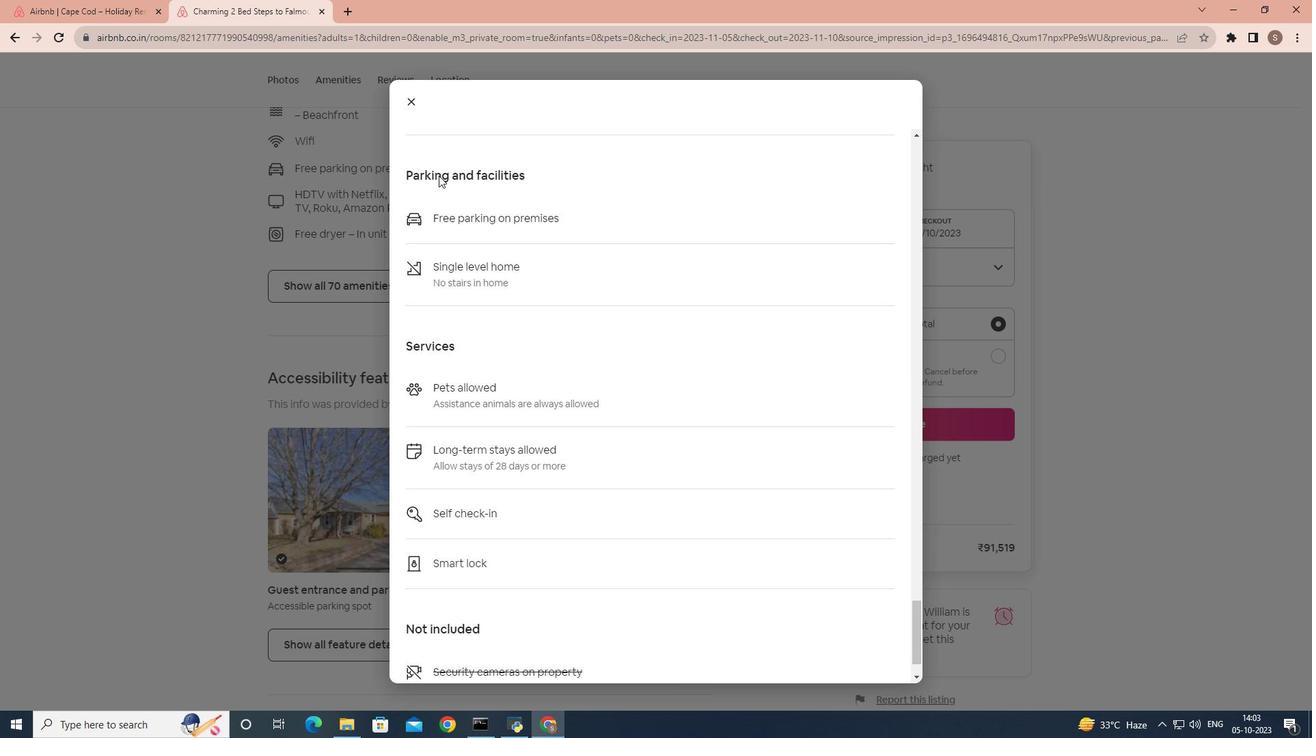 
Action: Mouse scrolled (438, 175) with delta (0, 0)
Screenshot: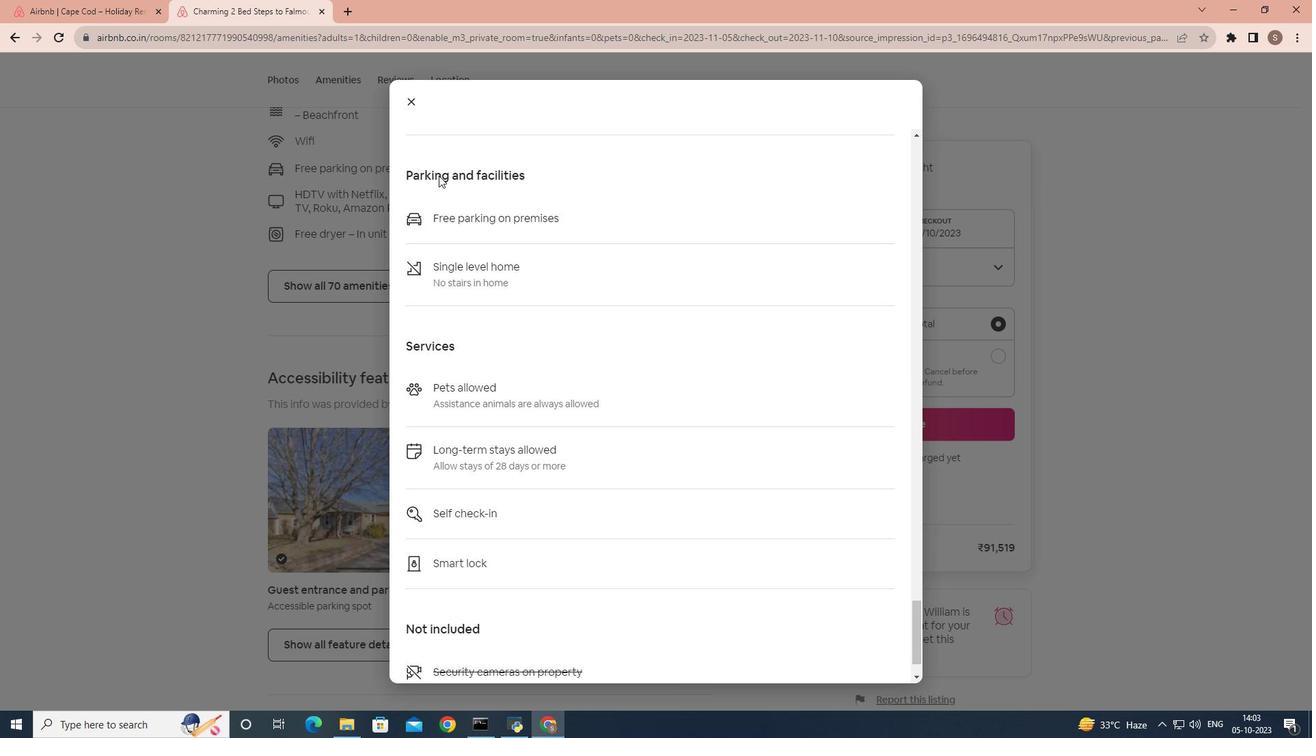 
Action: Mouse moved to (411, 112)
Screenshot: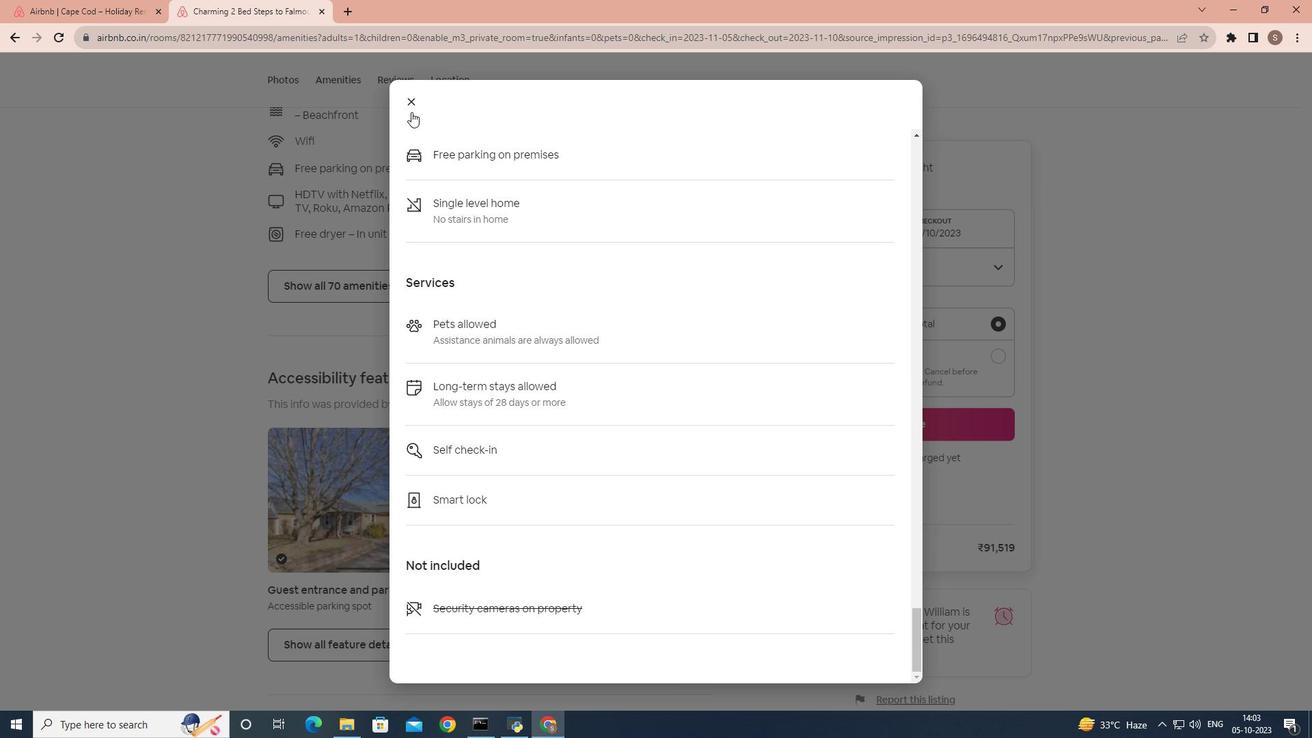 
Action: Mouse pressed left at (411, 112)
Screenshot: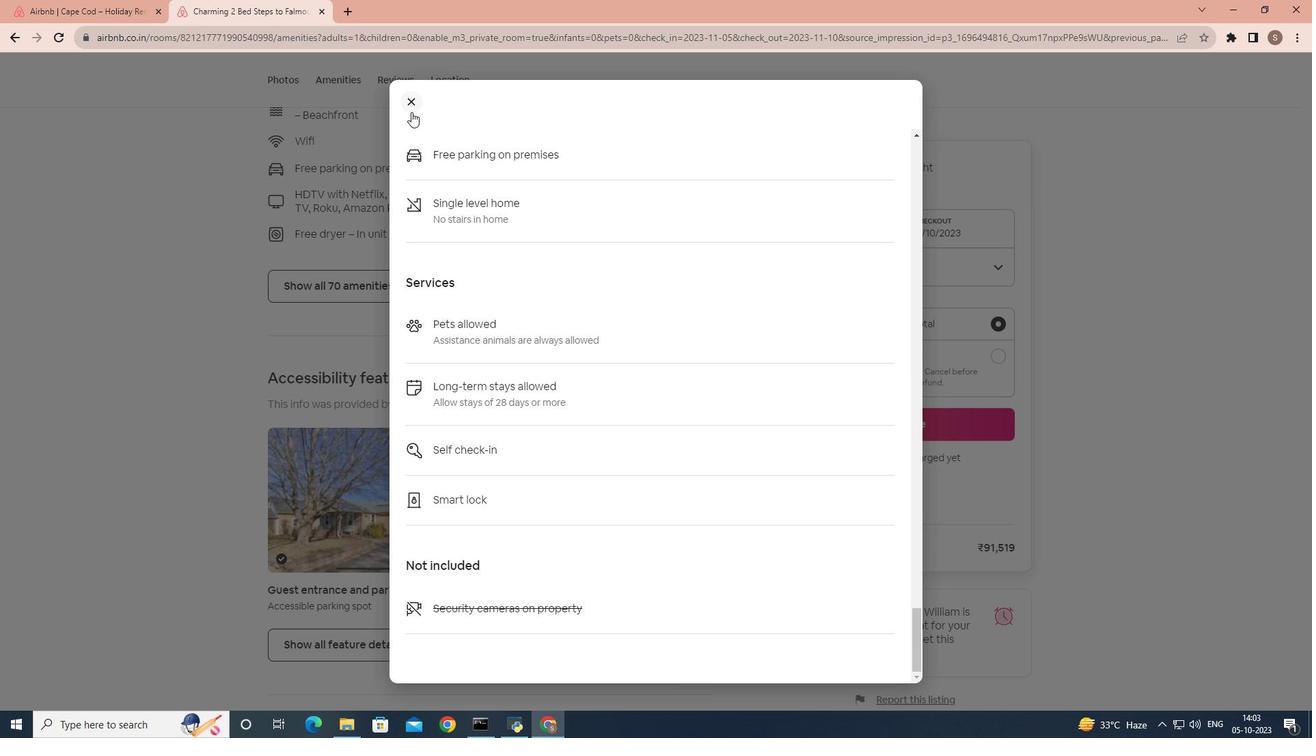 
Action: Mouse moved to (407, 104)
Screenshot: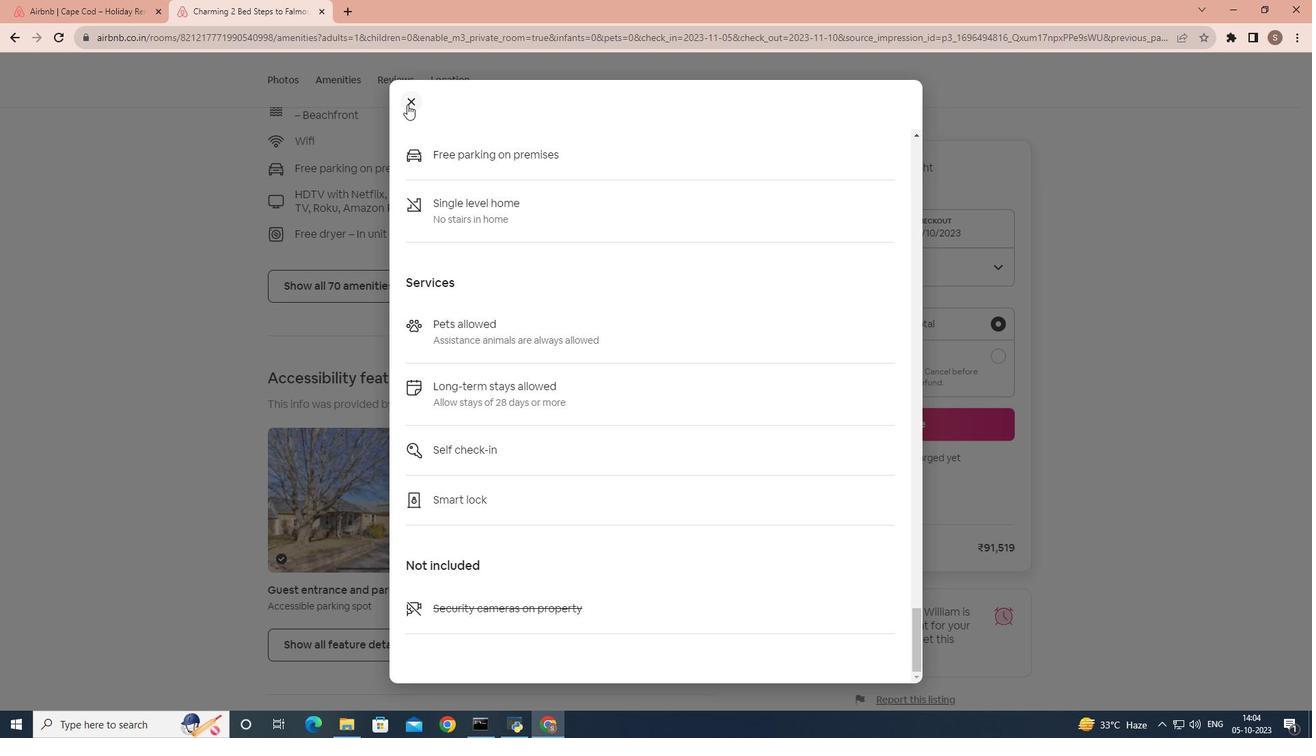 
Action: Mouse pressed left at (407, 104)
Screenshot: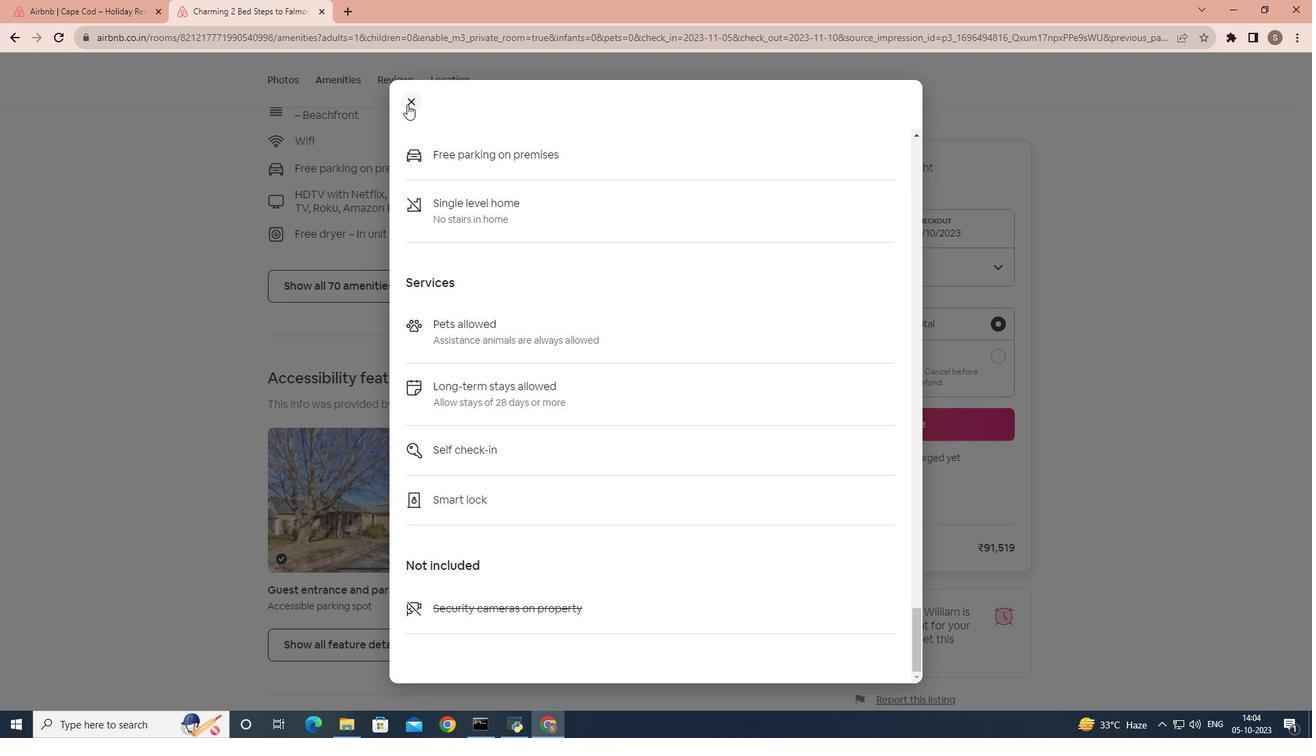 
Action: Mouse moved to (378, 369)
Screenshot: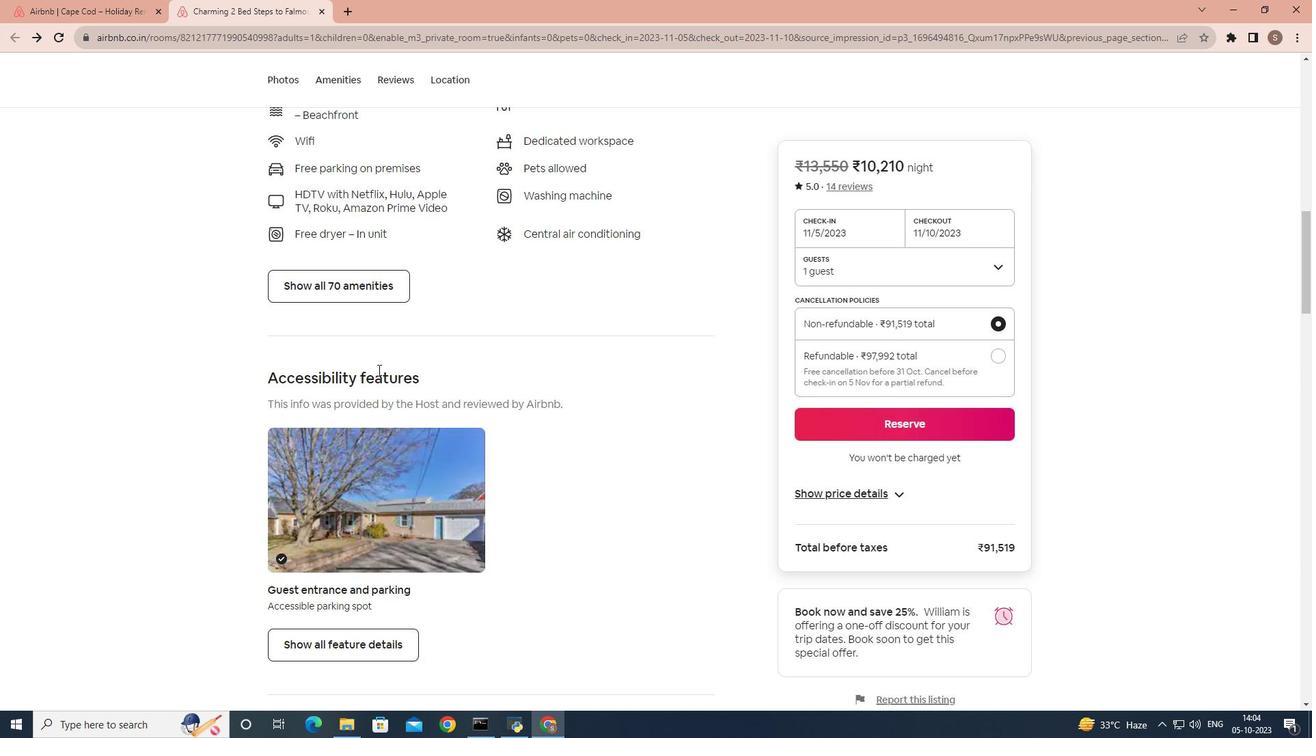 
Action: Mouse scrolled (378, 369) with delta (0, 0)
Screenshot: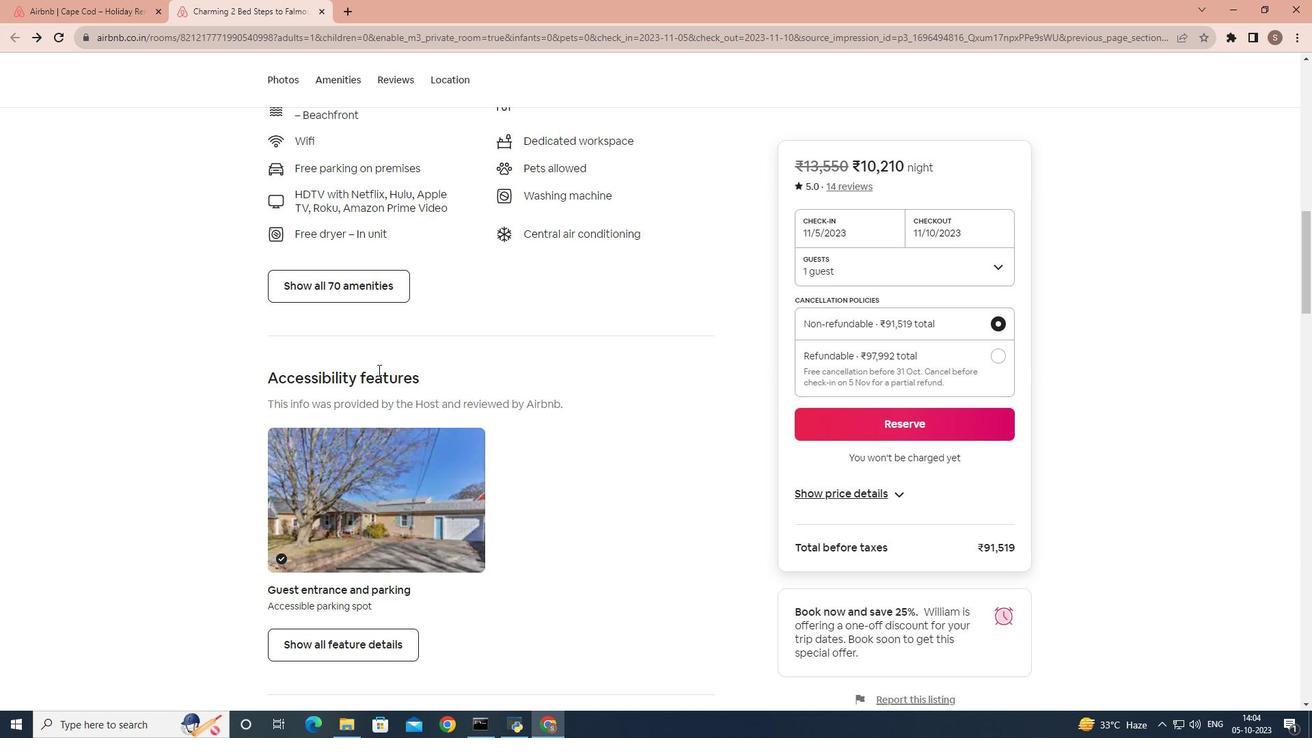 
Action: Mouse scrolled (378, 369) with delta (0, 0)
Screenshot: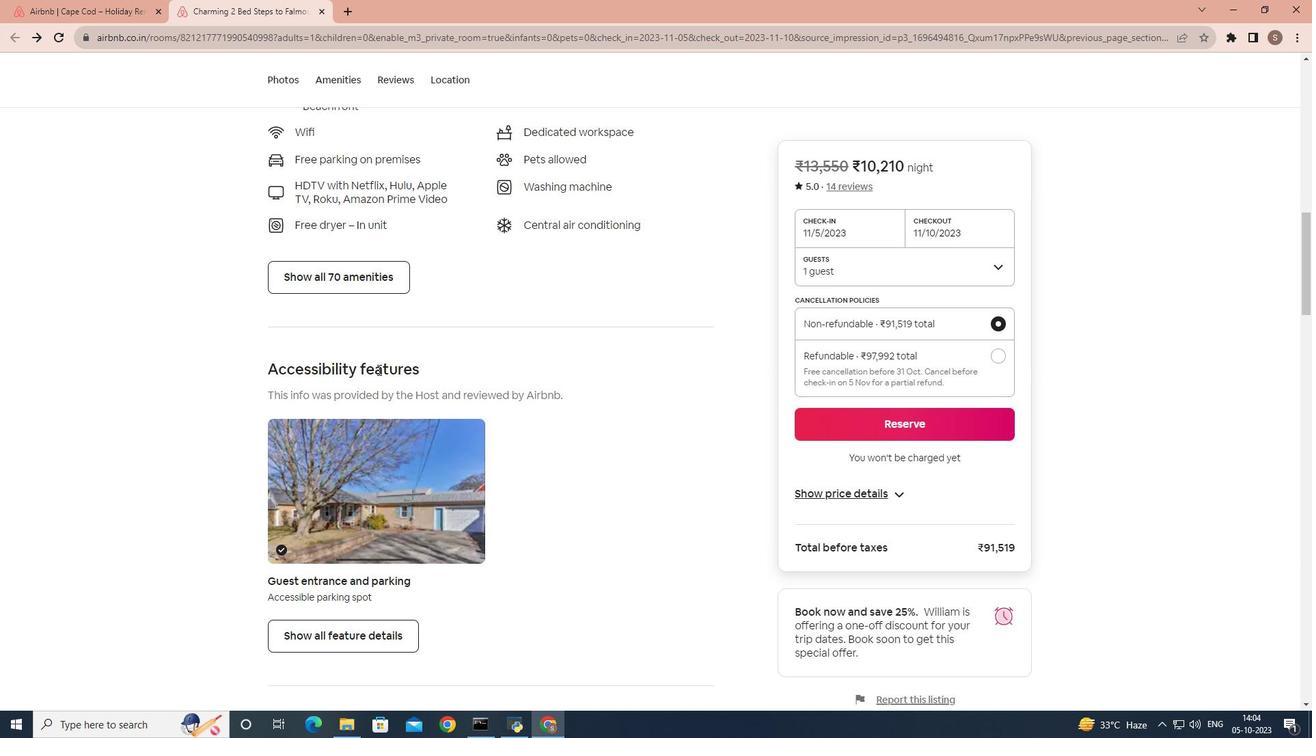 
Action: Mouse scrolled (378, 369) with delta (0, 0)
Screenshot: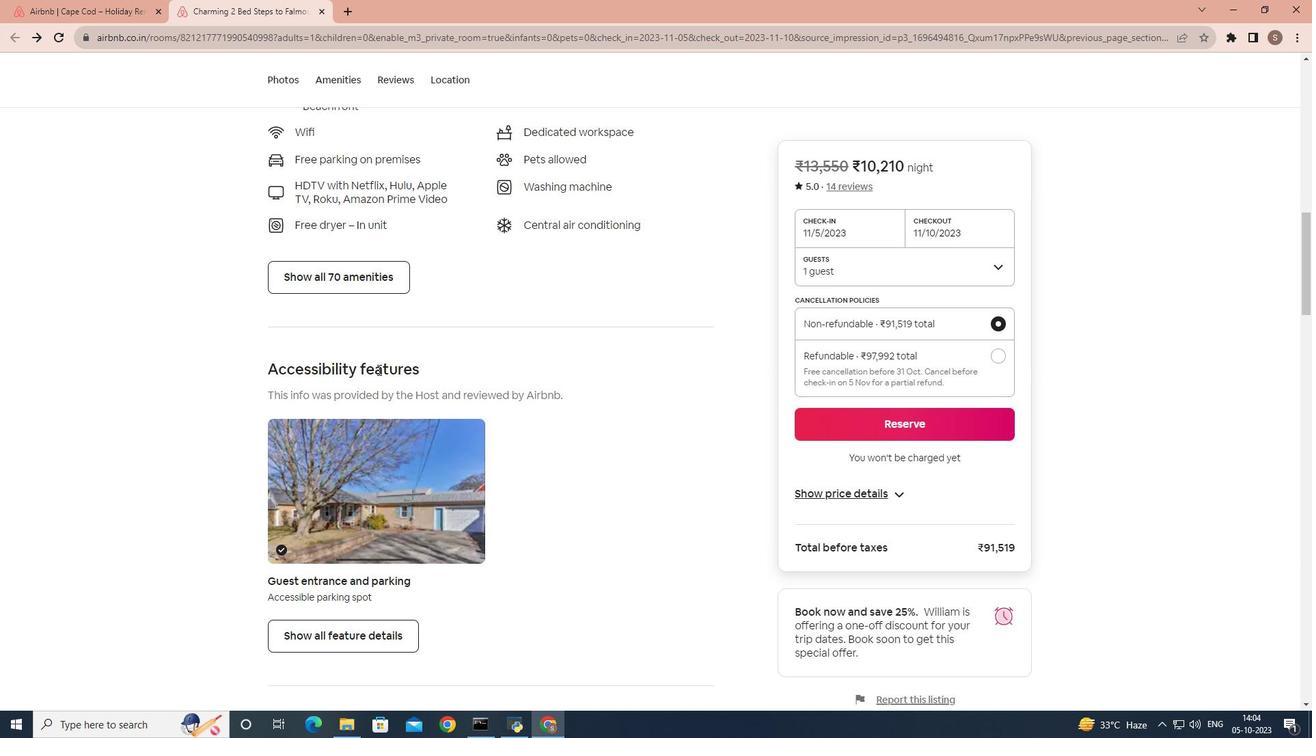 
Action: Mouse scrolled (378, 369) with delta (0, 0)
Screenshot: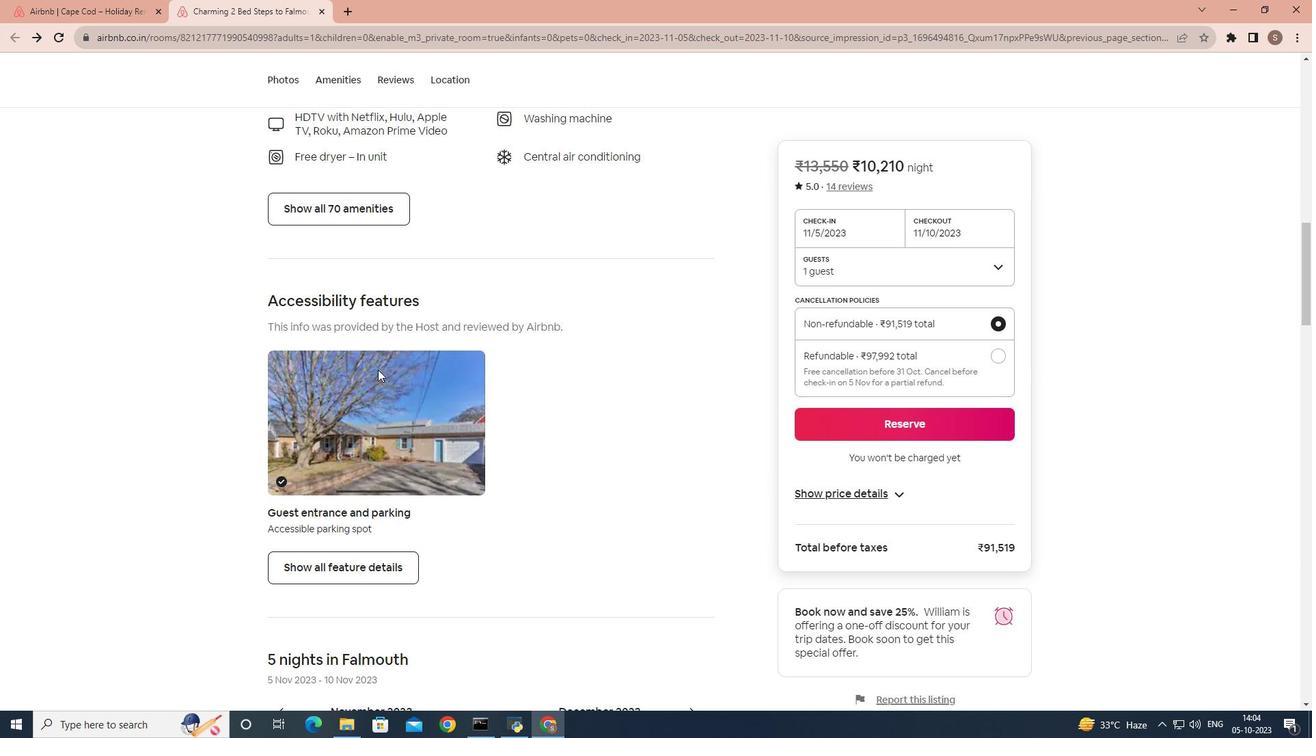 
Action: Mouse scrolled (378, 369) with delta (0, 0)
Screenshot: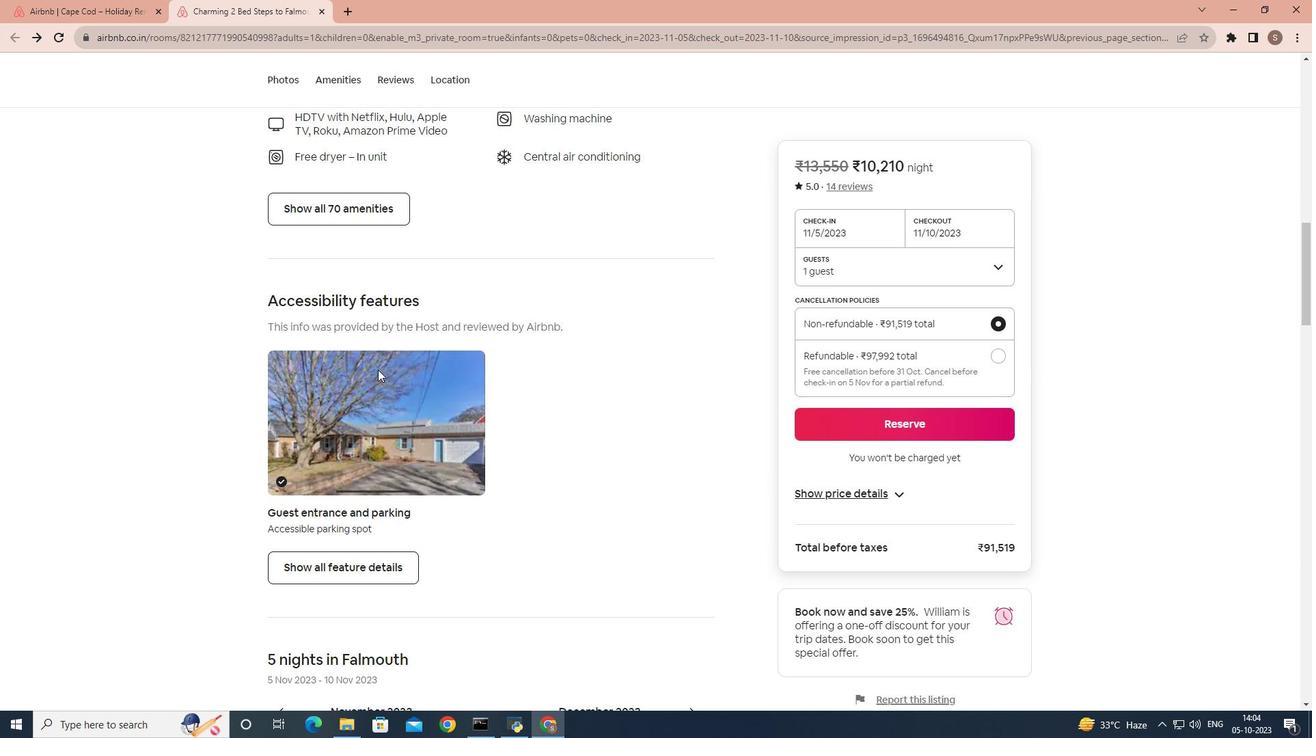 
Action: Mouse scrolled (378, 369) with delta (0, 0)
Screenshot: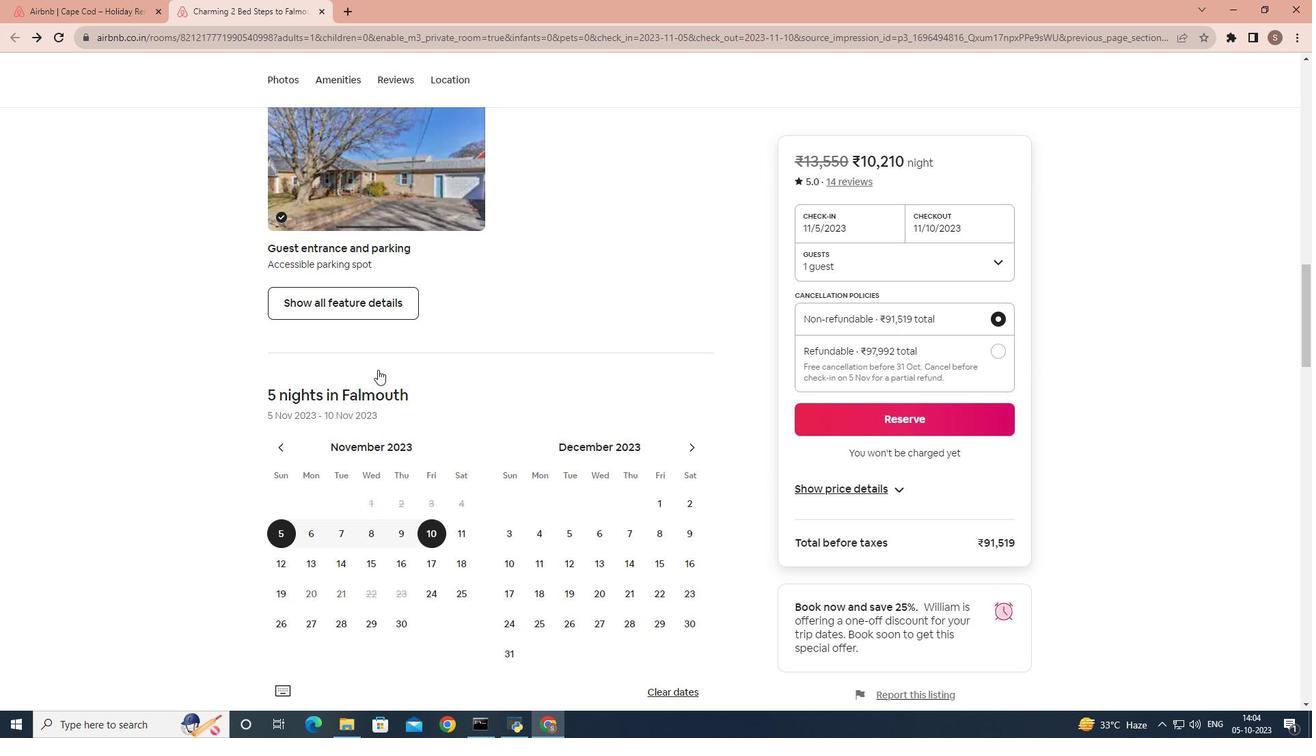 
Action: Mouse scrolled (378, 369) with delta (0, 0)
Screenshot: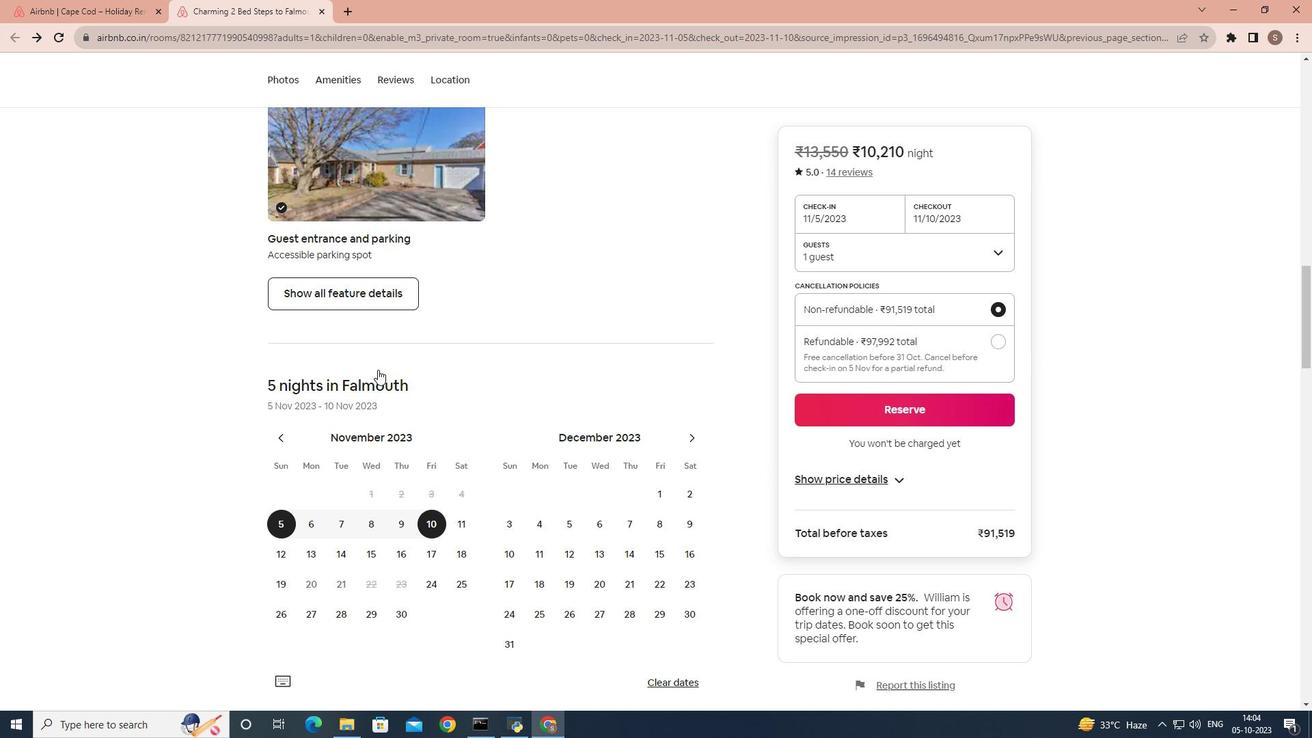 
Action: Mouse scrolled (378, 369) with delta (0, 0)
Screenshot: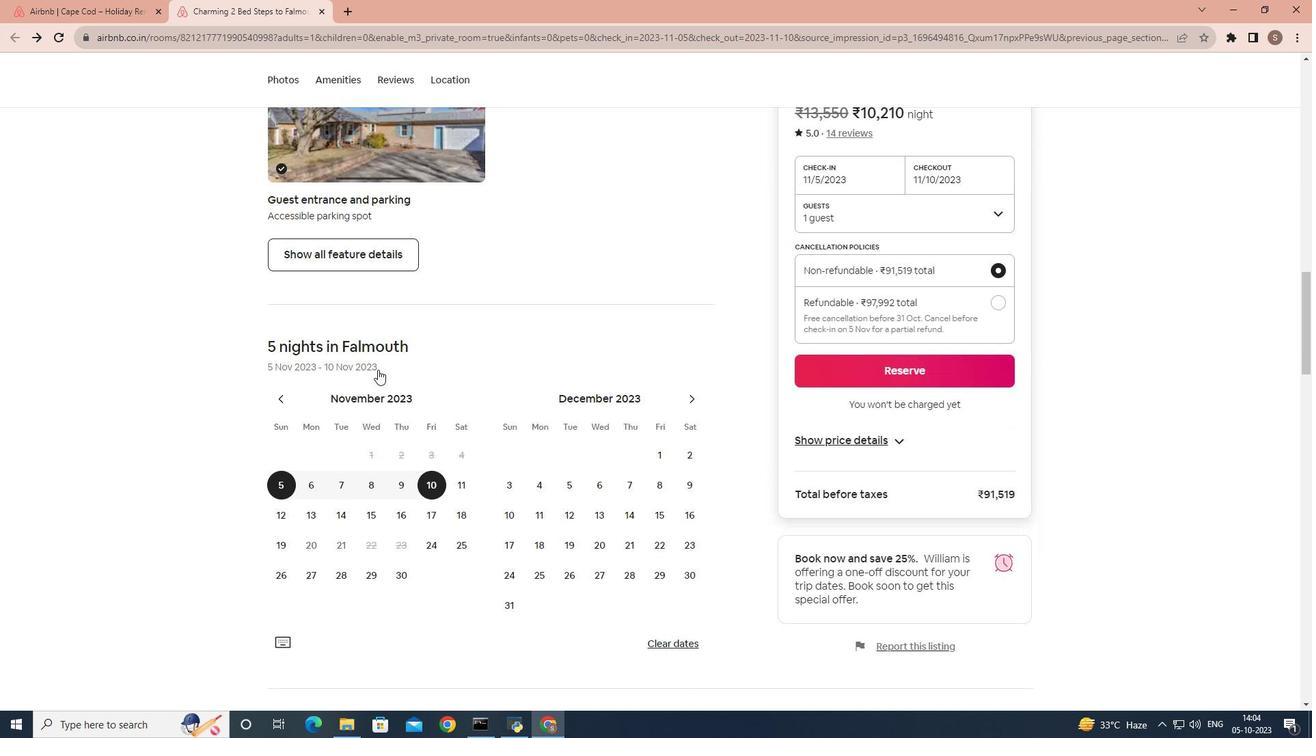 
Action: Mouse scrolled (378, 369) with delta (0, 0)
Screenshot: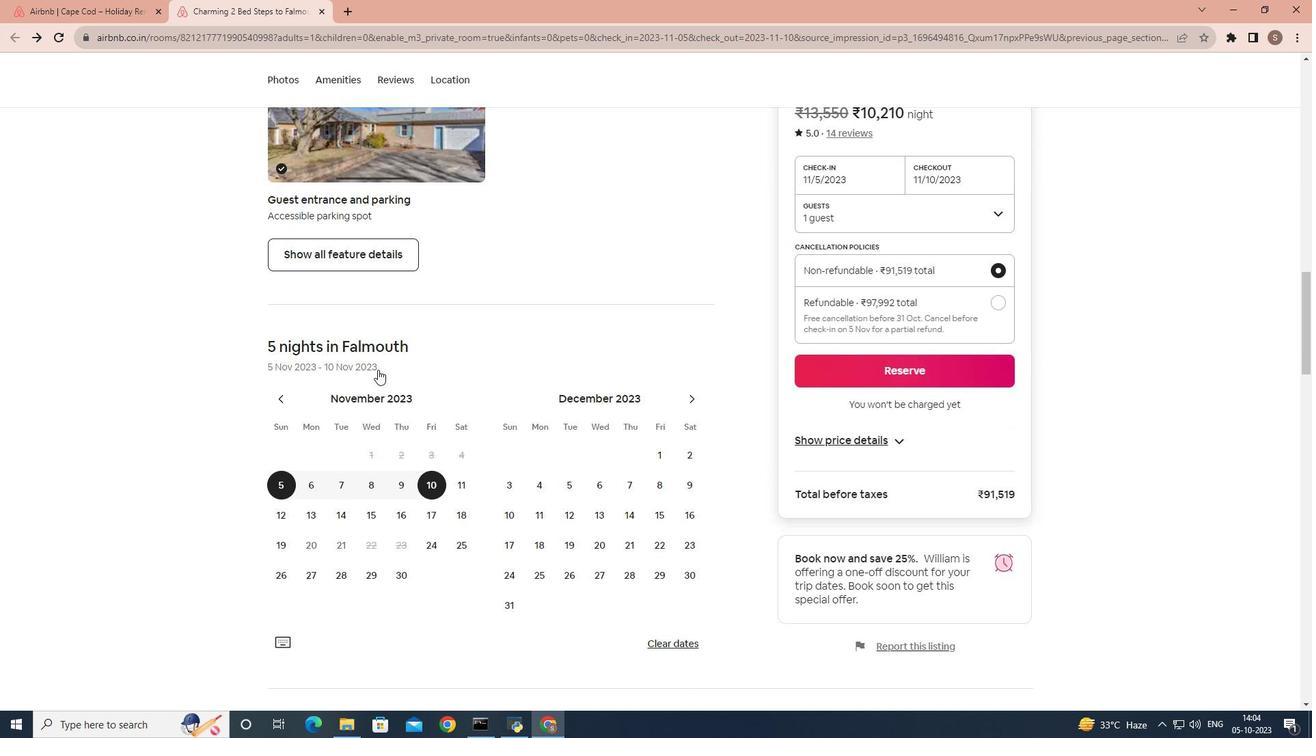 
Action: Mouse scrolled (378, 369) with delta (0, 0)
Screenshot: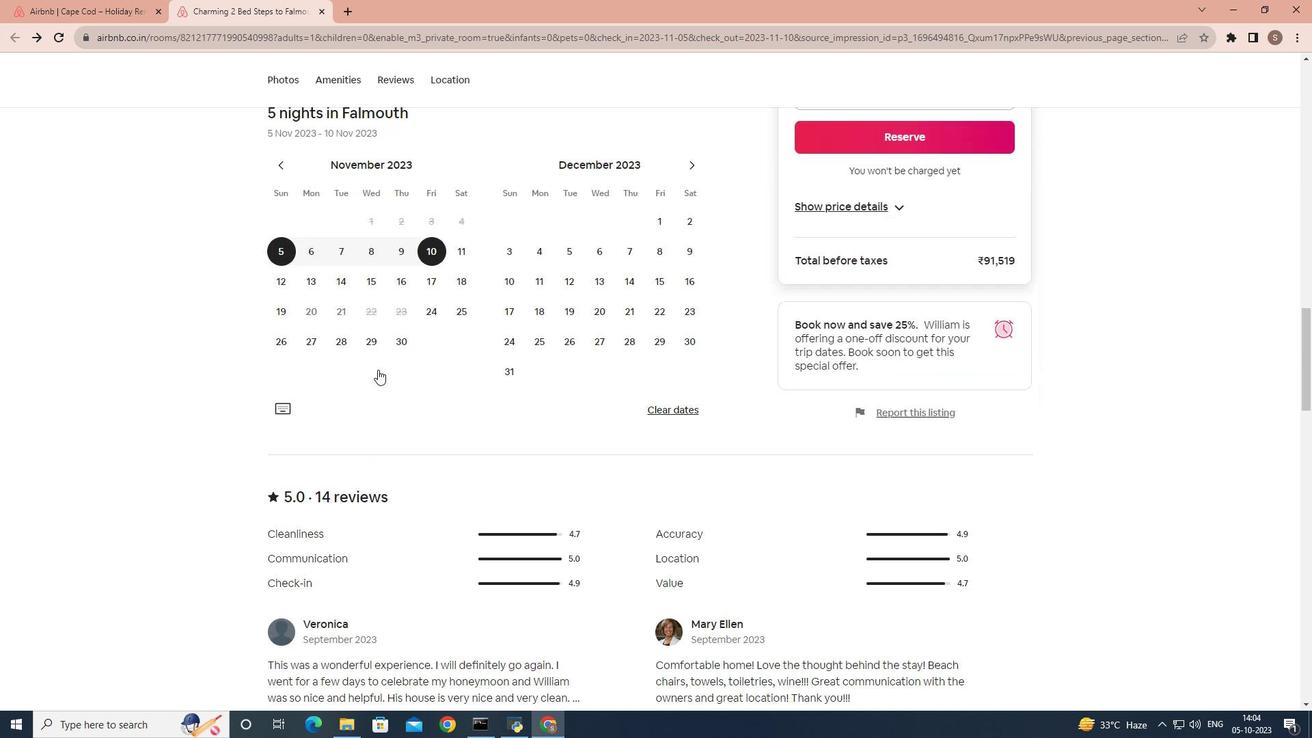 
Action: Mouse scrolled (378, 370) with delta (0, 0)
Screenshot: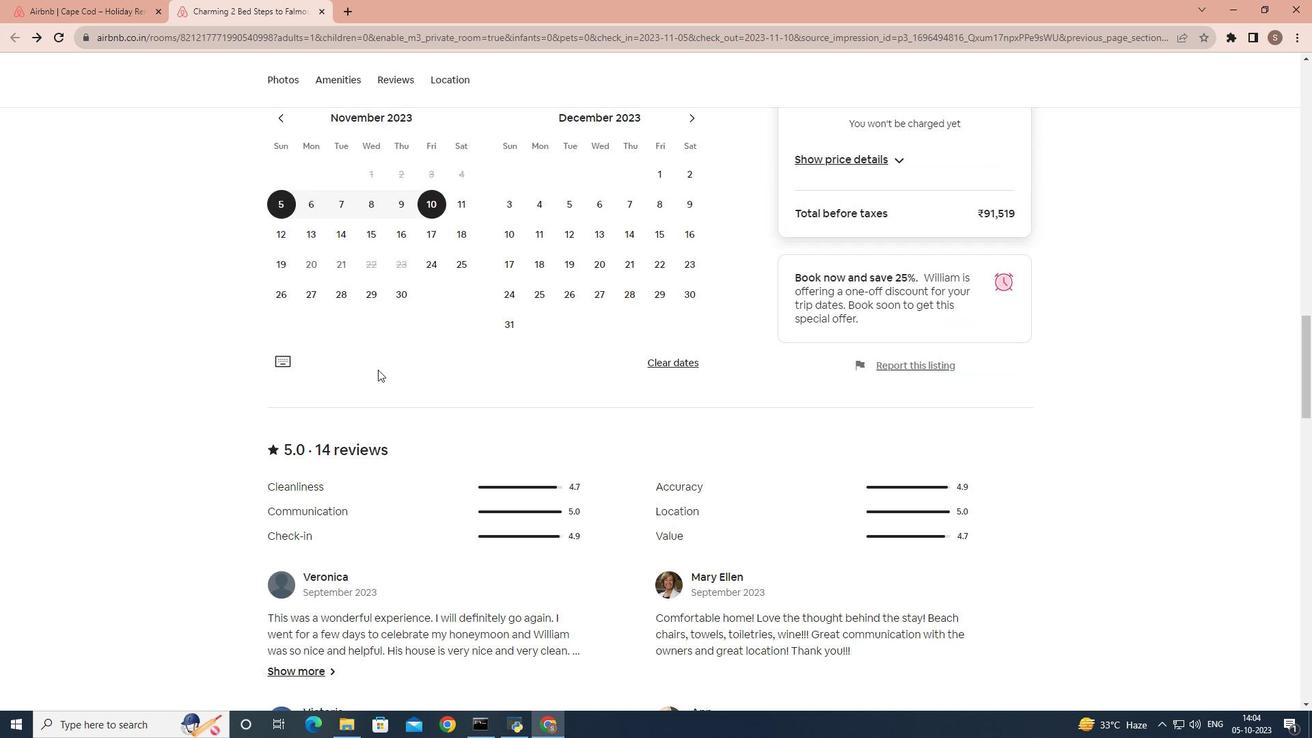 
Action: Mouse scrolled (378, 369) with delta (0, 0)
Screenshot: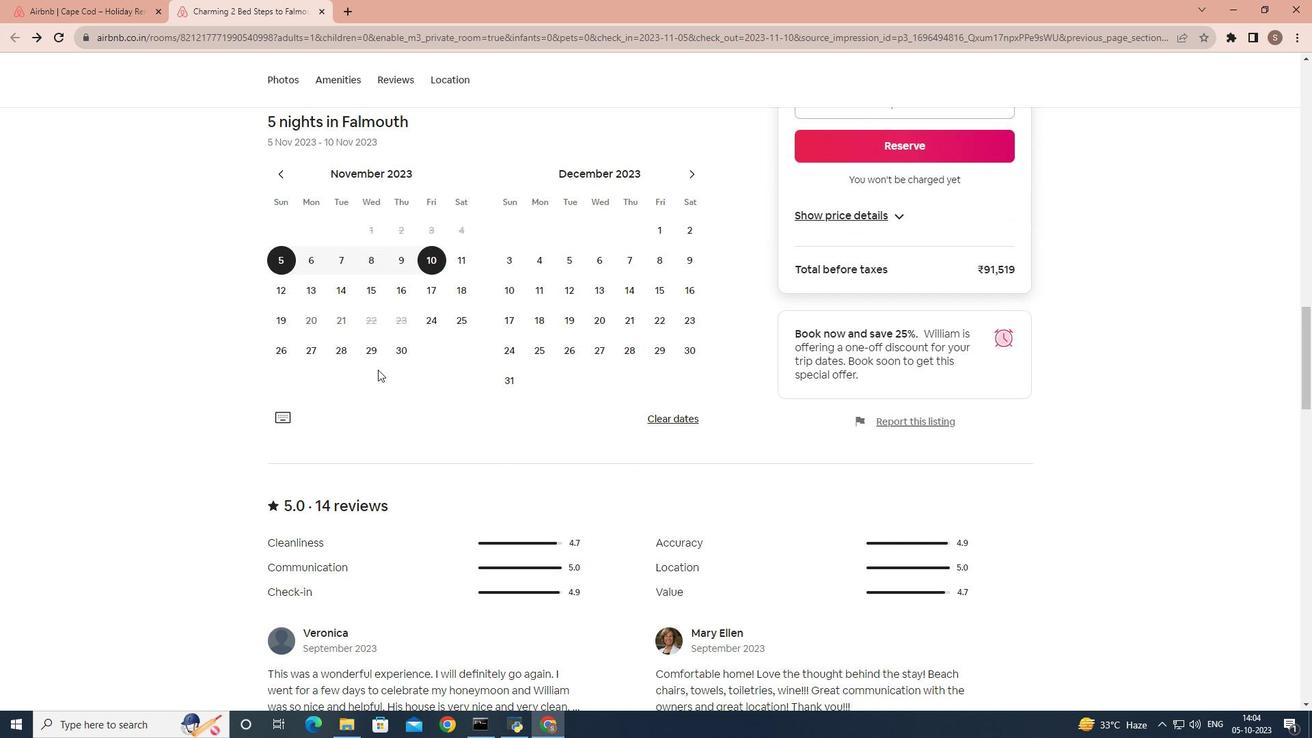 
Action: Mouse scrolled (378, 369) with delta (0, 0)
Screenshot: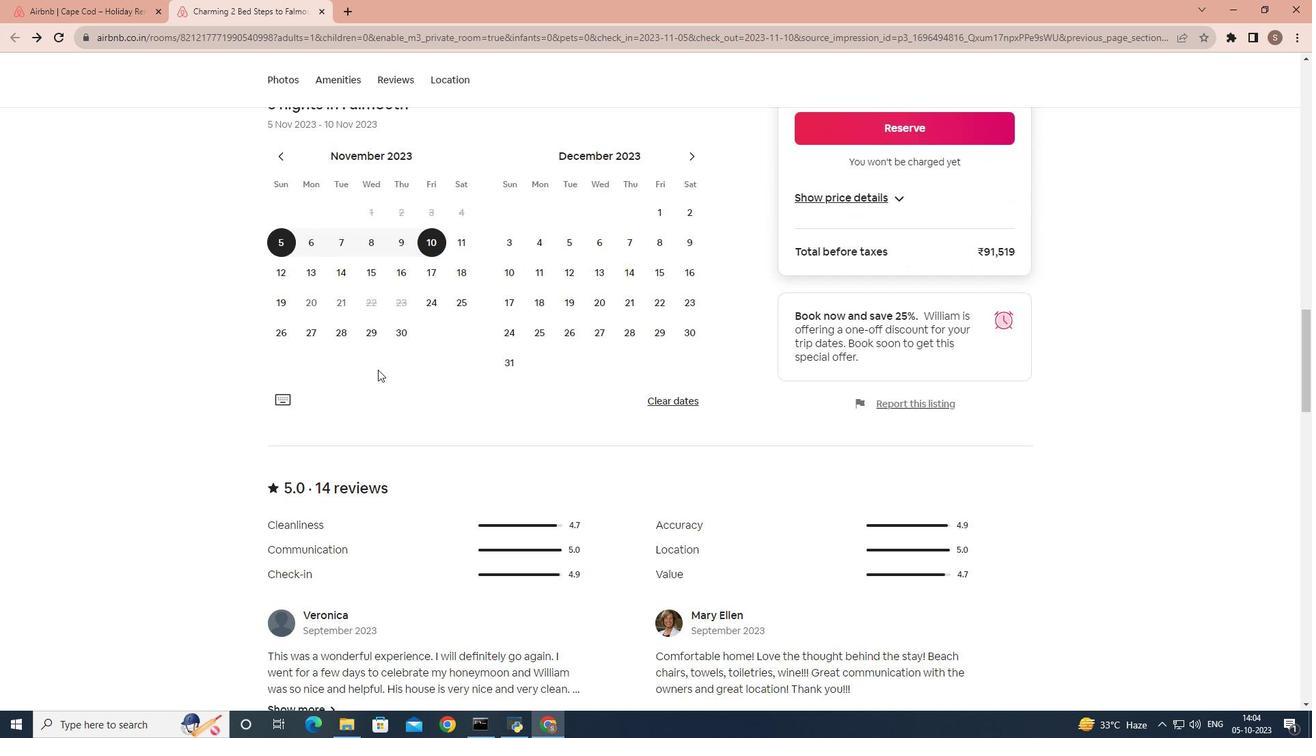 
Action: Mouse scrolled (378, 369) with delta (0, 0)
Screenshot: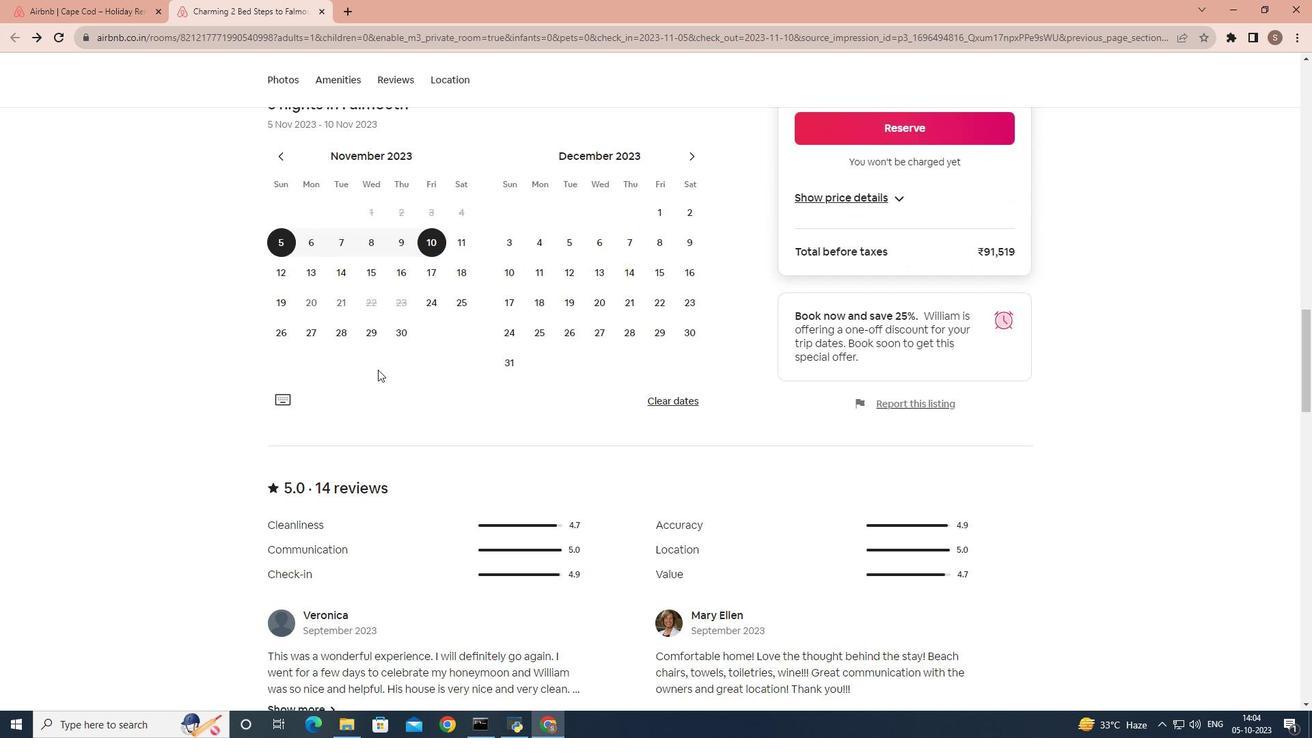 
Action: Mouse scrolled (378, 369) with delta (0, 0)
Screenshot: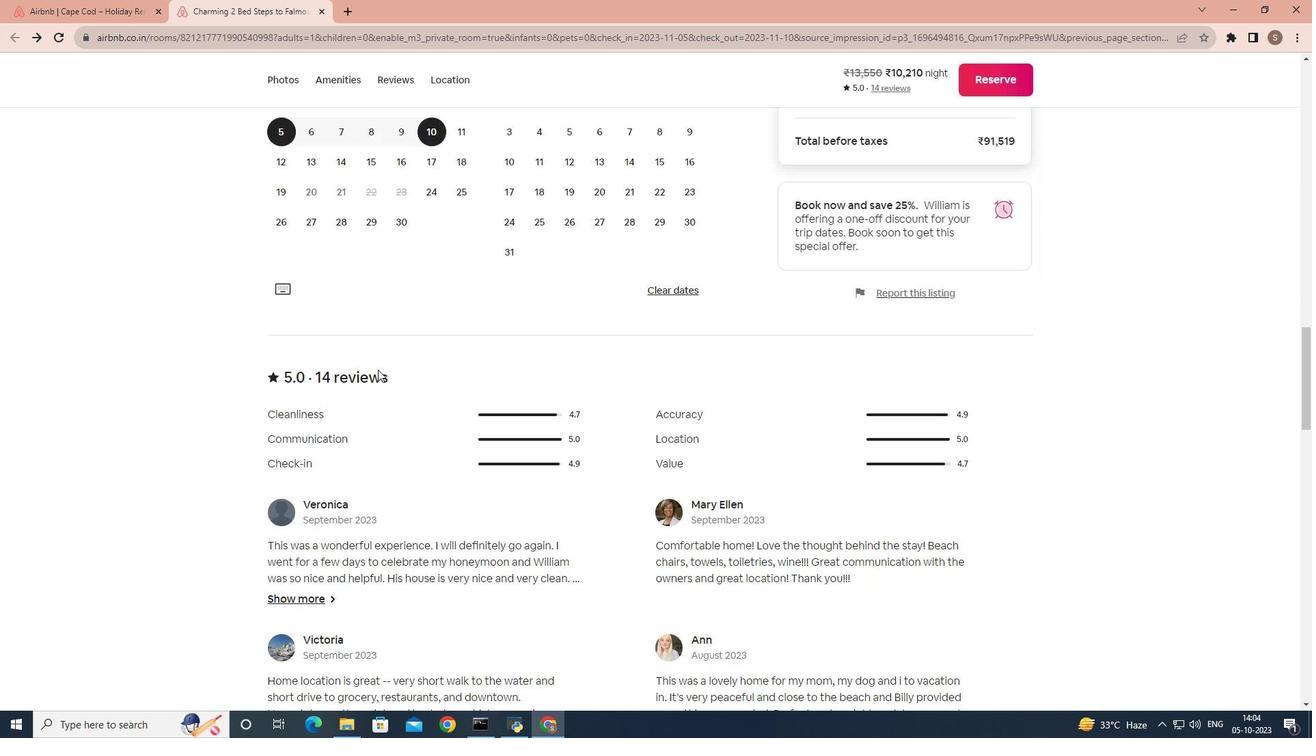 
Action: Mouse scrolled (378, 369) with delta (0, 0)
Screenshot: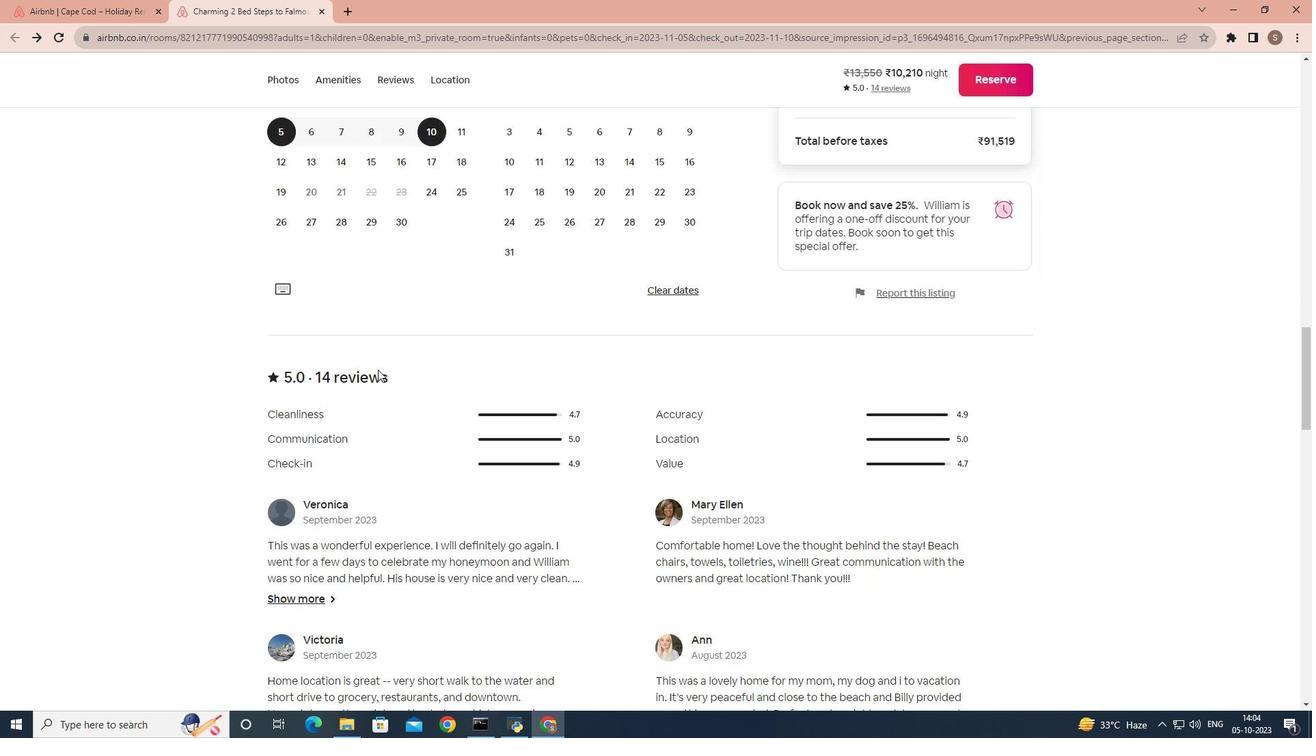 
Action: Mouse scrolled (378, 369) with delta (0, 0)
Screenshot: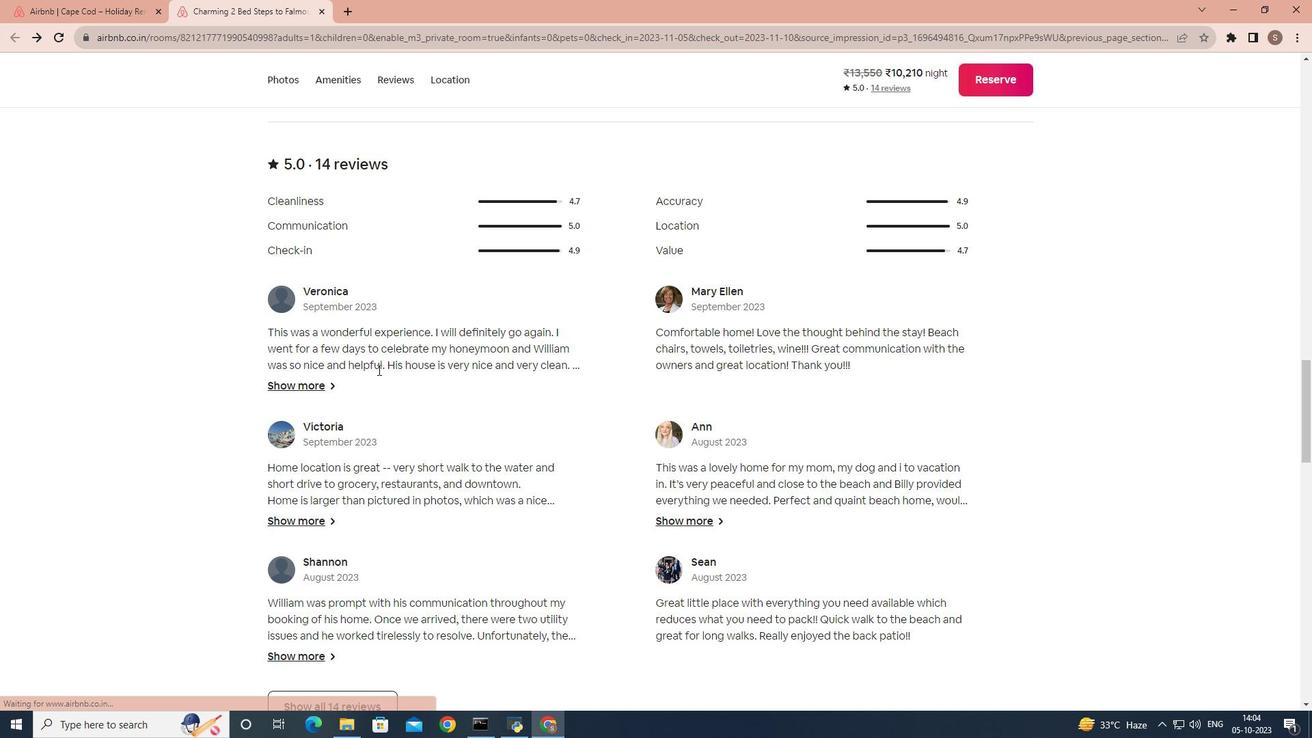 
Action: Mouse scrolled (378, 369) with delta (0, 0)
Screenshot: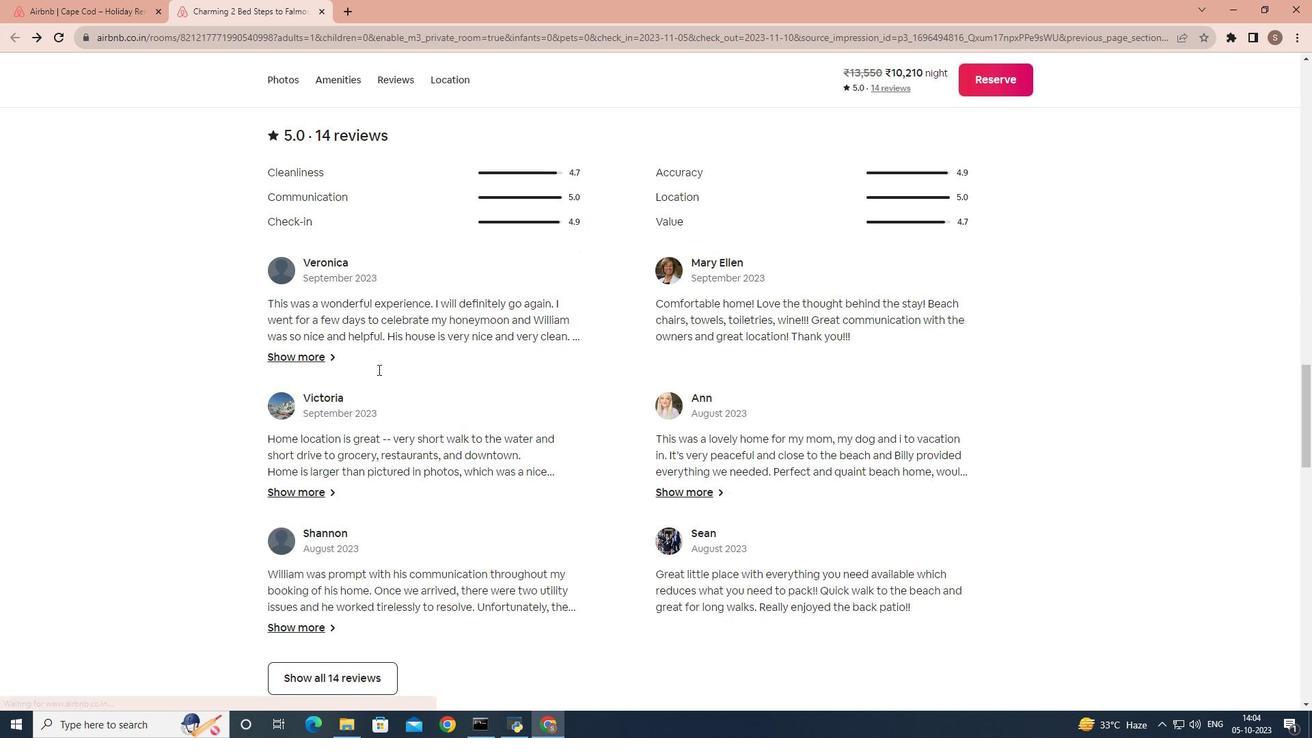 
Action: Mouse scrolled (378, 369) with delta (0, 0)
Screenshot: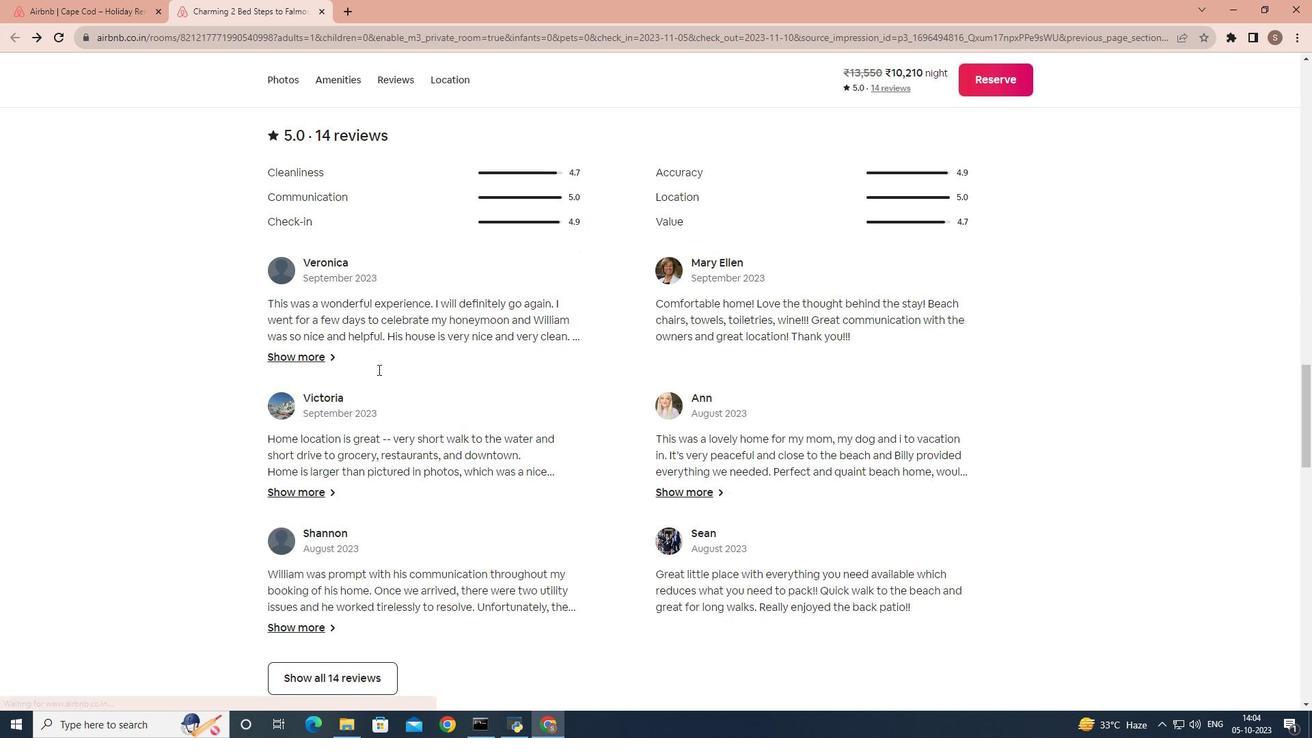 
Action: Mouse scrolled (378, 369) with delta (0, 0)
Screenshot: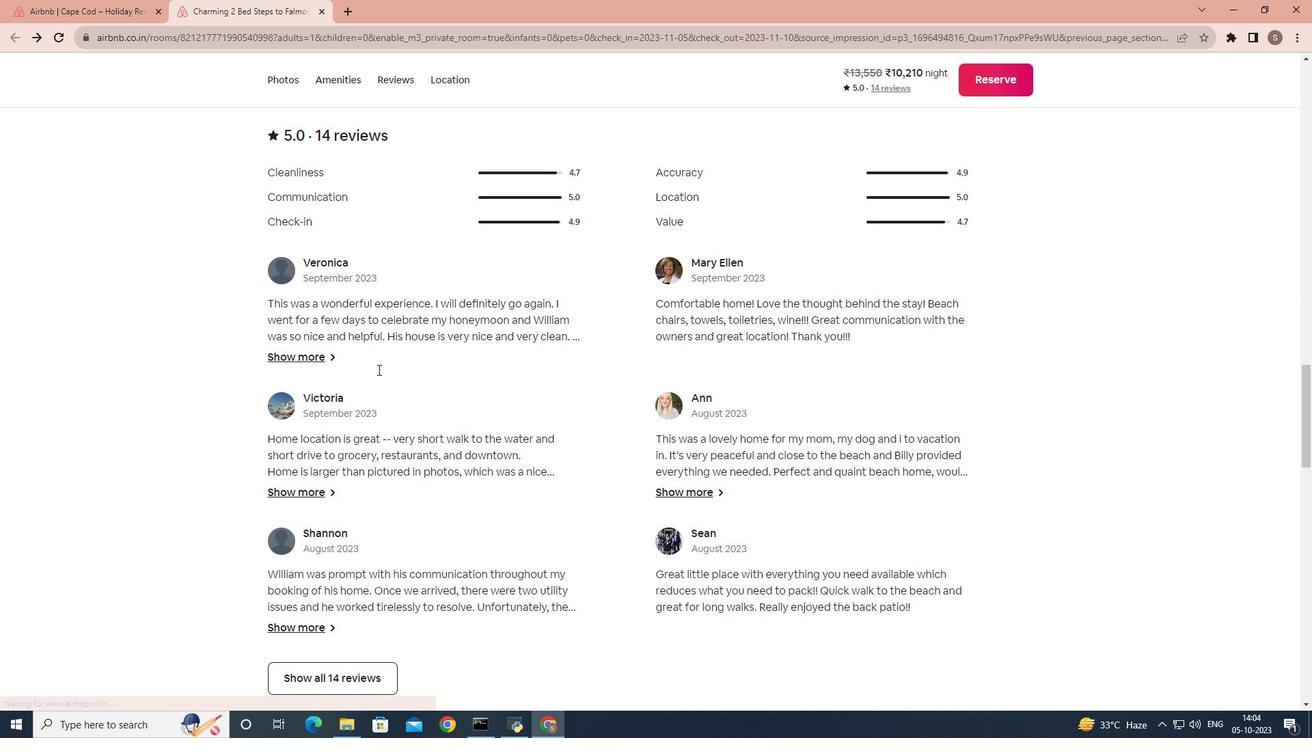 
Action: Mouse scrolled (378, 369) with delta (0, 0)
Screenshot: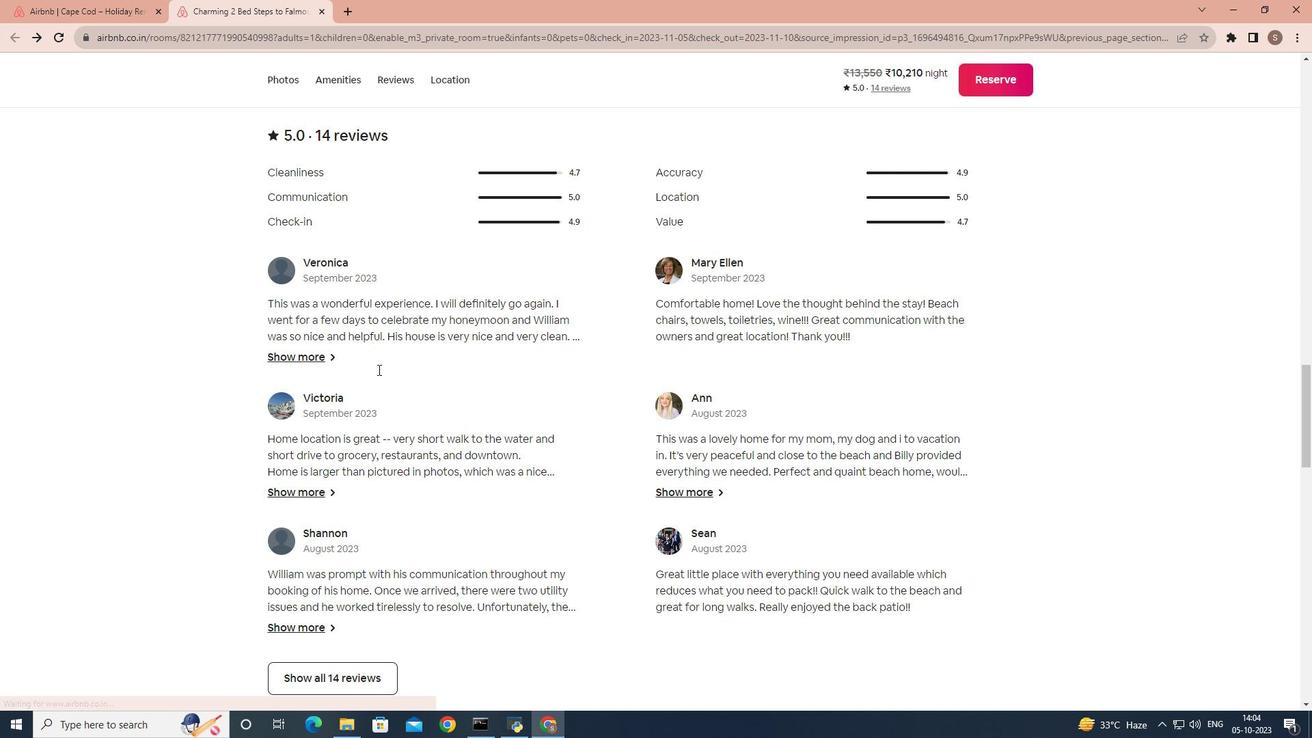 
Action: Mouse moved to (364, 354)
Screenshot: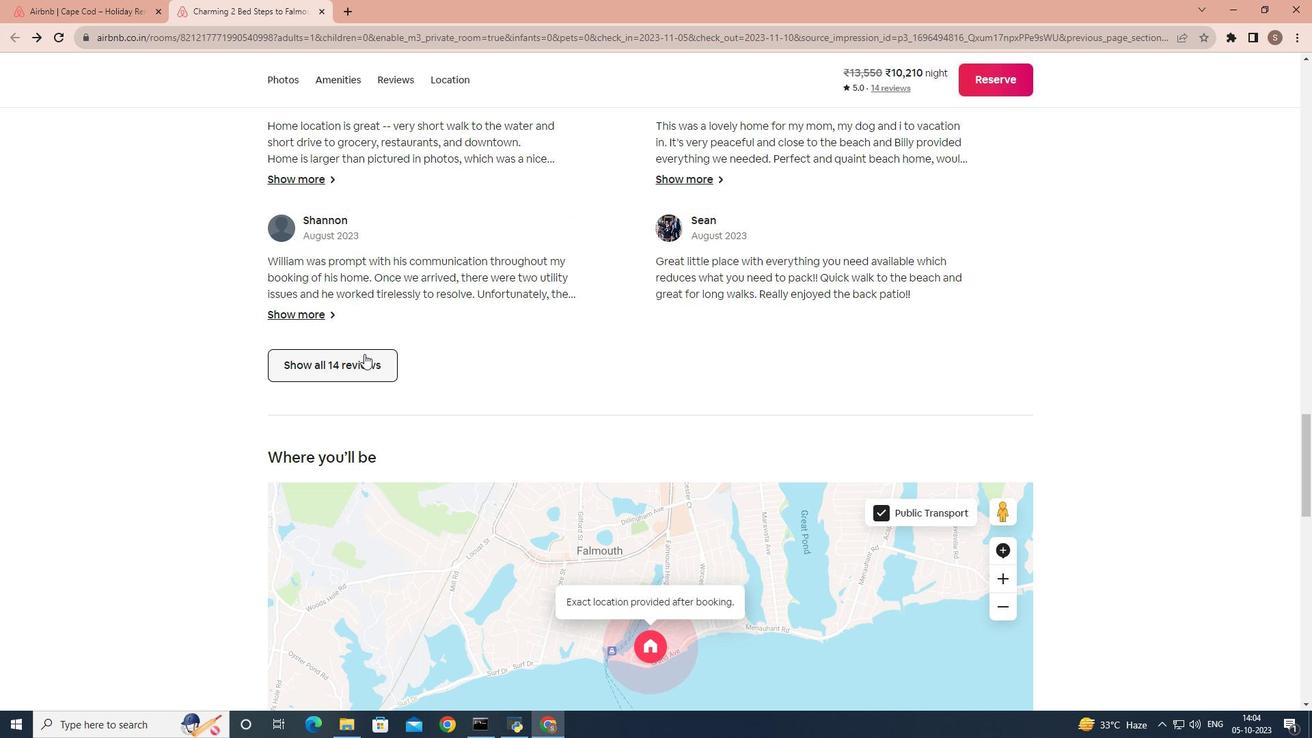 
Action: Mouse pressed left at (364, 354)
Screenshot: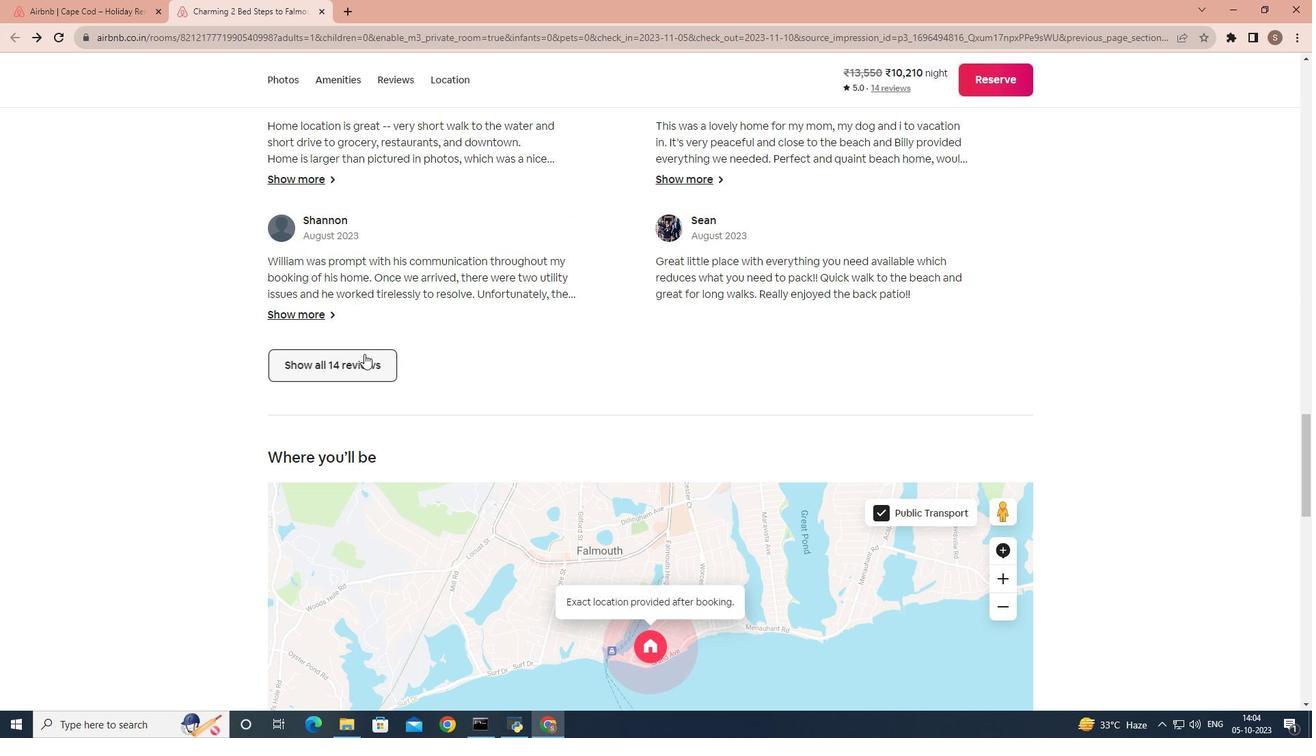 
Action: Mouse moved to (624, 349)
Screenshot: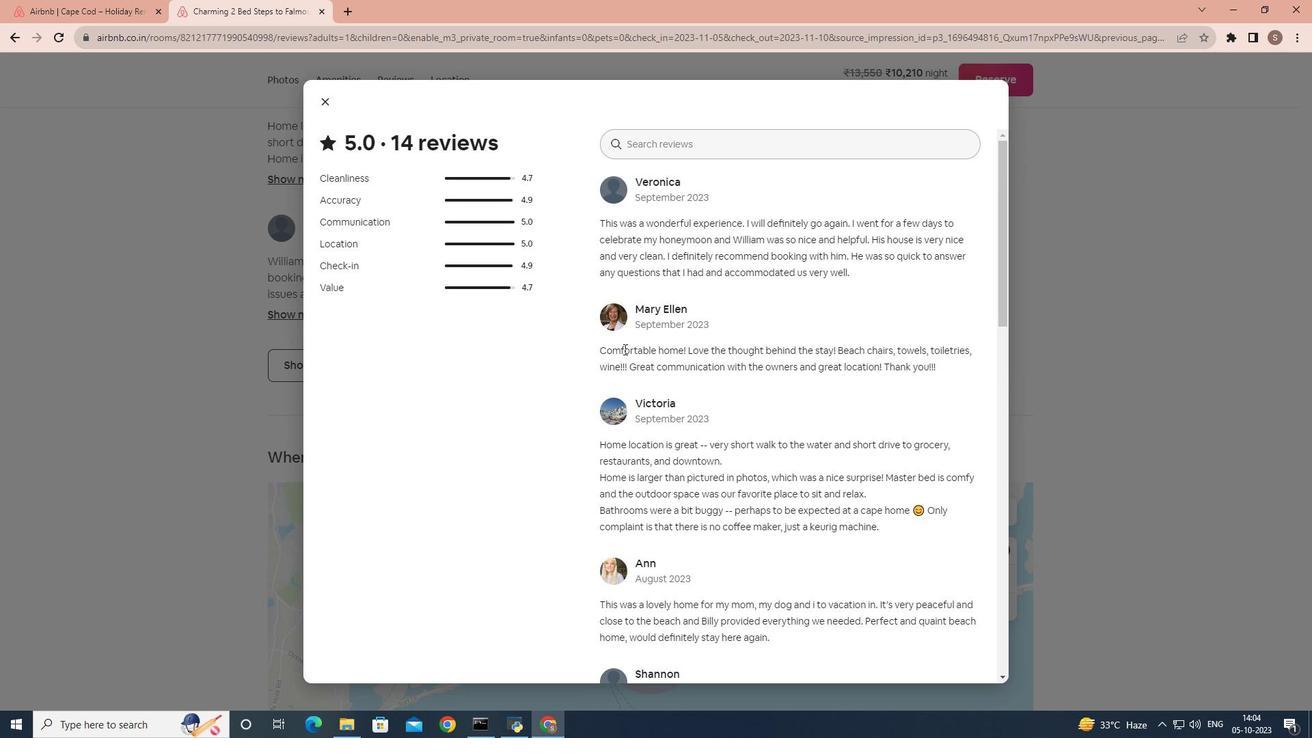 
Action: Mouse scrolled (624, 348) with delta (0, 0)
Screenshot: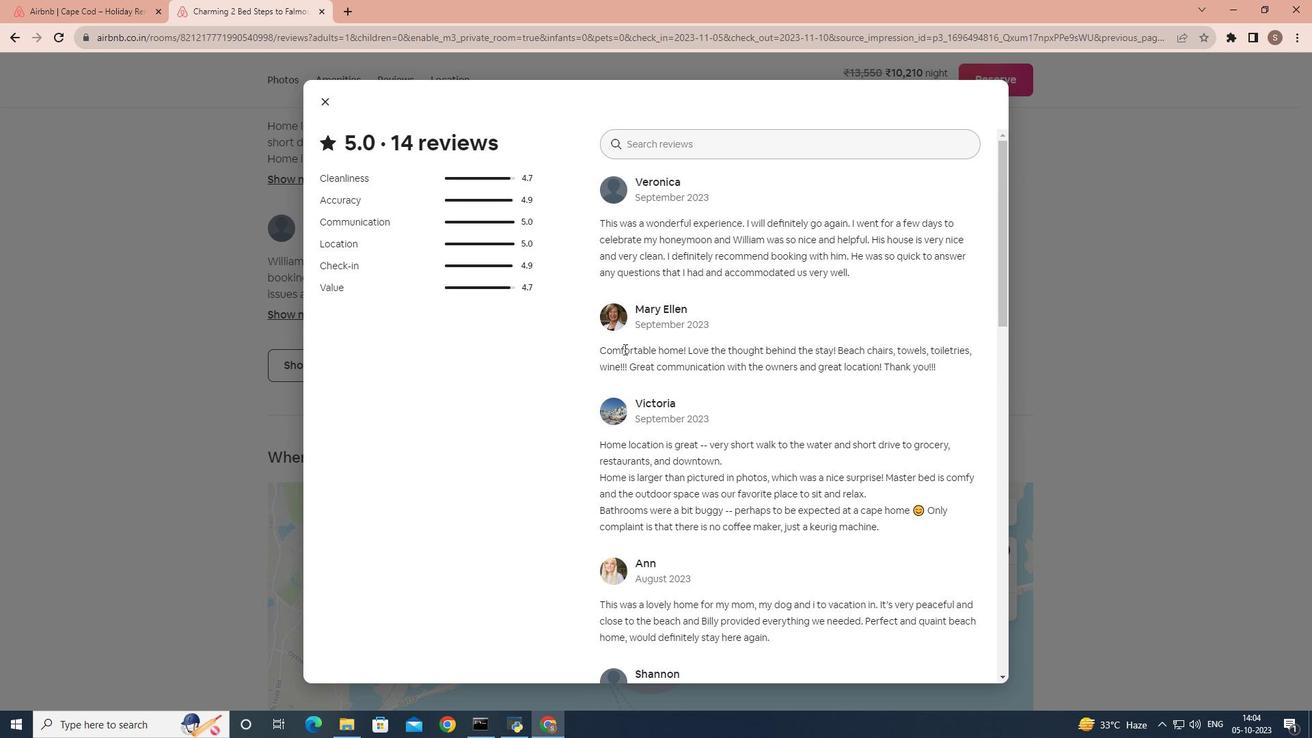 
Action: Mouse scrolled (624, 348) with delta (0, 0)
Screenshot: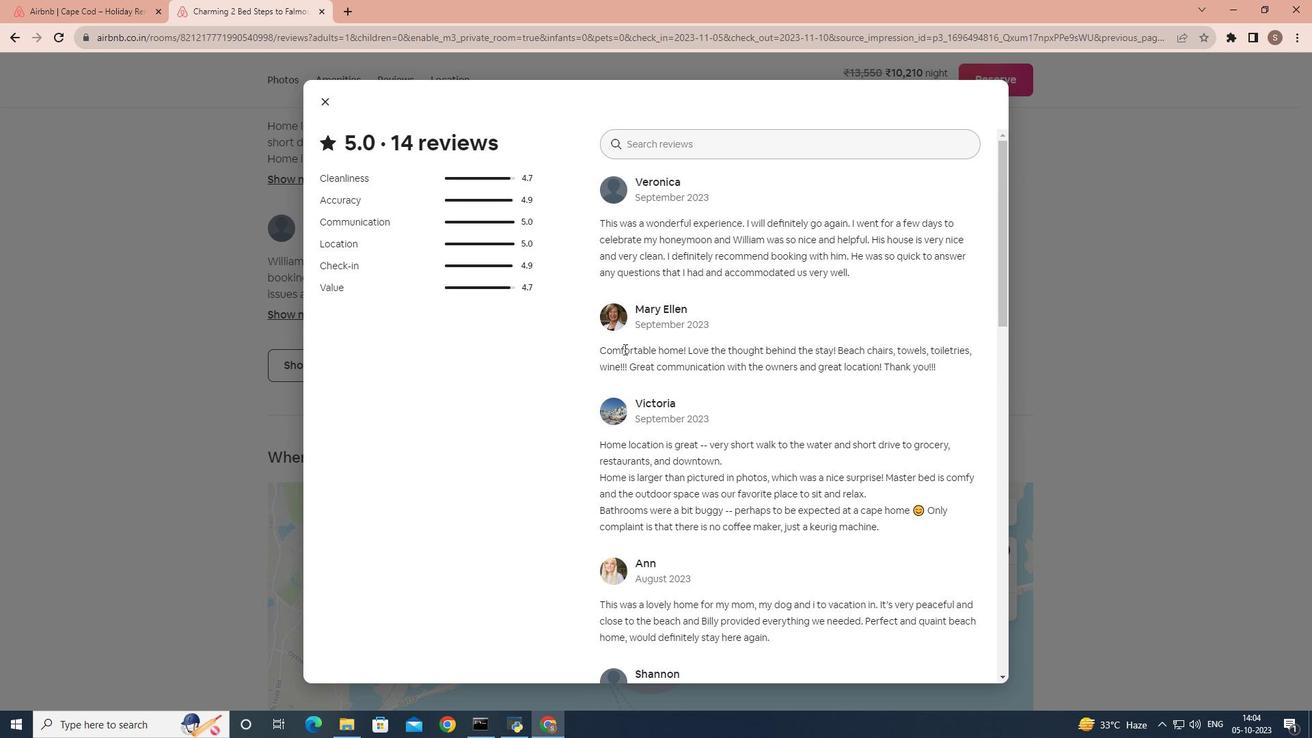 
Action: Mouse scrolled (624, 348) with delta (0, 0)
Screenshot: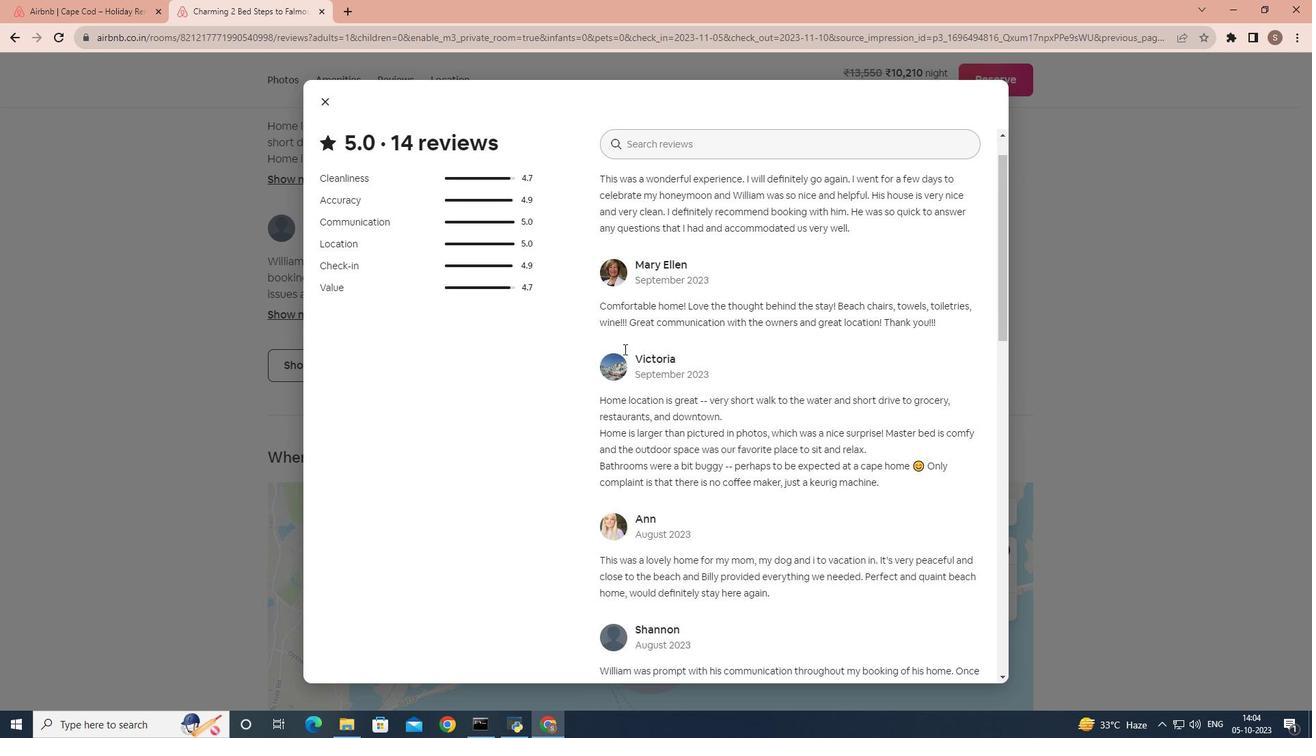 
Action: Mouse scrolled (624, 348) with delta (0, 0)
Screenshot: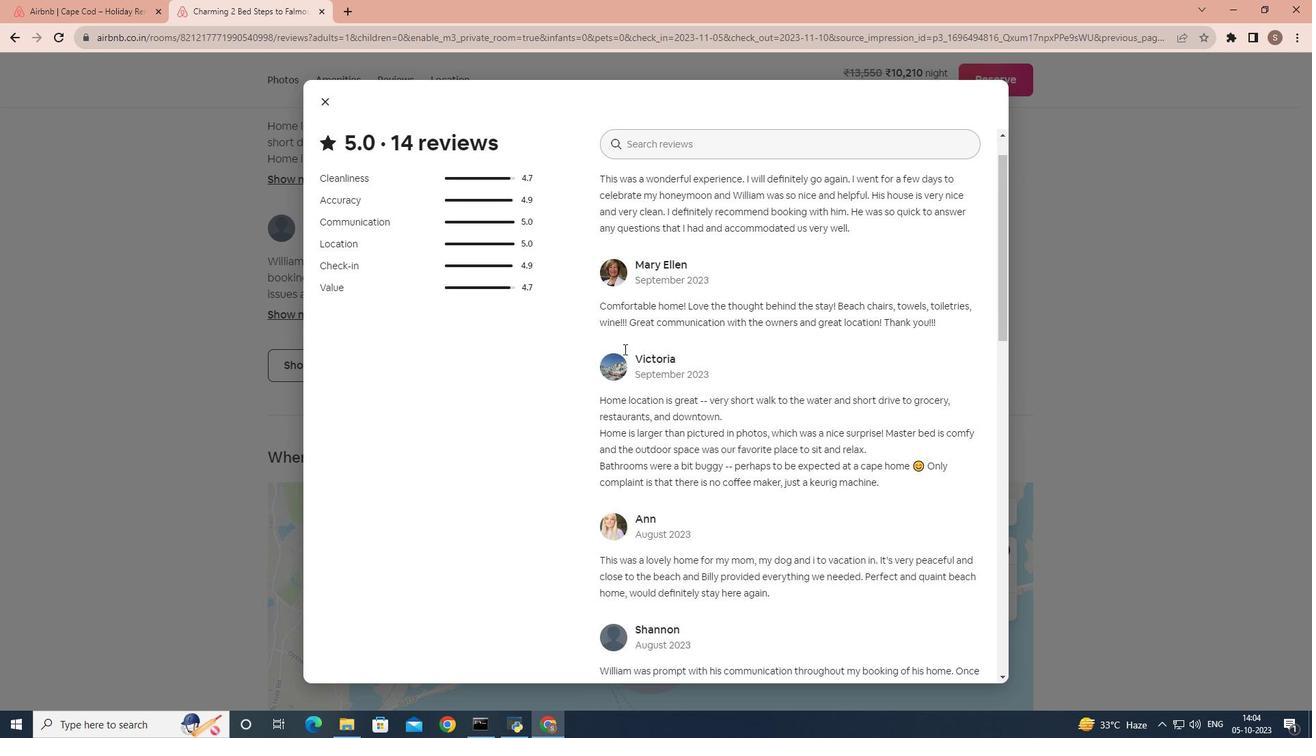 
Action: Mouse scrolled (624, 348) with delta (0, 0)
Screenshot: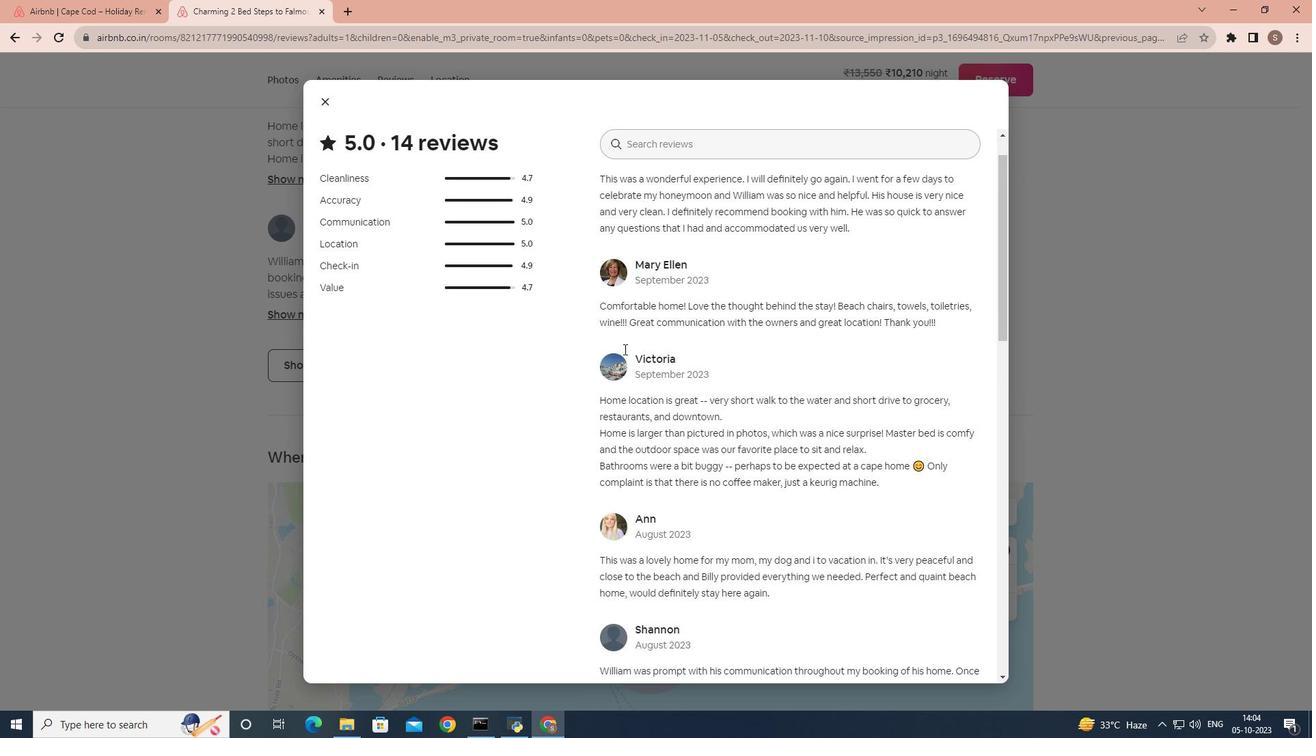 
Action: Mouse scrolled (624, 348) with delta (0, 0)
Screenshot: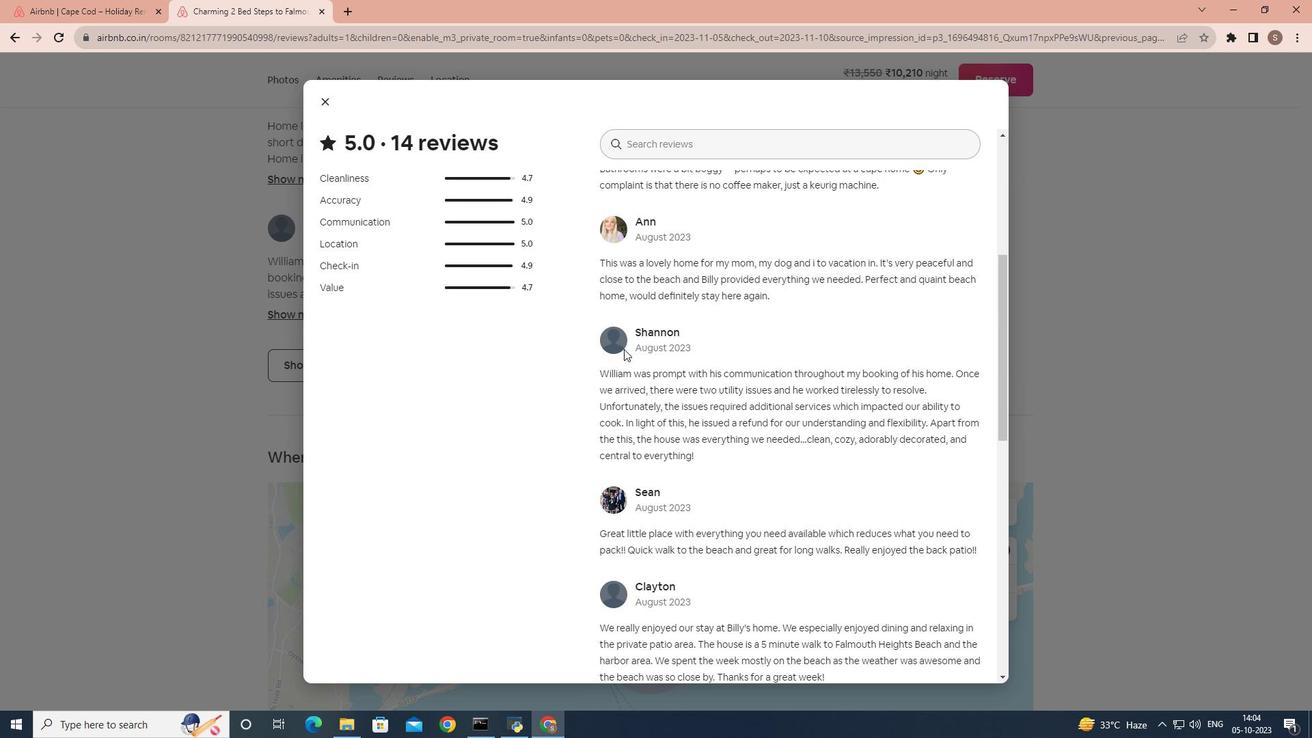 
Action: Mouse scrolled (624, 348) with delta (0, 0)
Screenshot: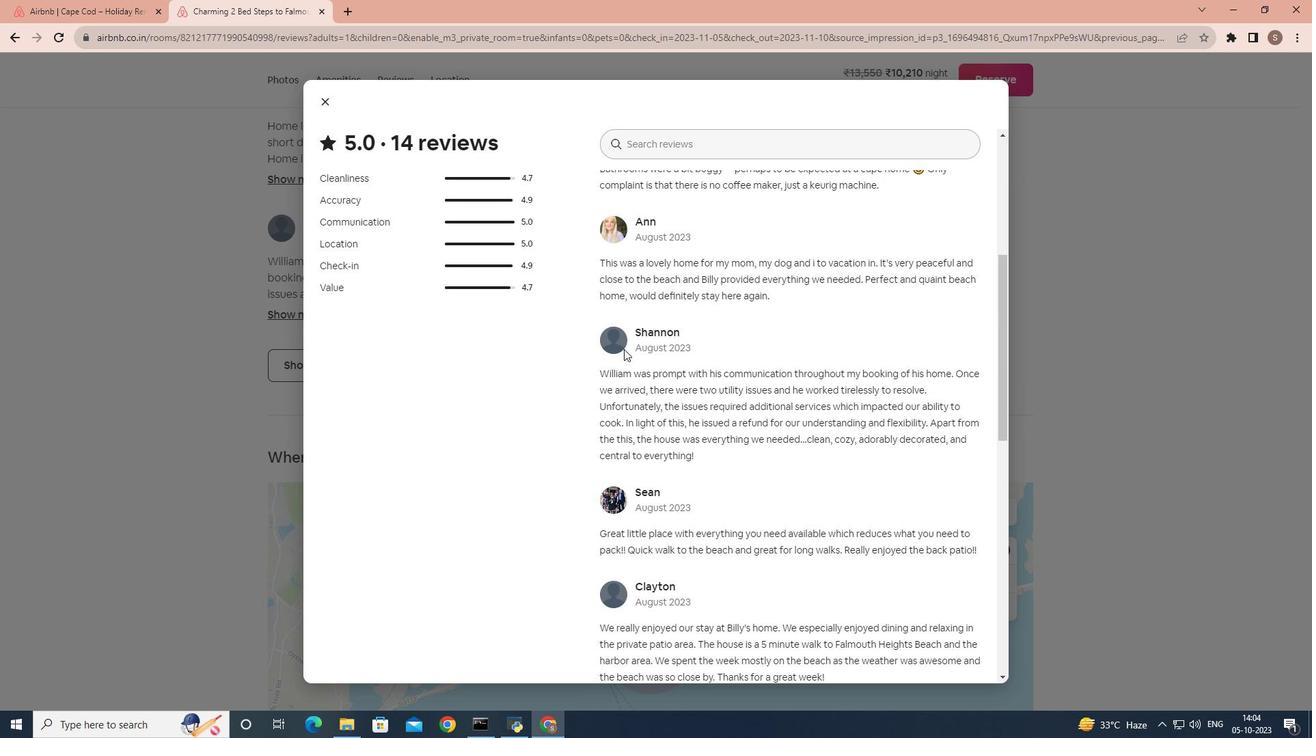 
Action: Mouse scrolled (624, 348) with delta (0, 0)
Screenshot: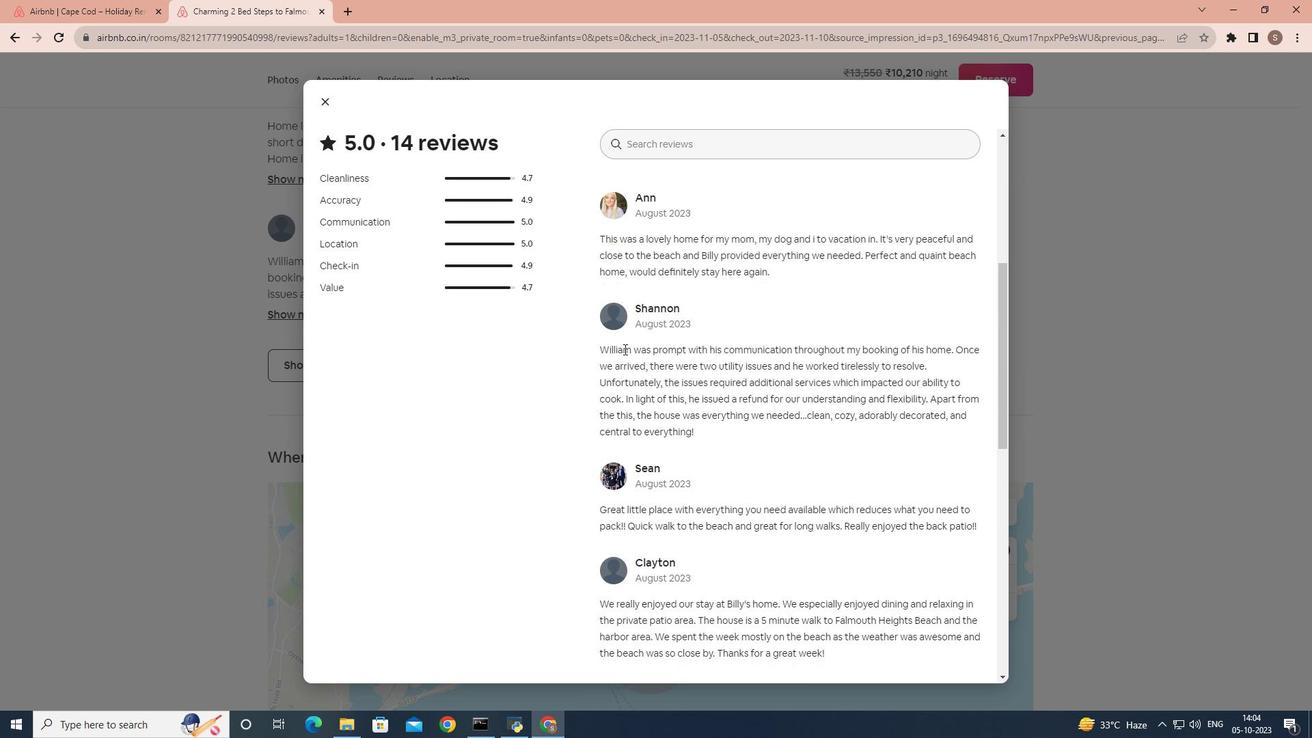 
Action: Mouse scrolled (624, 348) with delta (0, 0)
Screenshot: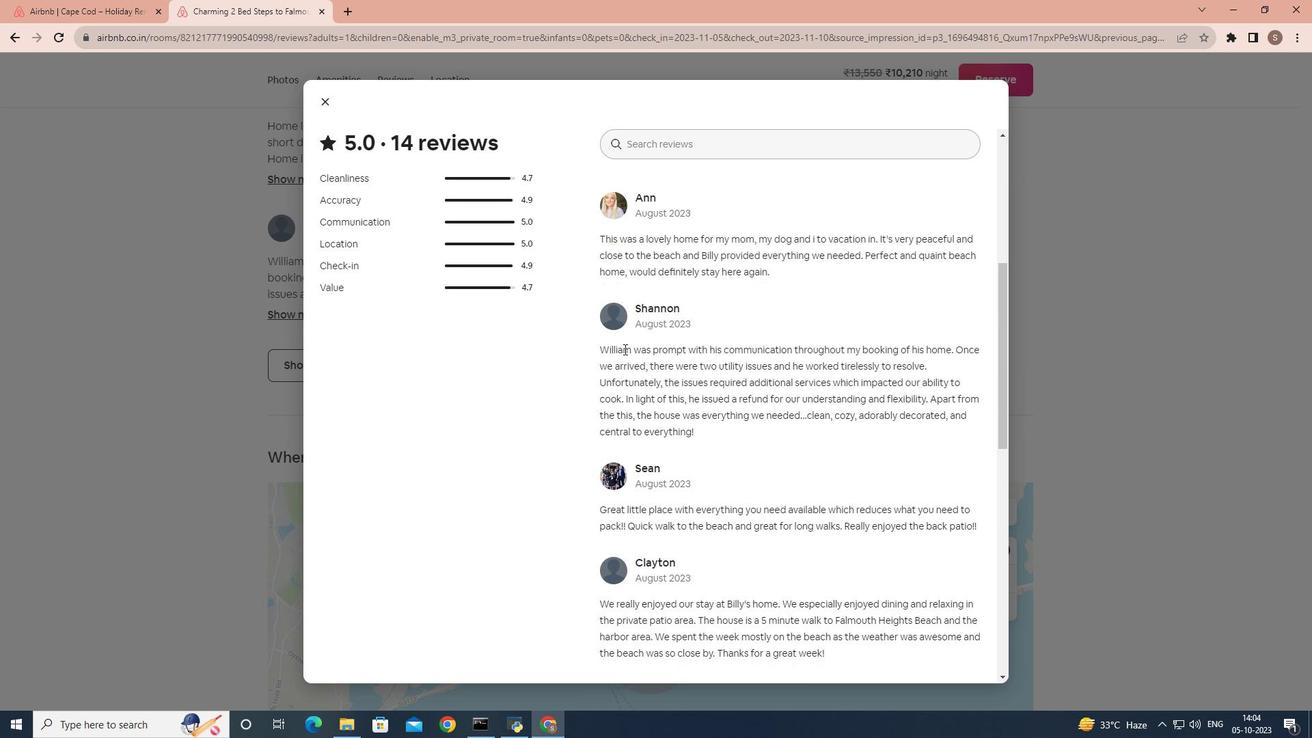 
Action: Mouse scrolled (624, 348) with delta (0, 0)
Screenshot: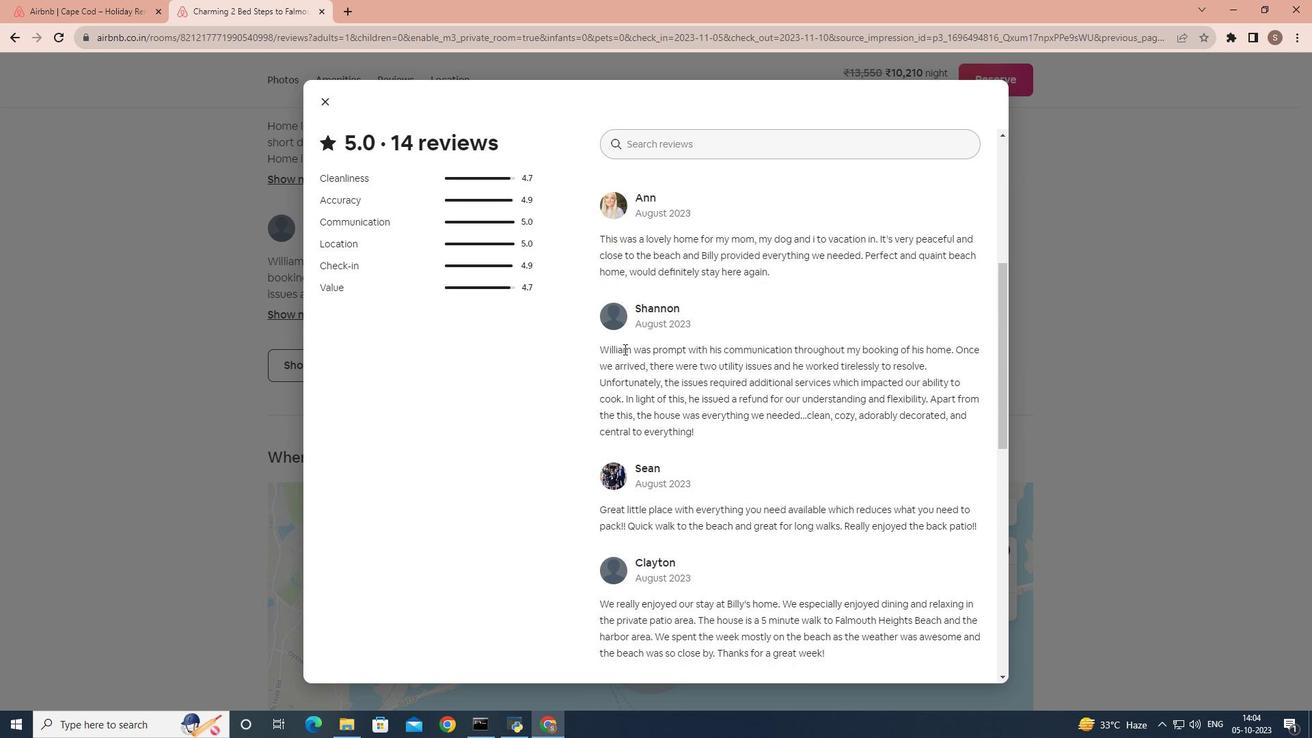 
Action: Mouse scrolled (624, 348) with delta (0, 0)
Screenshot: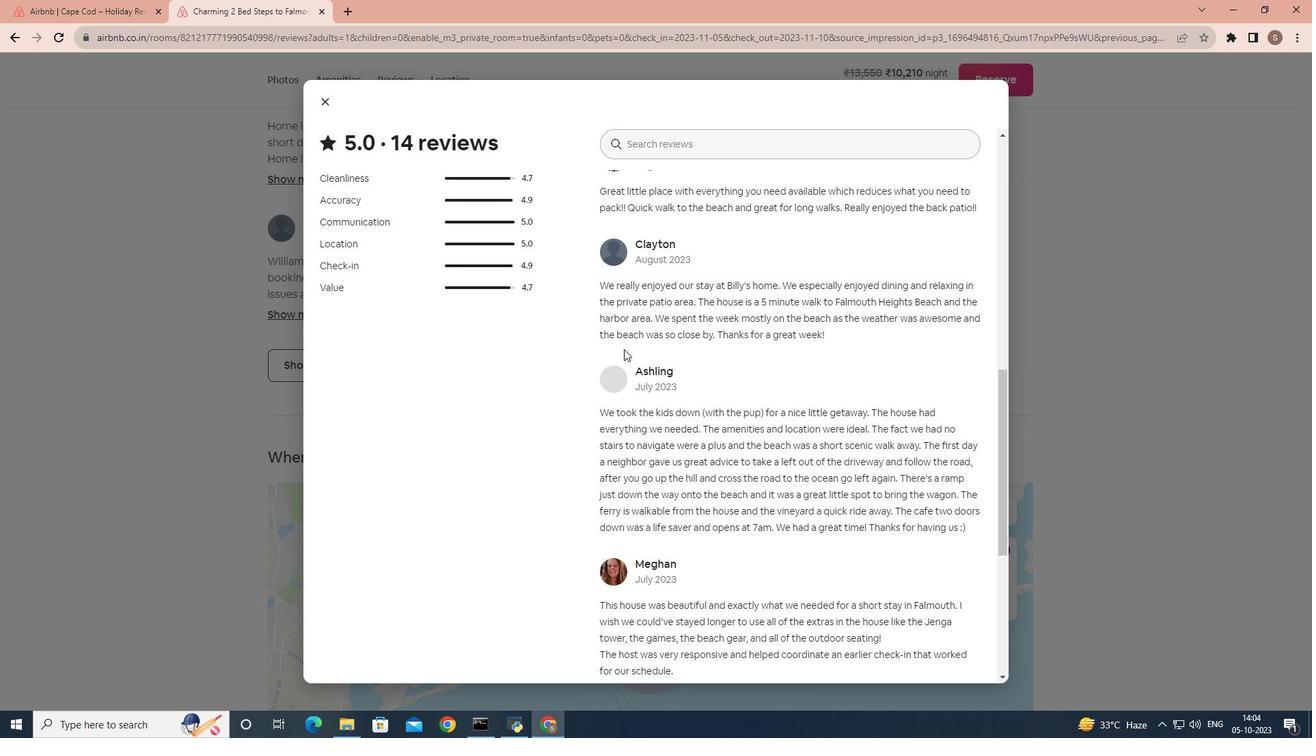 
Action: Mouse scrolled (624, 348) with delta (0, 0)
Screenshot: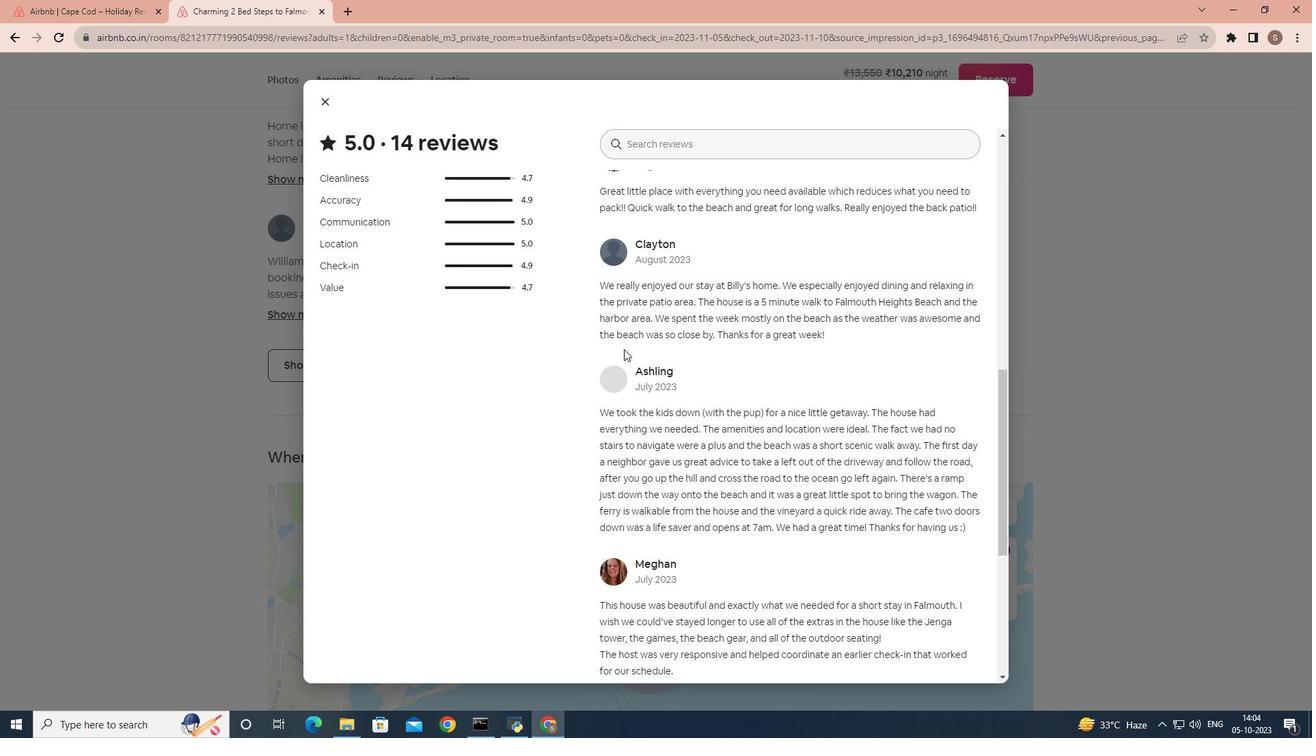 
Action: Mouse scrolled (624, 348) with delta (0, 0)
Screenshot: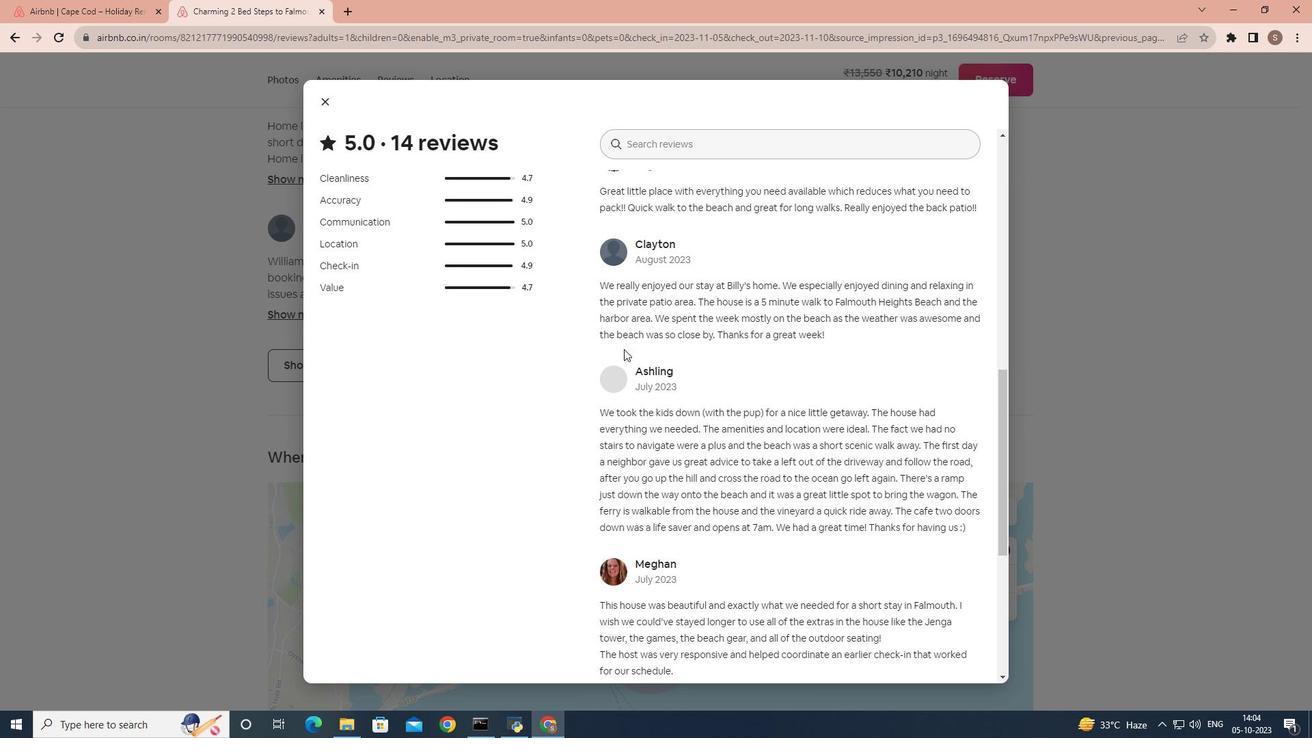 
Action: Mouse scrolled (624, 348) with delta (0, 0)
Screenshot: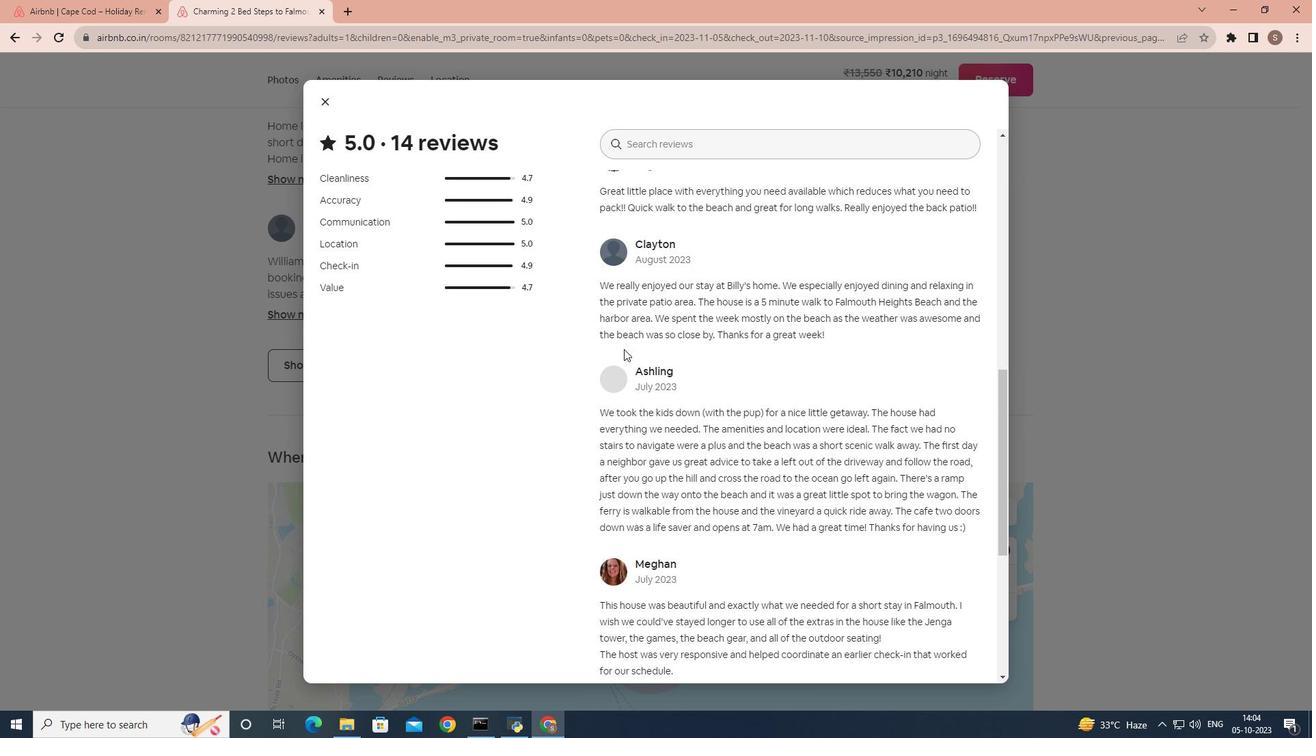 
Action: Mouse scrolled (624, 348) with delta (0, 0)
Screenshot: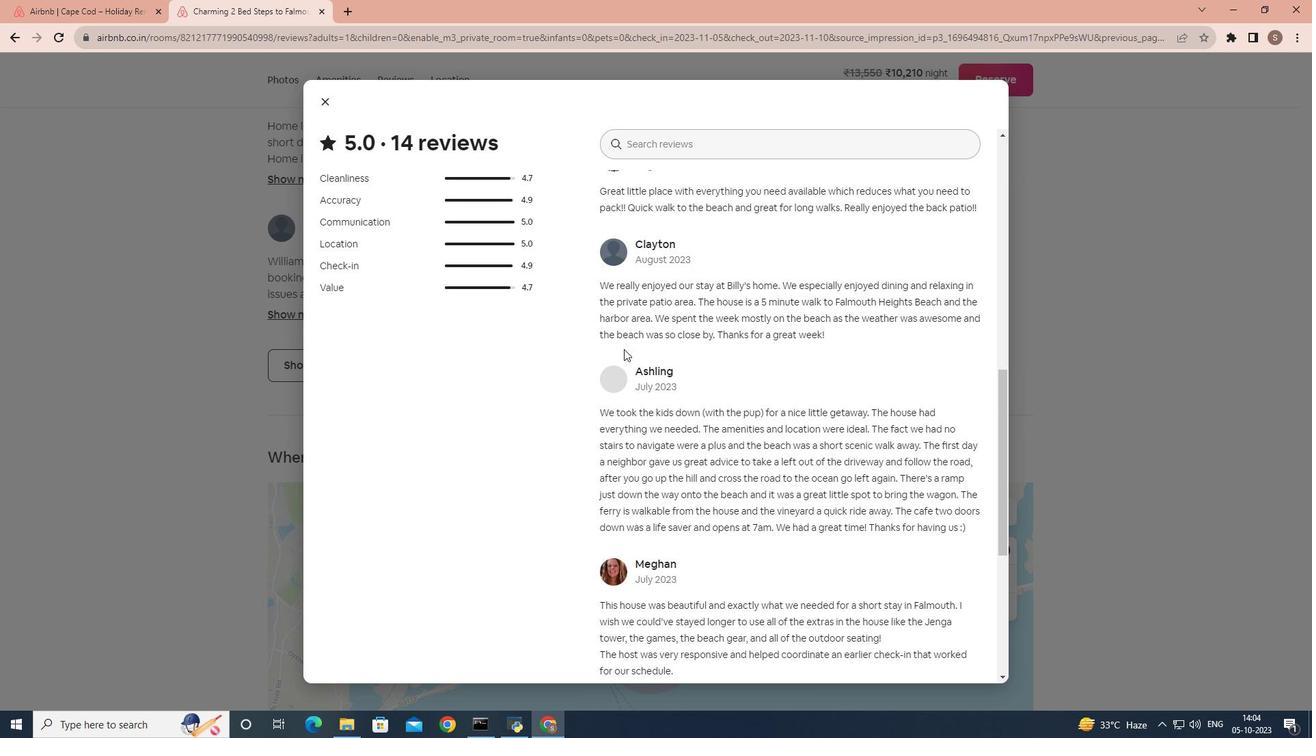 
Action: Mouse scrolled (624, 348) with delta (0, 0)
Screenshot: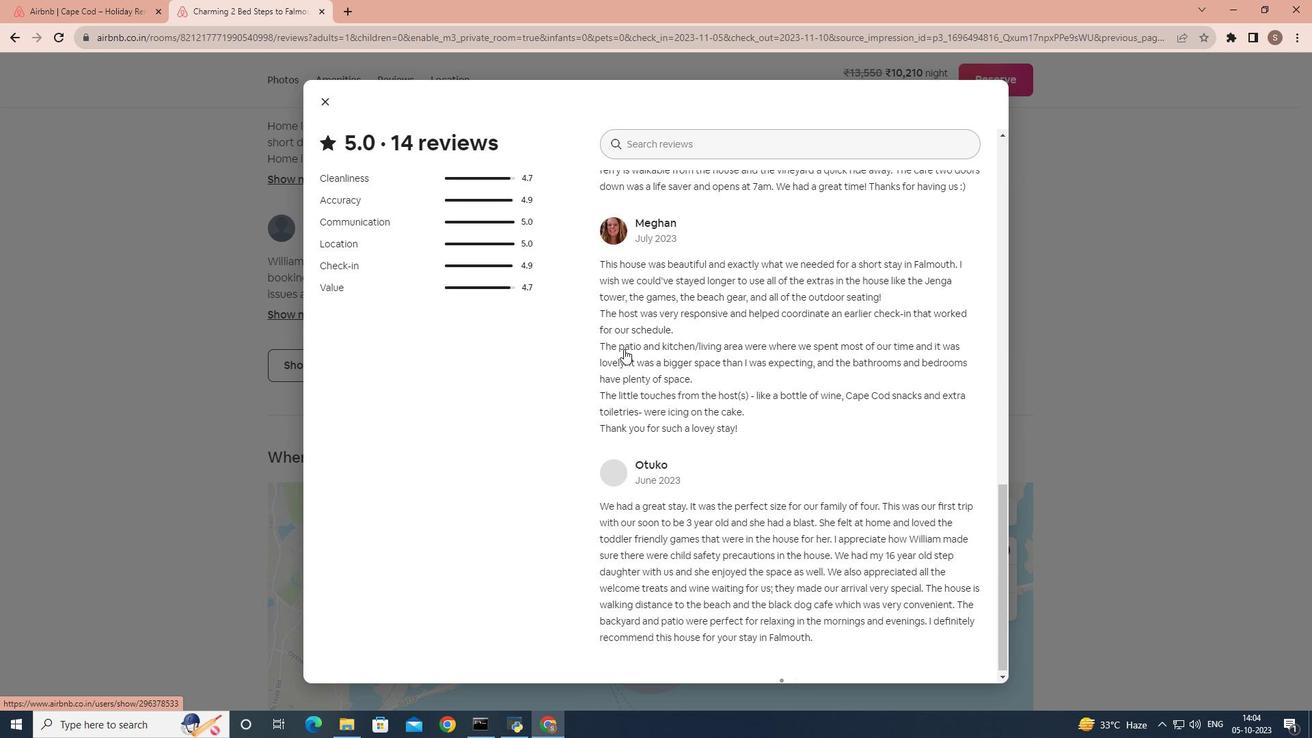 
Action: Mouse scrolled (624, 348) with delta (0, 0)
Screenshot: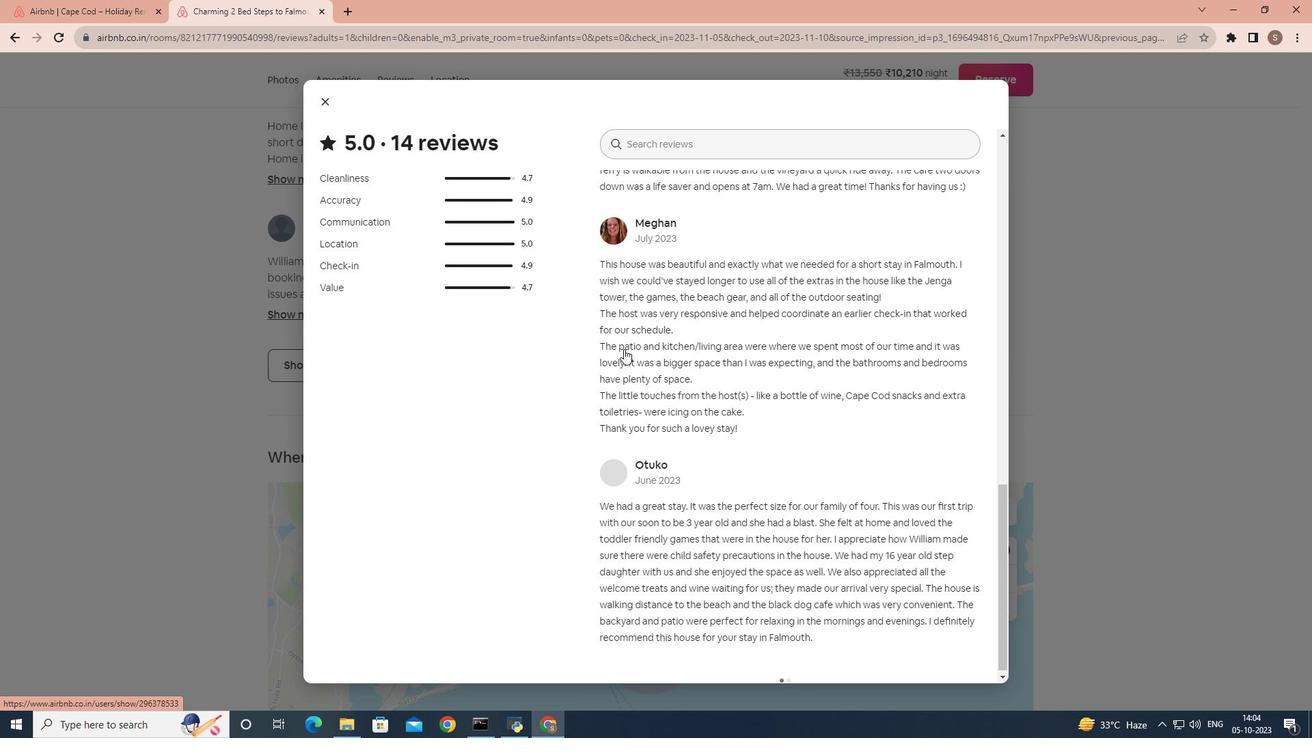 
Action: Mouse scrolled (624, 348) with delta (0, 0)
Screenshot: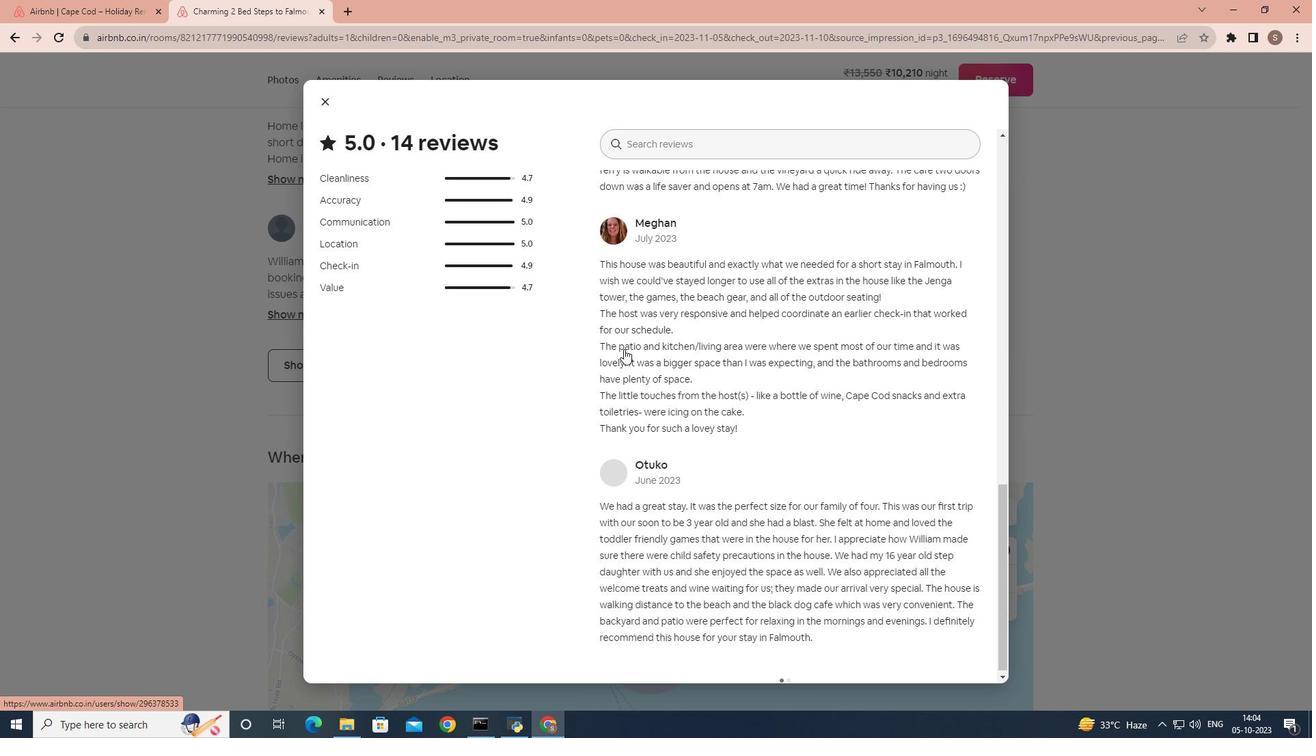 
Action: Mouse scrolled (624, 348) with delta (0, 0)
Screenshot: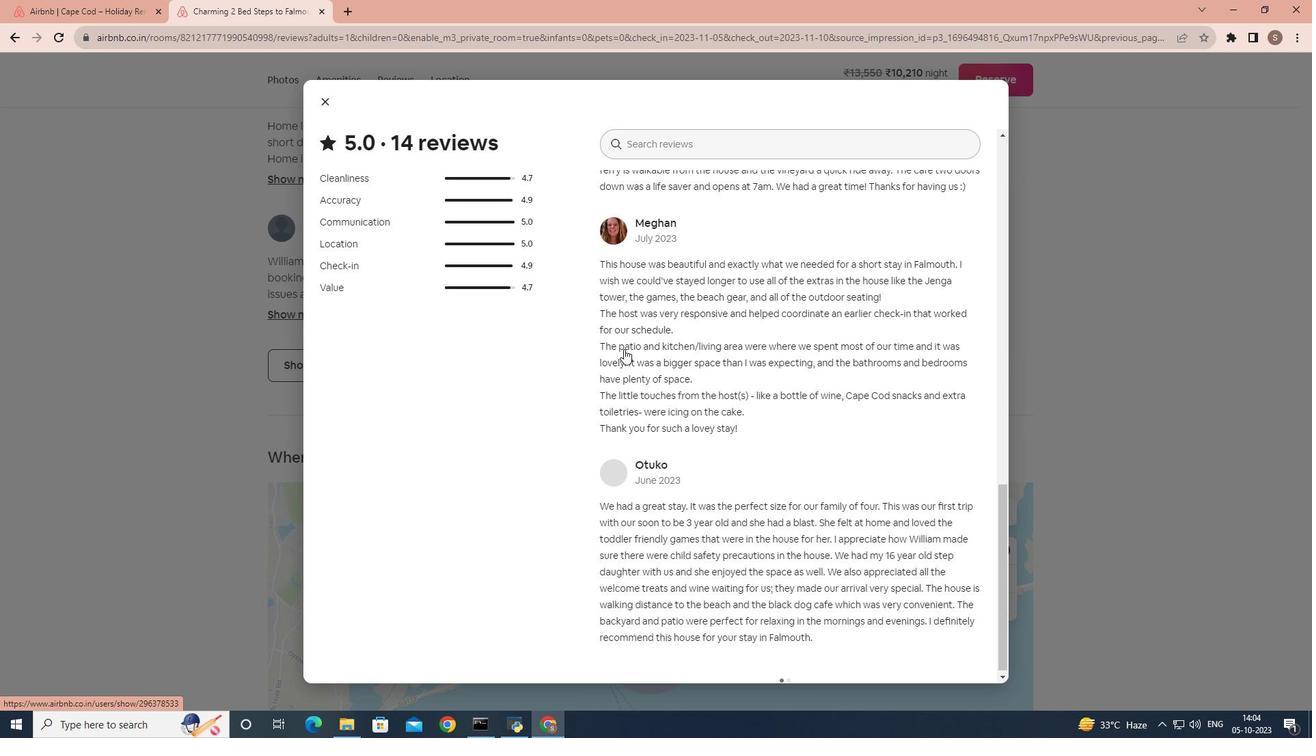 
Action: Mouse scrolled (624, 348) with delta (0, 0)
Screenshot: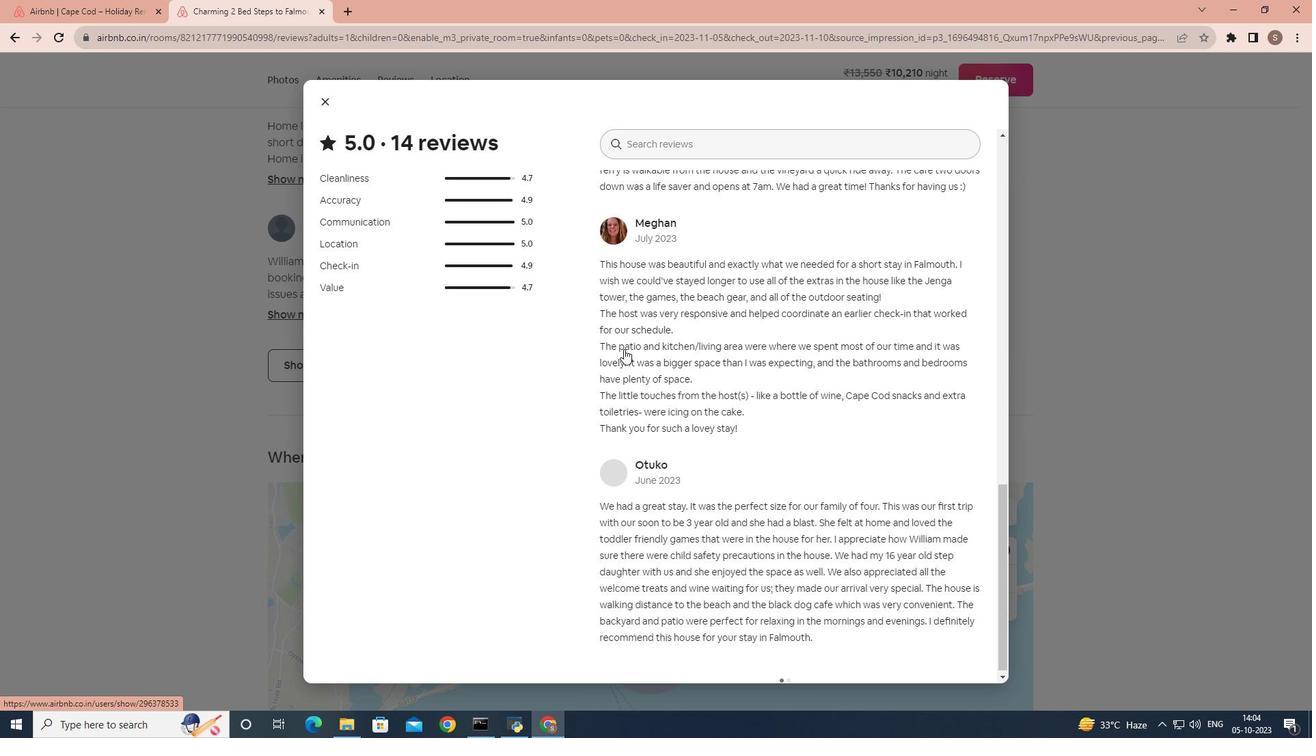 
Action: Mouse scrolled (624, 348) with delta (0, 0)
Screenshot: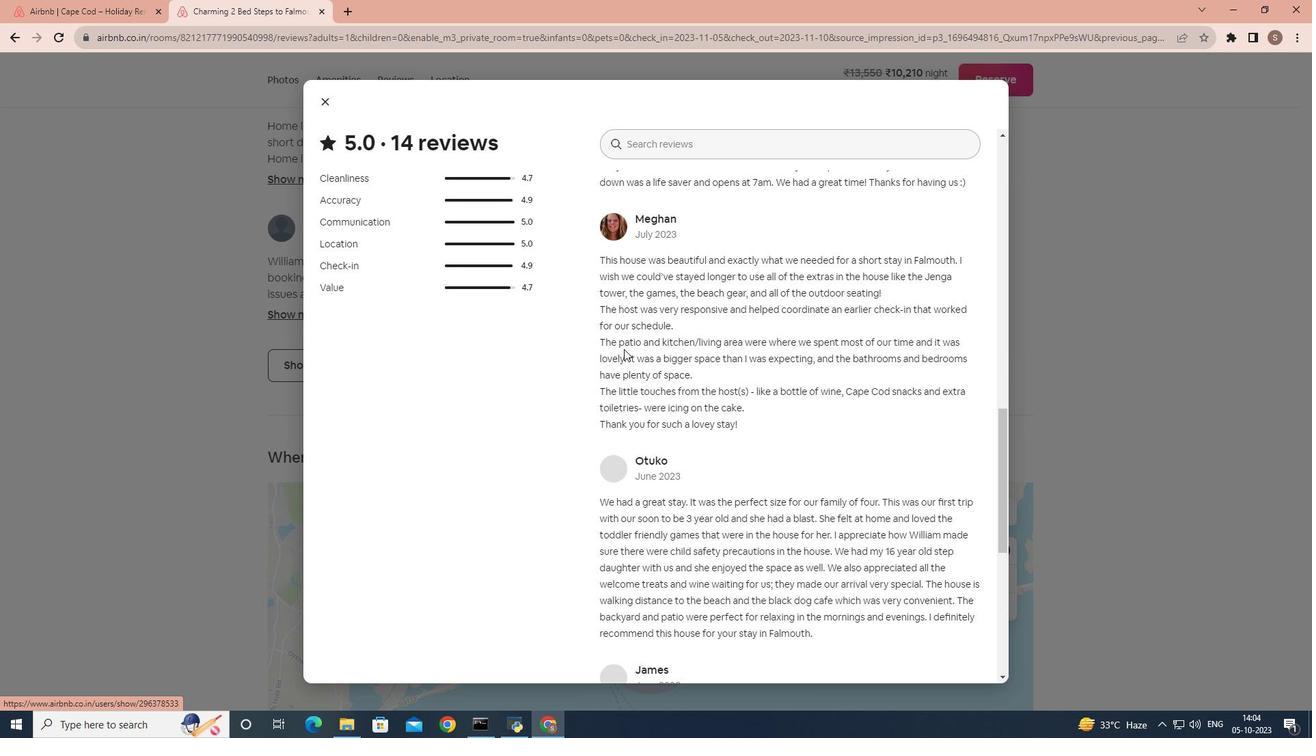 
Action: Mouse scrolled (624, 348) with delta (0, 0)
Screenshot: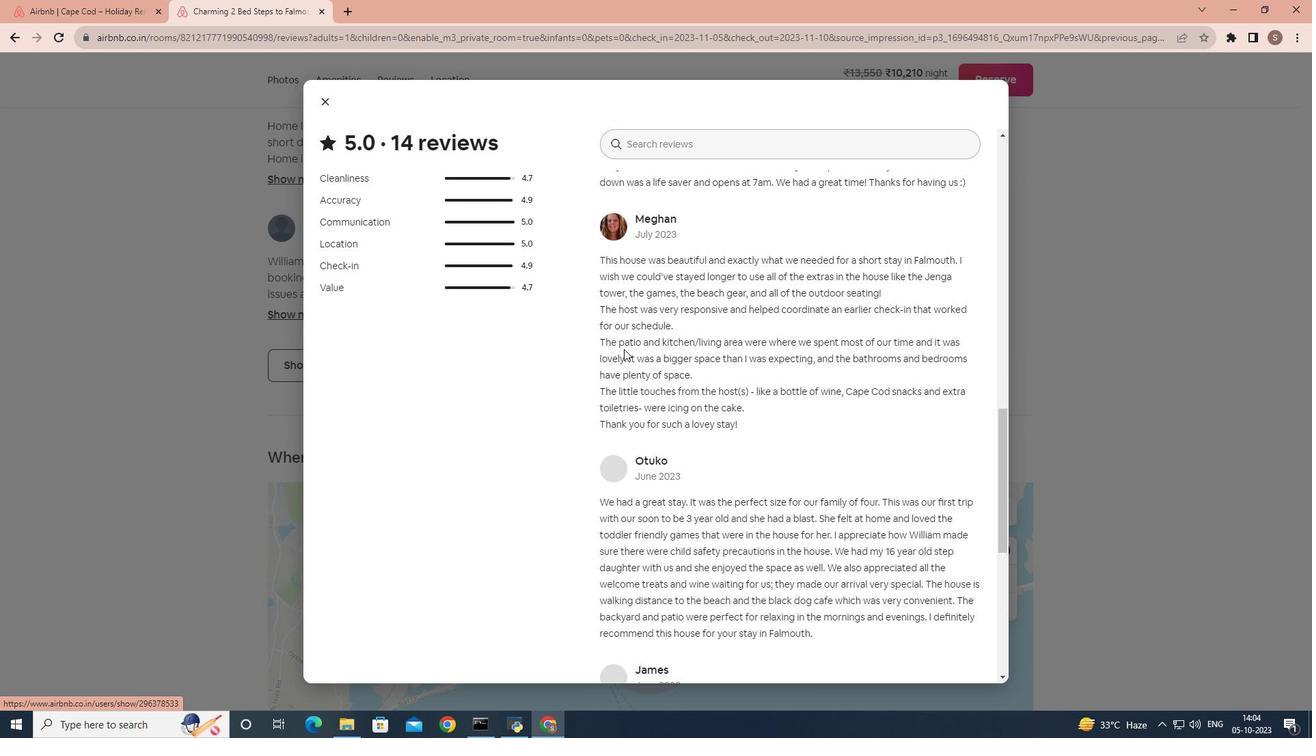 
Action: Mouse scrolled (624, 348) with delta (0, 0)
Screenshot: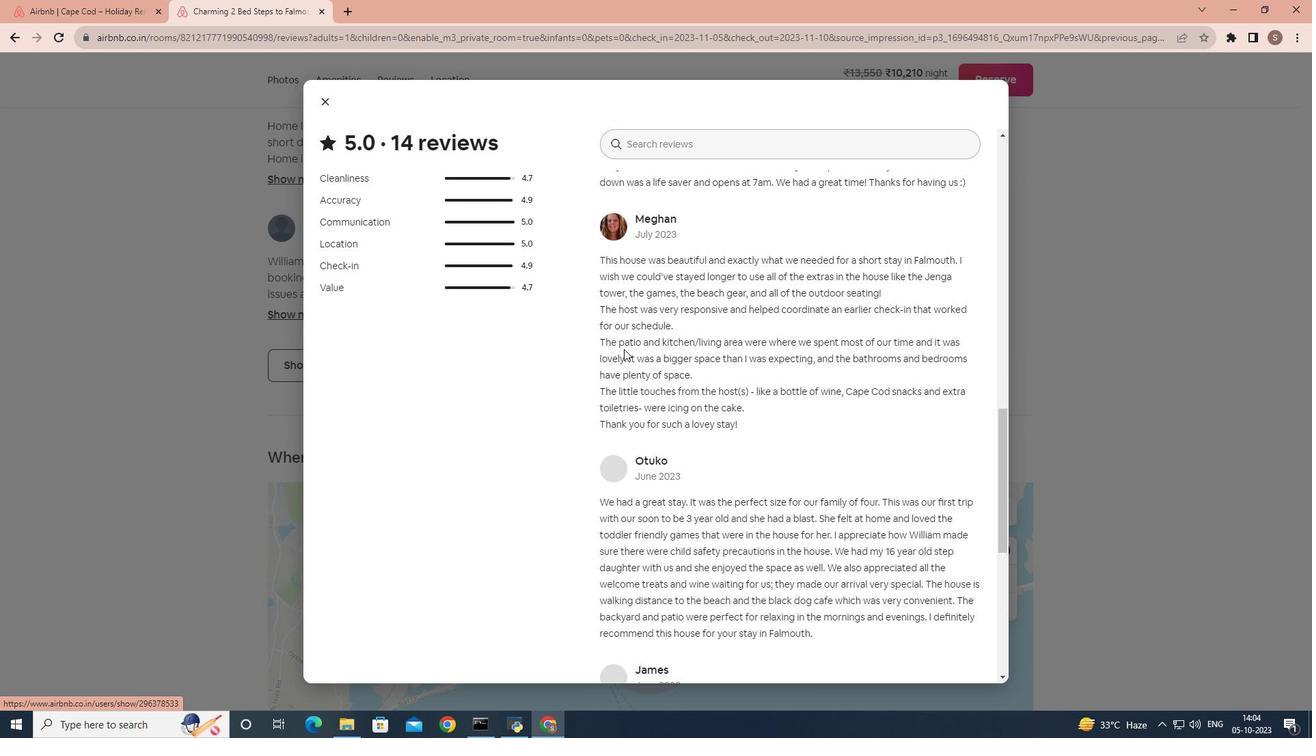 
Action: Mouse scrolled (624, 348) with delta (0, 0)
Screenshot: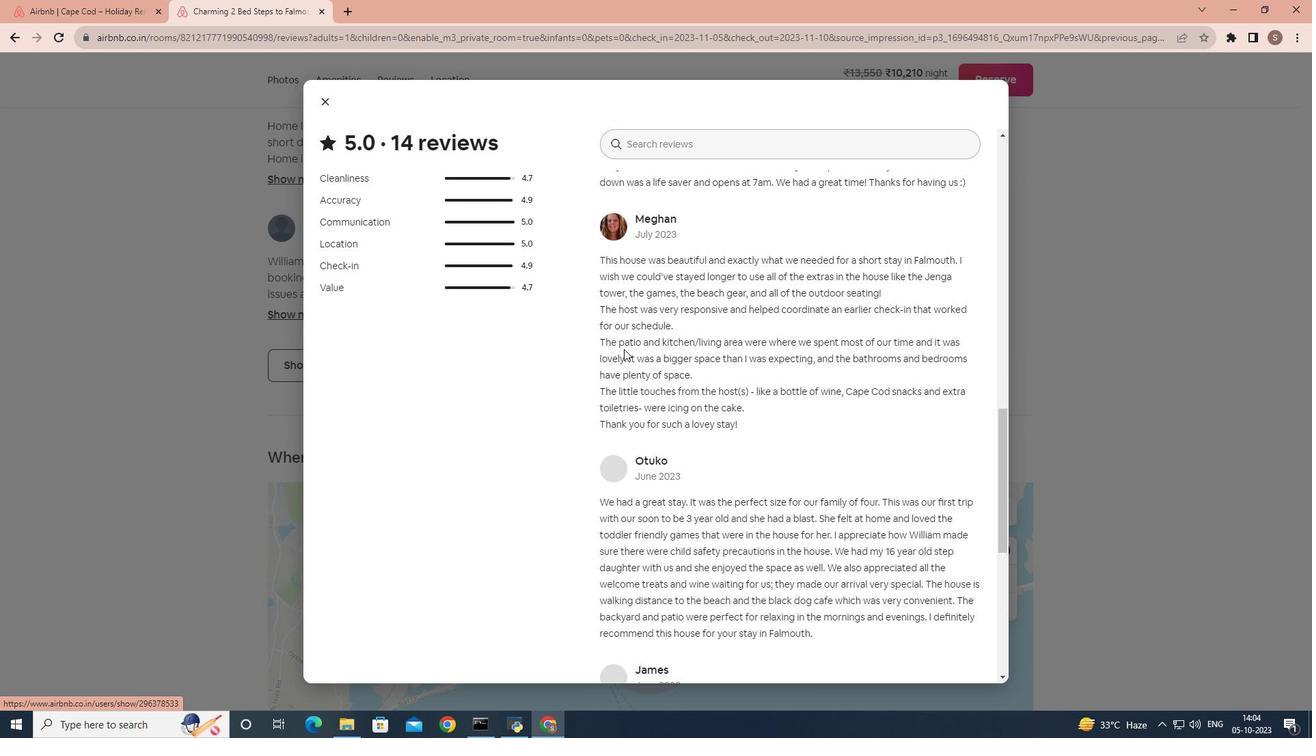 
Action: Mouse scrolled (624, 348) with delta (0, 0)
Screenshot: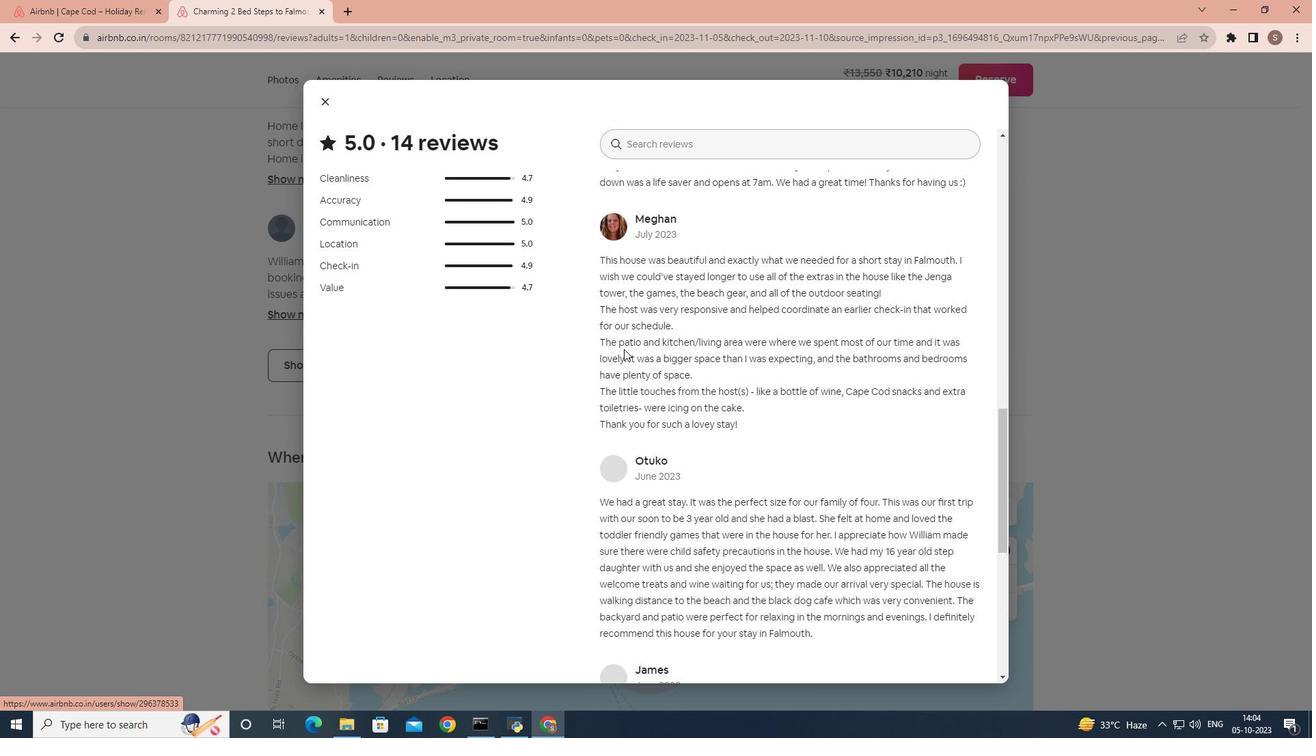 
Action: Mouse scrolled (624, 348) with delta (0, 0)
Screenshot: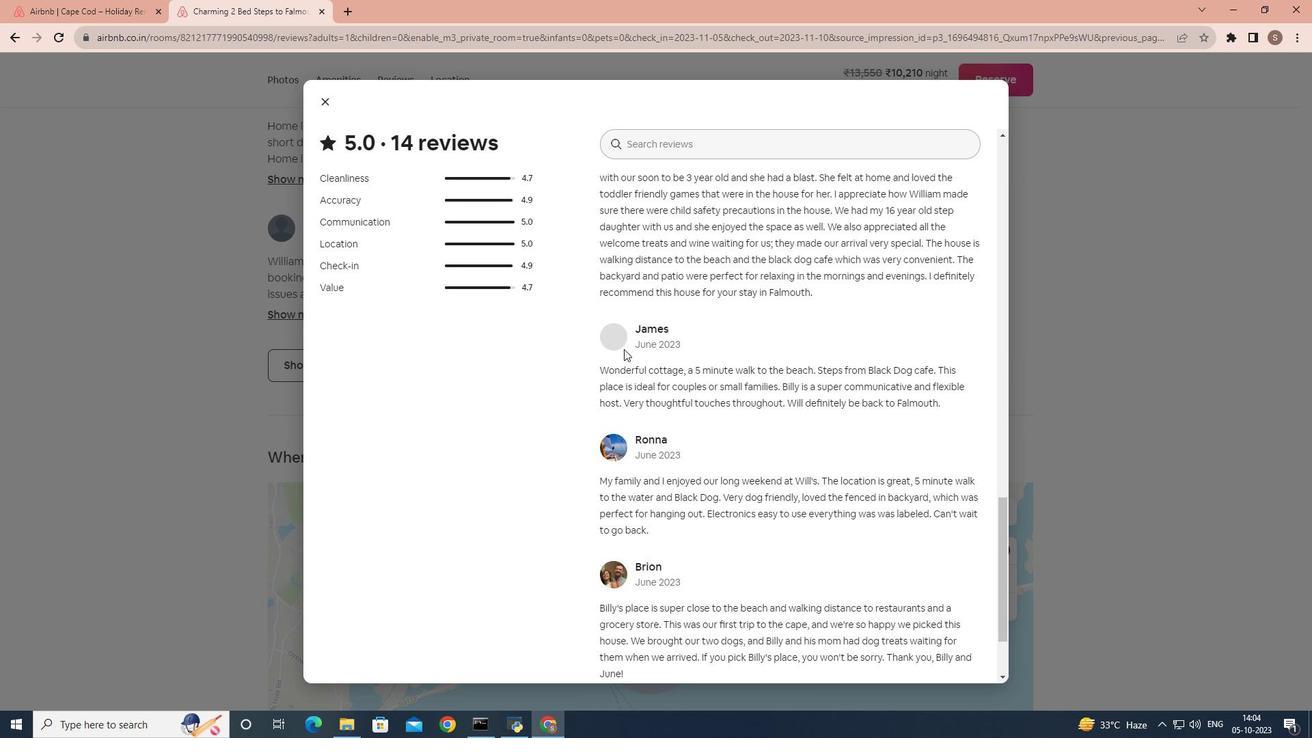
Action: Mouse scrolled (624, 348) with delta (0, 0)
Screenshot: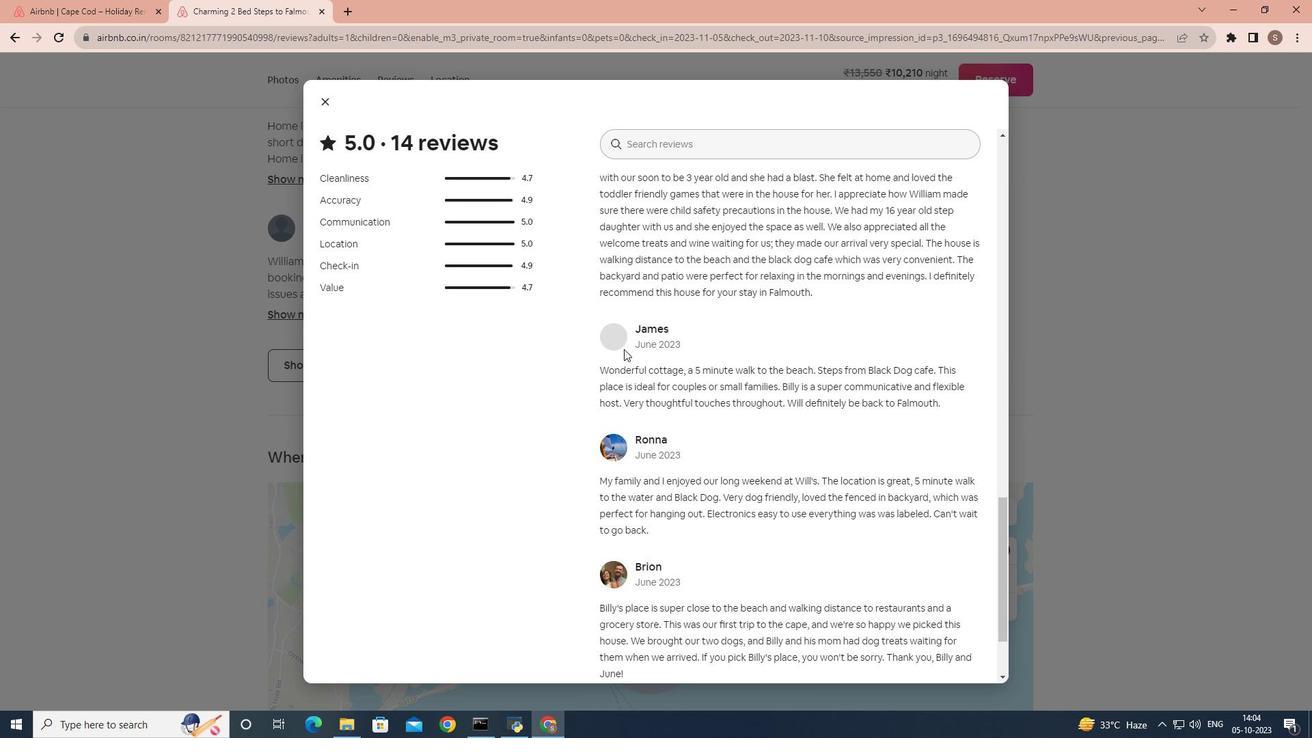 
Action: Mouse scrolled (624, 348) with delta (0, 0)
Screenshot: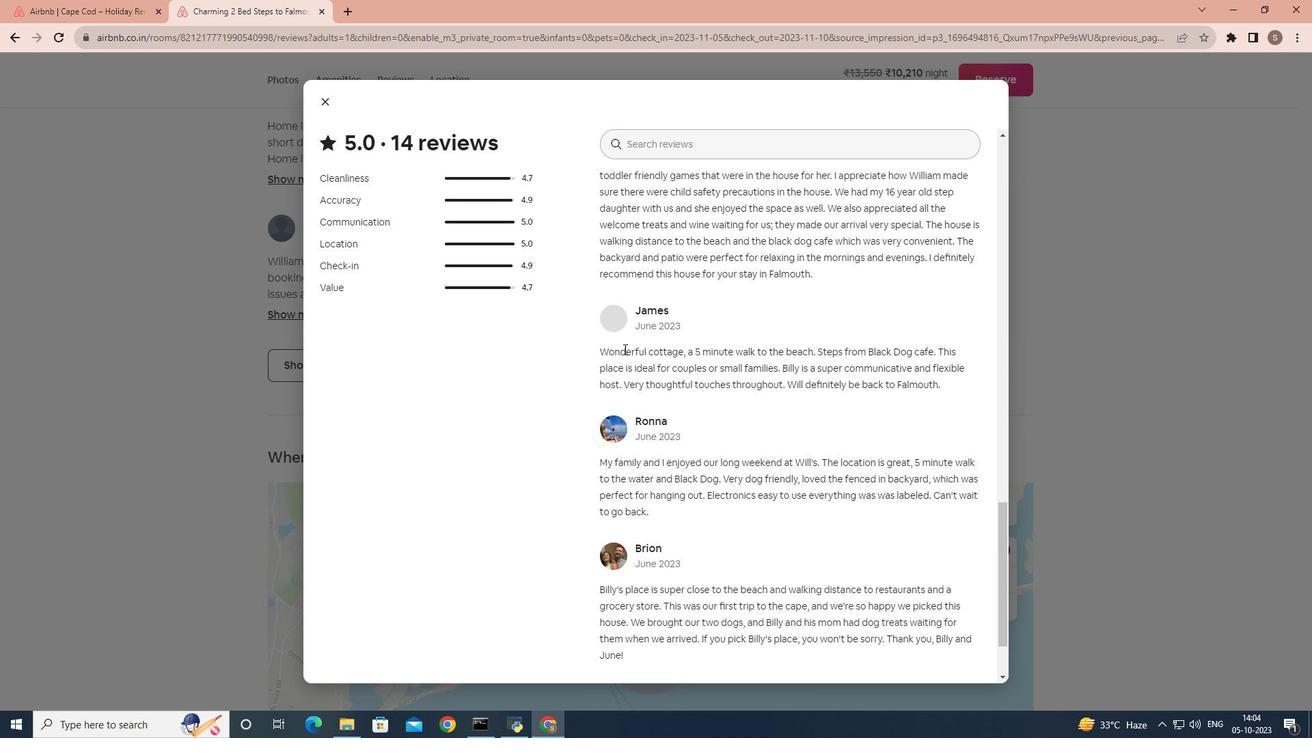 
Action: Mouse scrolled (624, 348) with delta (0, 0)
Screenshot: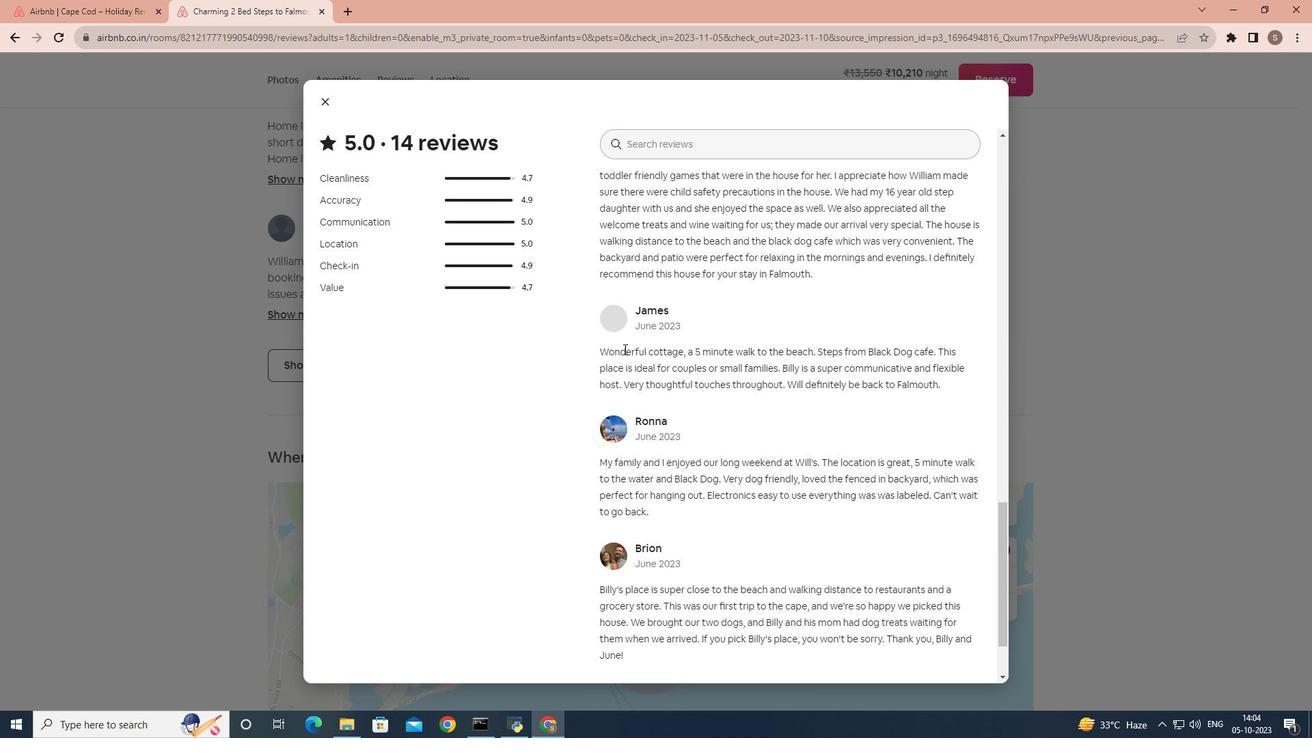 
Action: Mouse scrolled (624, 348) with delta (0, 0)
Screenshot: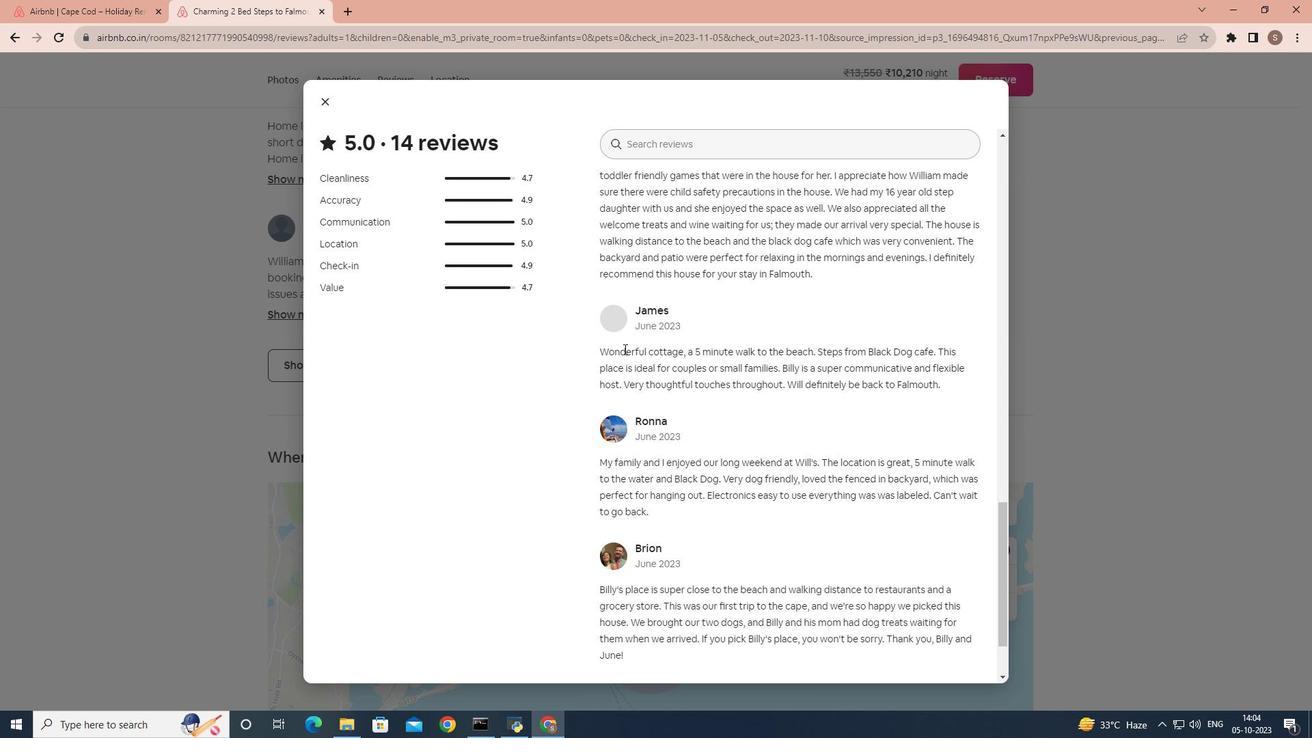 
Action: Mouse scrolled (624, 348) with delta (0, 0)
Screenshot: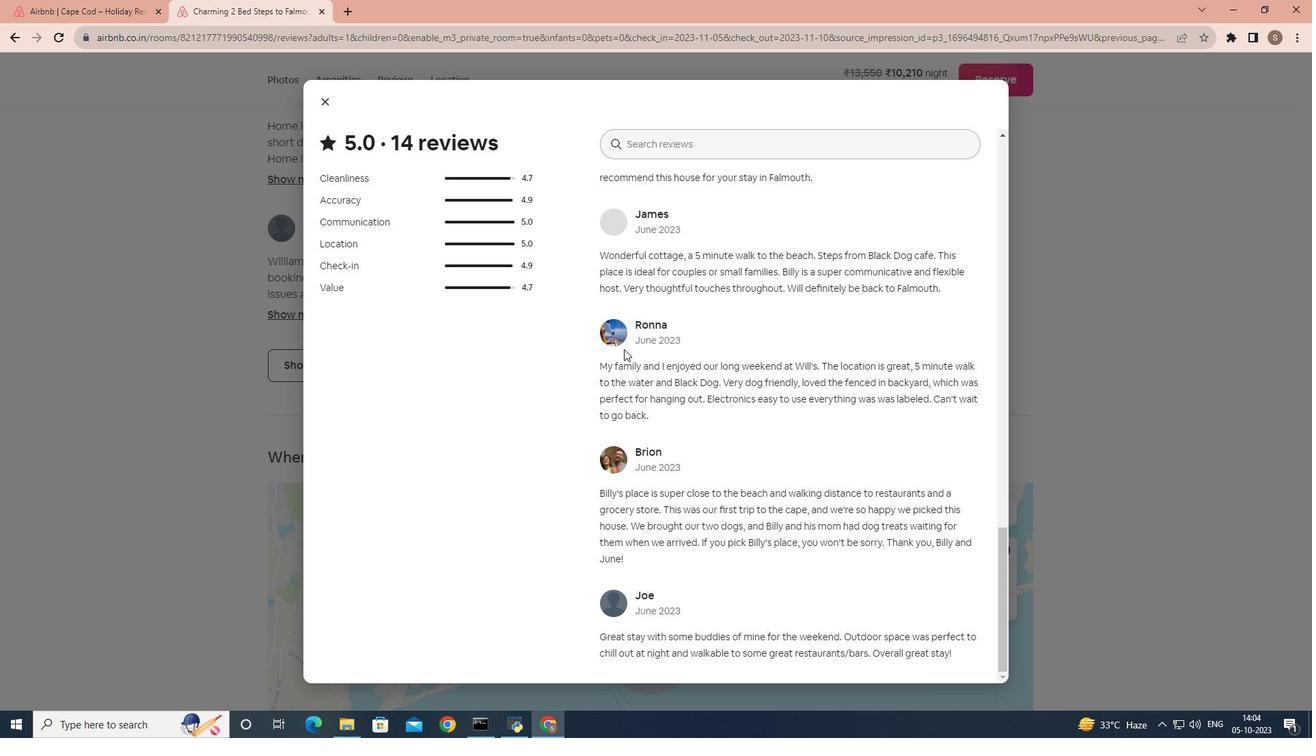 
Action: Mouse scrolled (624, 348) with delta (0, 0)
Screenshot: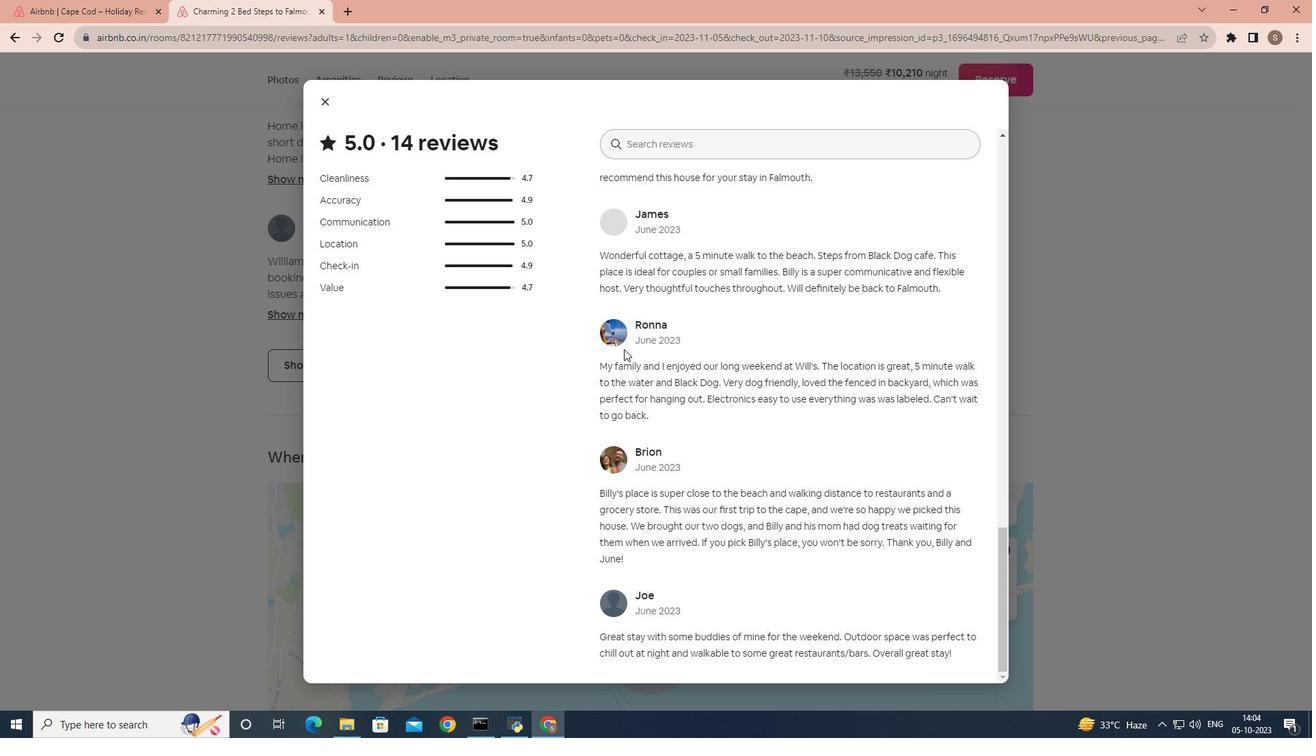 
Action: Mouse scrolled (624, 348) with delta (0, 0)
Screenshot: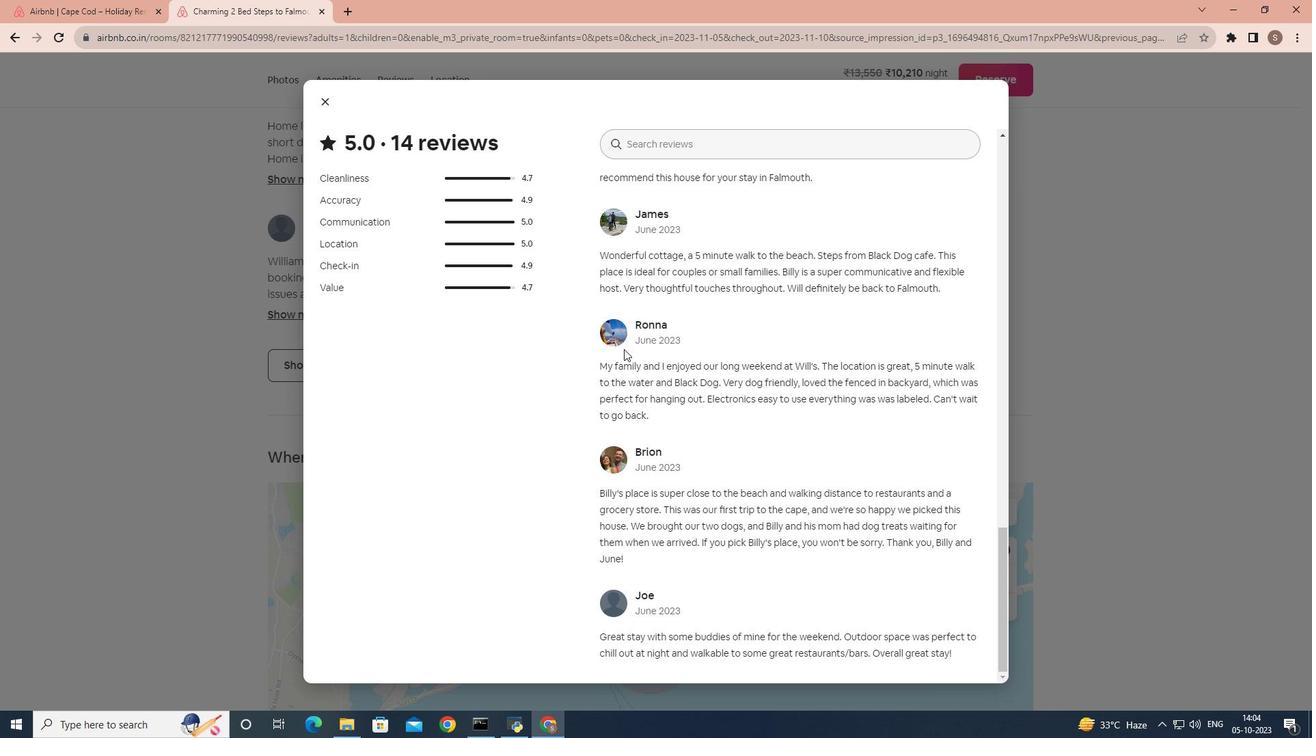 
Action: Mouse scrolled (624, 348) with delta (0, 0)
Screenshot: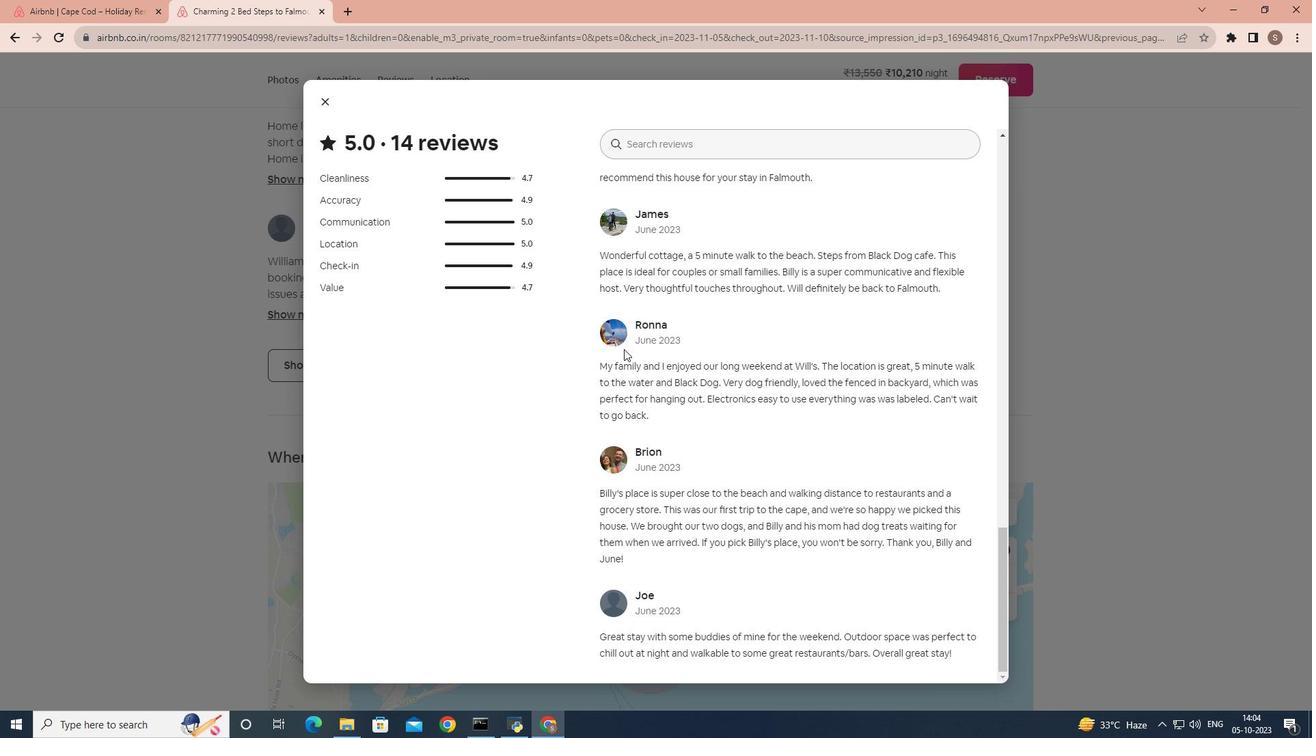 
Action: Mouse scrolled (624, 348) with delta (0, 0)
Screenshot: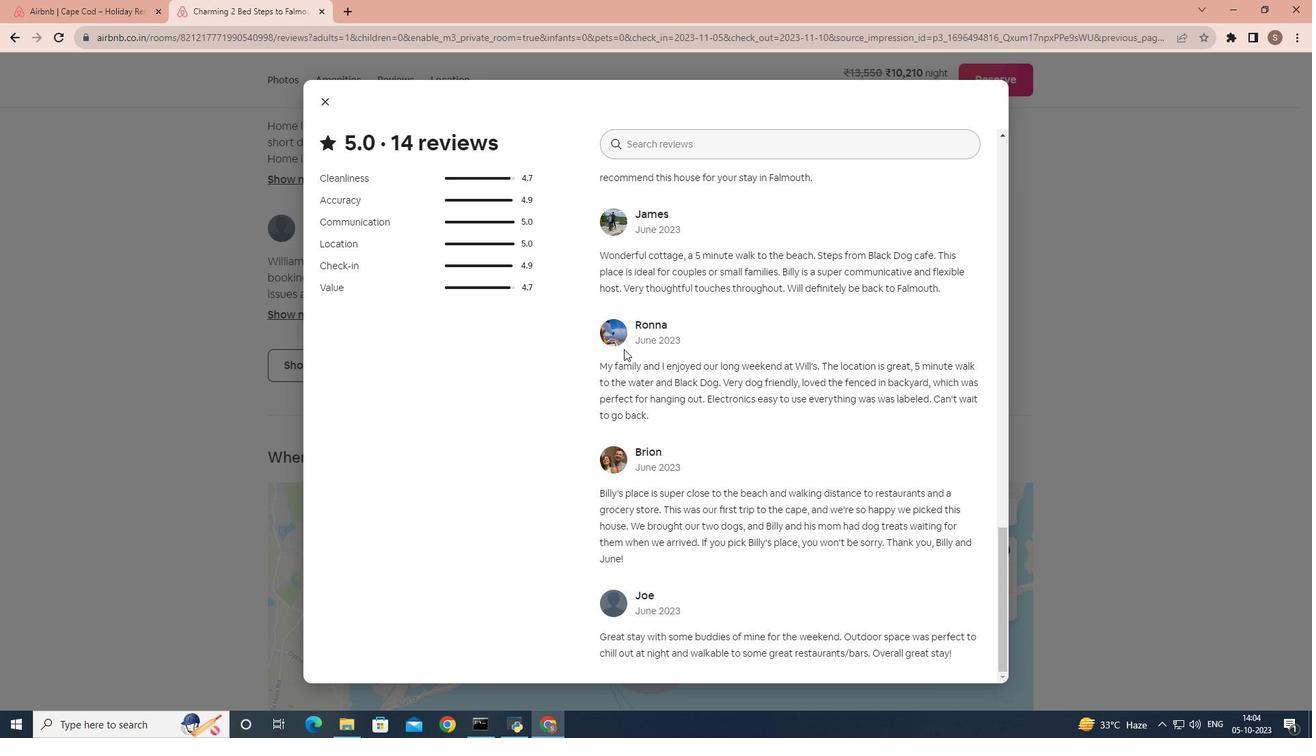 
Action: Mouse scrolled (624, 348) with delta (0, 0)
Screenshot: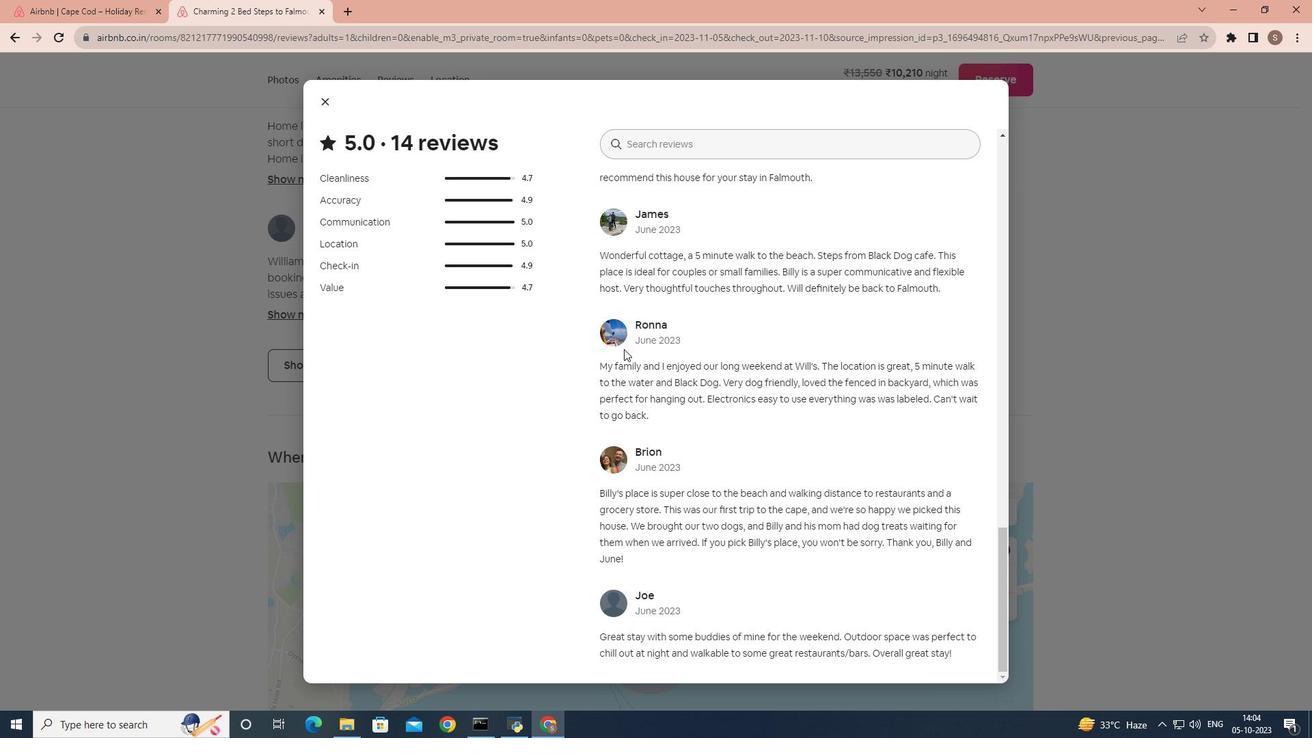
Action: Mouse scrolled (624, 348) with delta (0, 0)
Screenshot: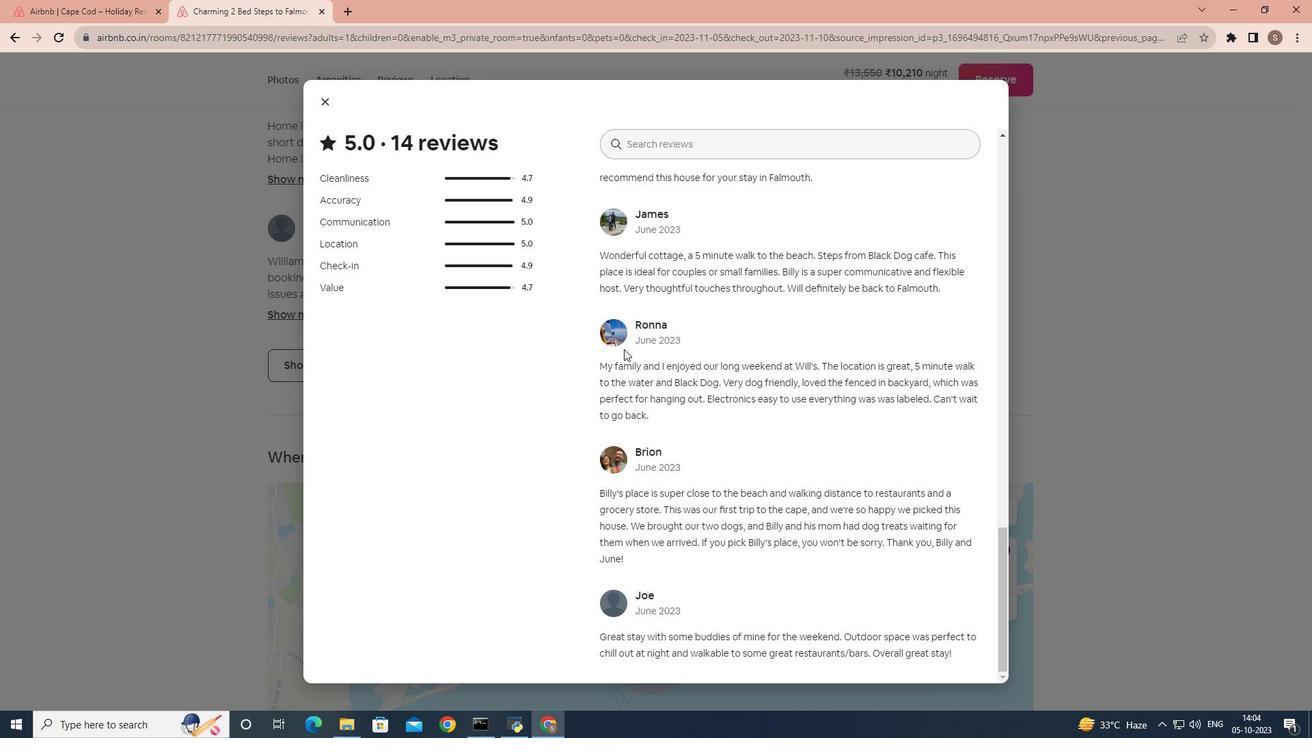 
Action: Mouse scrolled (624, 348) with delta (0, 0)
Screenshot: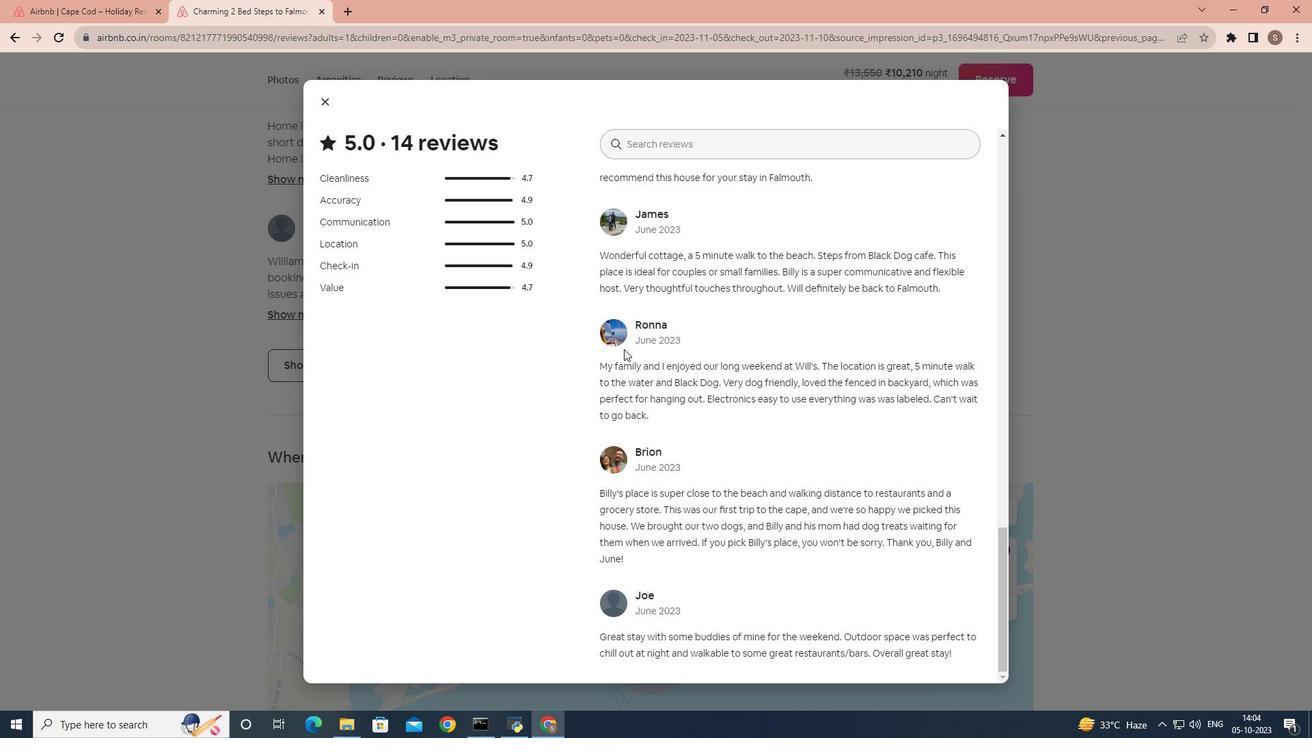 
Action: Mouse scrolled (624, 348) with delta (0, 0)
Screenshot: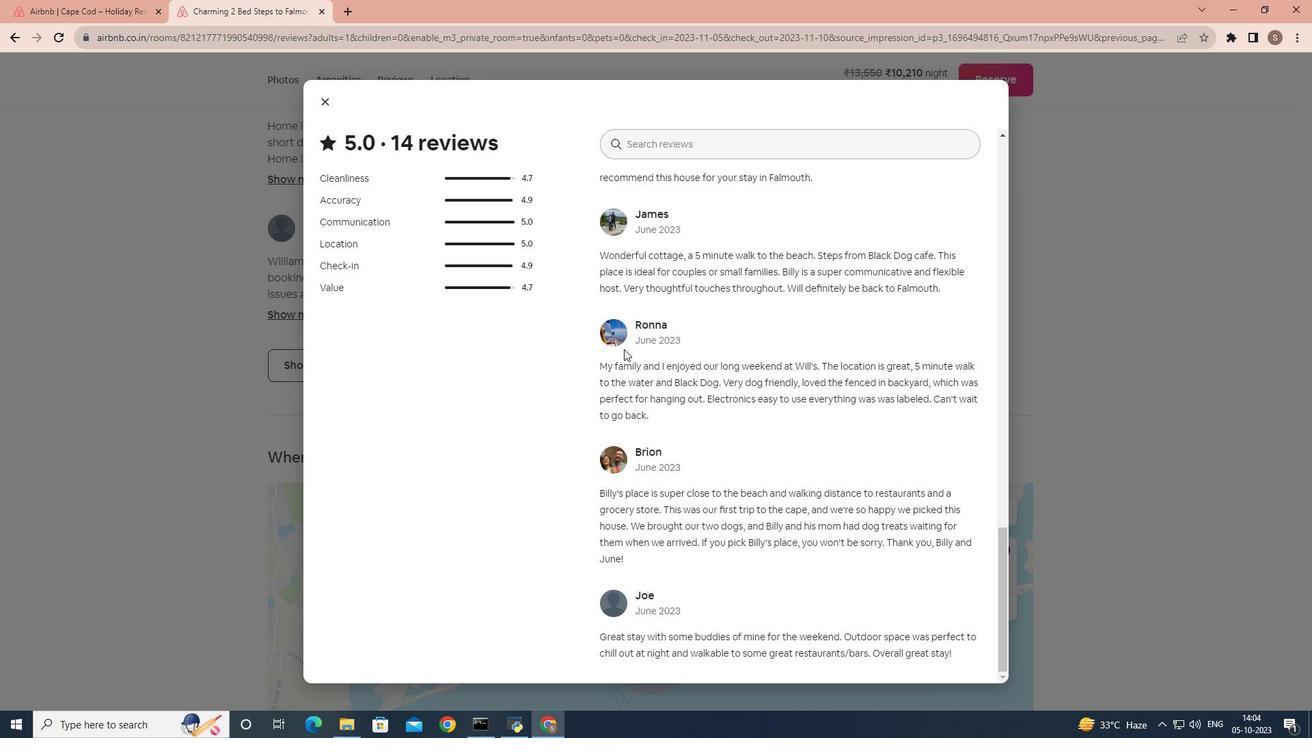 
Action: Mouse scrolled (624, 348) with delta (0, 0)
Screenshot: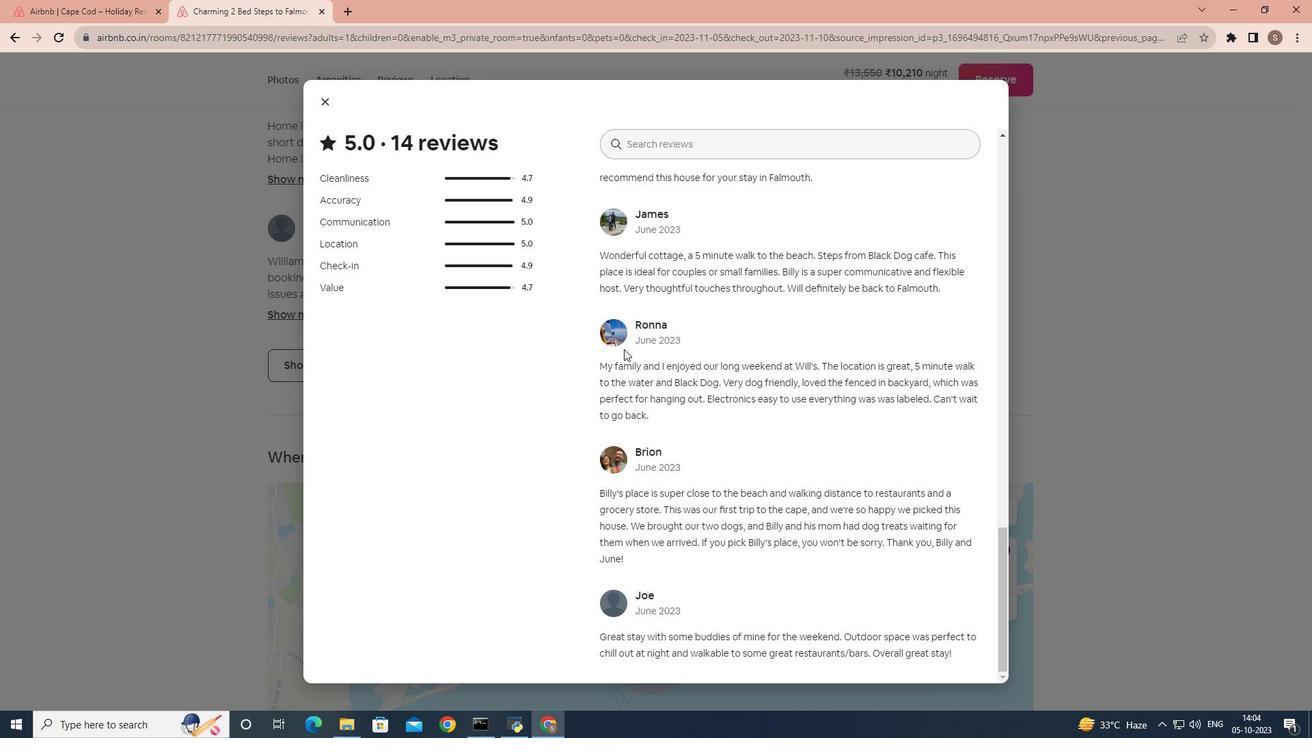 
Action: Mouse scrolled (624, 348) with delta (0, 0)
Screenshot: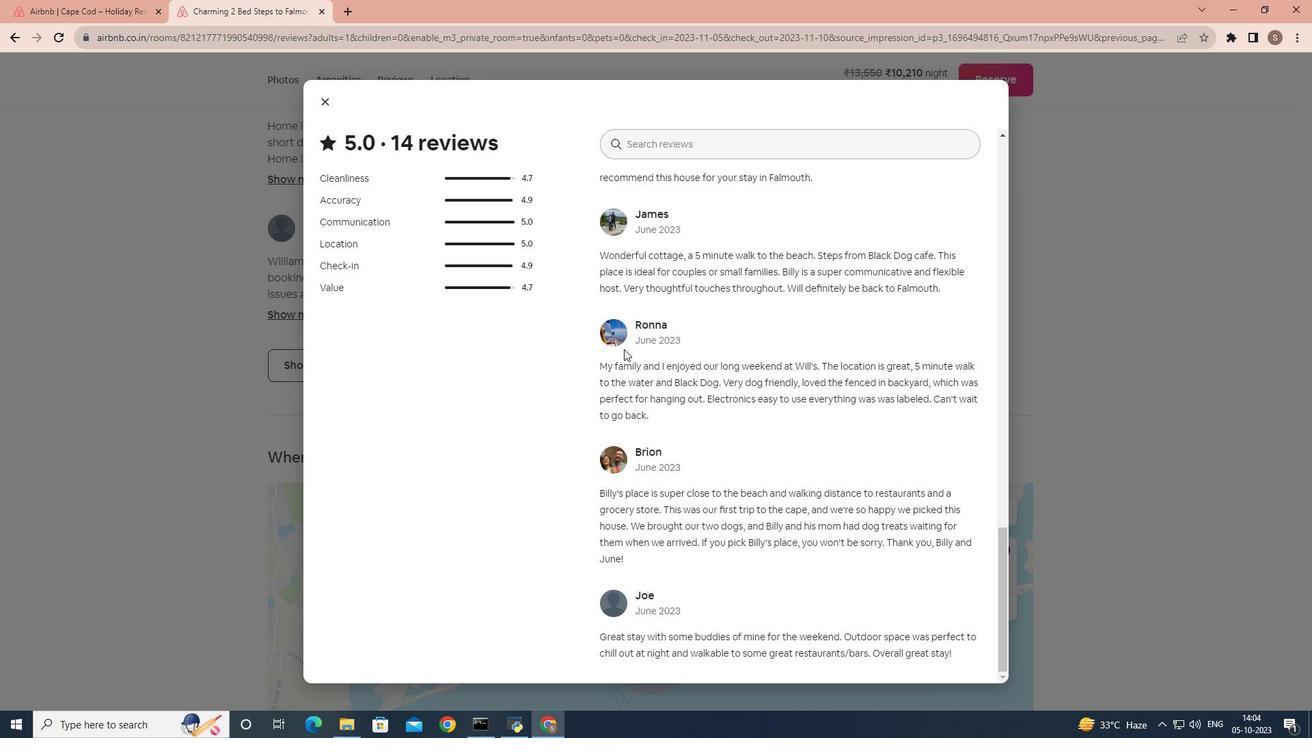 
Action: Mouse scrolled (624, 348) with delta (0, 0)
Screenshot: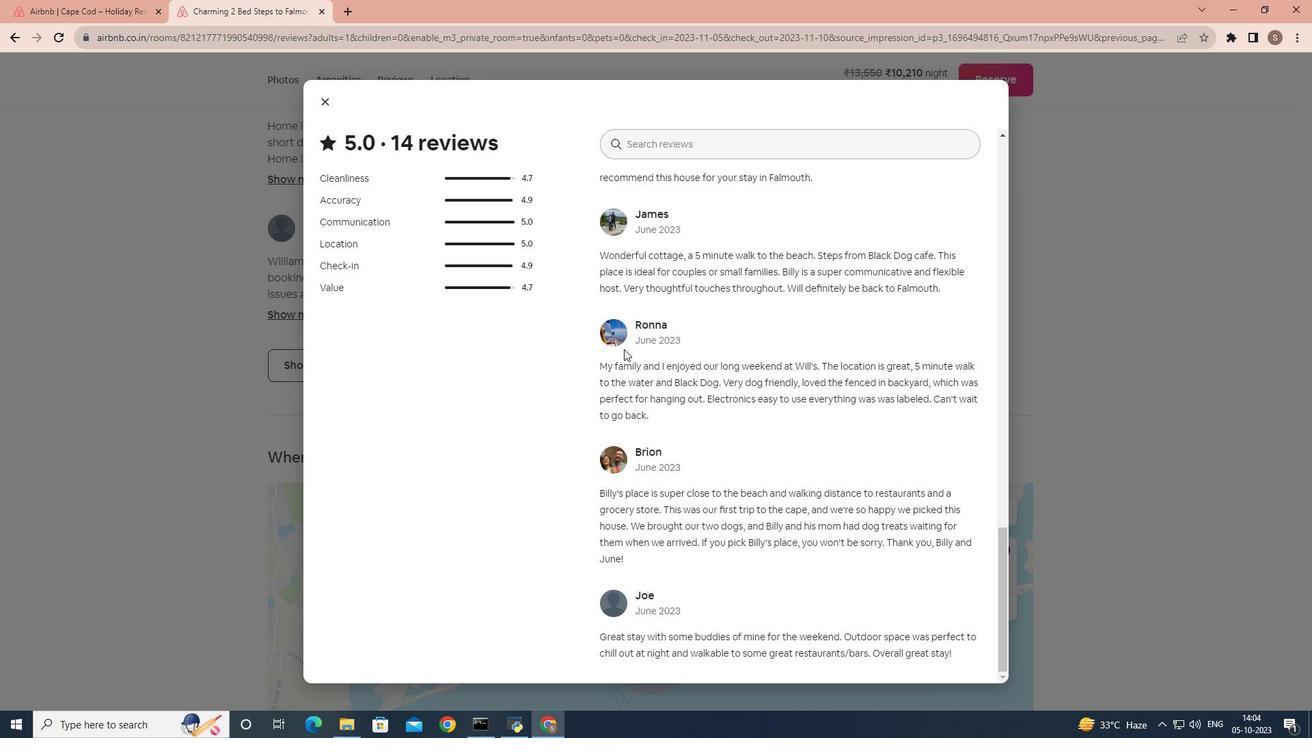 
Action: Mouse moved to (321, 99)
Screenshot: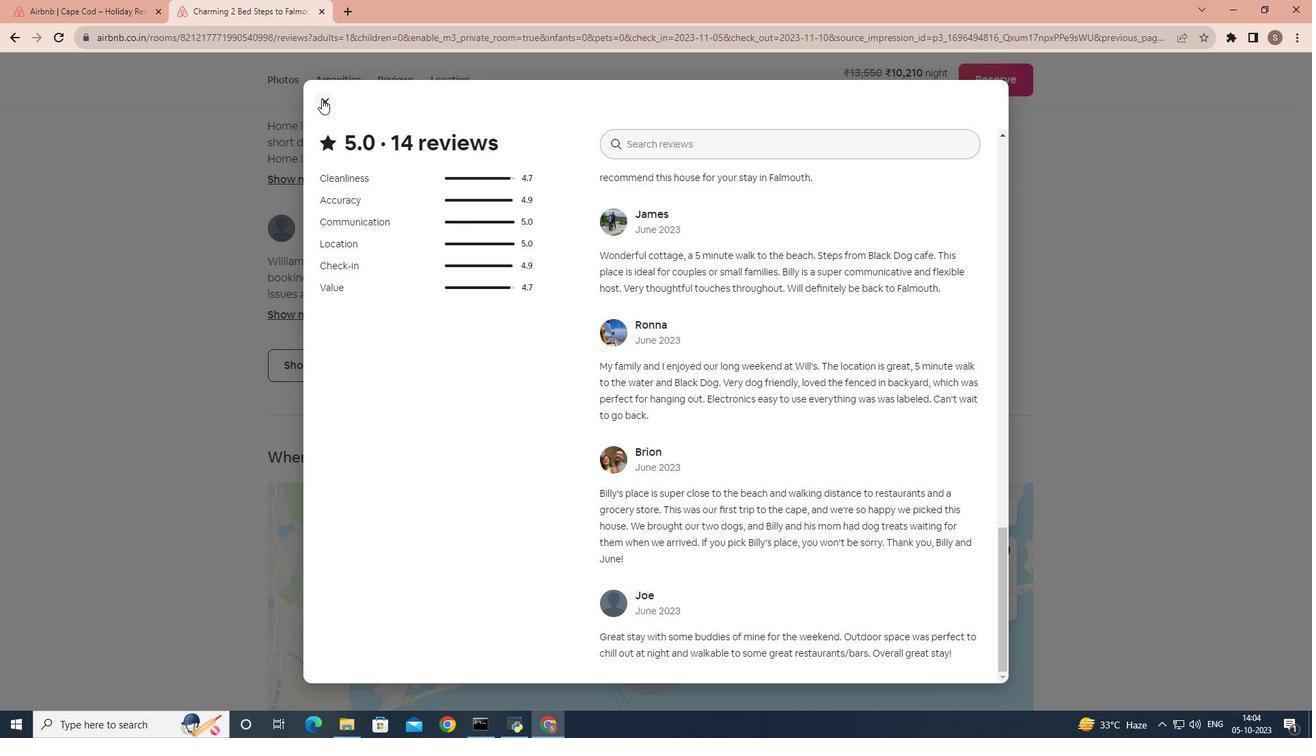 
Action: Mouse pressed left at (321, 99)
Screenshot: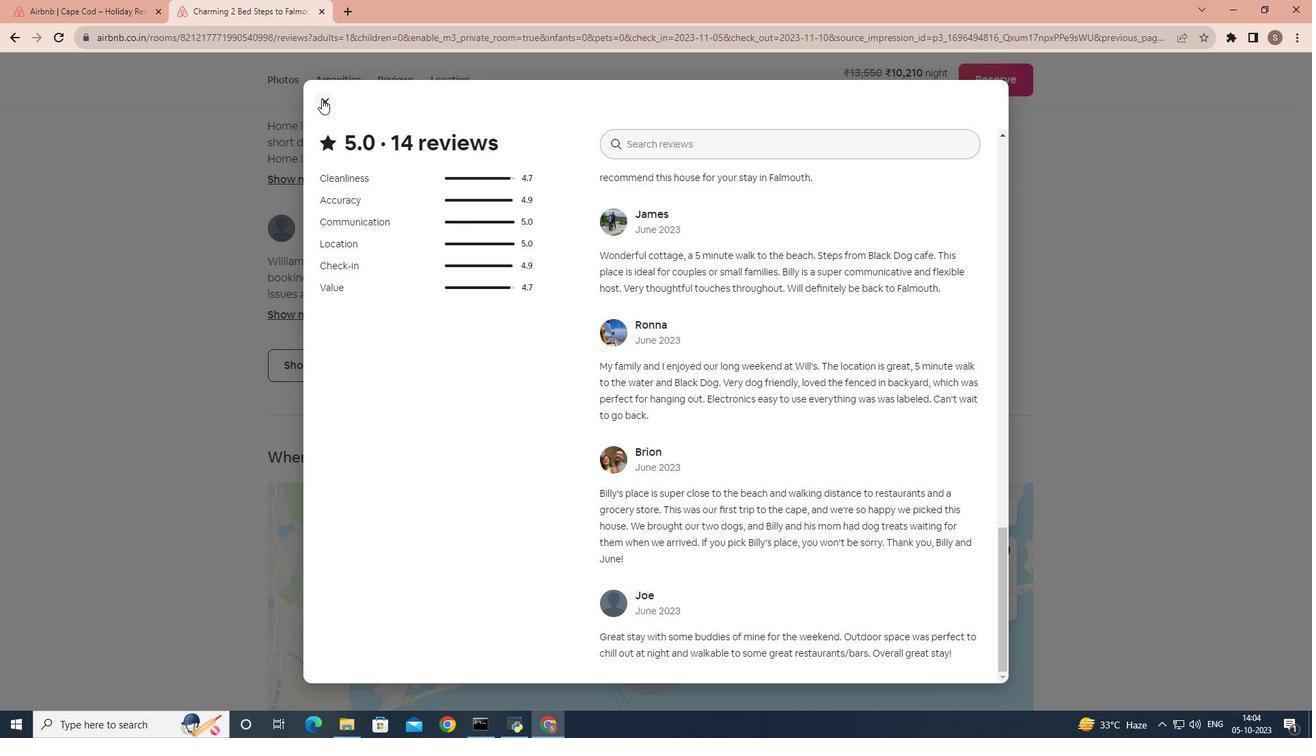 
Action: Mouse moved to (142, 263)
Screenshot: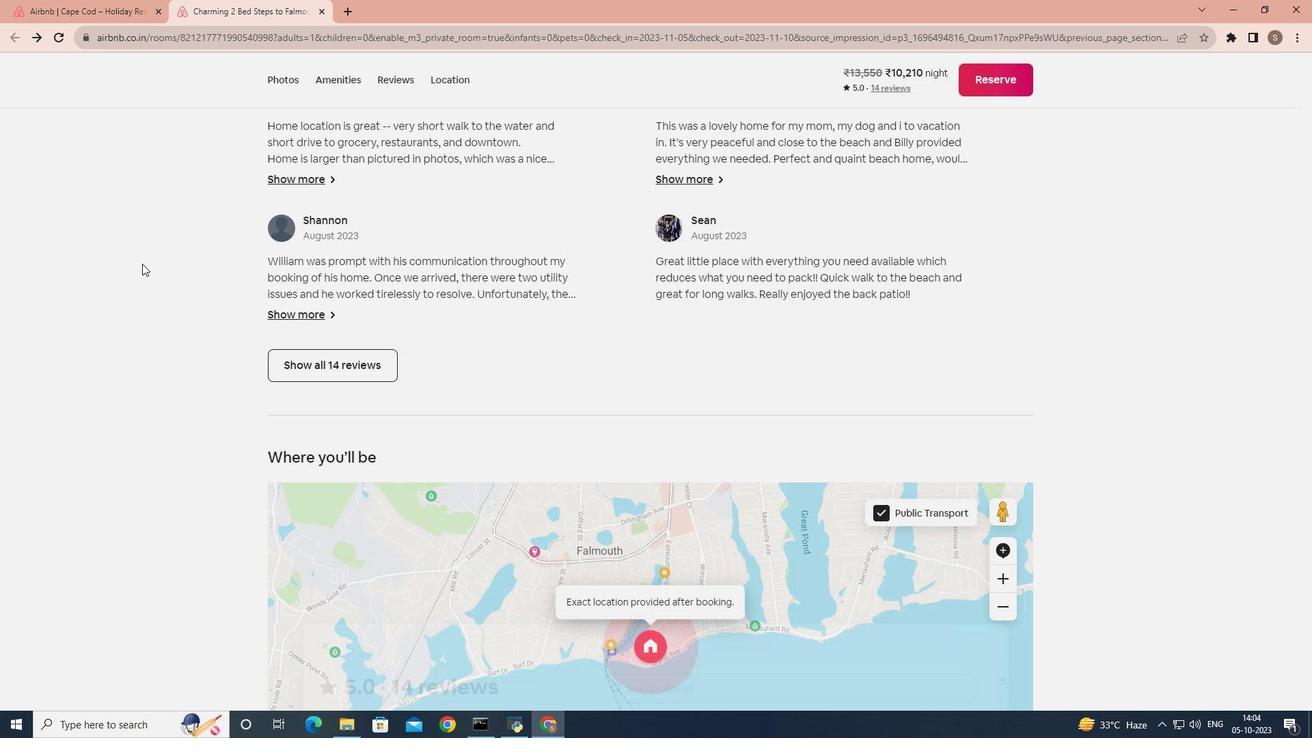 
Action: Mouse scrolled (142, 263) with delta (0, 0)
Screenshot: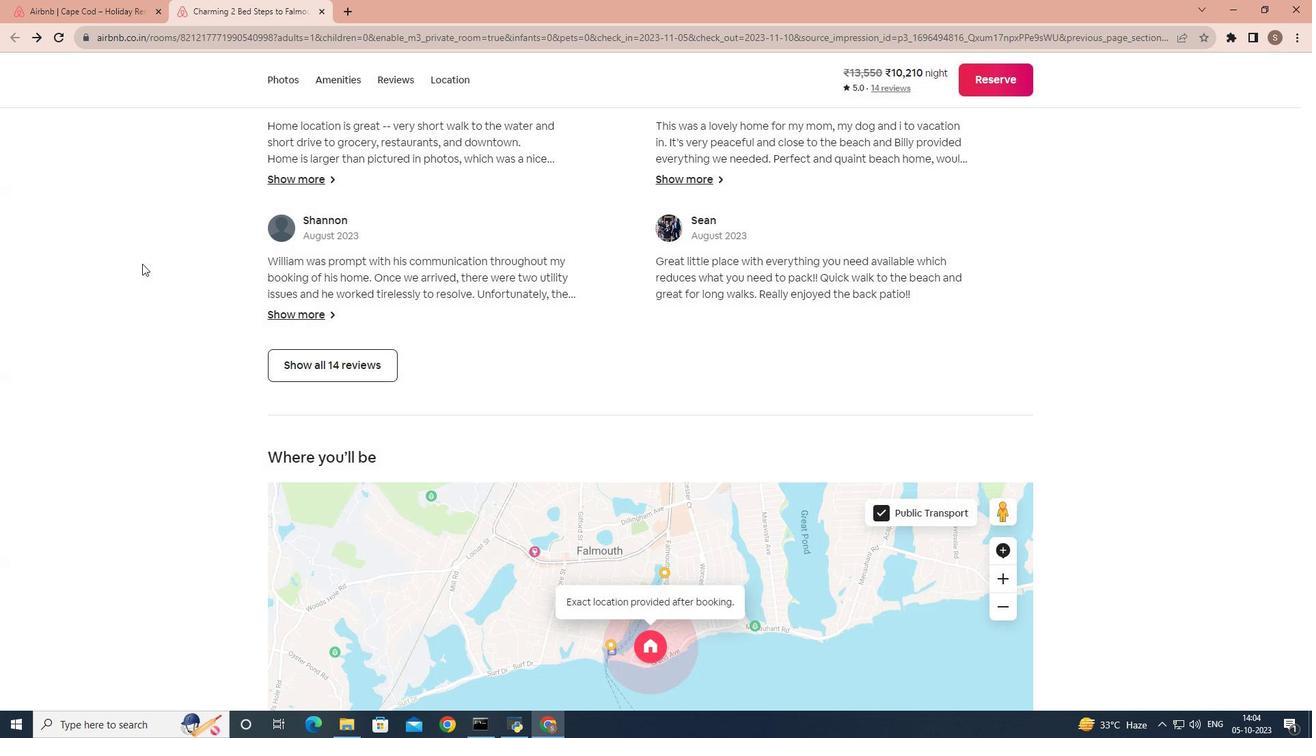 
Action: Mouse scrolled (142, 263) with delta (0, 0)
Screenshot: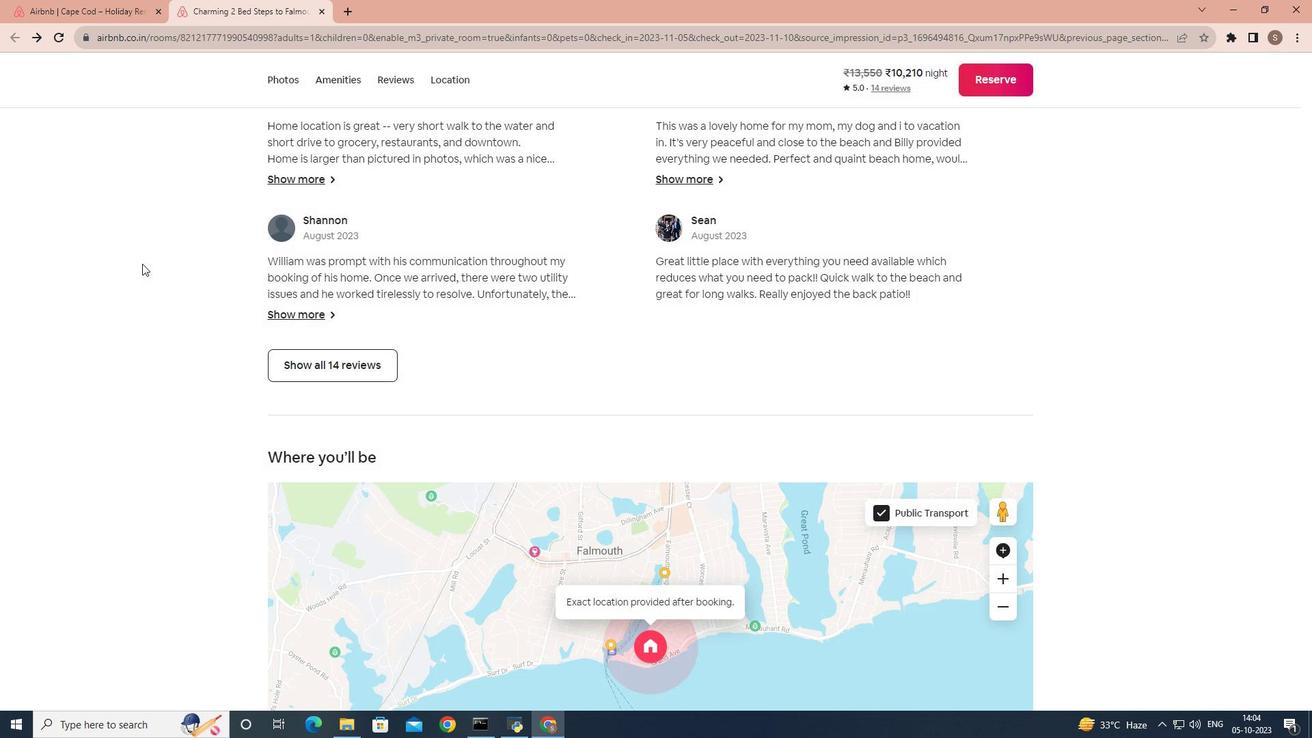 
Action: Mouse scrolled (142, 263) with delta (0, 0)
Screenshot: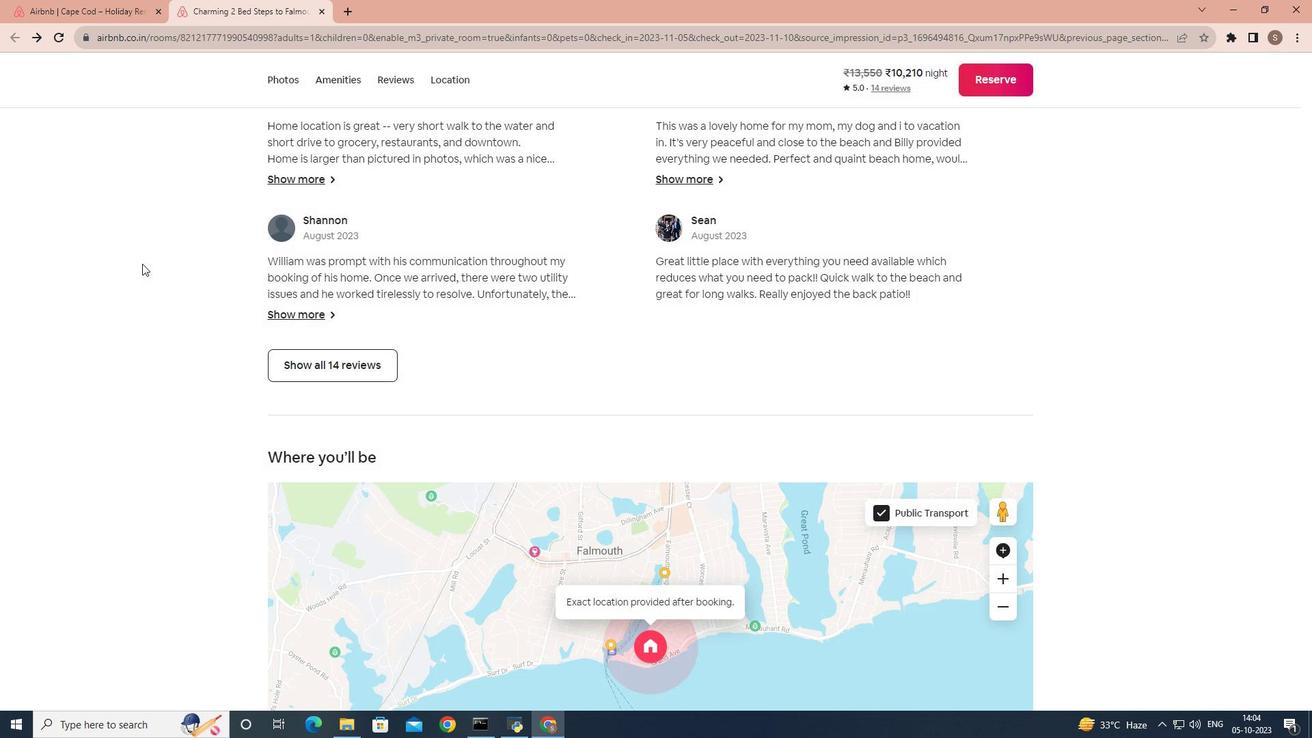 
Action: Mouse scrolled (142, 263) with delta (0, 0)
Screenshot: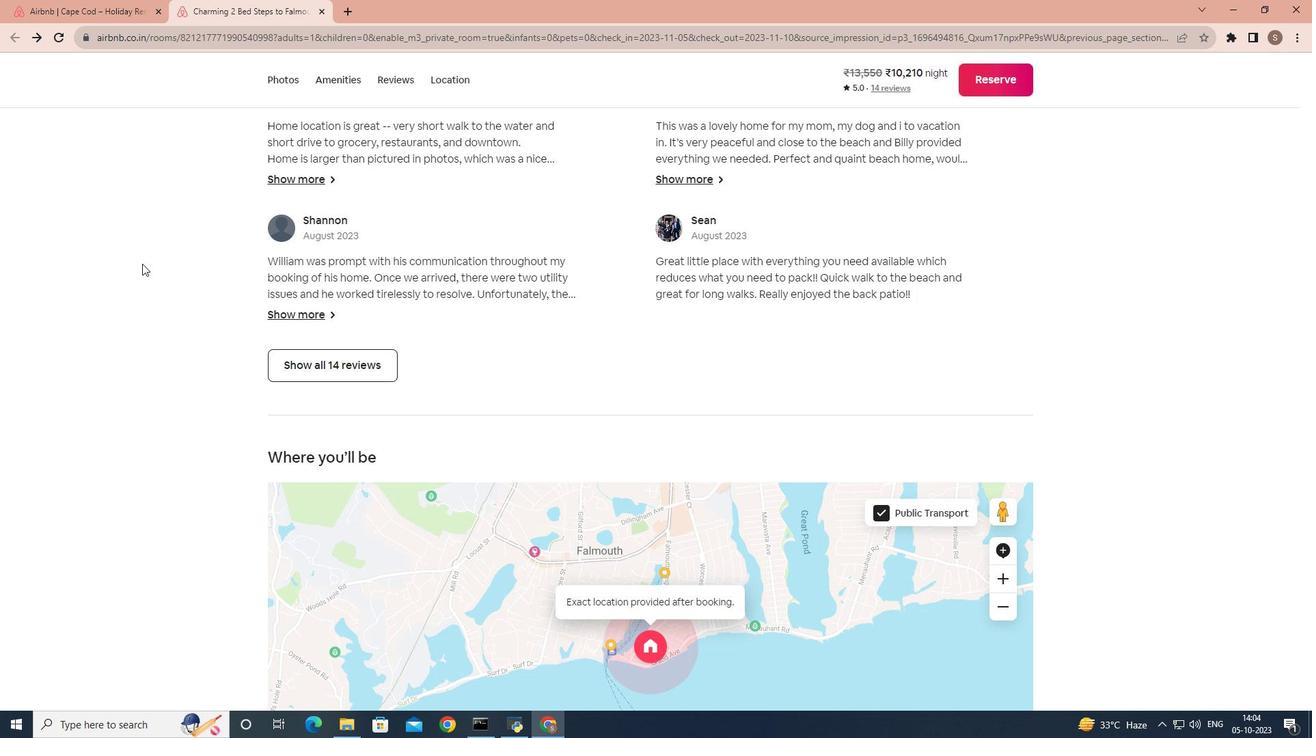 
Action: Mouse scrolled (142, 263) with delta (0, 0)
Screenshot: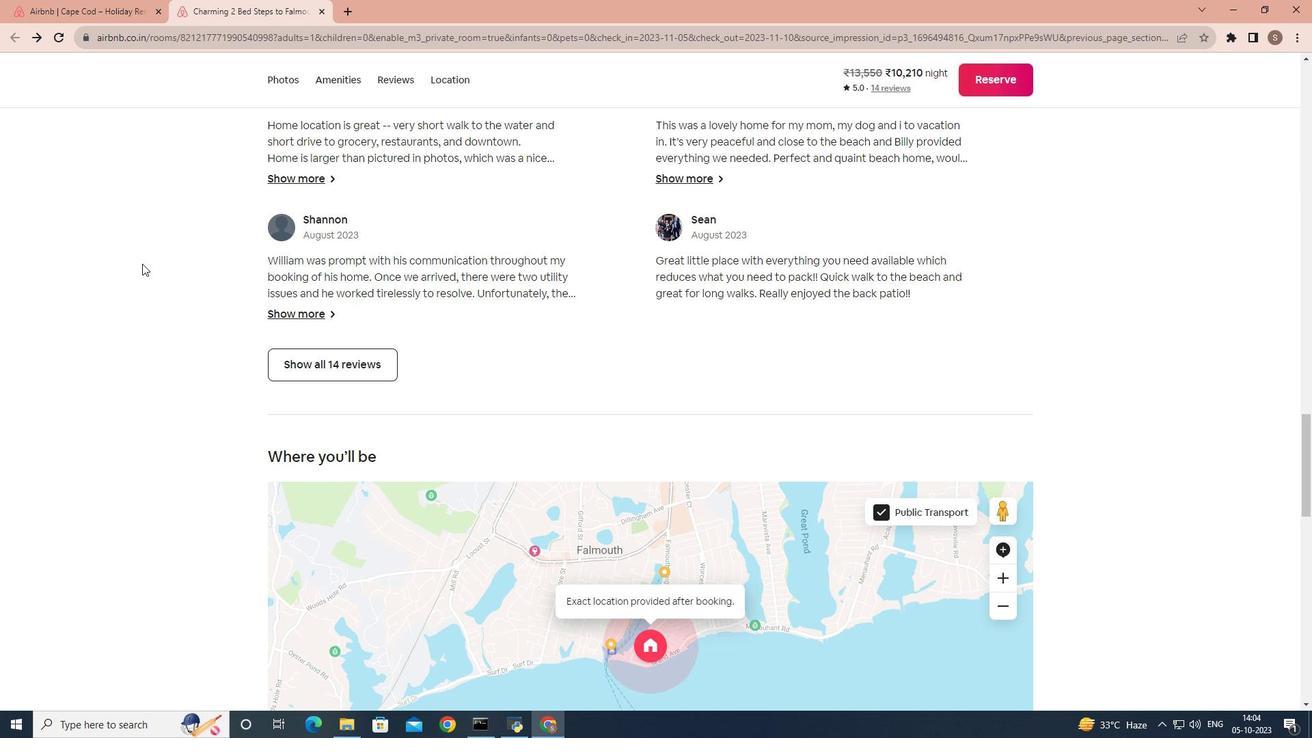 
Action: Mouse scrolled (142, 263) with delta (0, 0)
Screenshot: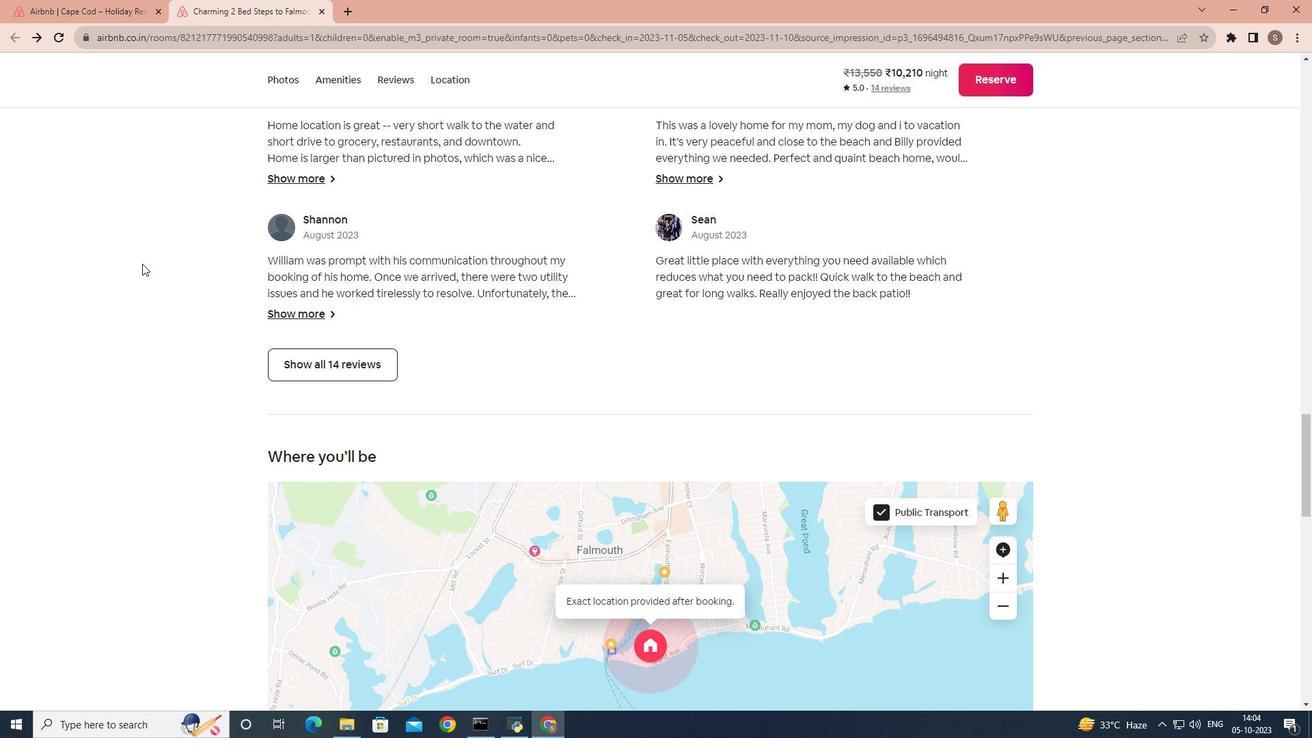 
Action: Mouse scrolled (142, 263) with delta (0, 0)
Screenshot: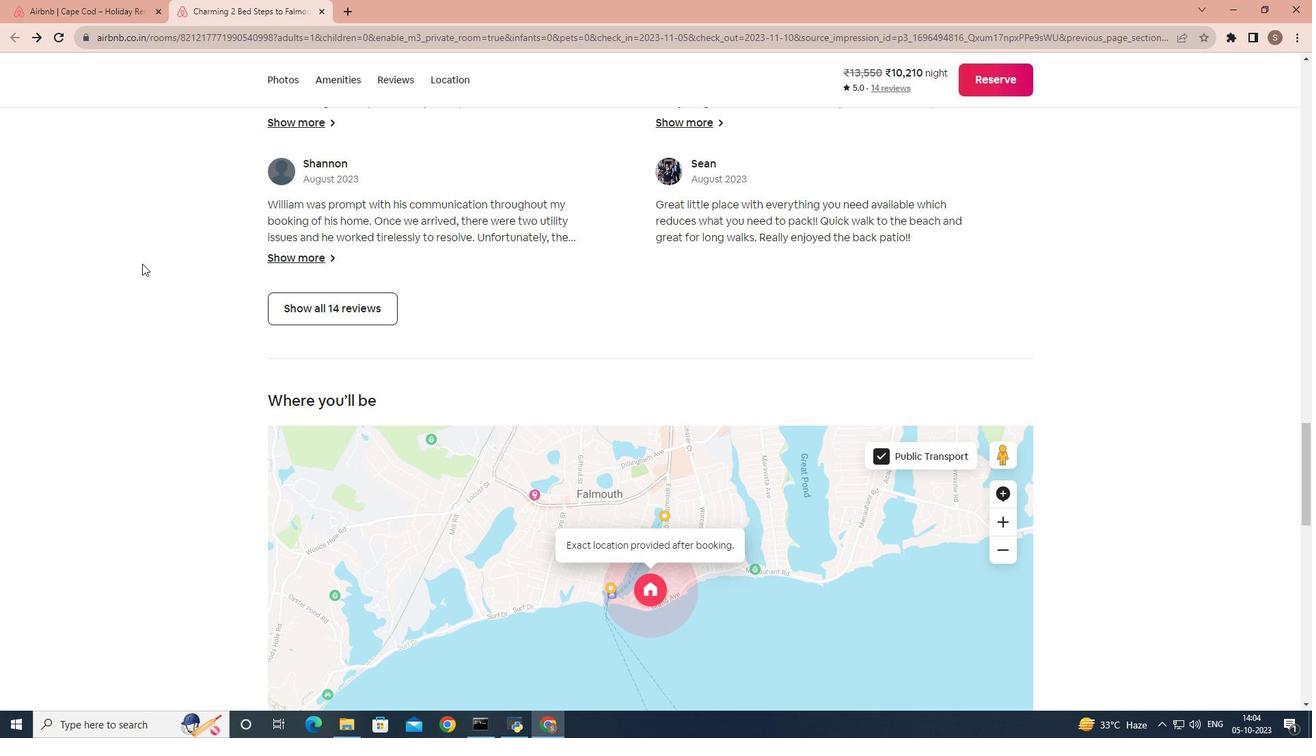 
Action: Mouse scrolled (142, 263) with delta (0, 0)
Screenshot: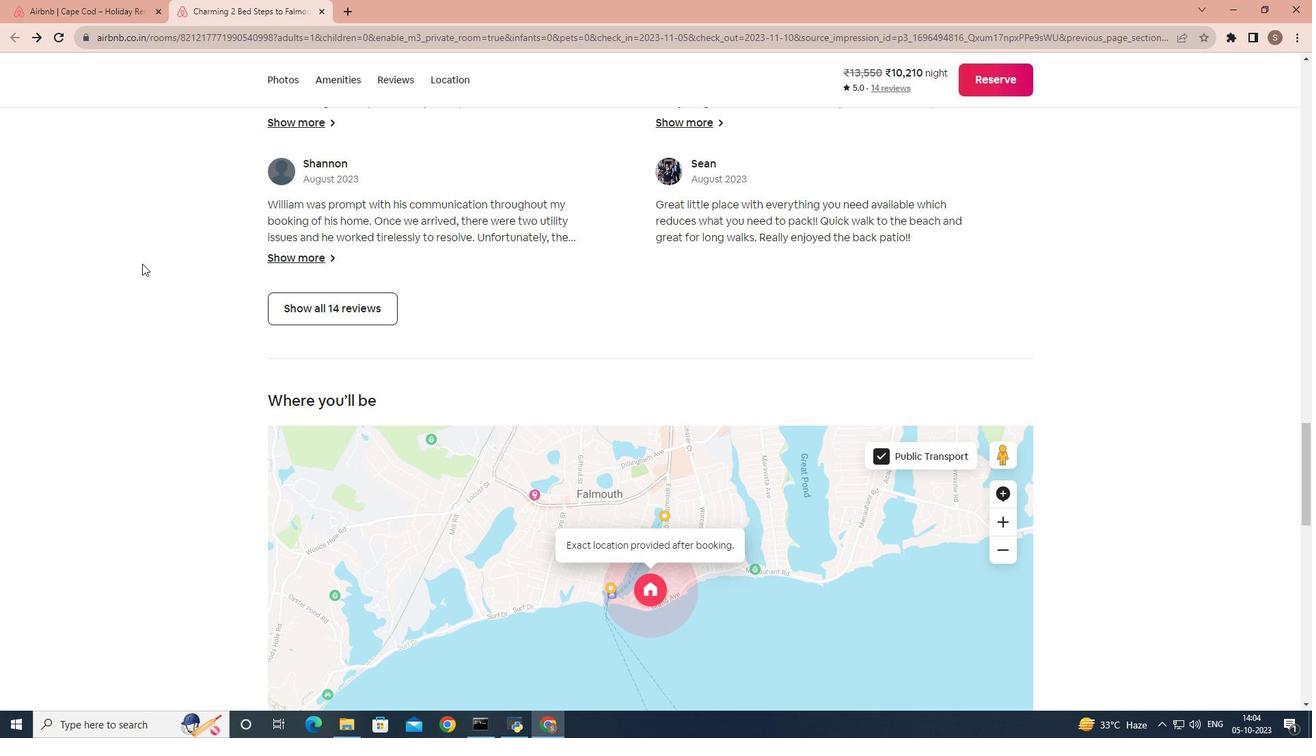 
Action: Mouse scrolled (142, 263) with delta (0, 0)
Screenshot: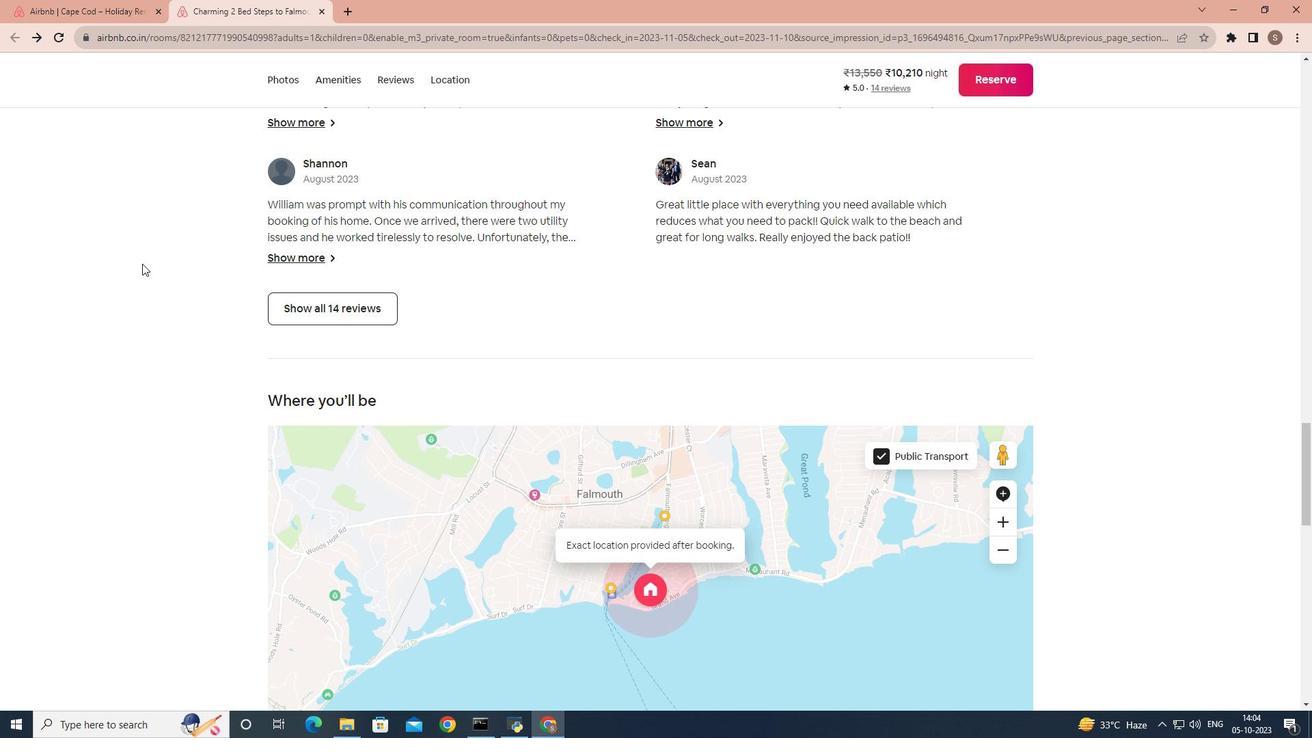 
Action: Mouse moved to (153, 261)
Screenshot: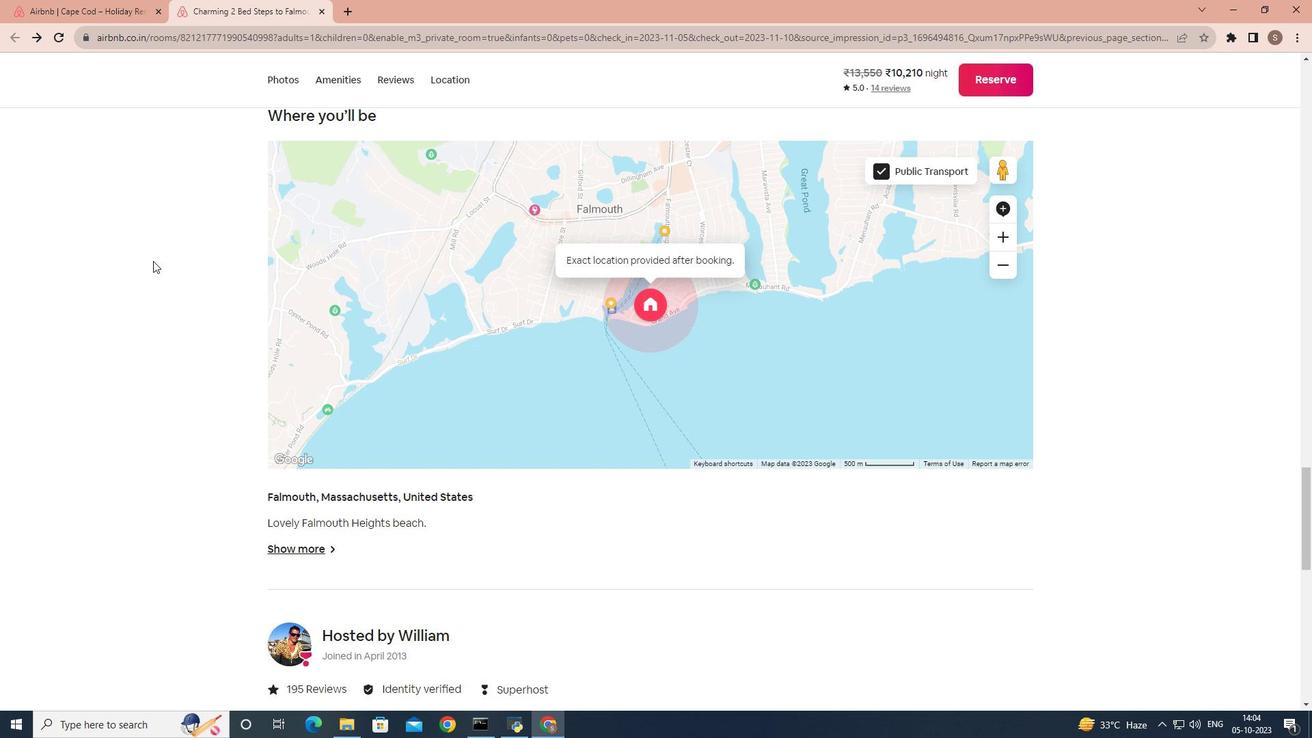 
Action: Mouse scrolled (153, 260) with delta (0, 0)
Screenshot: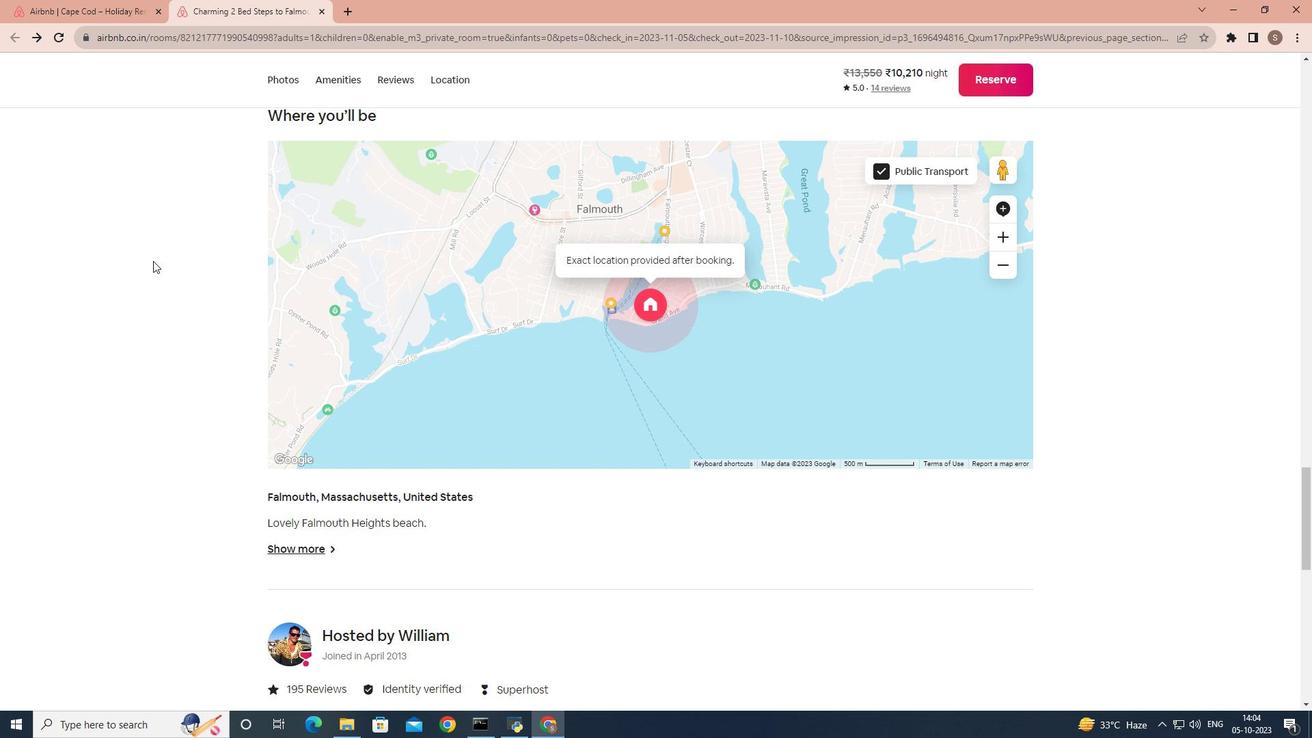
Action: Mouse scrolled (153, 260) with delta (0, 0)
Screenshot: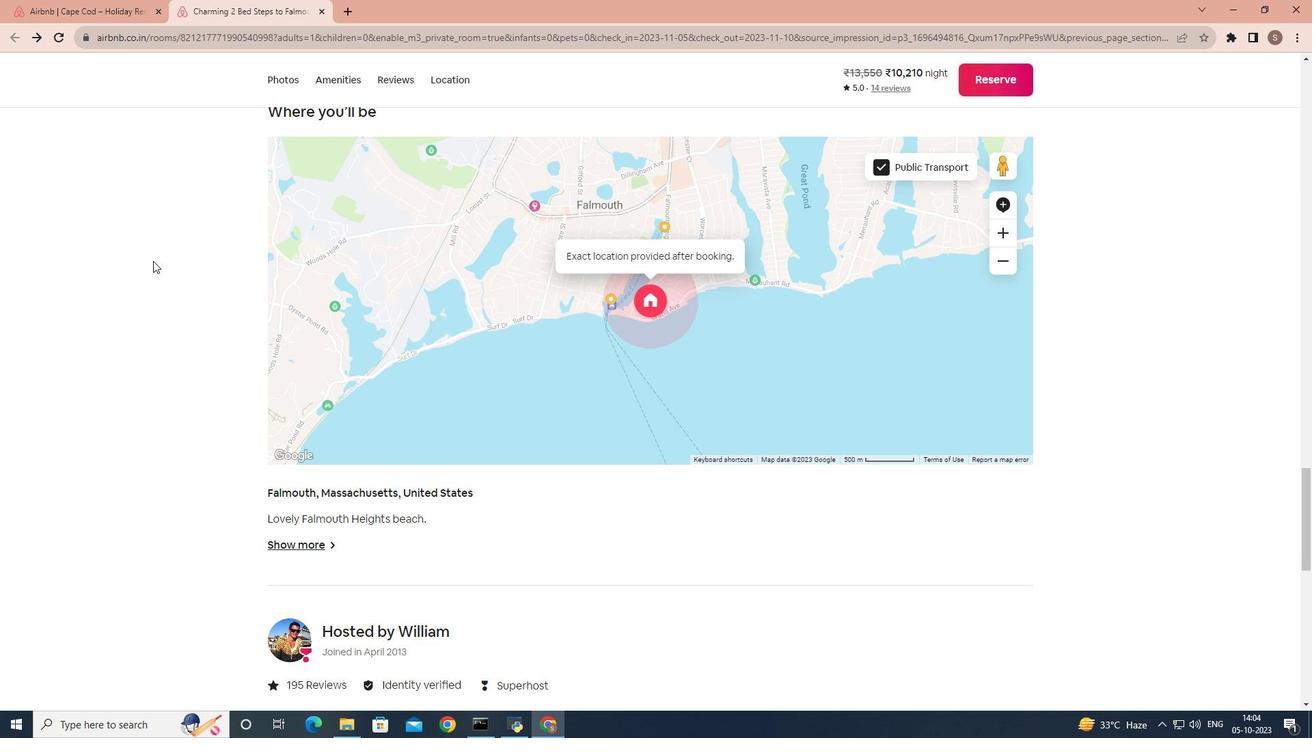 
Action: Mouse scrolled (153, 260) with delta (0, 0)
Screenshot: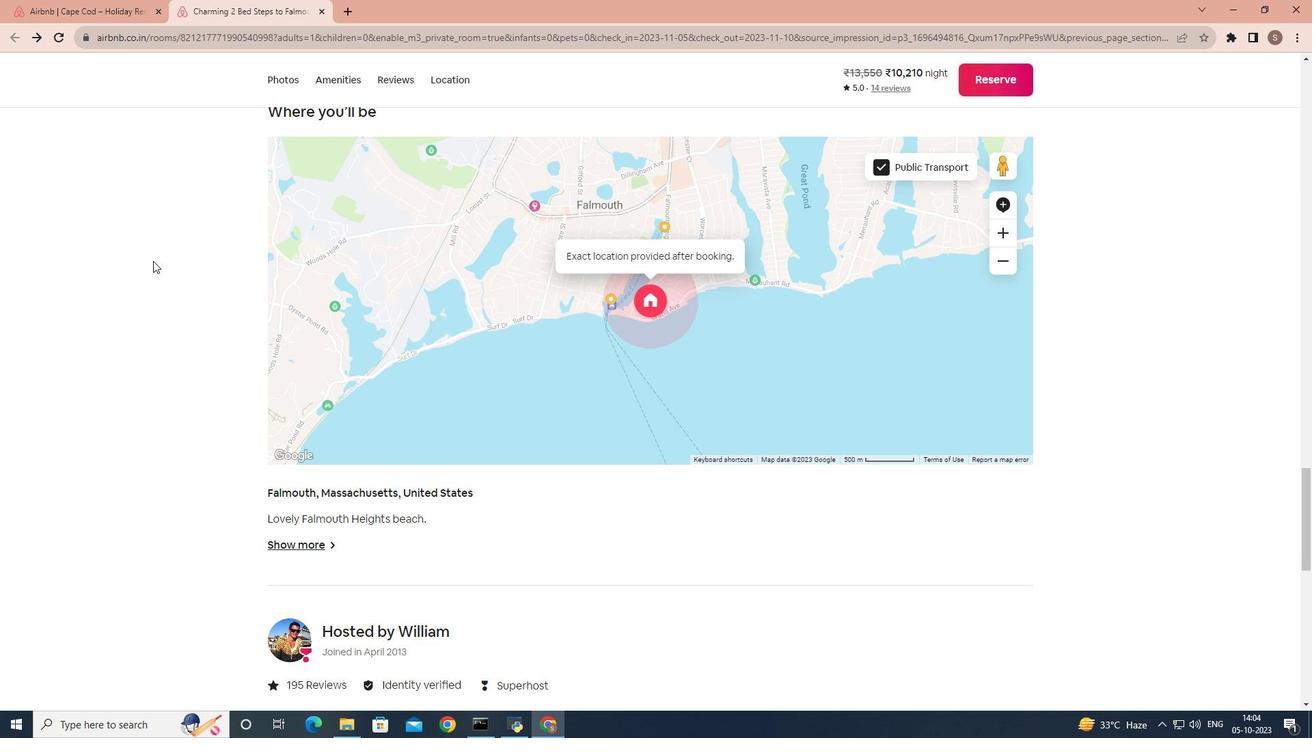 
Action: Mouse scrolled (153, 260) with delta (0, 0)
Screenshot: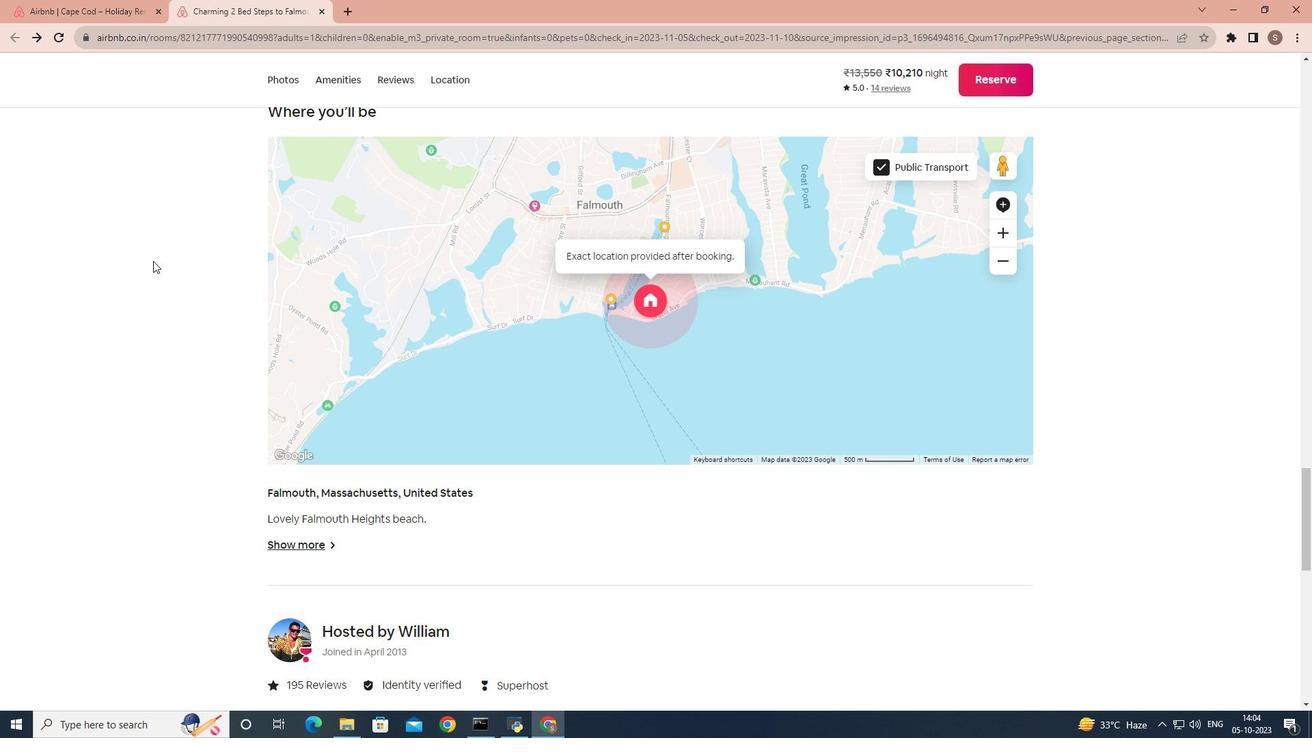 
Action: Mouse scrolled (153, 260) with delta (0, 0)
Screenshot: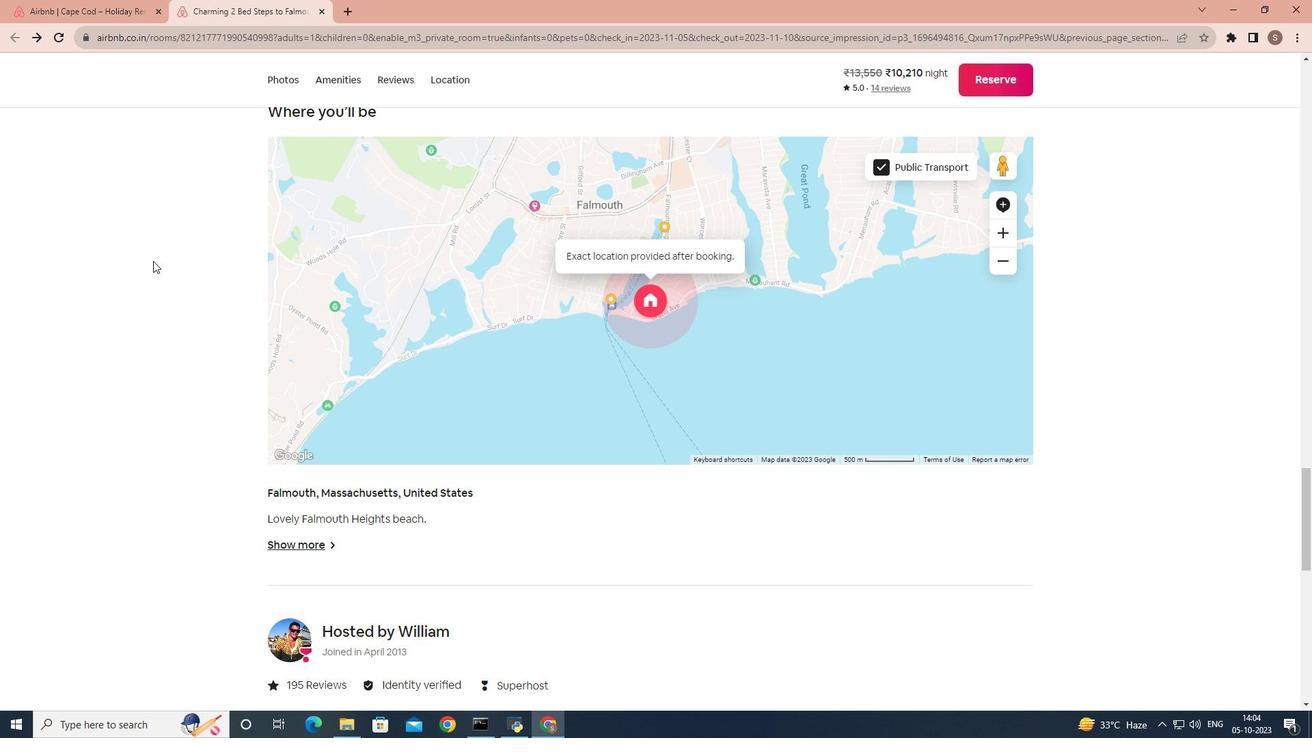 
Action: Mouse scrolled (153, 260) with delta (0, 0)
Screenshot: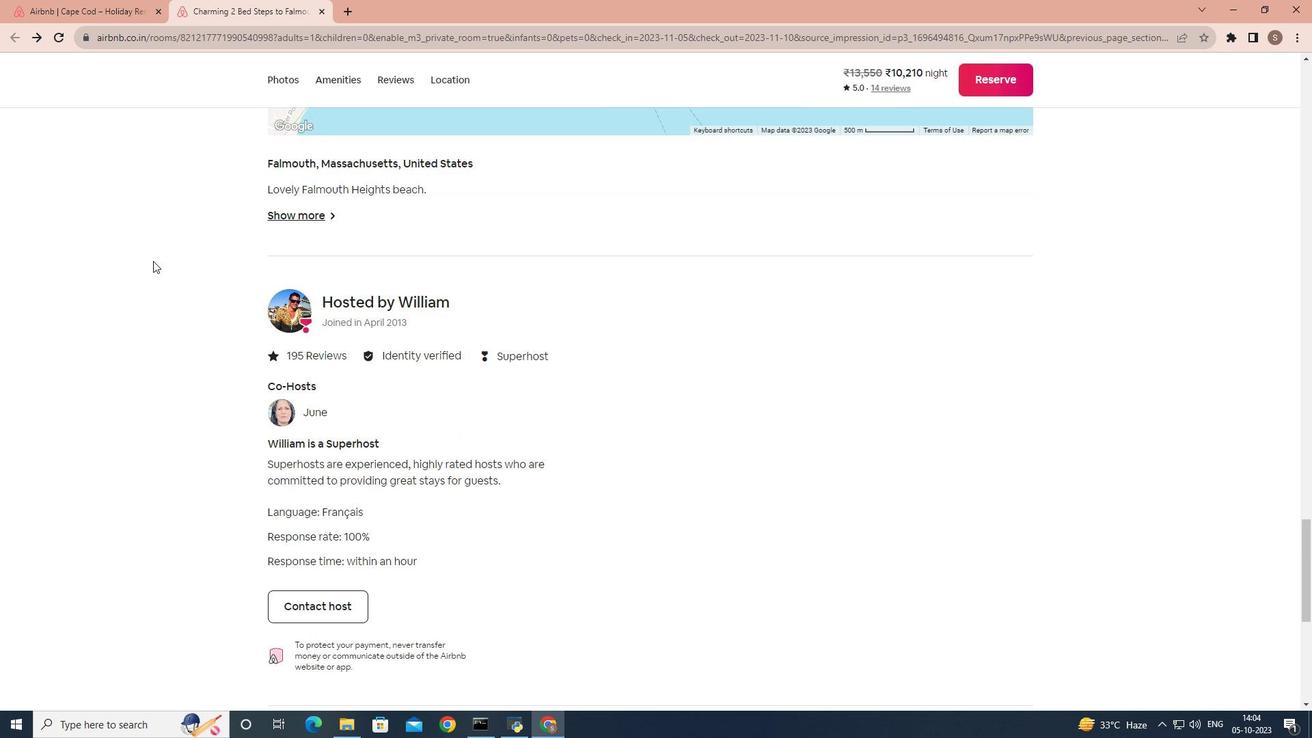 
Action: Mouse moved to (174, 256)
Screenshot: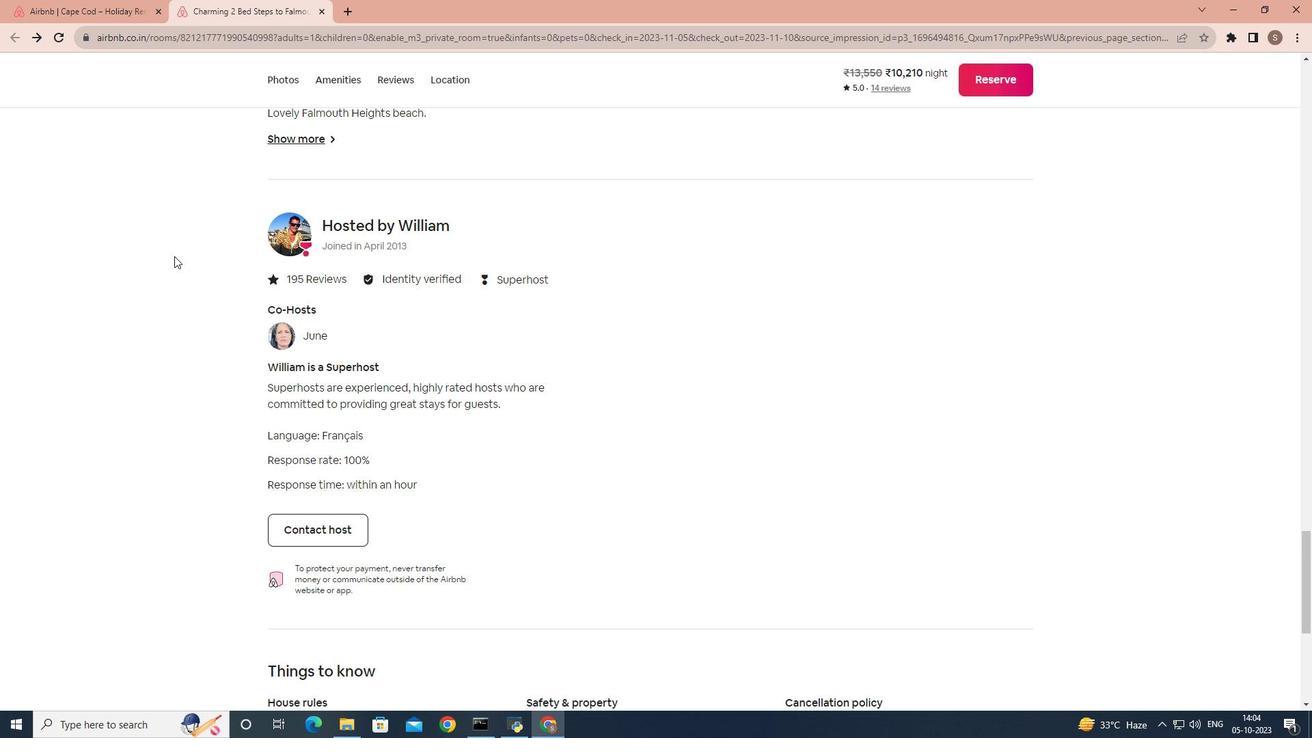 
Action: Mouse scrolled (174, 257) with delta (0, 0)
Screenshot: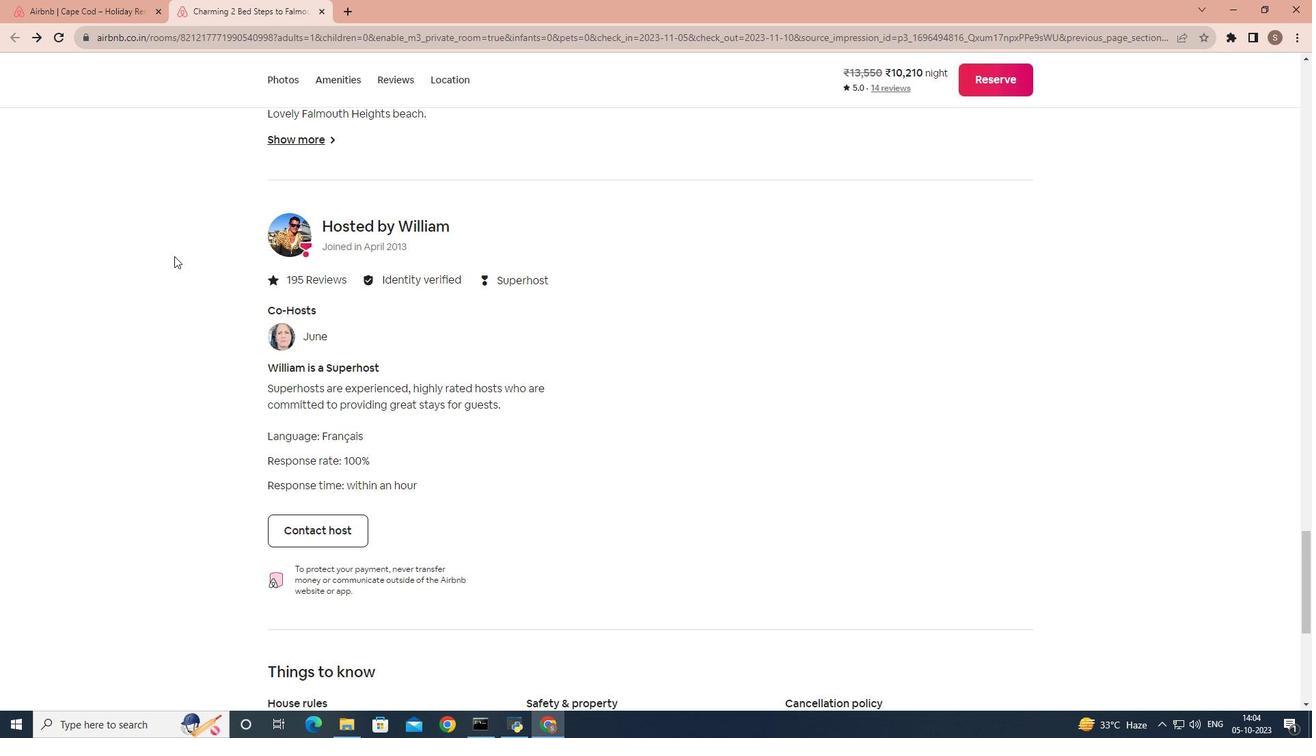 
Action: Mouse scrolled (174, 257) with delta (0, 0)
Screenshot: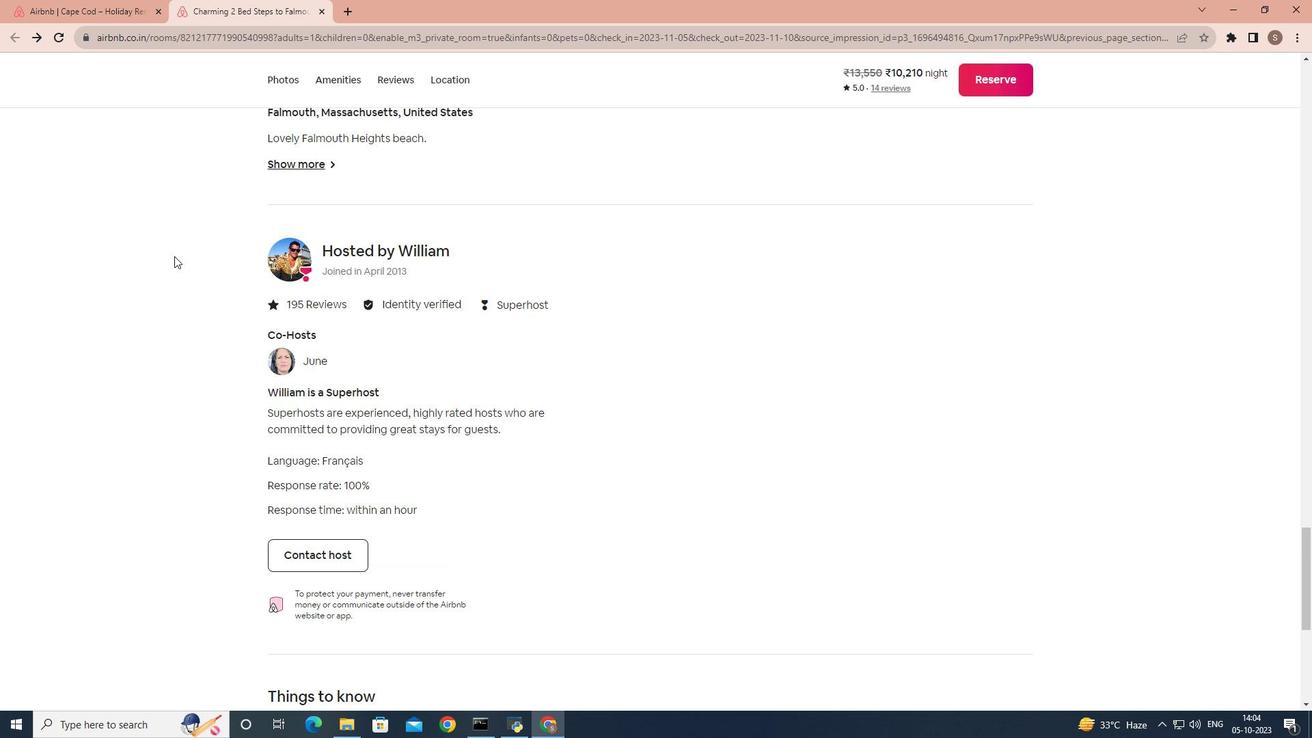 
Action: Mouse scrolled (174, 257) with delta (0, 0)
Screenshot: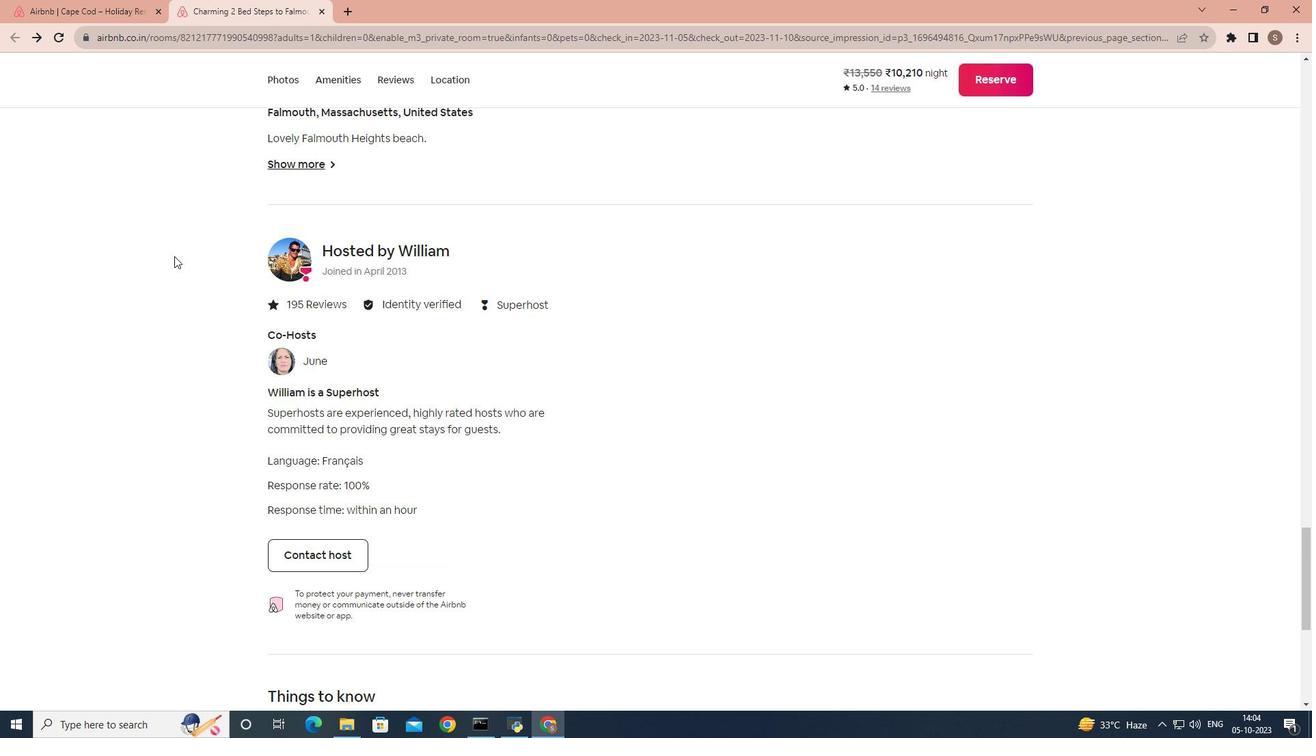 
Action: Mouse scrolled (174, 257) with delta (0, 0)
Screenshot: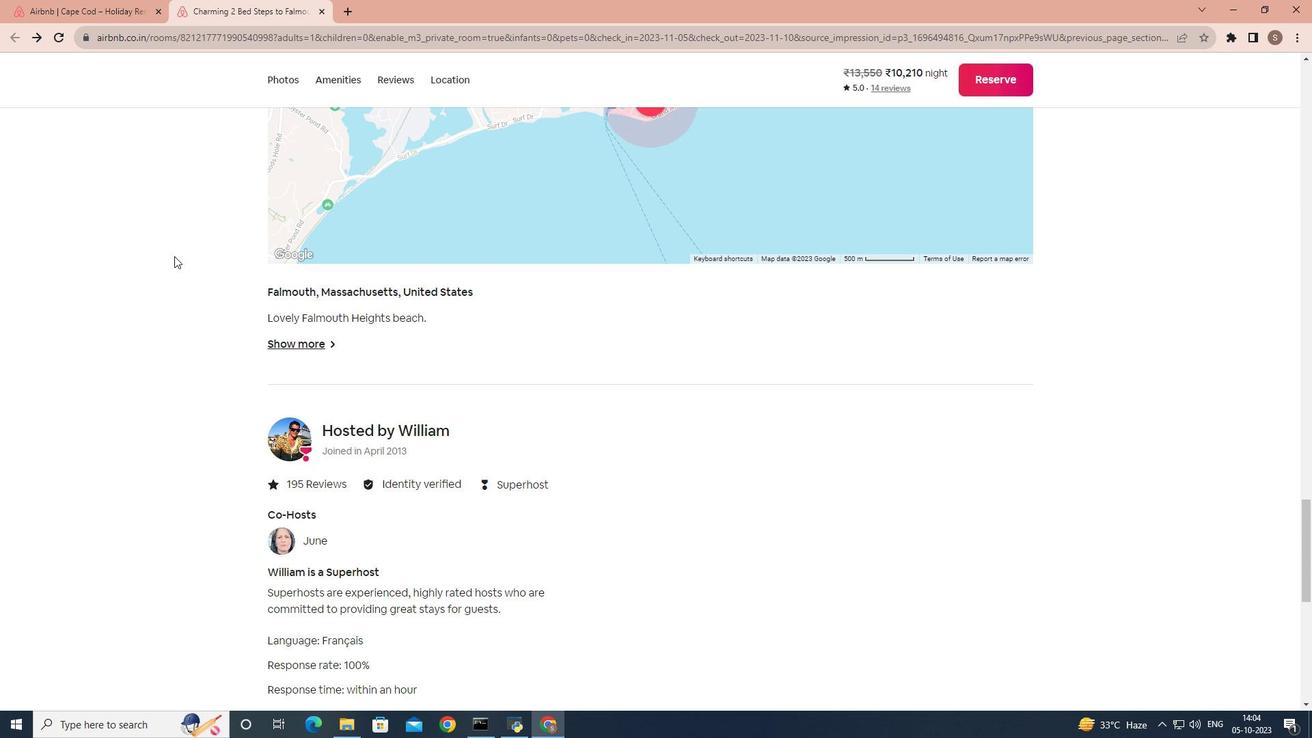 
Action: Mouse scrolled (174, 257) with delta (0, 0)
Screenshot: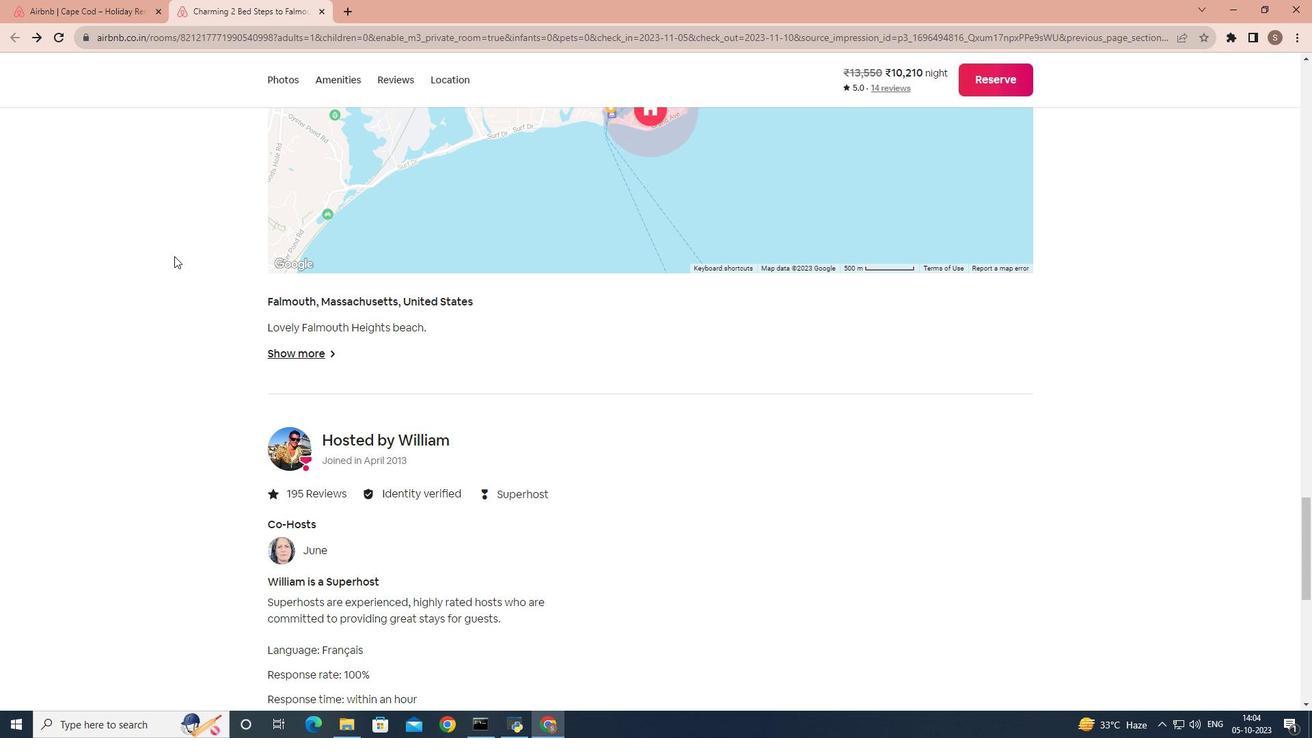 
Action: Mouse scrolled (174, 257) with delta (0, 0)
Screenshot: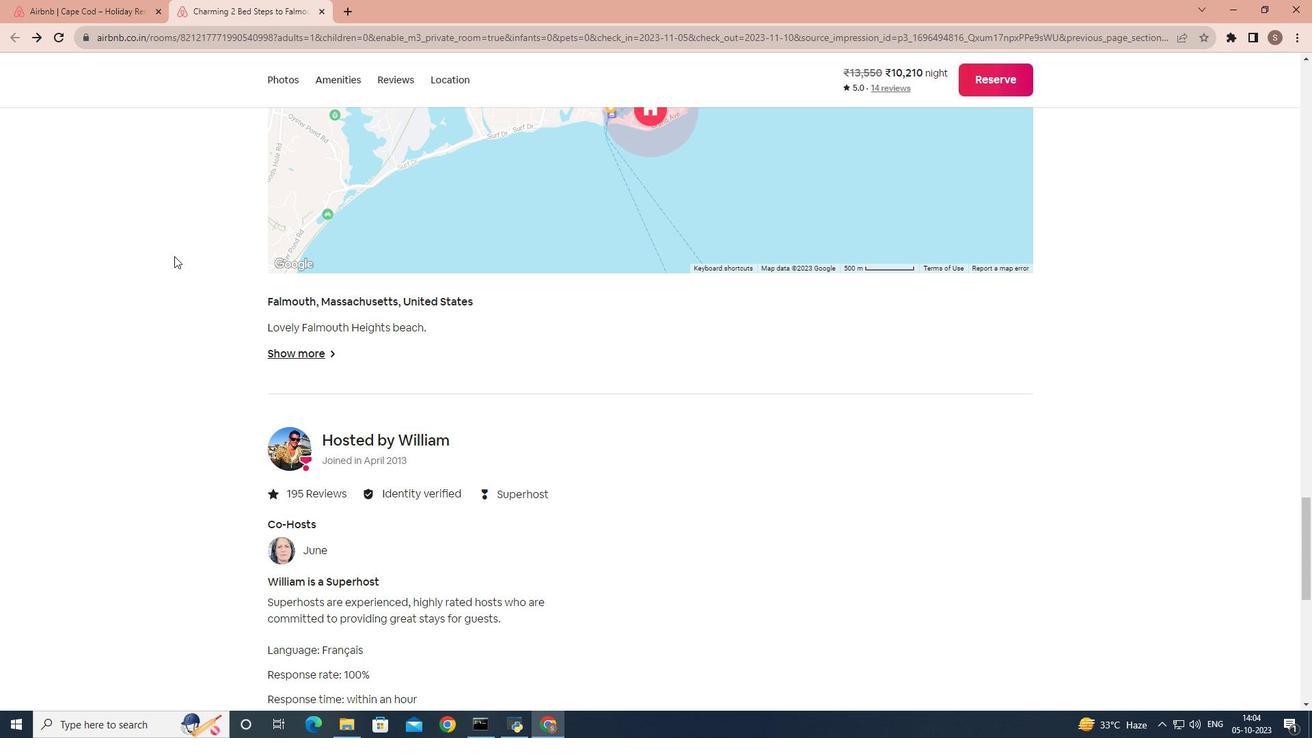 
Action: Mouse scrolled (174, 257) with delta (0, 0)
Screenshot: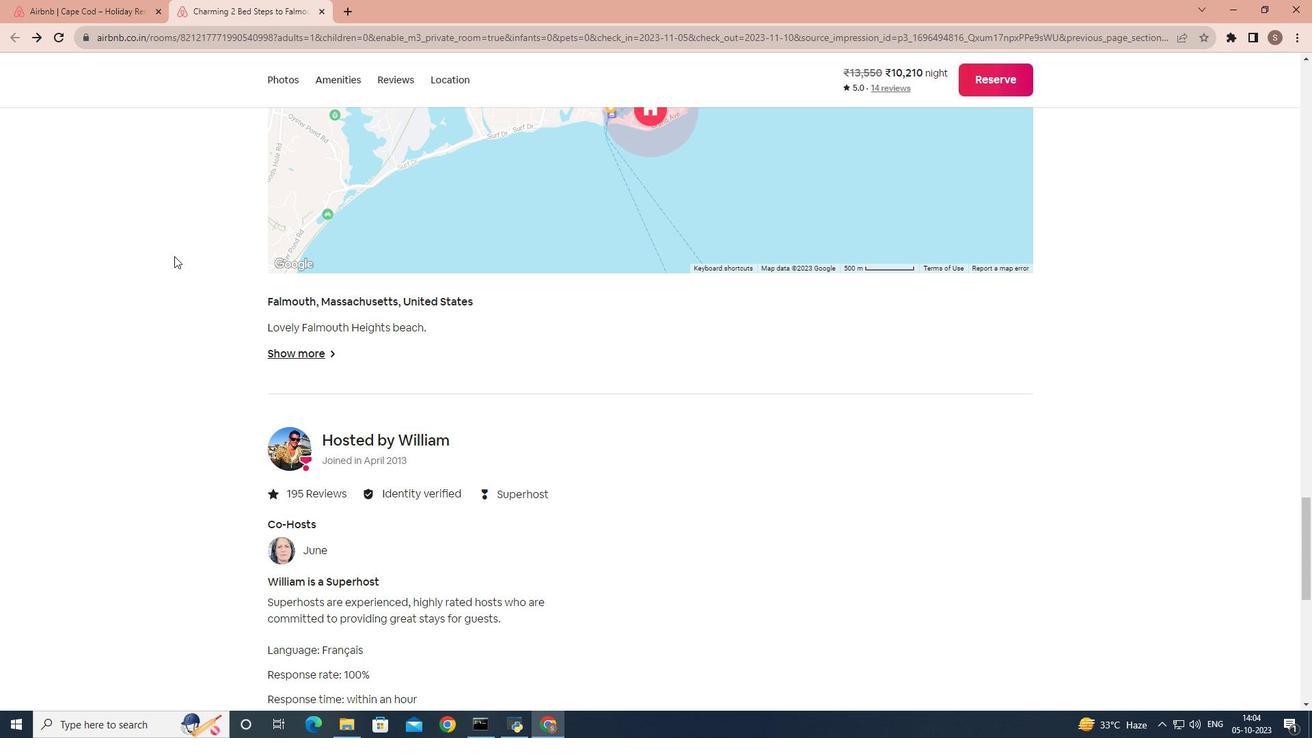 
Action: Mouse scrolled (174, 257) with delta (0, 0)
Screenshot: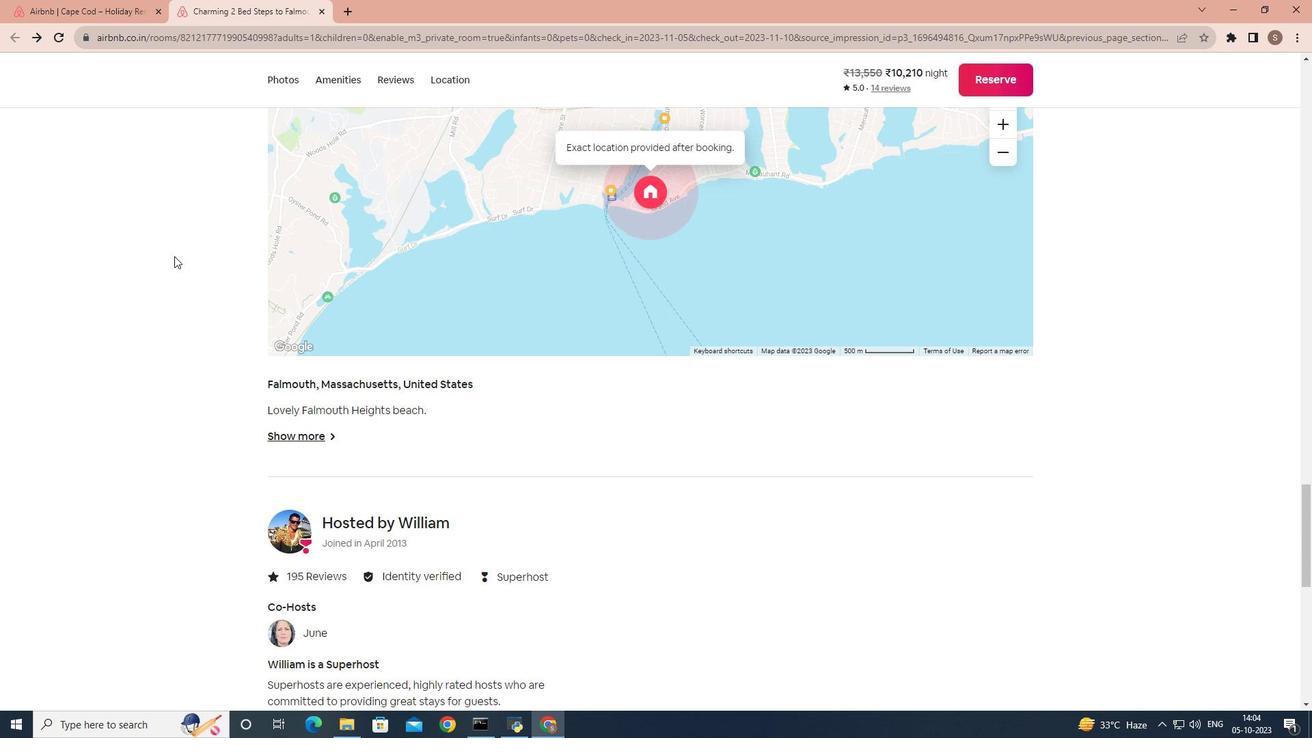 
Action: Mouse scrolled (174, 257) with delta (0, 0)
Screenshot: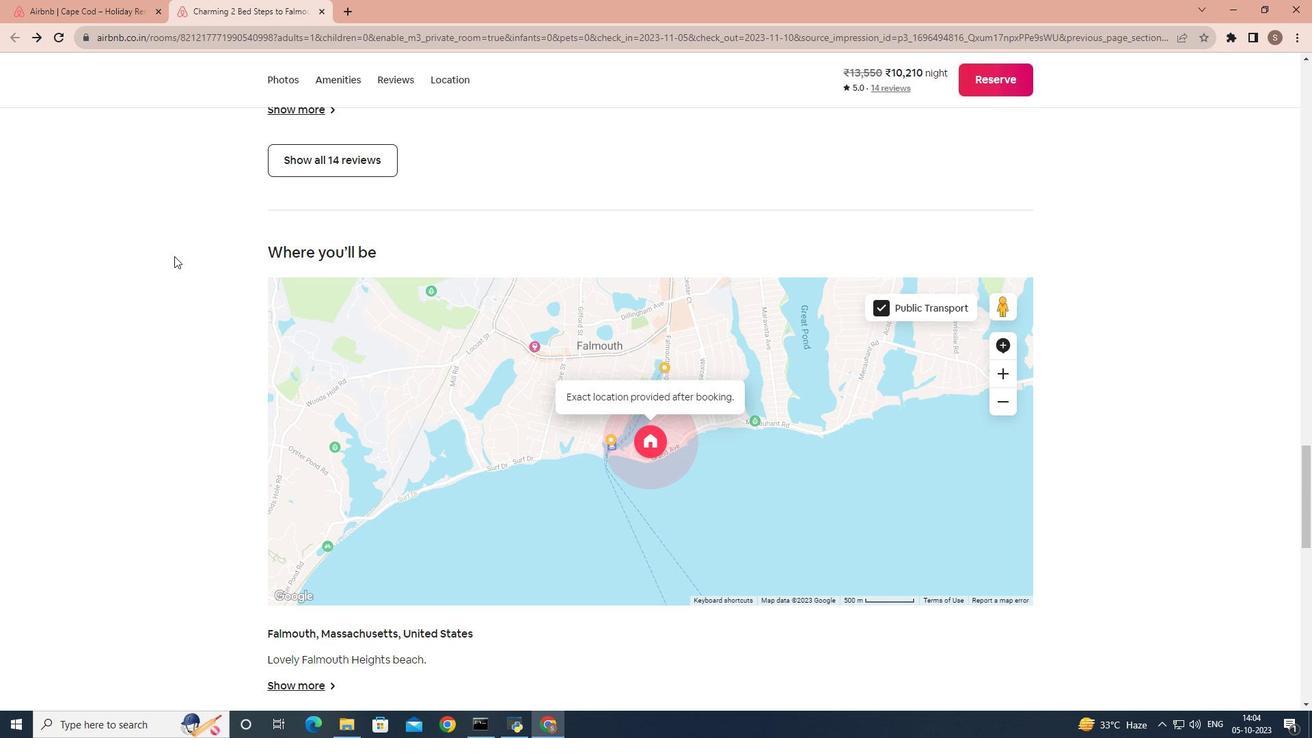 
Action: Mouse scrolled (174, 257) with delta (0, 0)
Screenshot: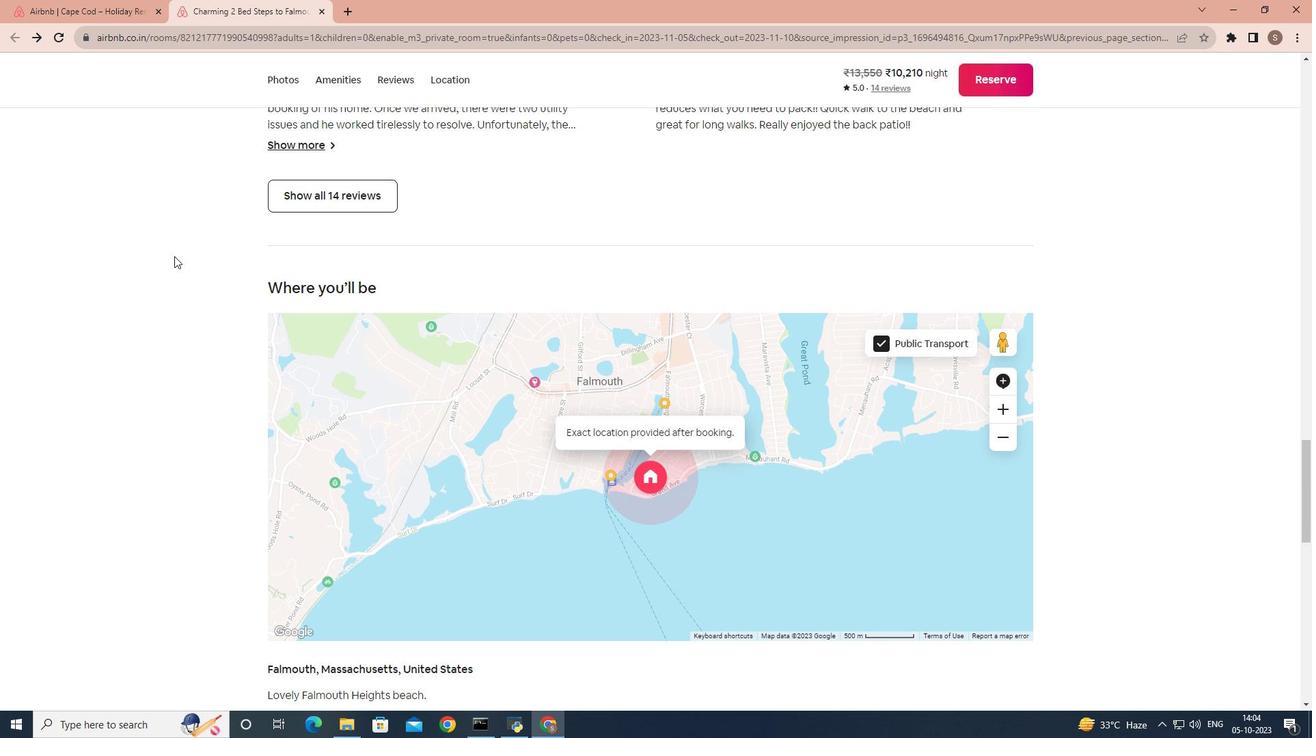 
Action: Mouse scrolled (174, 257) with delta (0, 0)
Screenshot: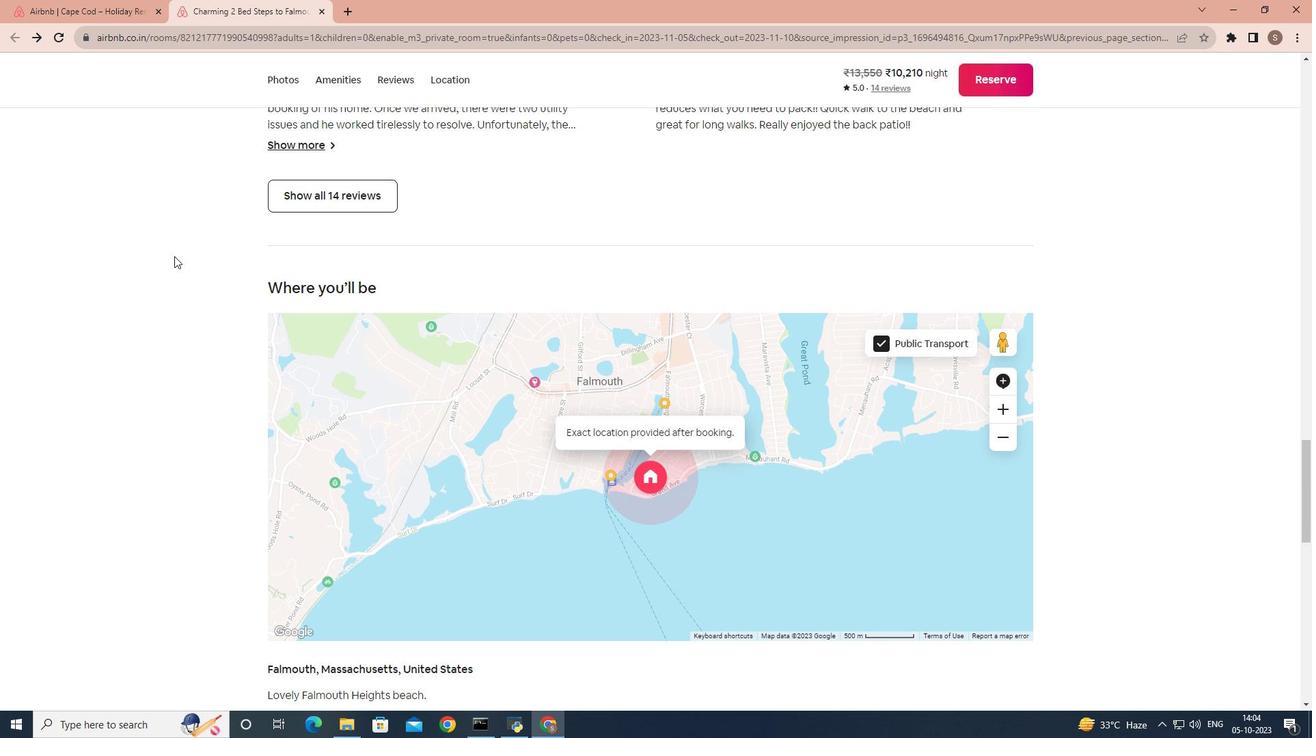 
Action: Mouse scrolled (174, 257) with delta (0, 0)
Screenshot: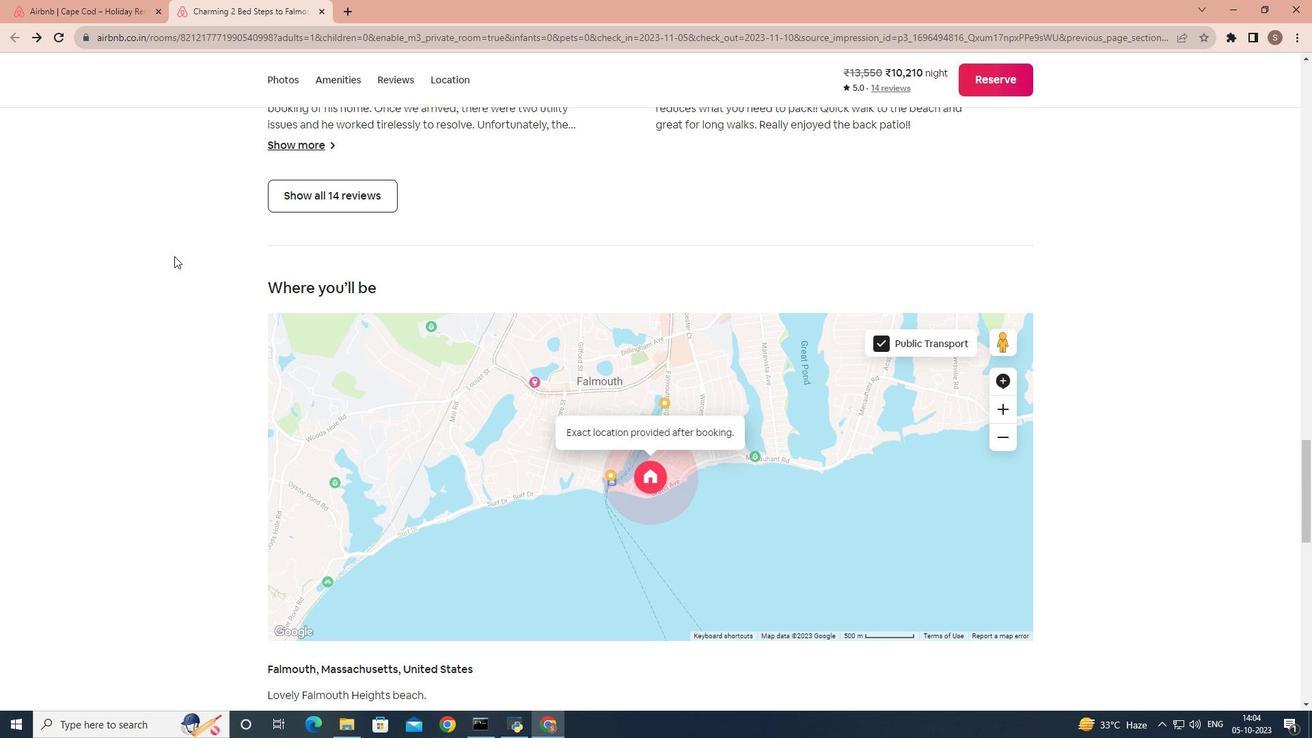 
Action: Mouse scrolled (174, 257) with delta (0, 0)
Screenshot: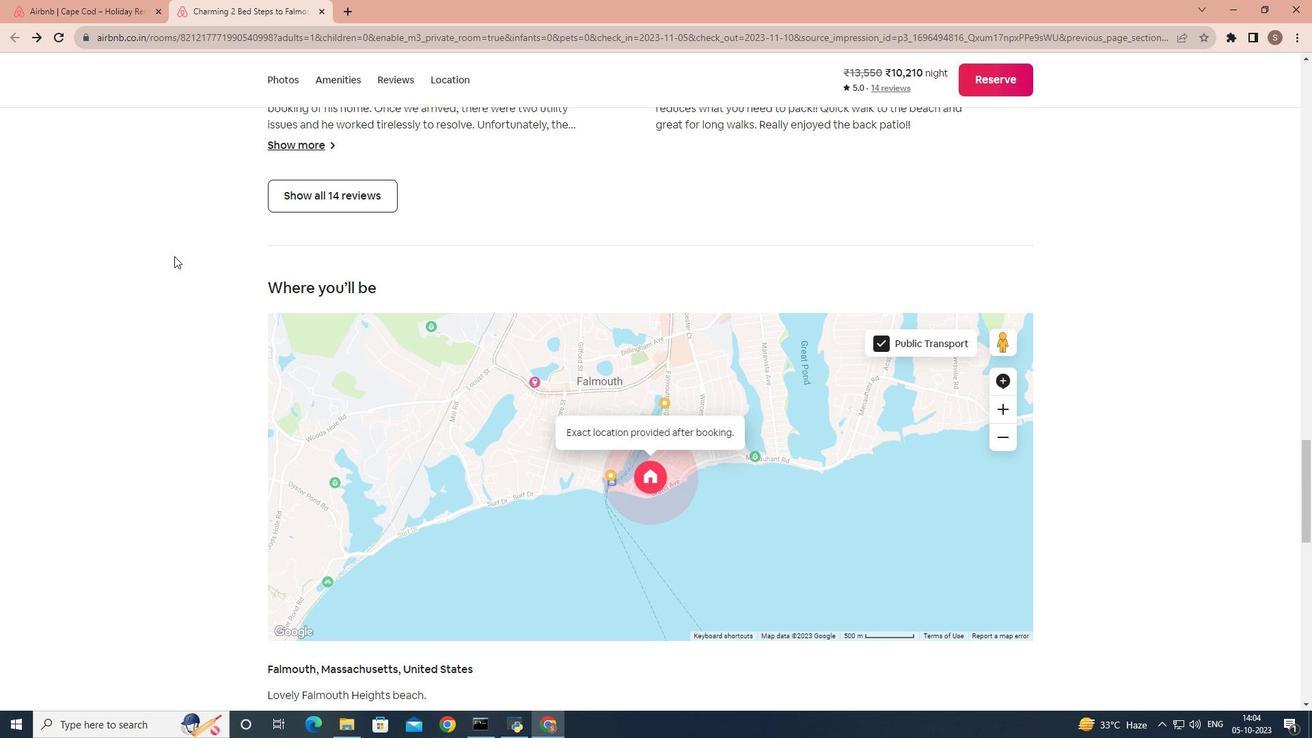 
Action: Mouse scrolled (174, 257) with delta (0, 0)
Screenshot: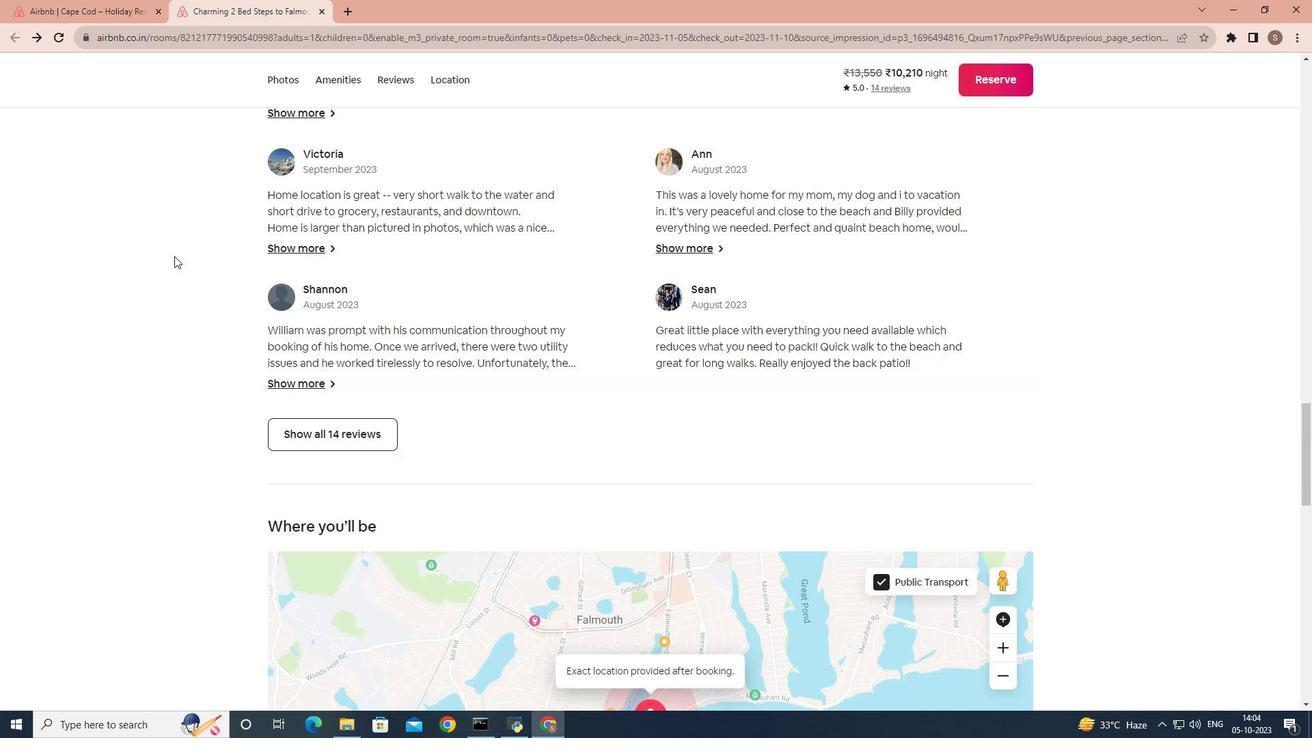 
Action: Mouse scrolled (174, 257) with delta (0, 0)
Screenshot: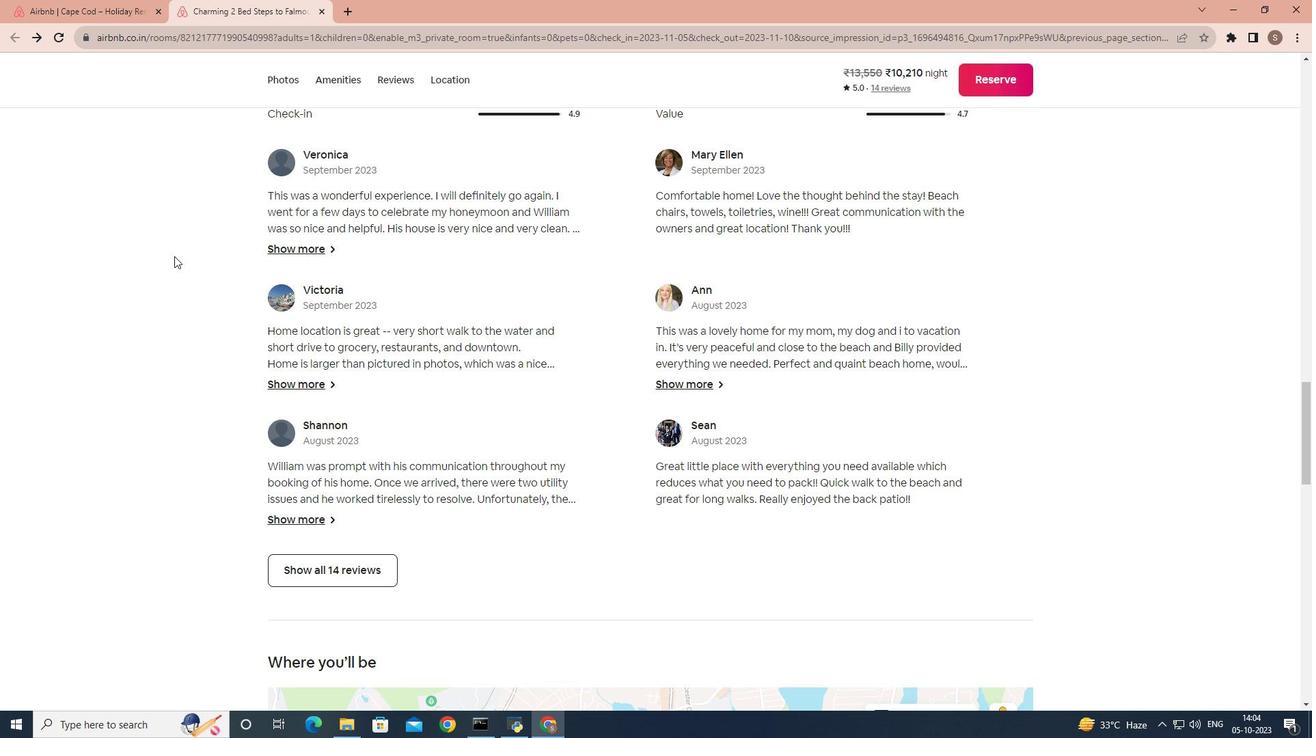 
Action: Mouse scrolled (174, 257) with delta (0, 0)
Screenshot: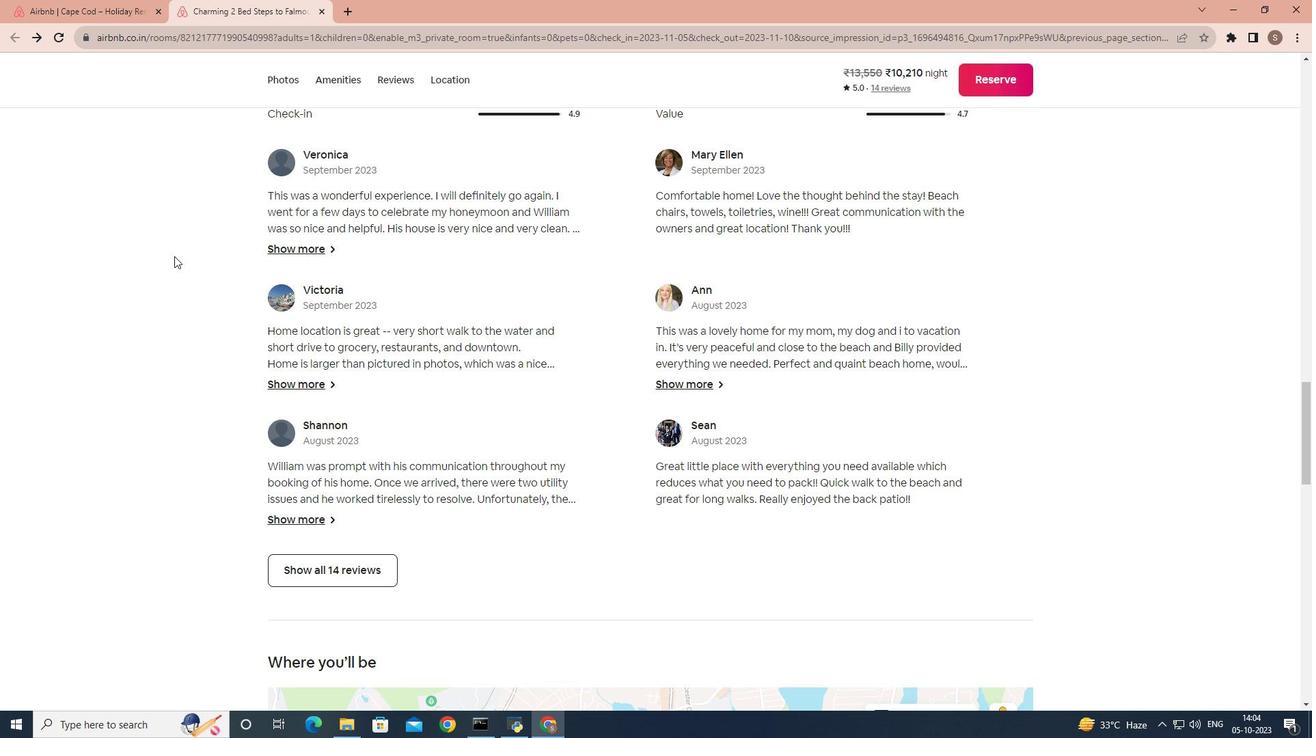 
Action: Mouse scrolled (174, 257) with delta (0, 0)
Screenshot: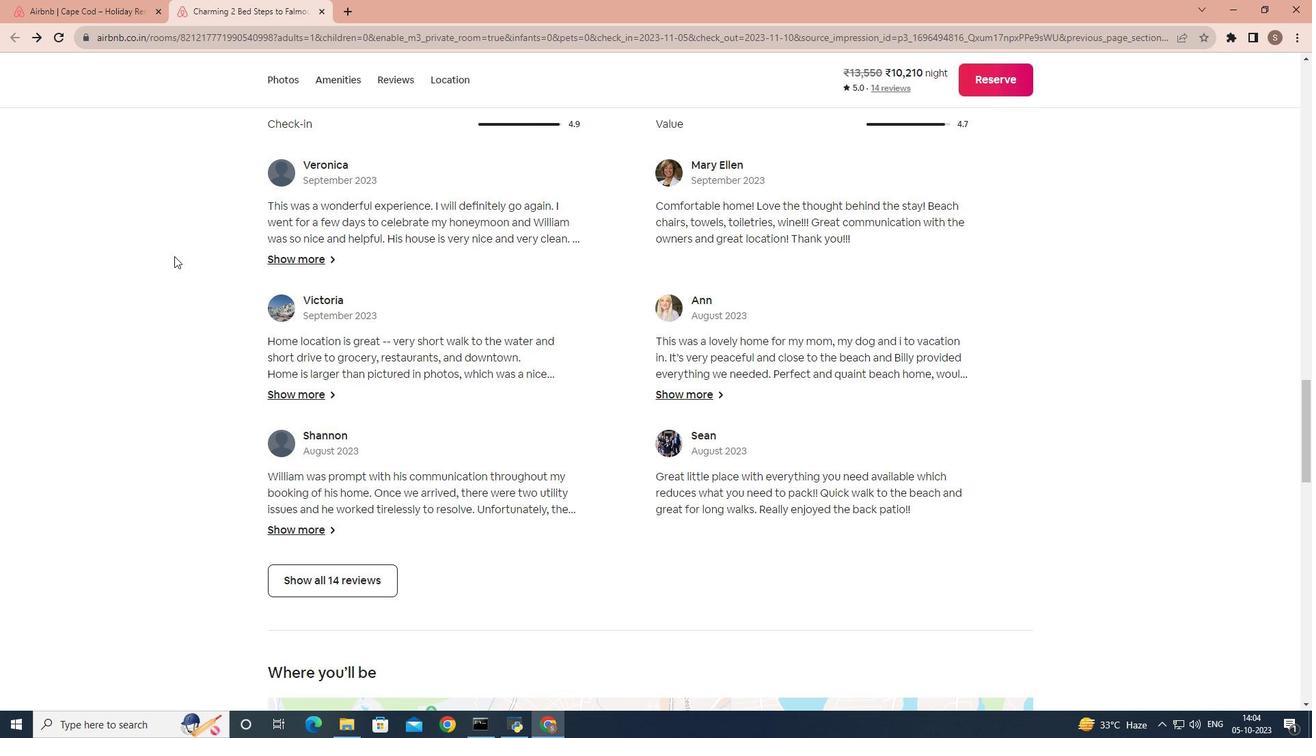 
Action: Mouse scrolled (174, 257) with delta (0, 0)
Screenshot: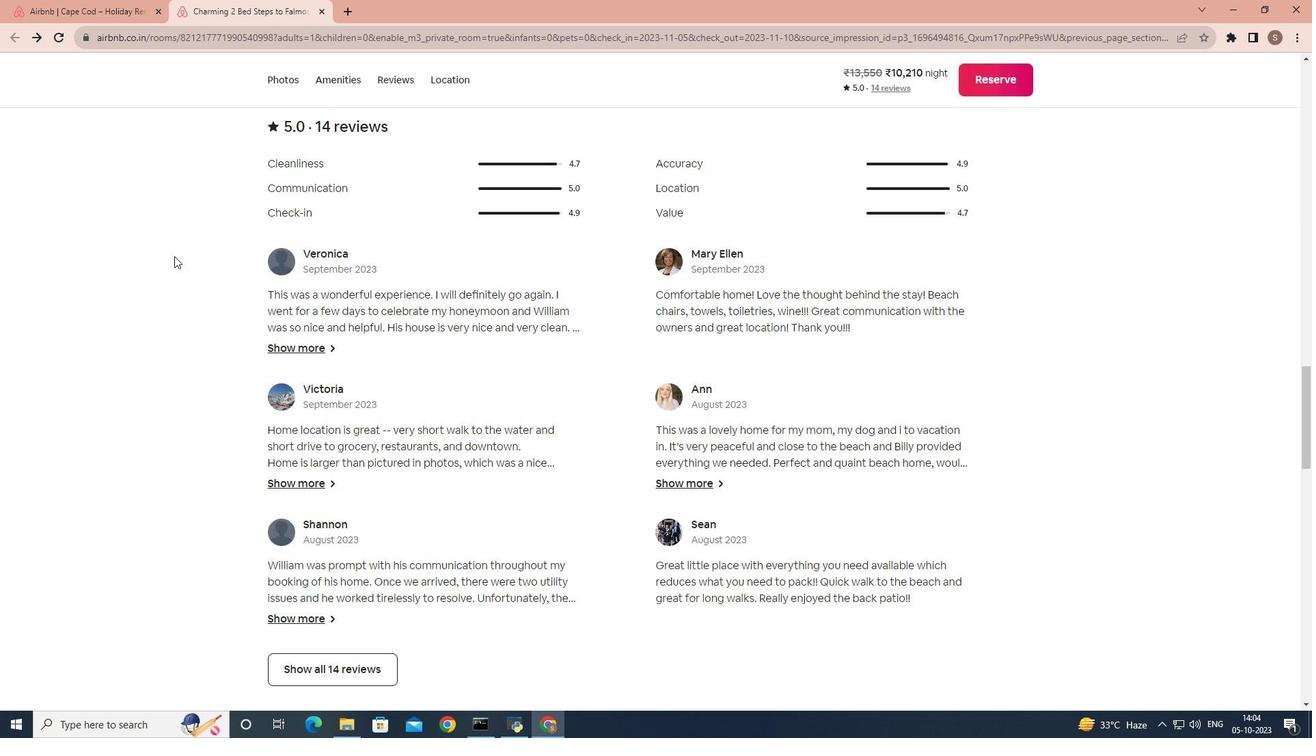 
Action: Mouse scrolled (174, 257) with delta (0, 0)
Screenshot: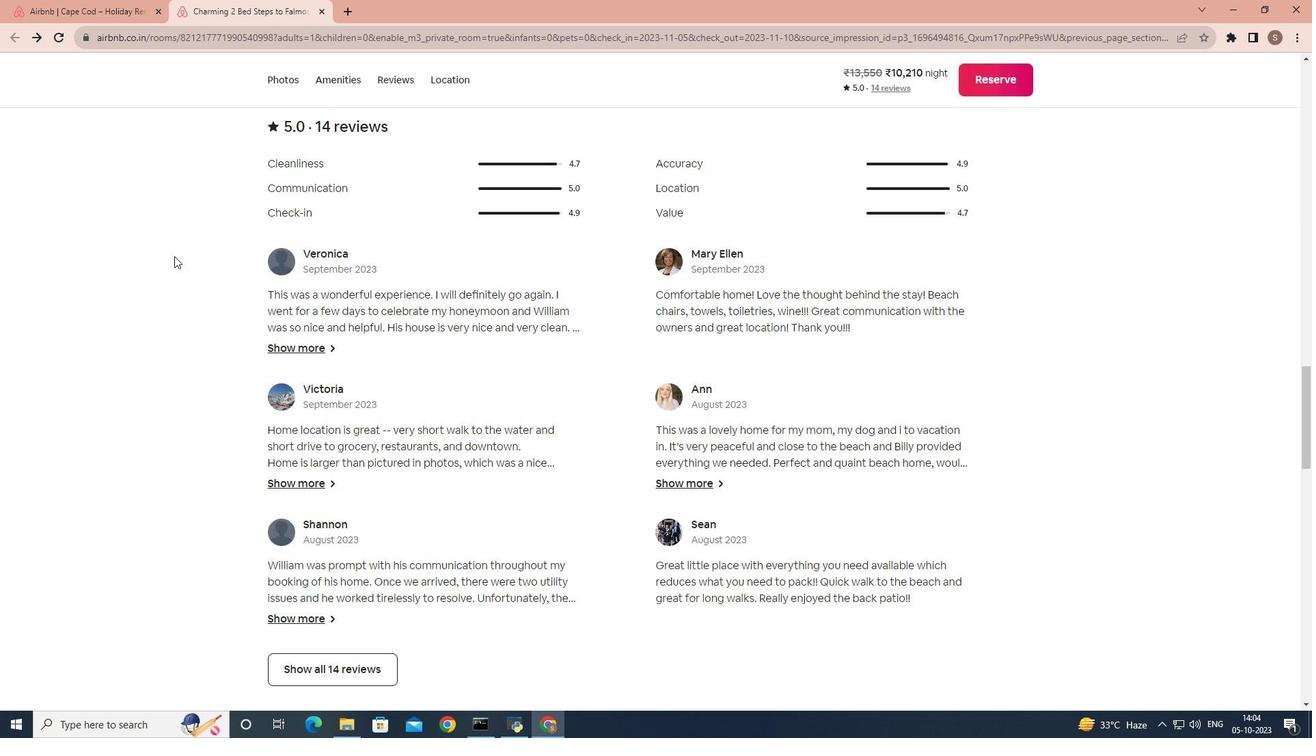 
Action: Mouse scrolled (174, 257) with delta (0, 0)
Screenshot: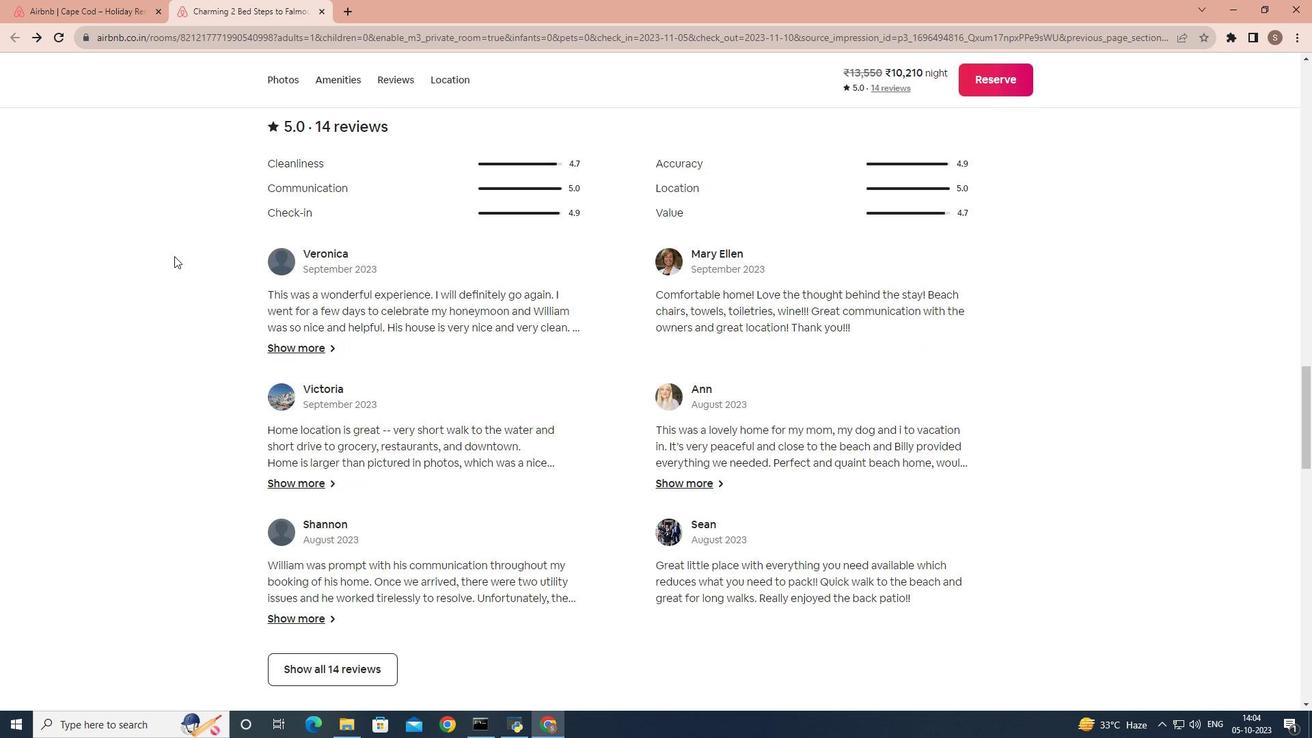 
Action: Mouse scrolled (174, 257) with delta (0, 0)
